 Task: Buy 2 Depilatories for Men's from Shave & Hair Removal section under best seller category for shipping address: Lisa Hernandez, 299 Lake Floyd Circle, Hockessin, Delaware 19707, Cell Number 3022398079. Pay from credit card ending with 7965, CVV 549
Action: Mouse moved to (21, 91)
Screenshot: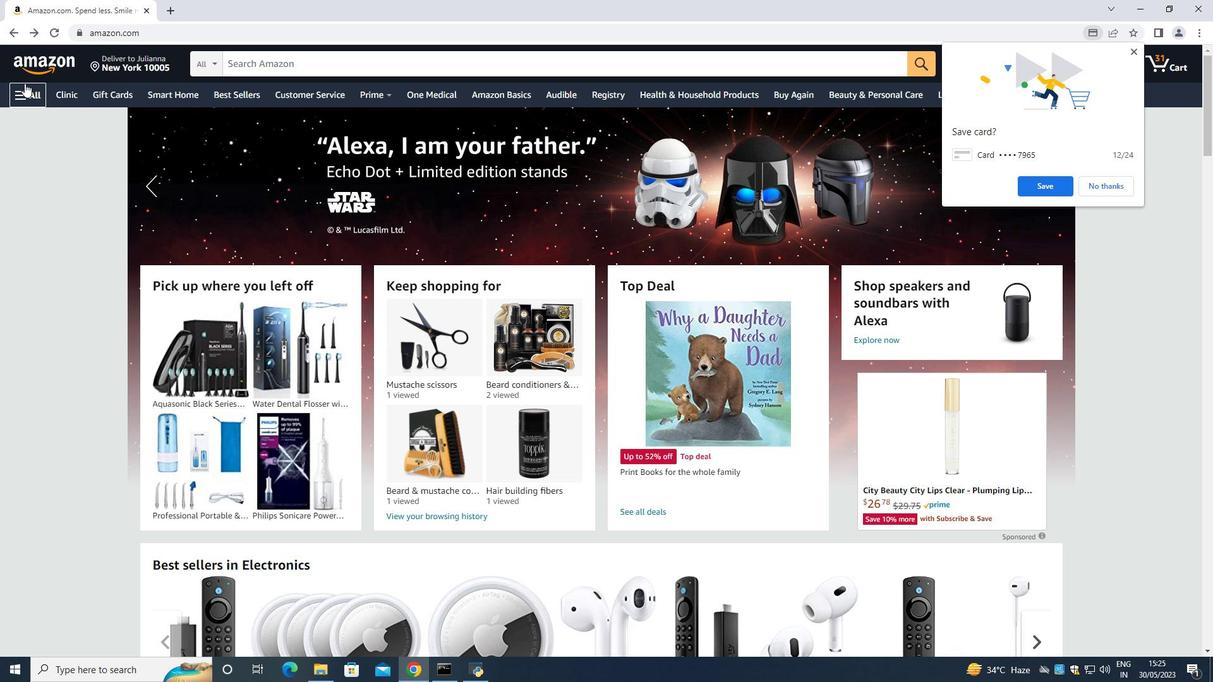 
Action: Mouse pressed left at (21, 91)
Screenshot: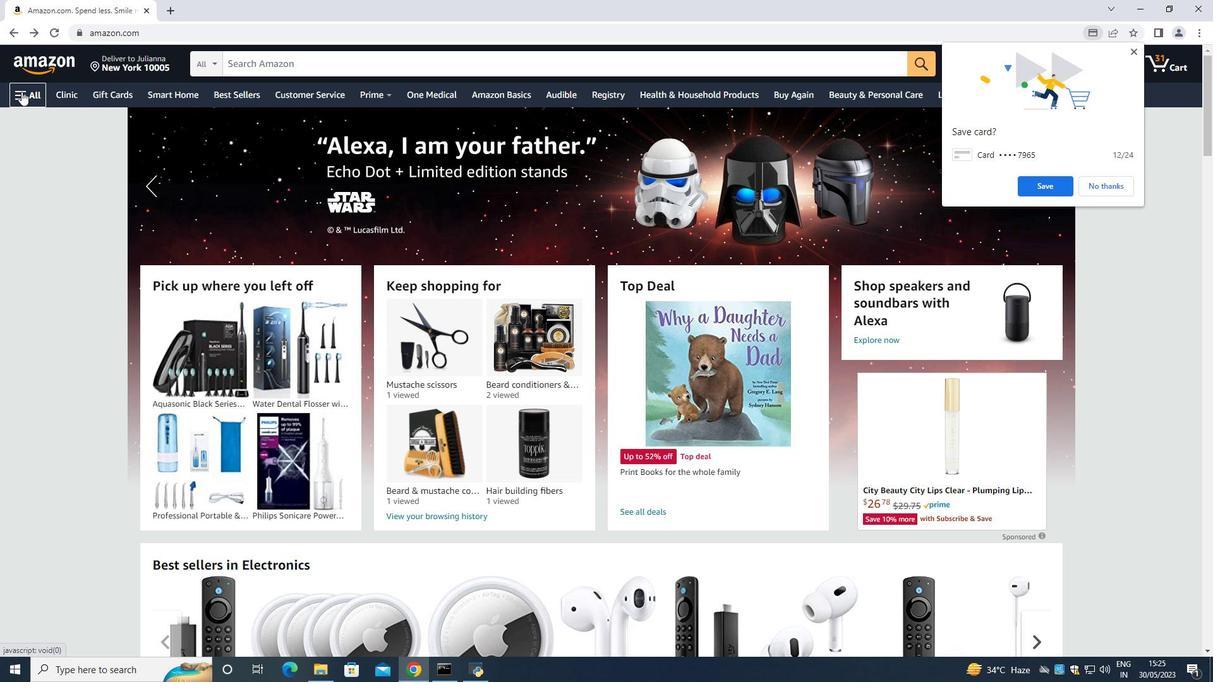 
Action: Mouse moved to (37, 120)
Screenshot: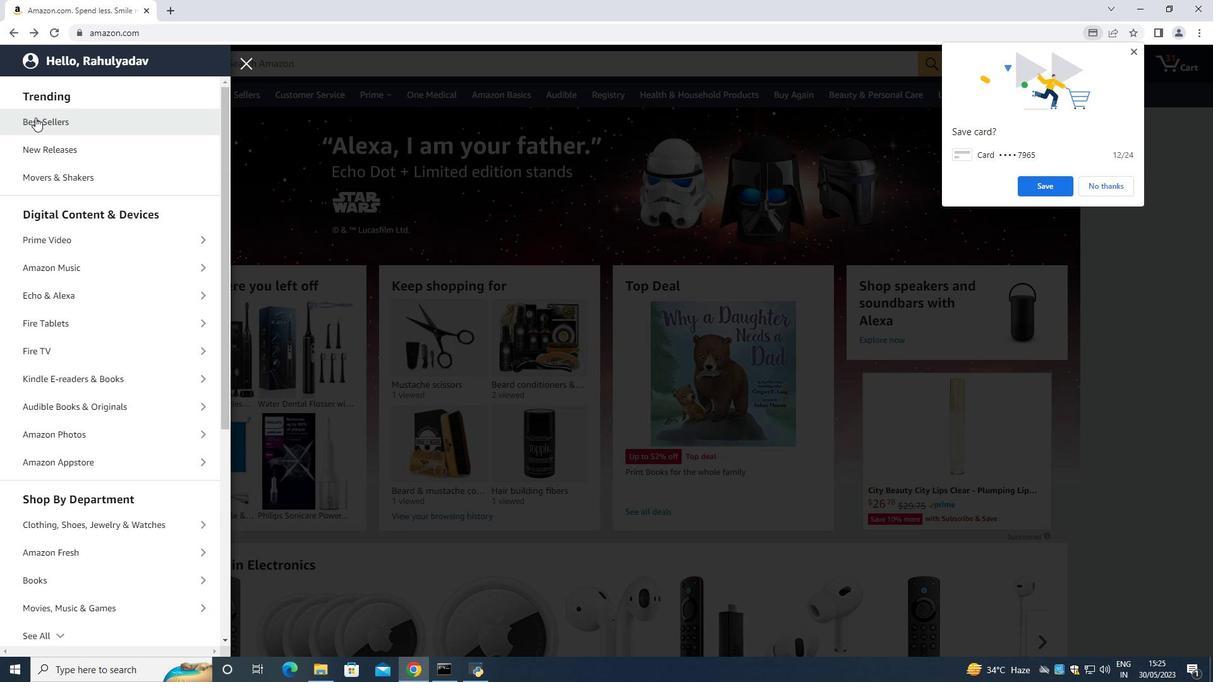 
Action: Mouse pressed left at (37, 120)
Screenshot: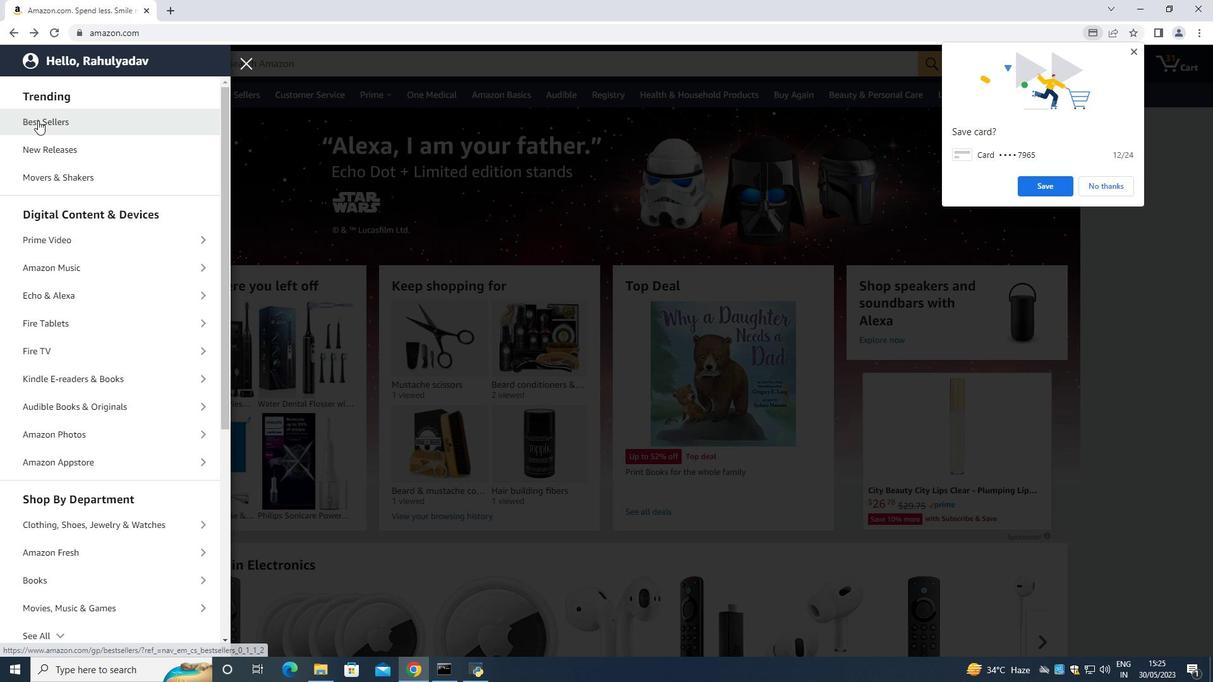 
Action: Mouse moved to (315, 63)
Screenshot: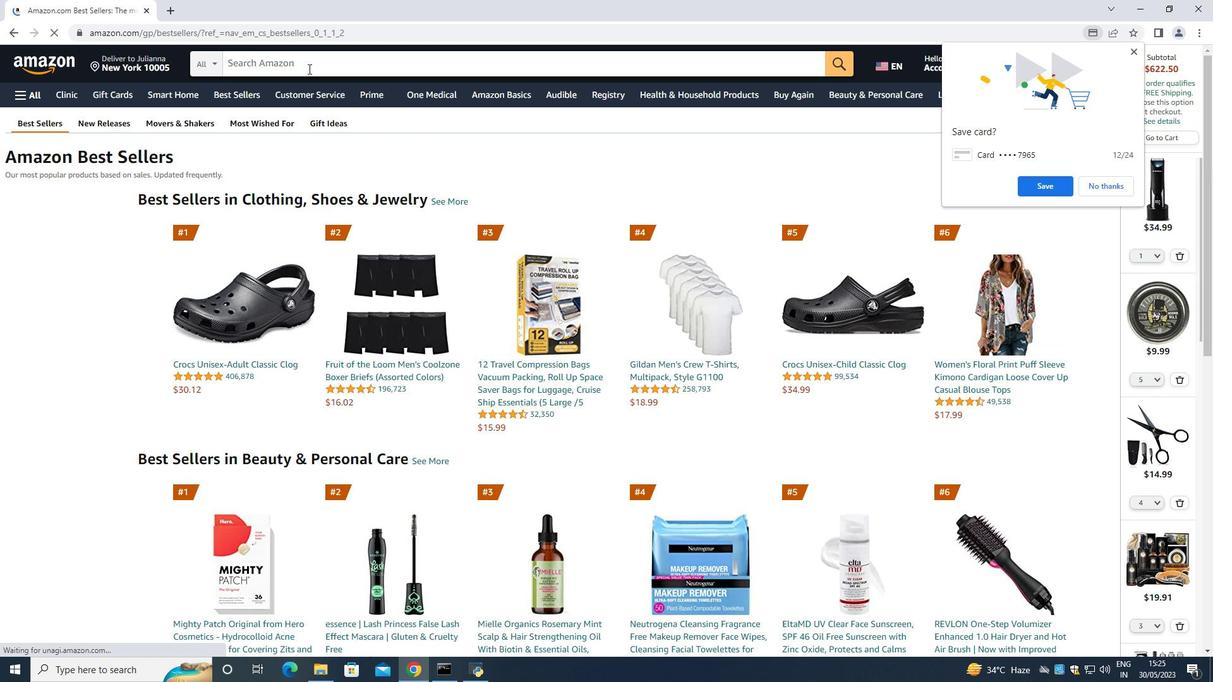 
Action: Mouse pressed left at (315, 63)
Screenshot: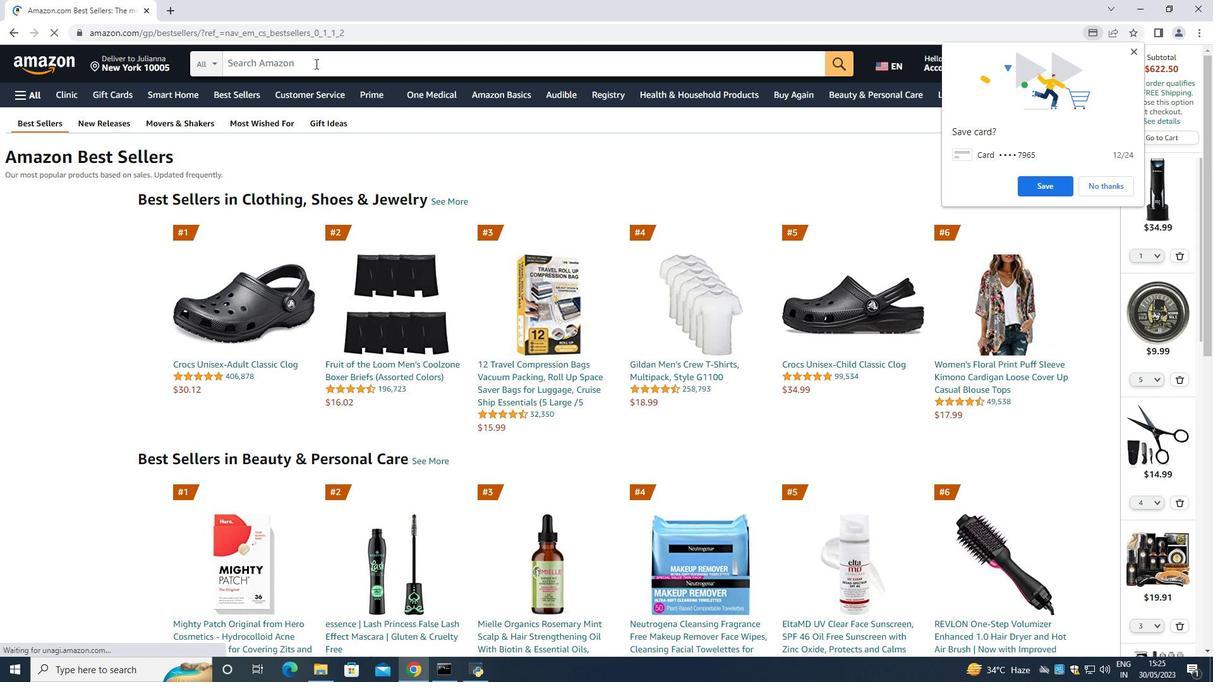 
Action: Mouse moved to (310, 60)
Screenshot: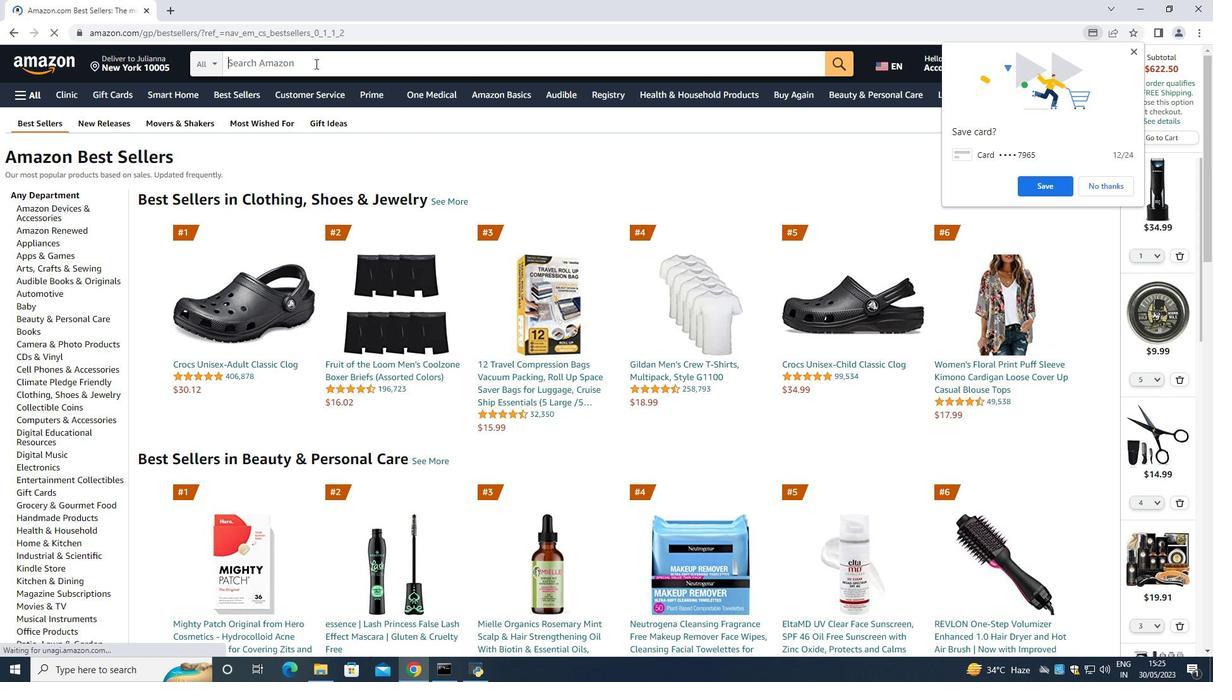 
Action: Key pressed <Key.shift><Key.shift><Key.shift><Key.shift><Key.shift><Key.shift><Key.shift>Depilatories<Key.space>for<Key.space><Key.shift>Me<Key.backspace>en<Key.space><Key.enter>
Screenshot: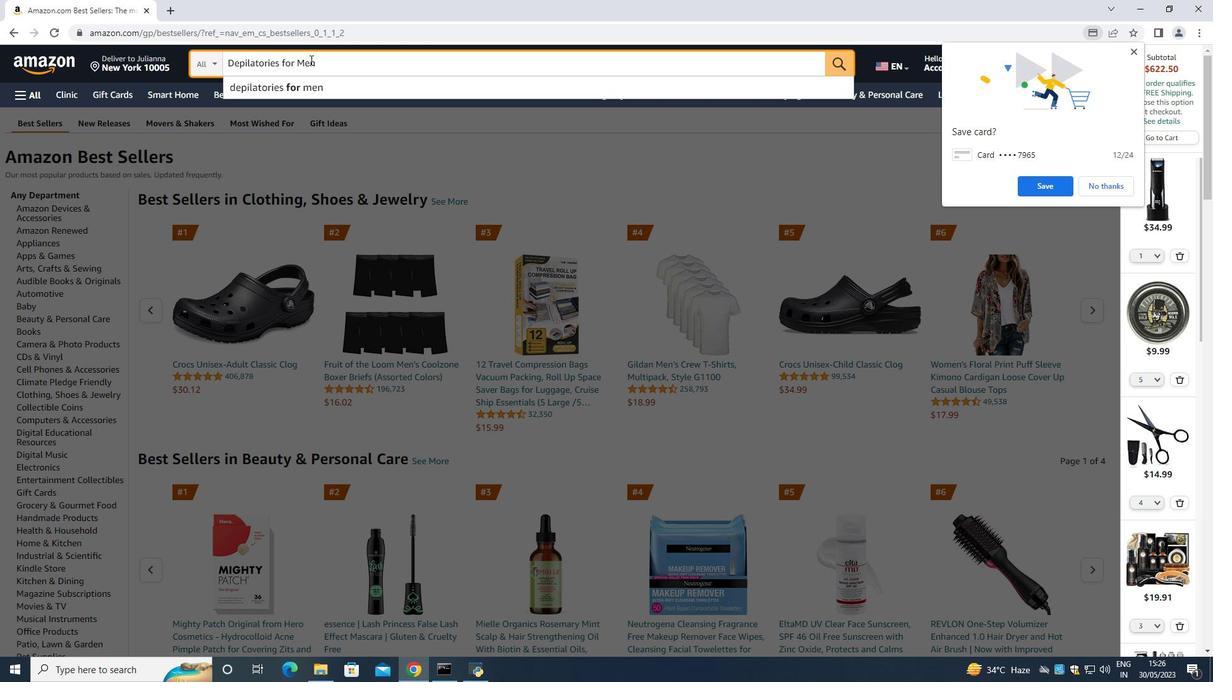 
Action: Mouse moved to (543, 481)
Screenshot: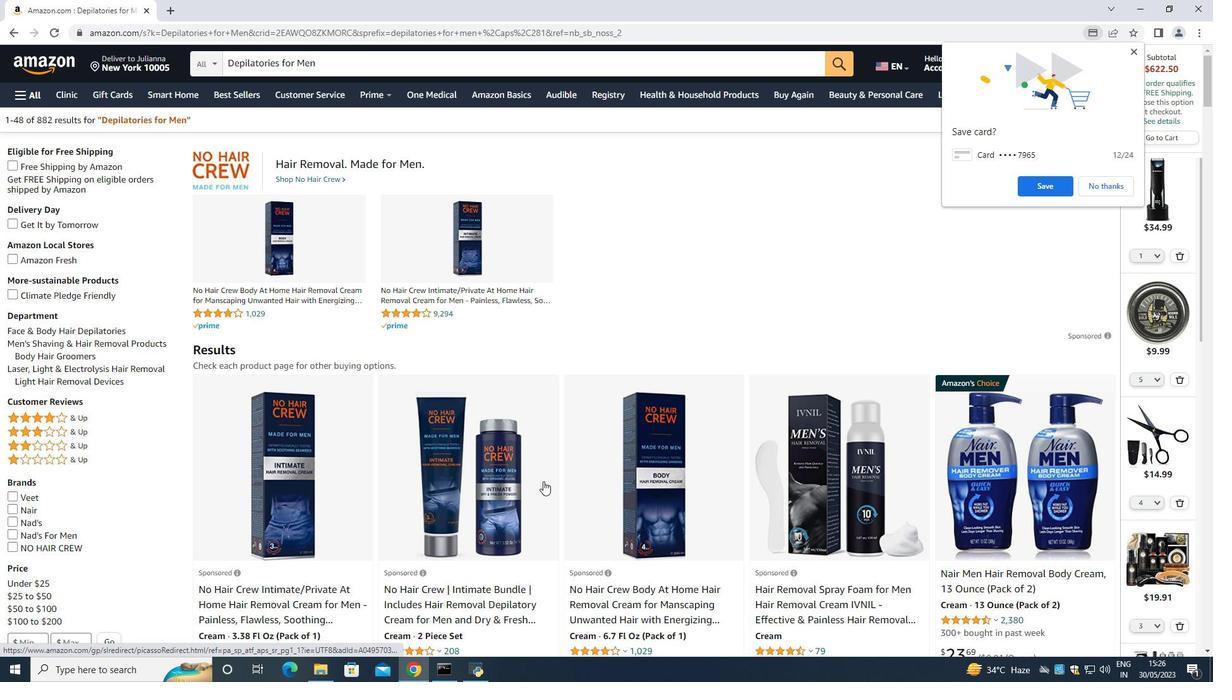 
Action: Mouse scrolled (543, 480) with delta (0, 0)
Screenshot: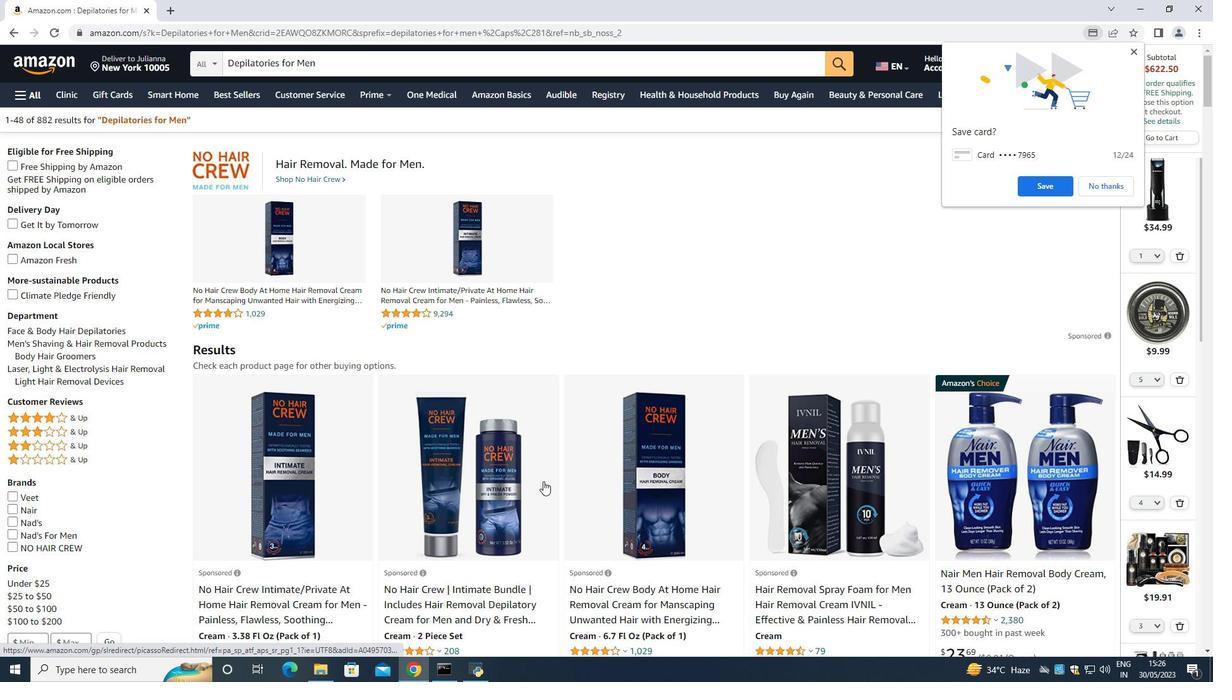 
Action: Mouse scrolled (543, 480) with delta (0, 0)
Screenshot: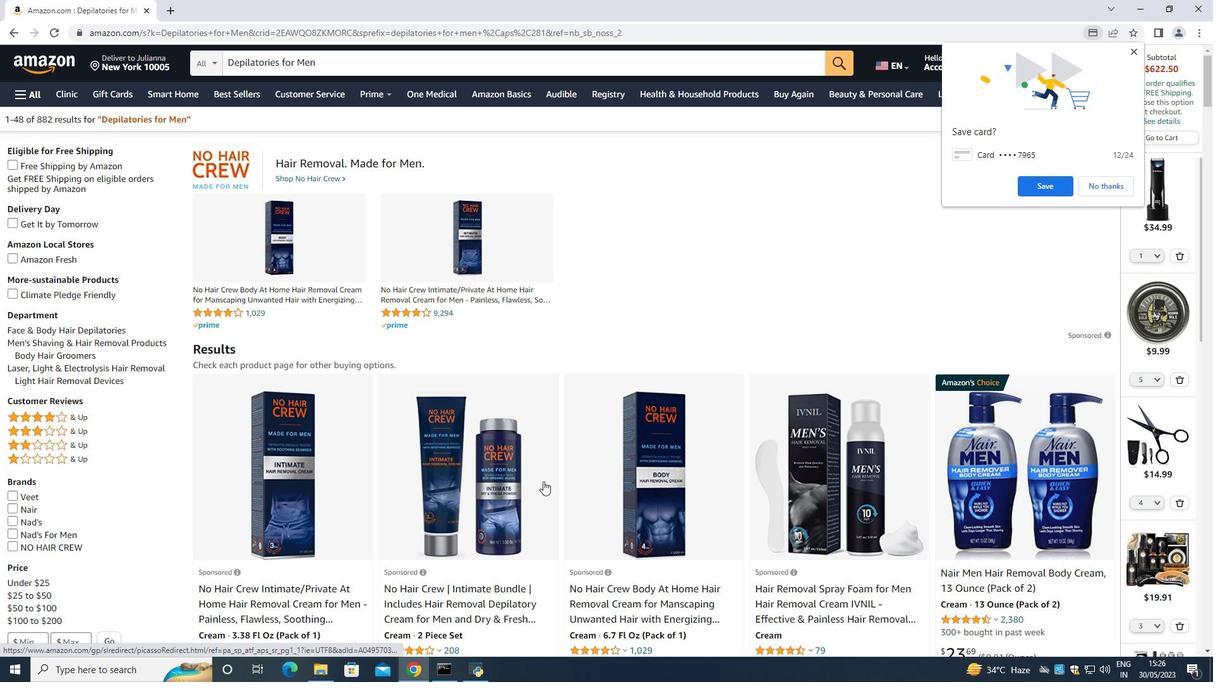
Action: Mouse scrolled (543, 480) with delta (0, 0)
Screenshot: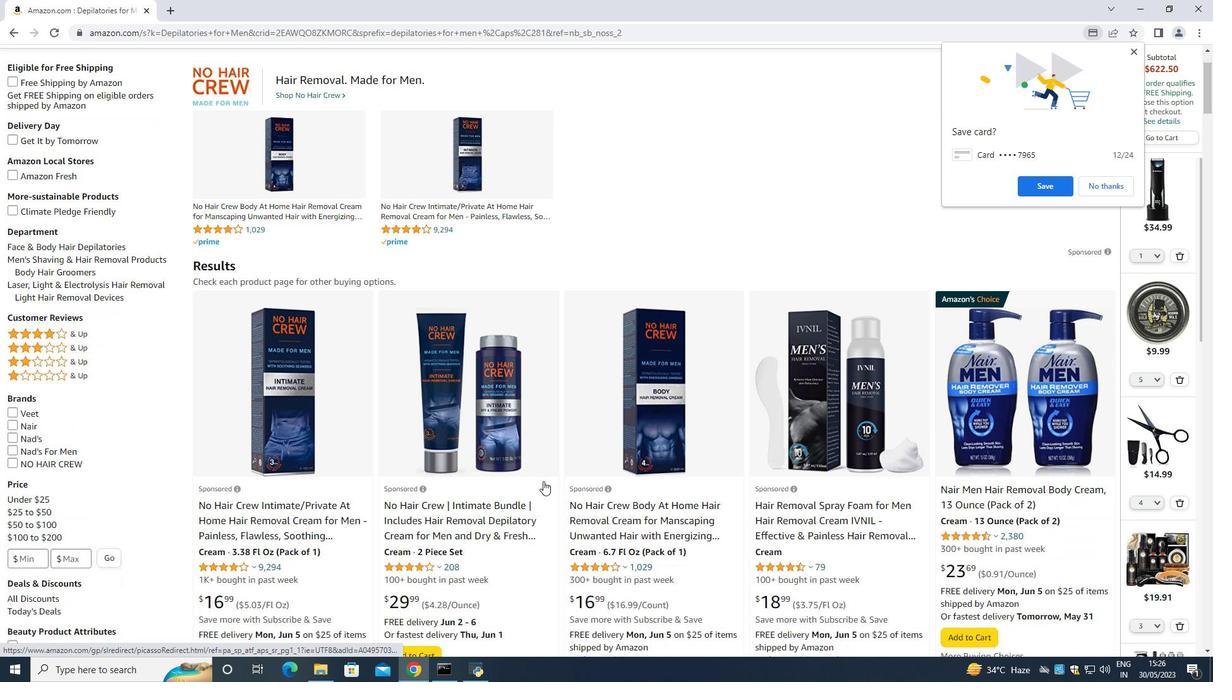 
Action: Mouse moved to (595, 461)
Screenshot: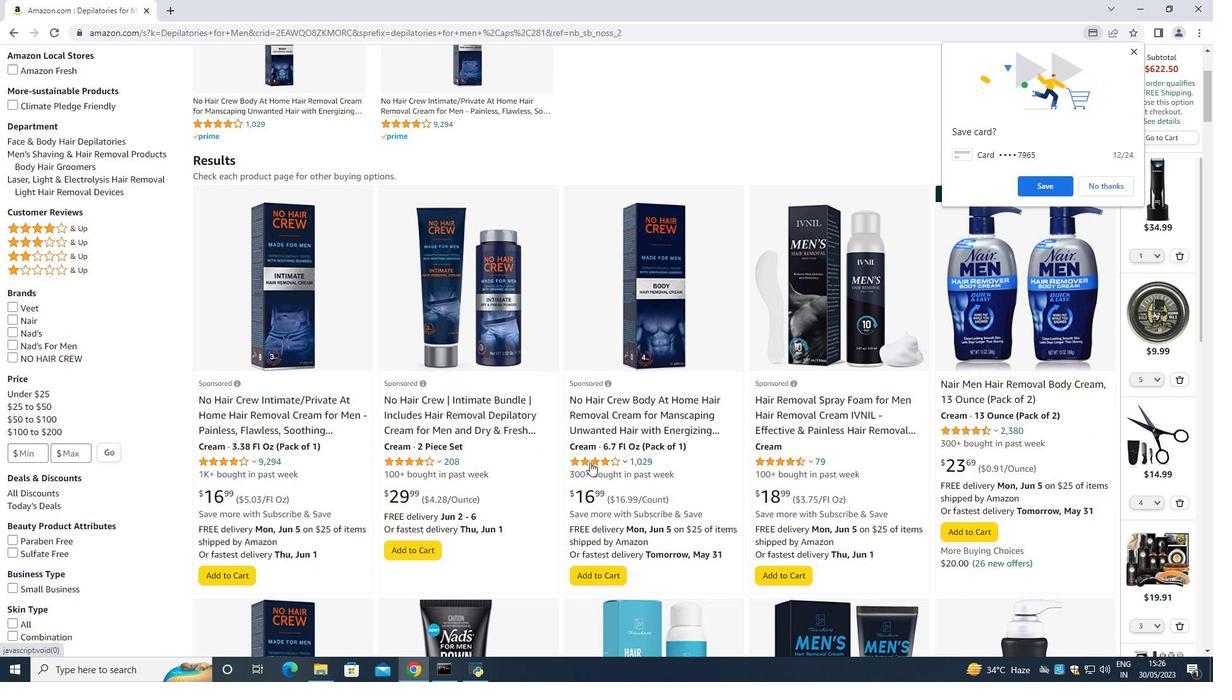 
Action: Mouse scrolled (595, 460) with delta (0, 0)
Screenshot: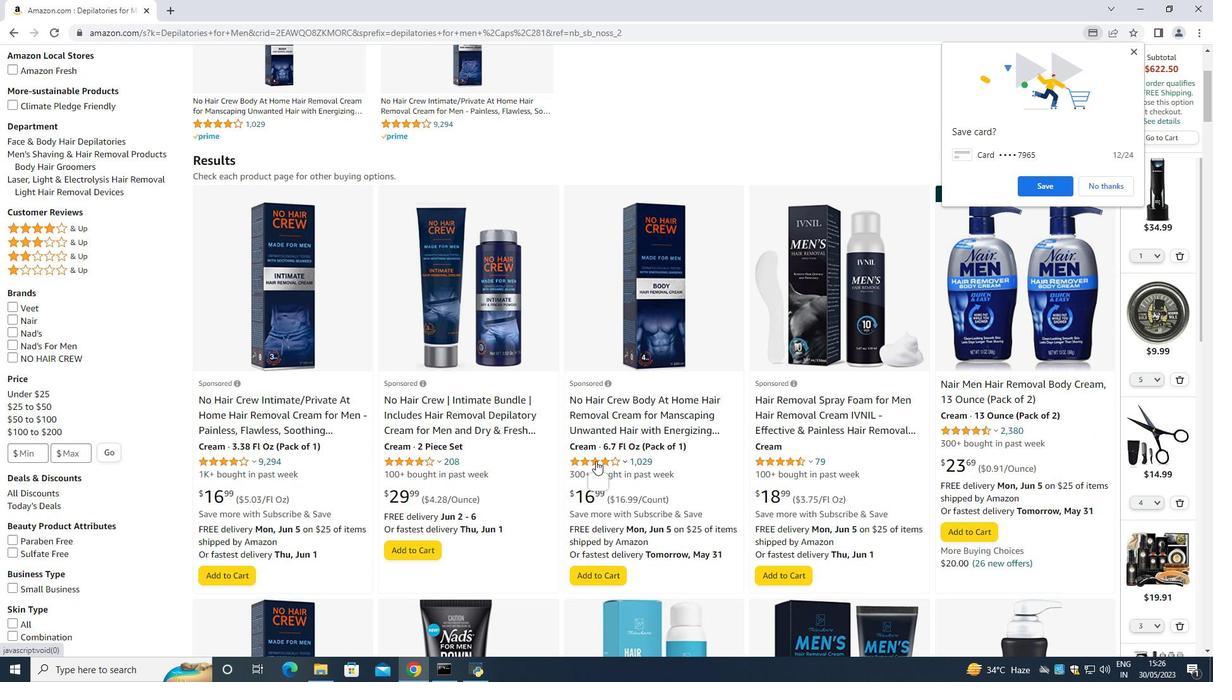 
Action: Mouse scrolled (595, 460) with delta (0, 0)
Screenshot: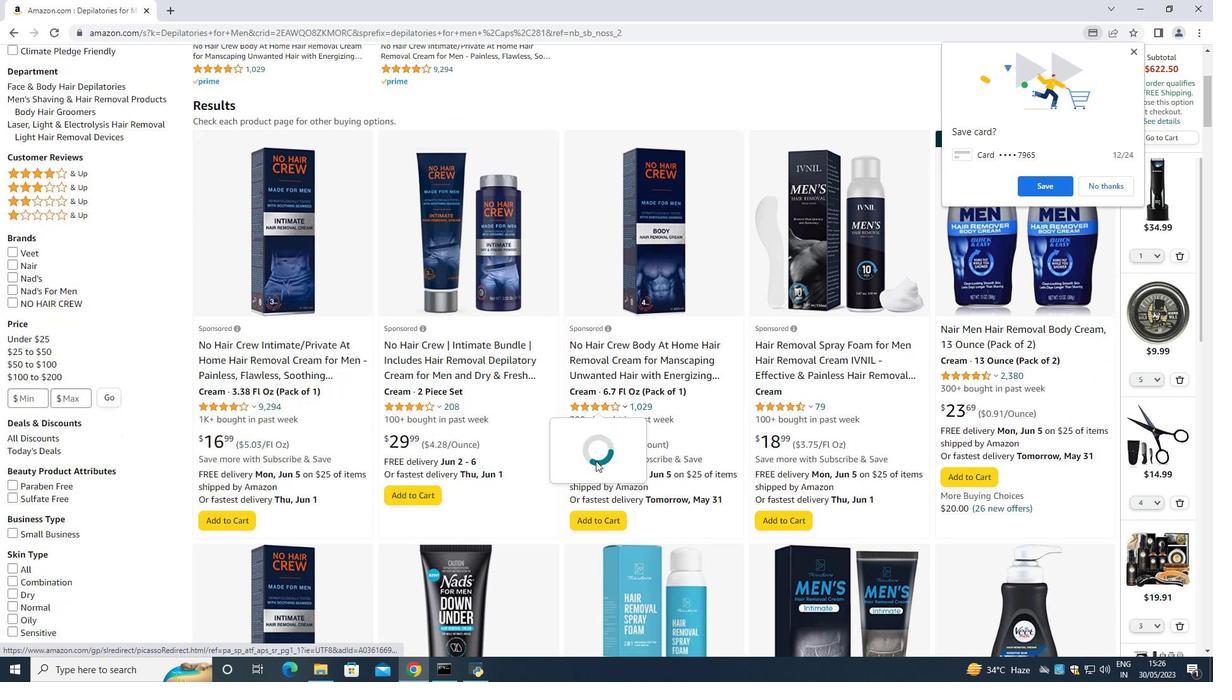 
Action: Mouse moved to (489, 465)
Screenshot: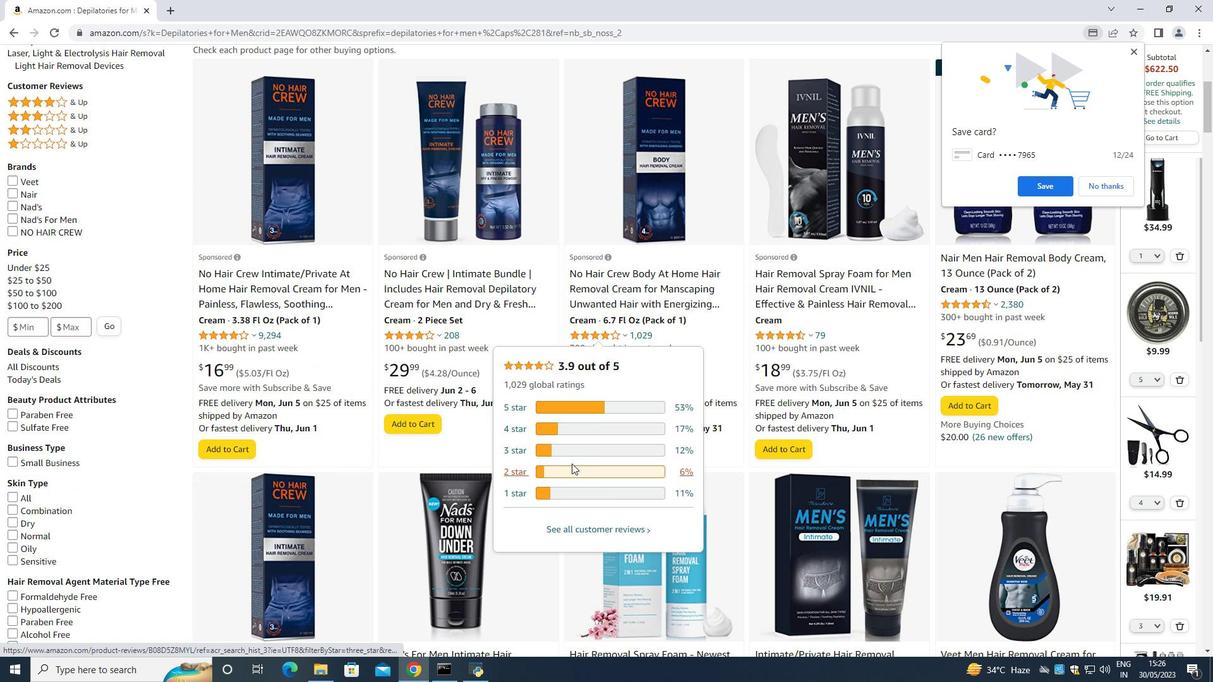 
Action: Mouse scrolled (489, 464) with delta (0, 0)
Screenshot: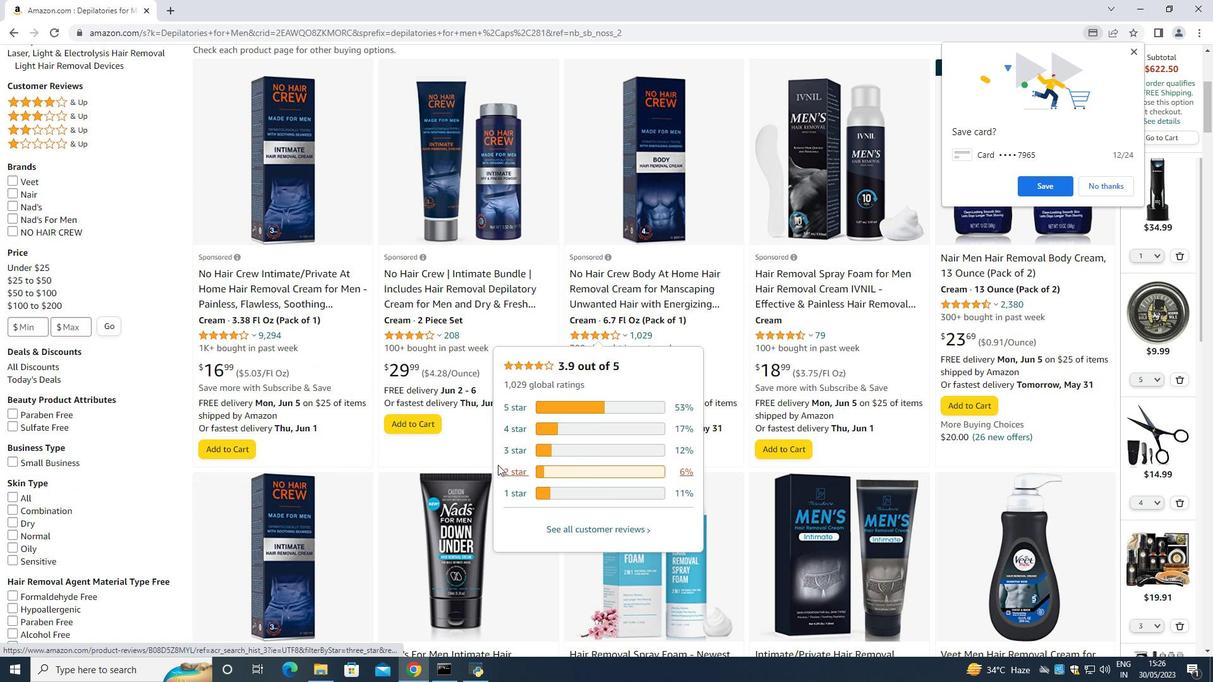 
Action: Mouse moved to (402, 473)
Screenshot: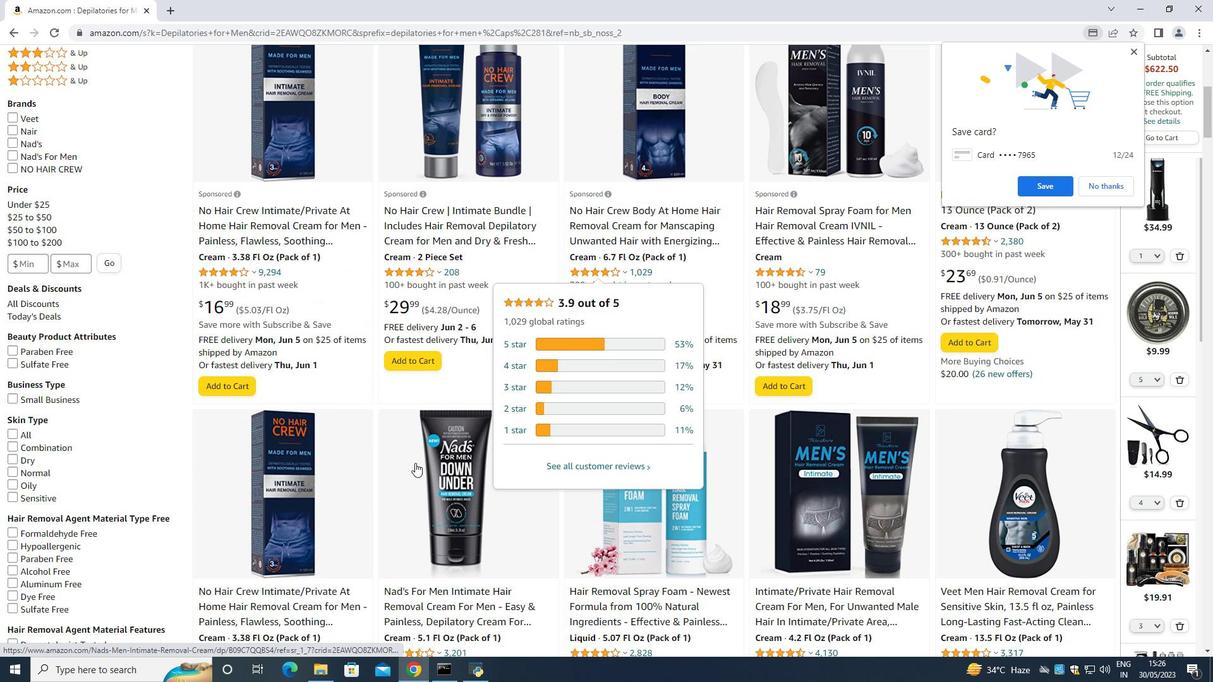 
Action: Mouse scrolled (402, 472) with delta (0, 0)
Screenshot: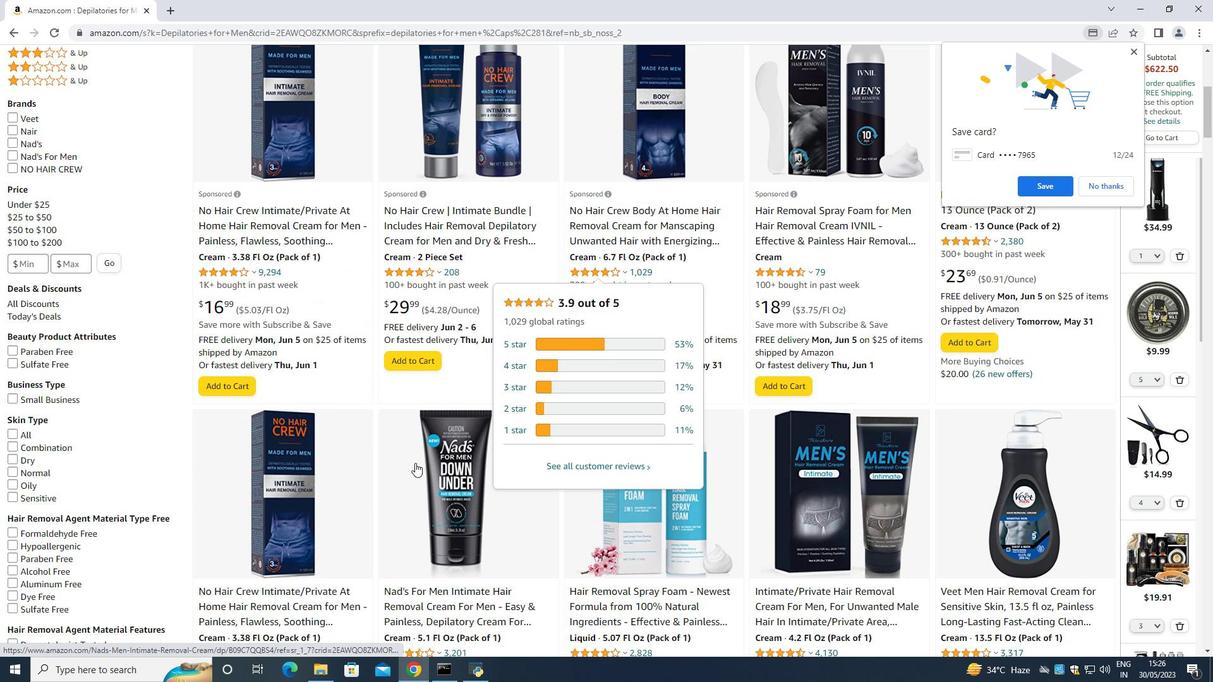 
Action: Mouse moved to (402, 473)
Screenshot: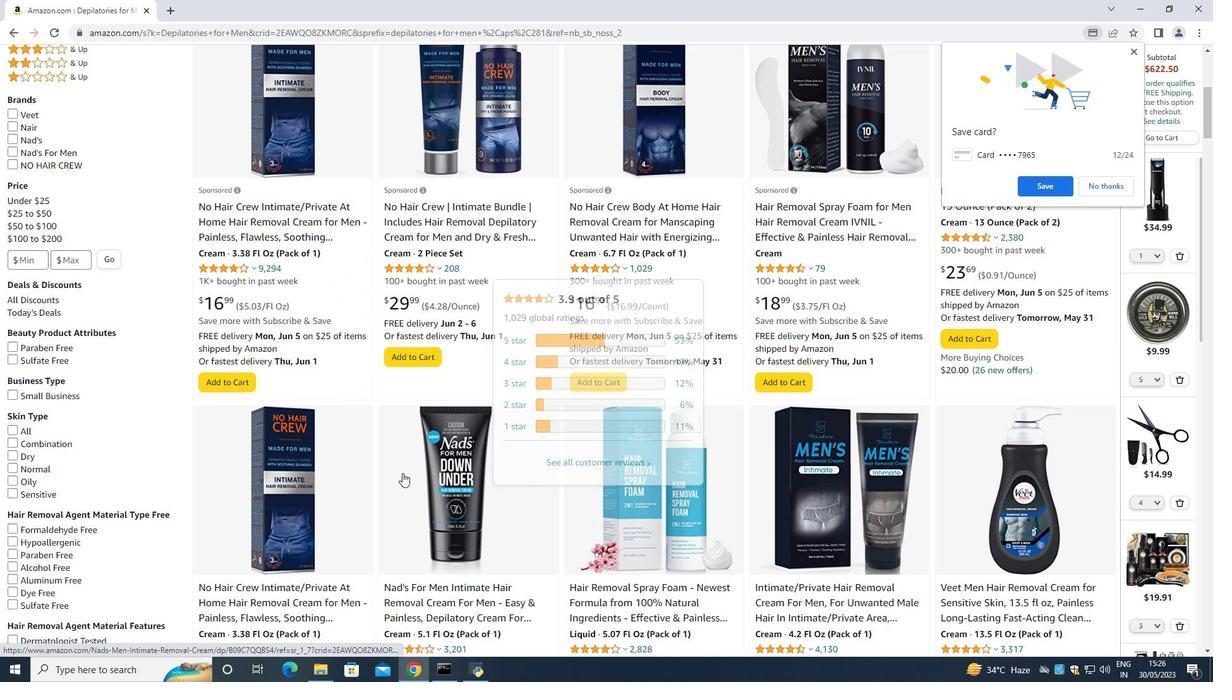 
Action: Mouse scrolled (402, 472) with delta (0, 0)
Screenshot: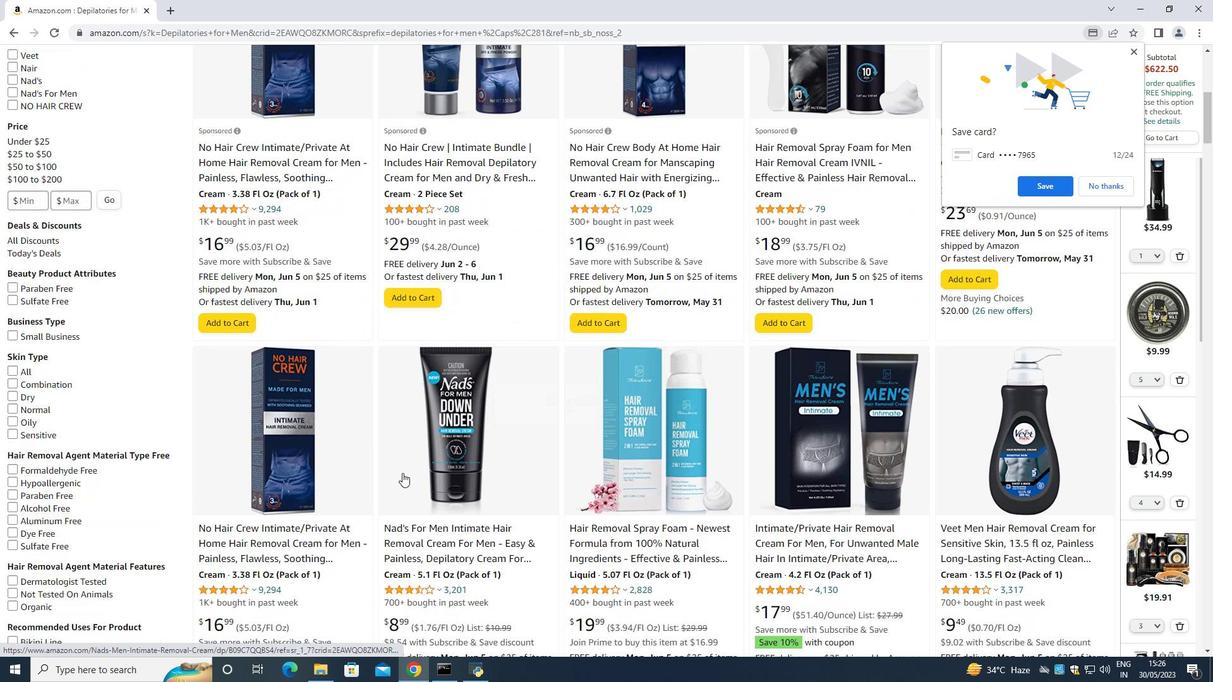 
Action: Mouse scrolled (402, 472) with delta (0, 0)
Screenshot: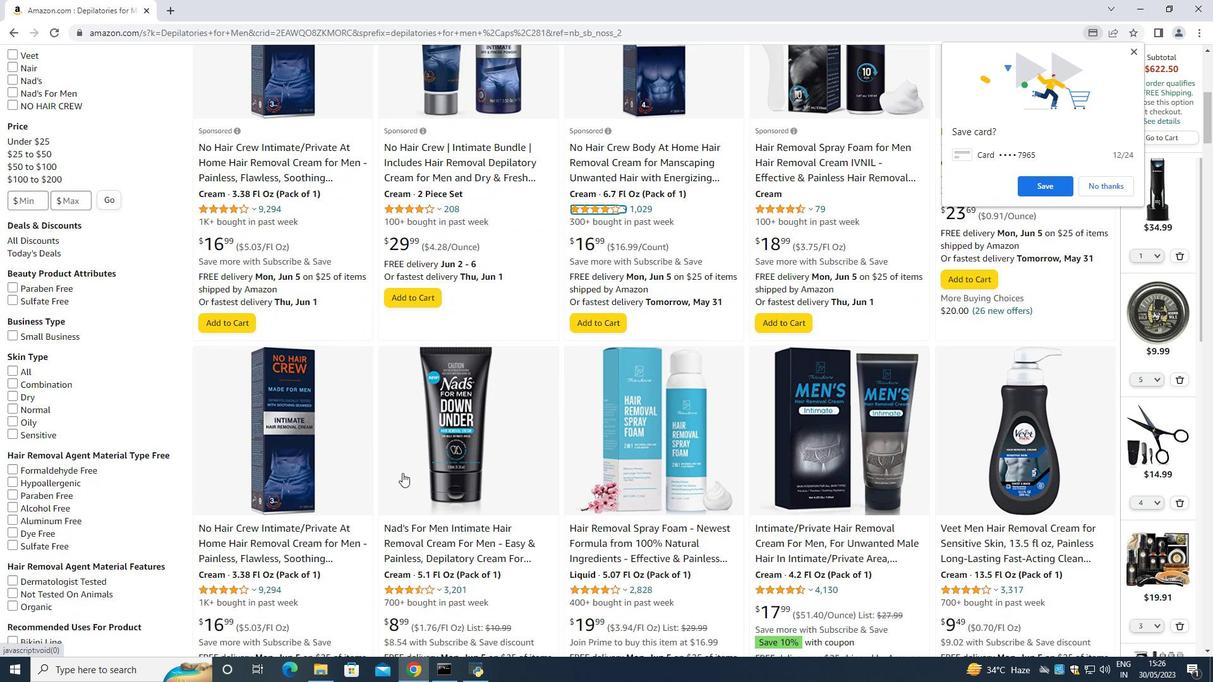 
Action: Mouse moved to (406, 472)
Screenshot: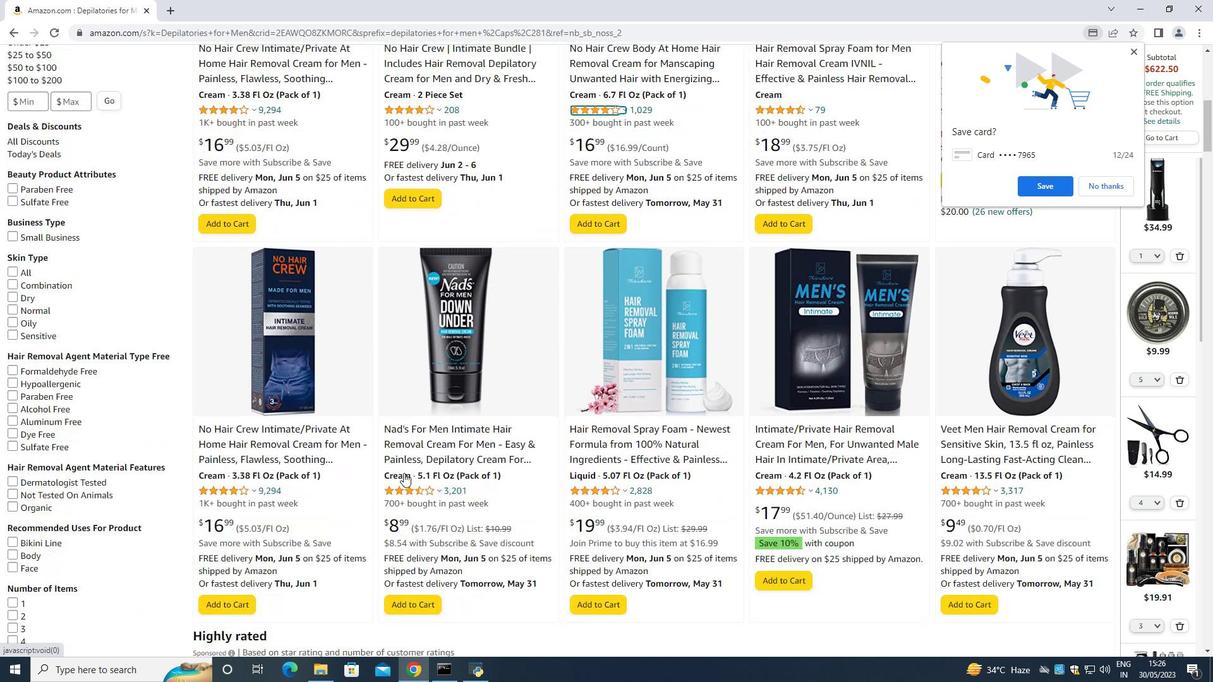 
Action: Mouse scrolled (406, 472) with delta (0, 0)
Screenshot: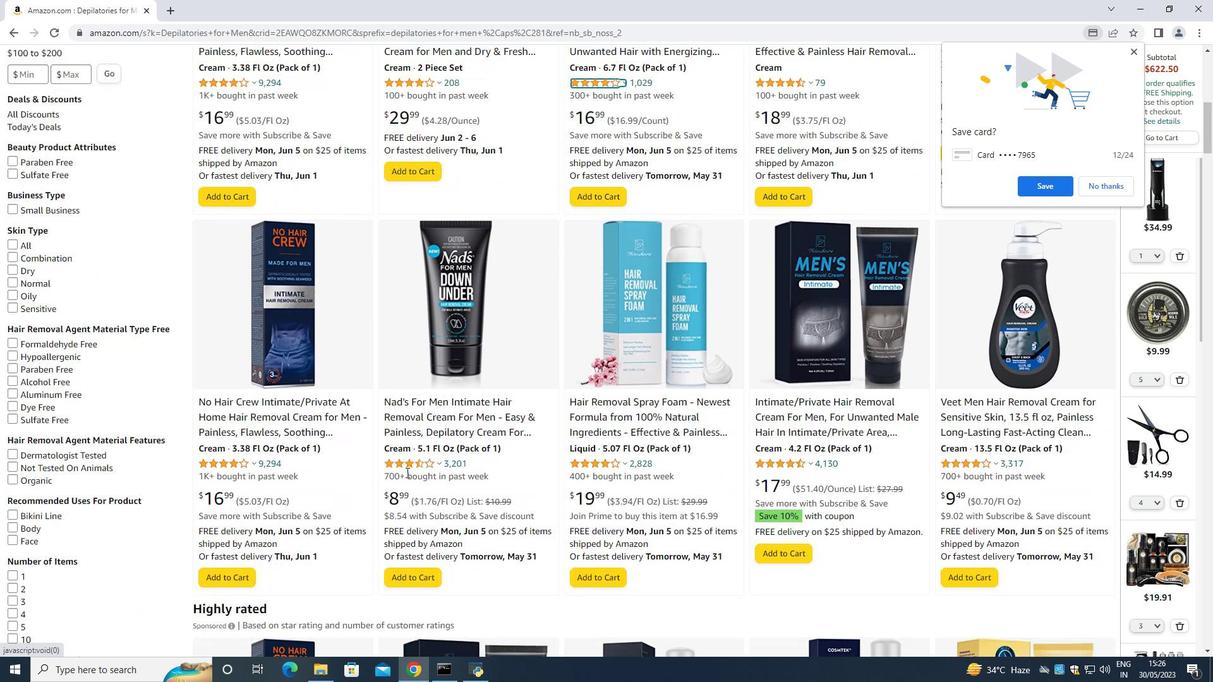 
Action: Mouse scrolled (406, 472) with delta (0, 0)
Screenshot: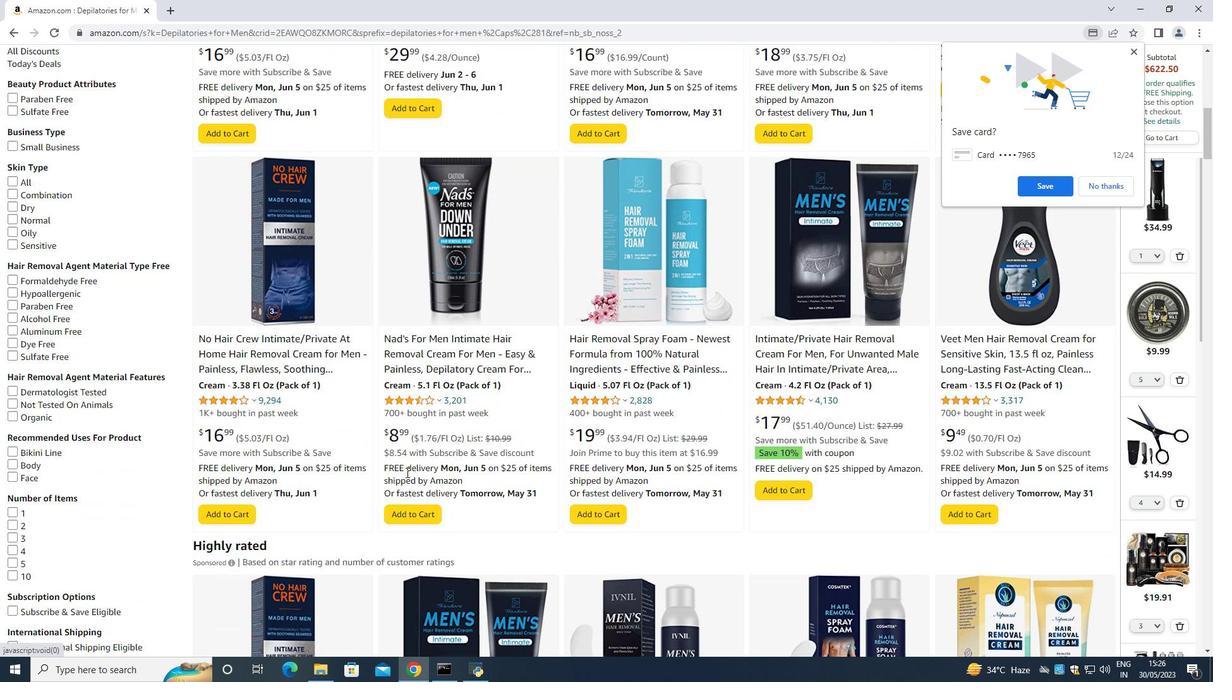 
Action: Mouse scrolled (406, 472) with delta (0, 0)
Screenshot: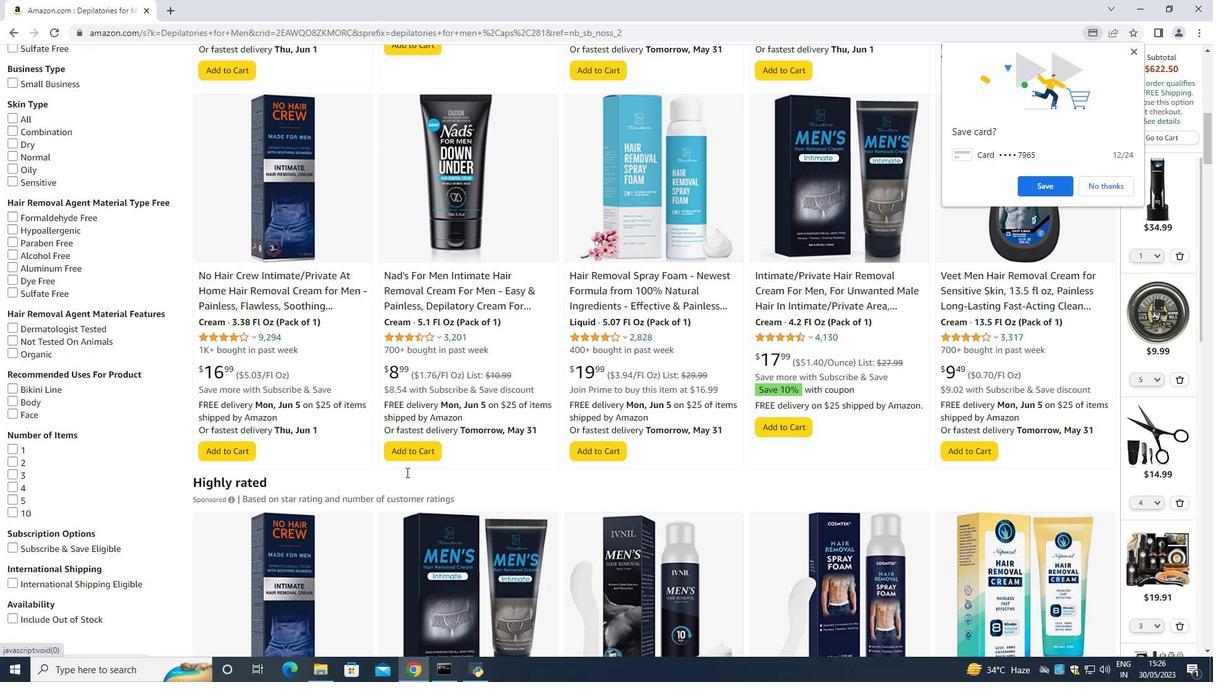 
Action: Mouse scrolled (406, 472) with delta (0, 0)
Screenshot: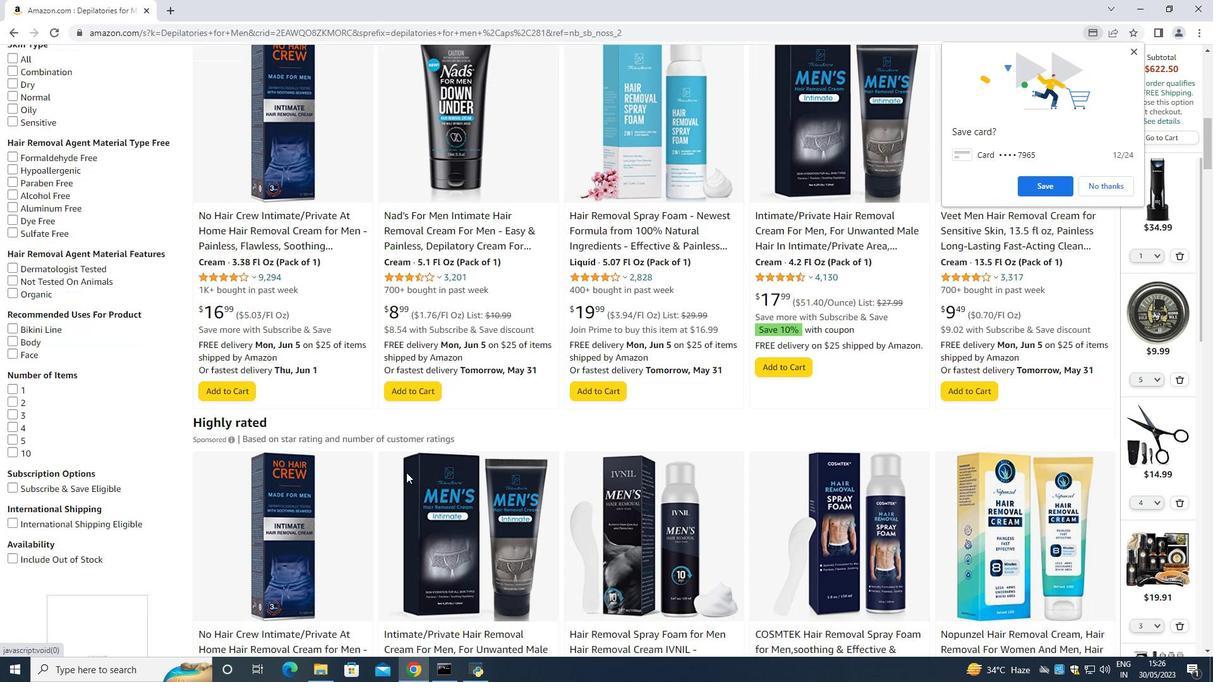 
Action: Mouse scrolled (406, 472) with delta (0, 0)
Screenshot: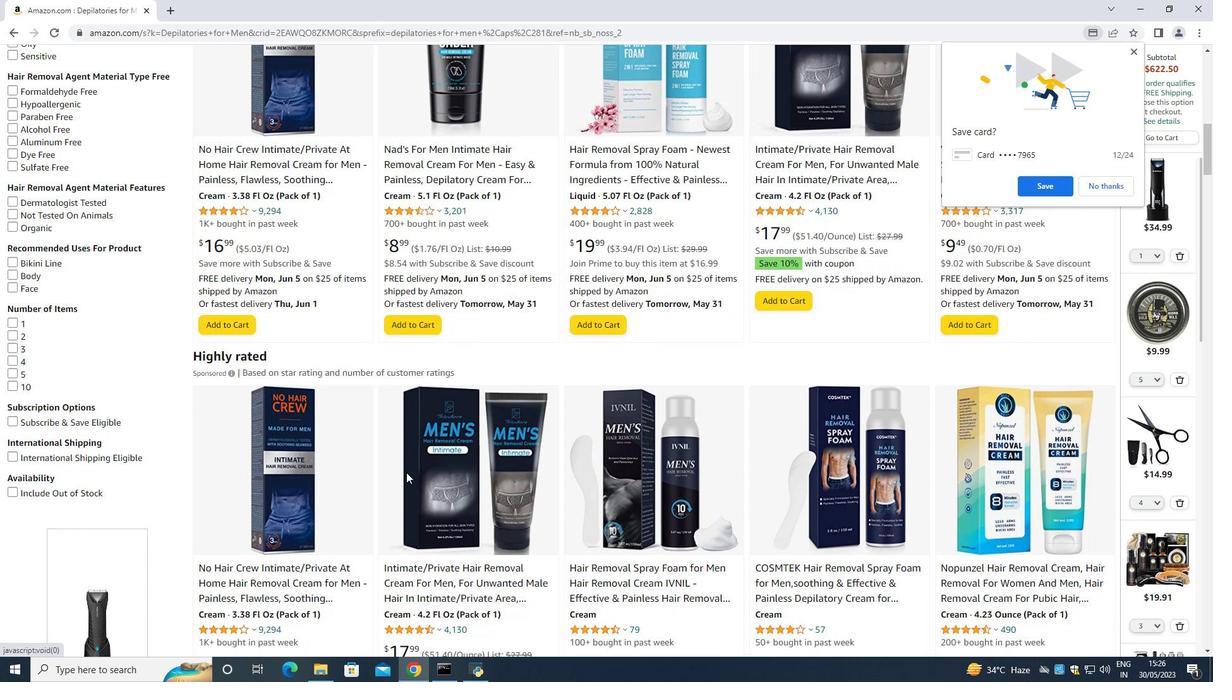 
Action: Mouse moved to (408, 472)
Screenshot: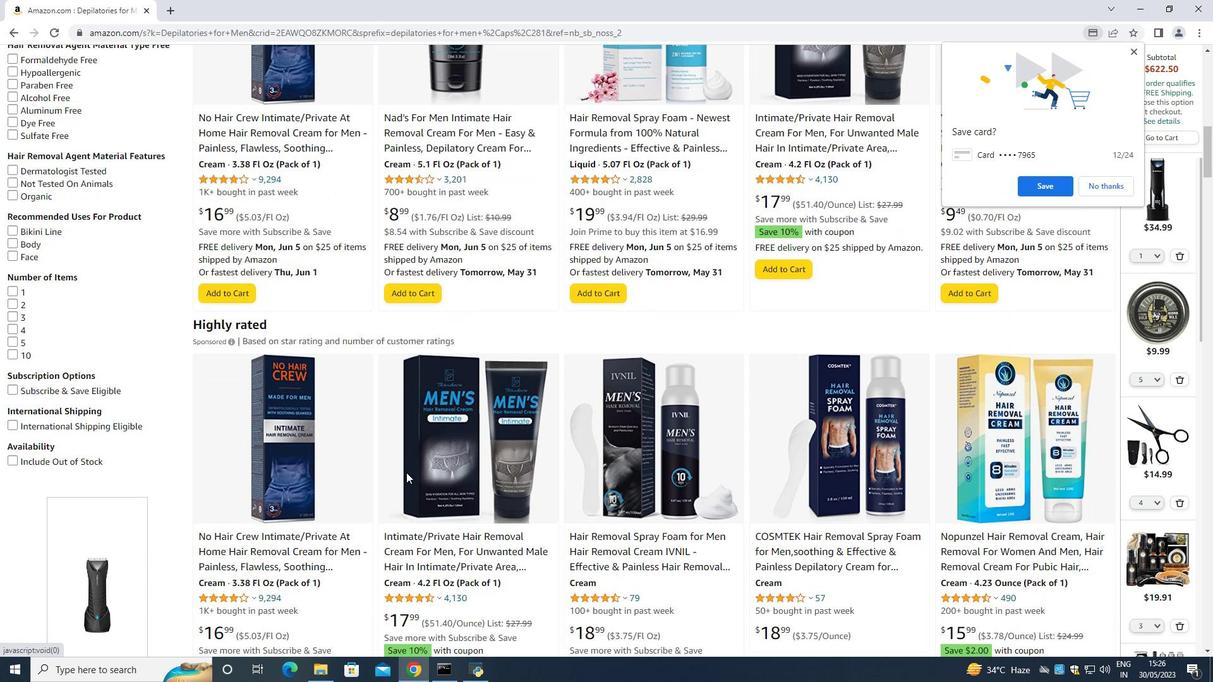 
Action: Mouse scrolled (408, 471) with delta (0, 0)
Screenshot: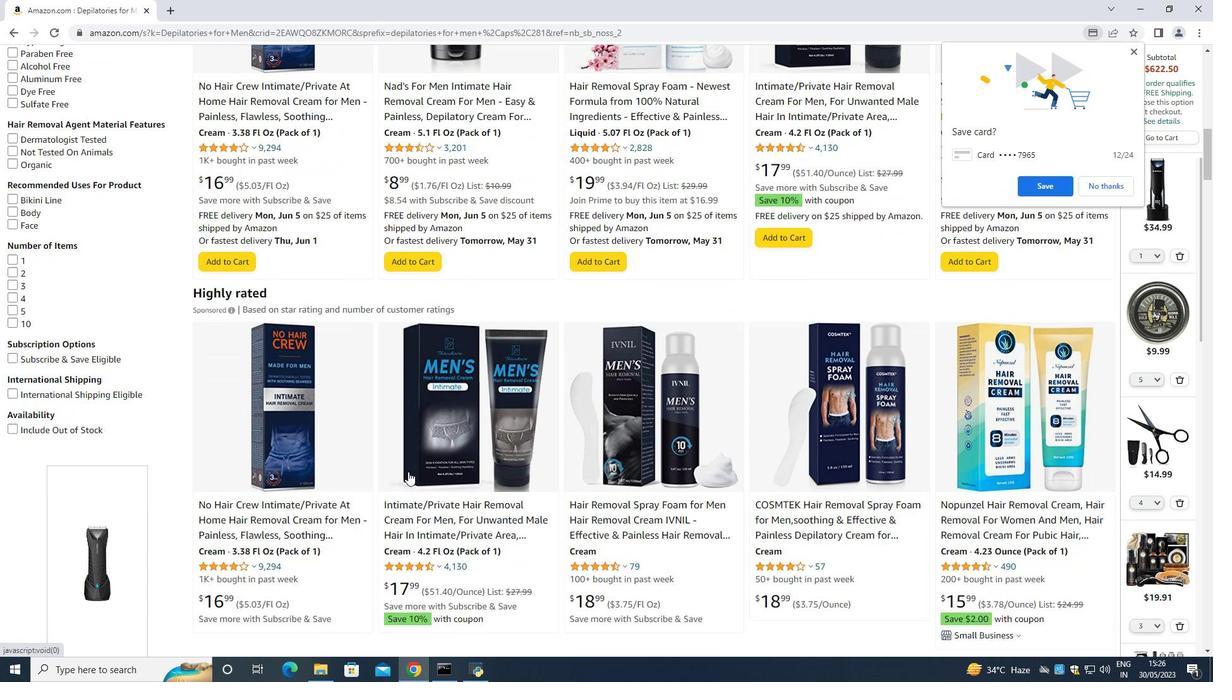 
Action: Mouse scrolled (408, 471) with delta (0, 0)
Screenshot: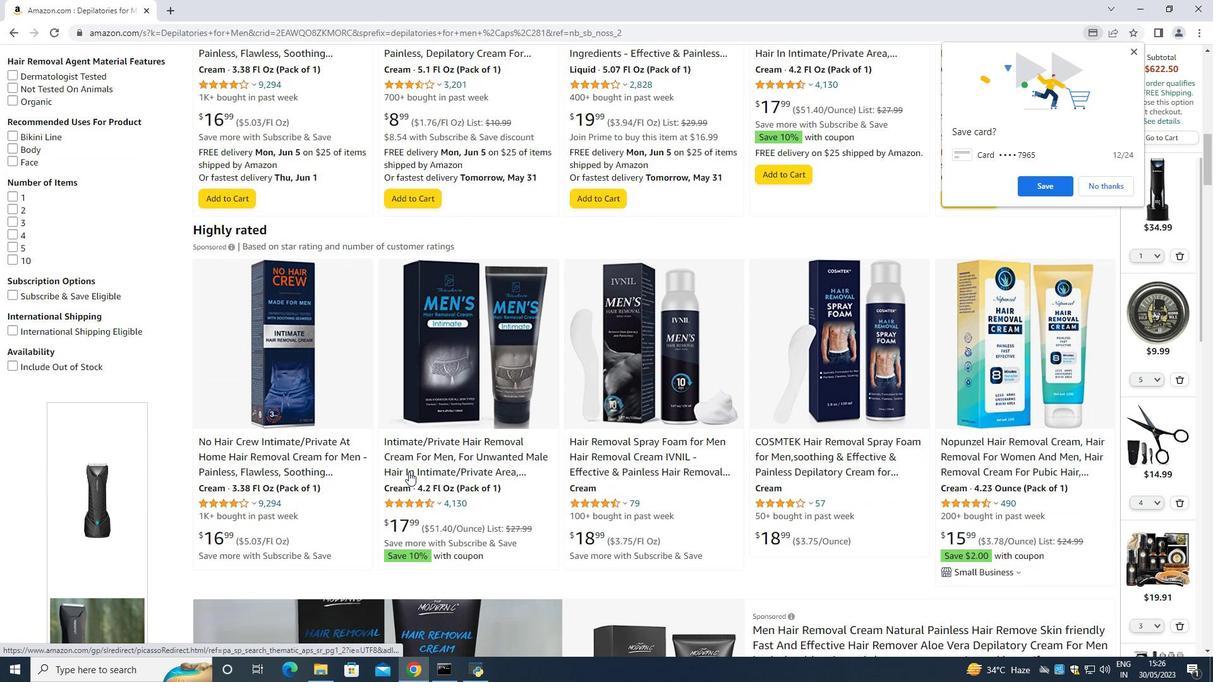 
Action: Mouse scrolled (408, 471) with delta (0, 0)
Screenshot: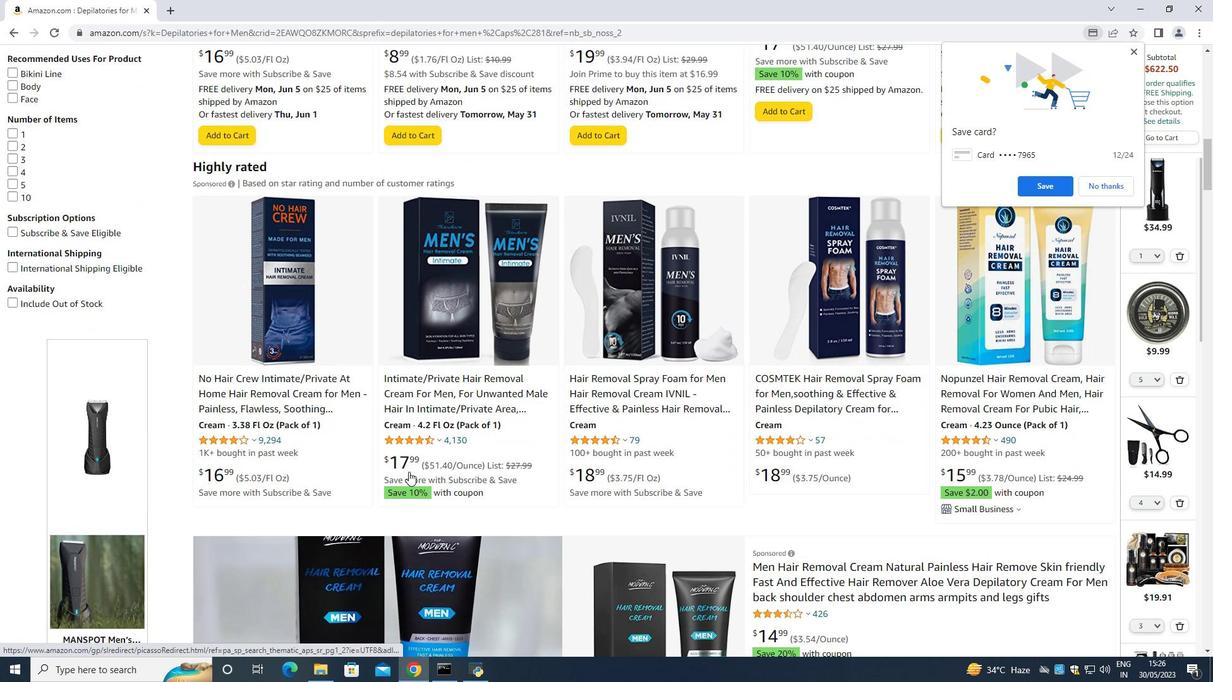 
Action: Mouse scrolled (408, 471) with delta (0, 0)
Screenshot: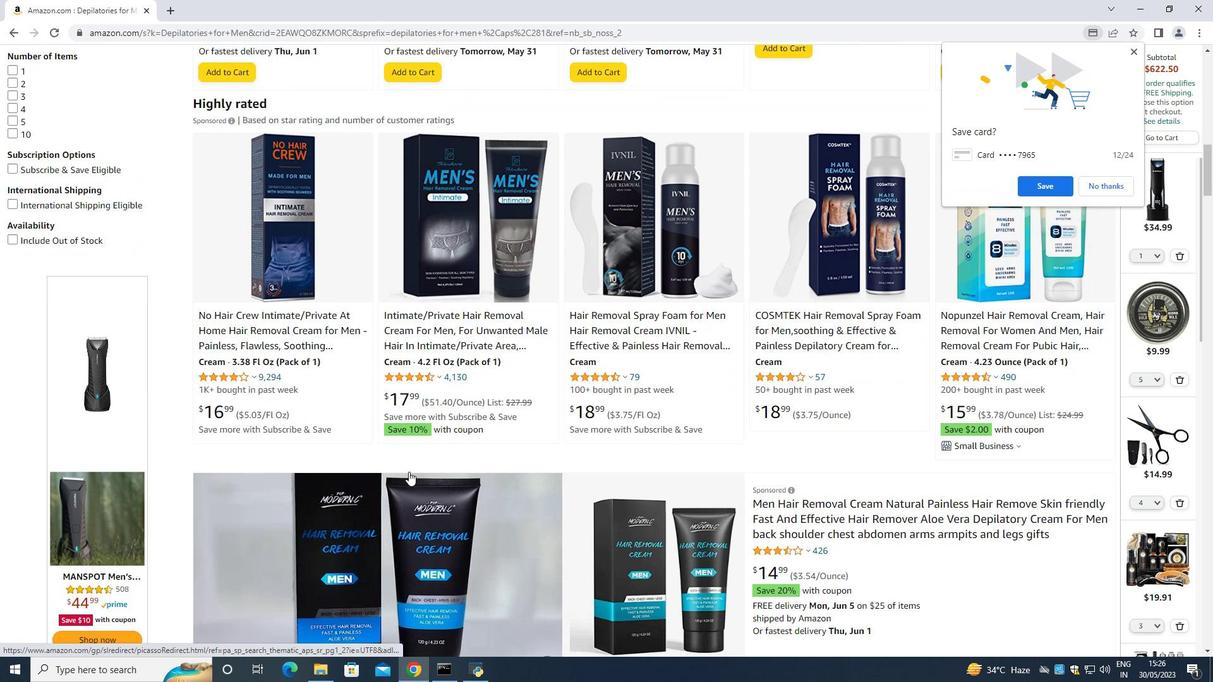 
Action: Mouse scrolled (408, 471) with delta (0, 0)
Screenshot: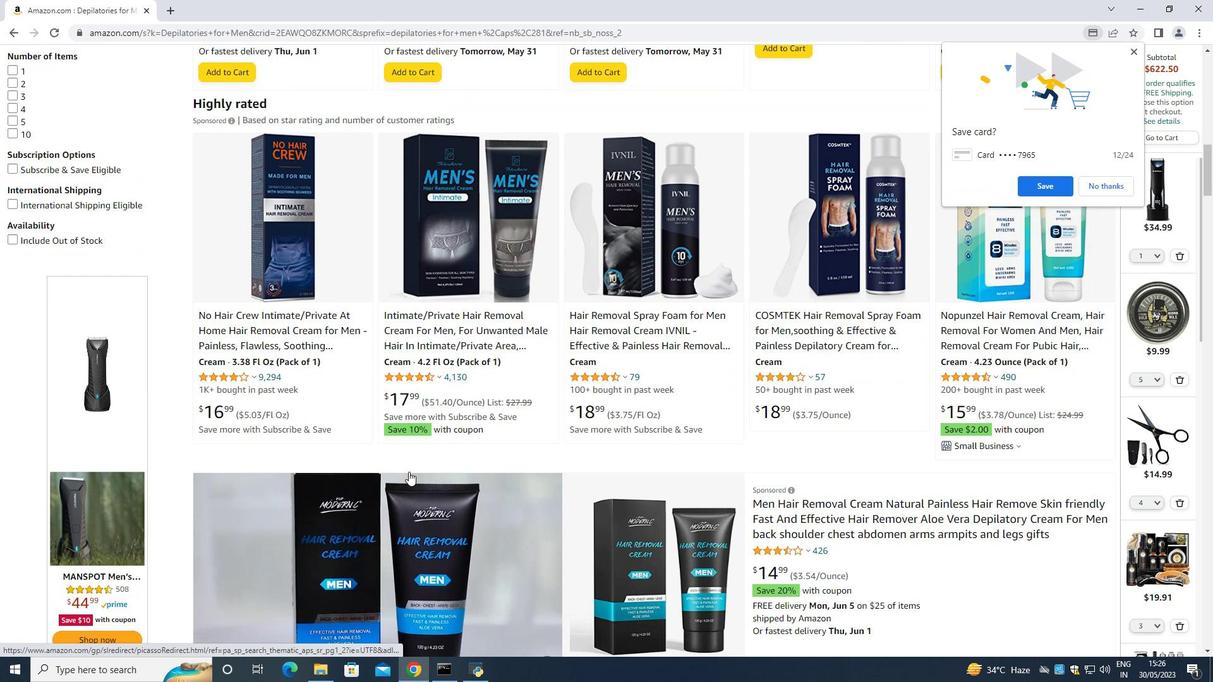 
Action: Mouse moved to (408, 471)
Screenshot: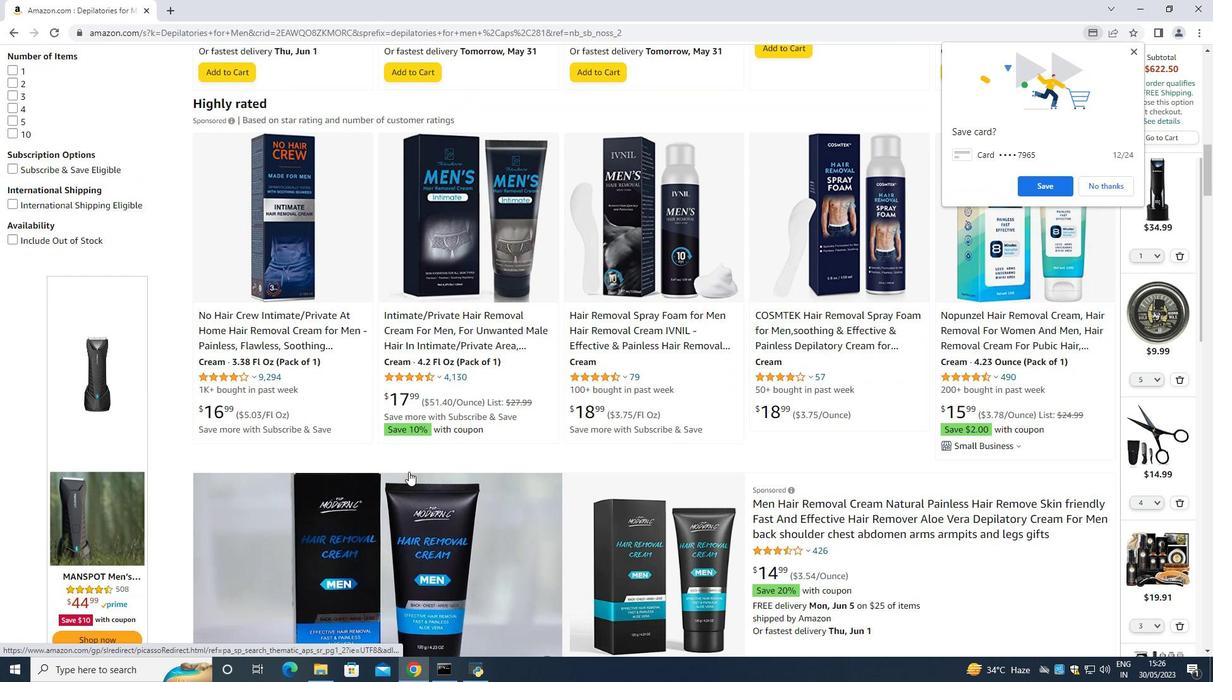 
Action: Mouse scrolled (408, 471) with delta (0, 0)
Screenshot: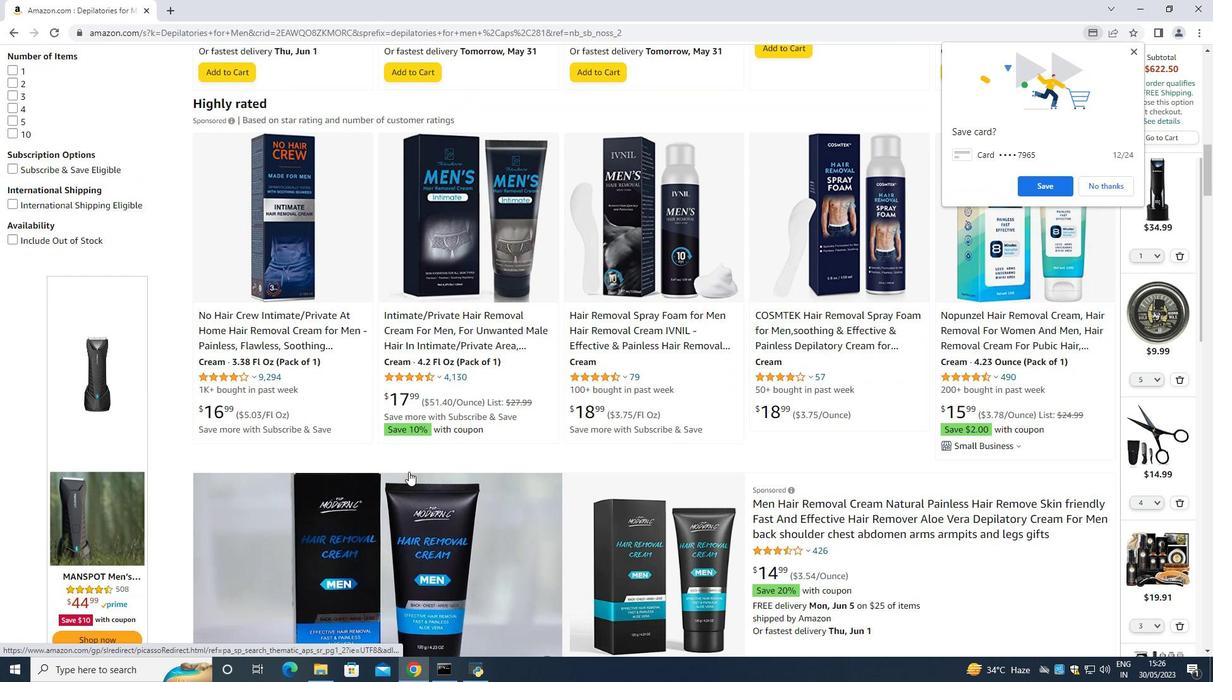 
Action: Mouse moved to (1131, 53)
Screenshot: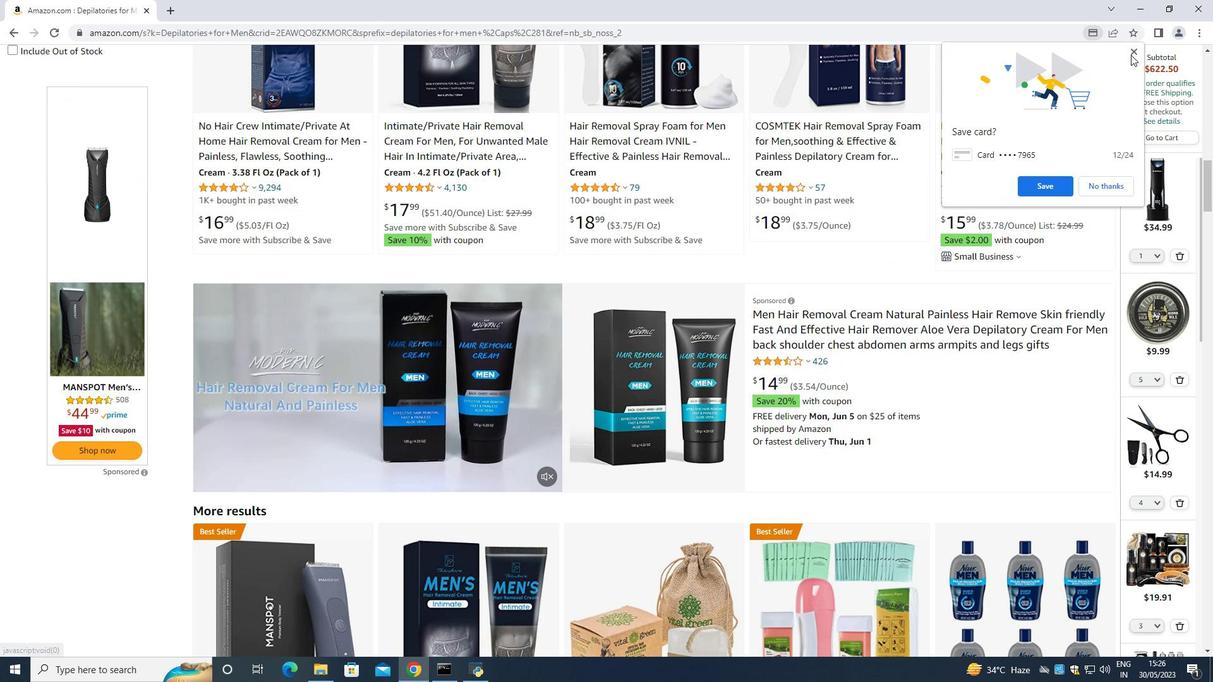 
Action: Mouse pressed left at (1131, 53)
Screenshot: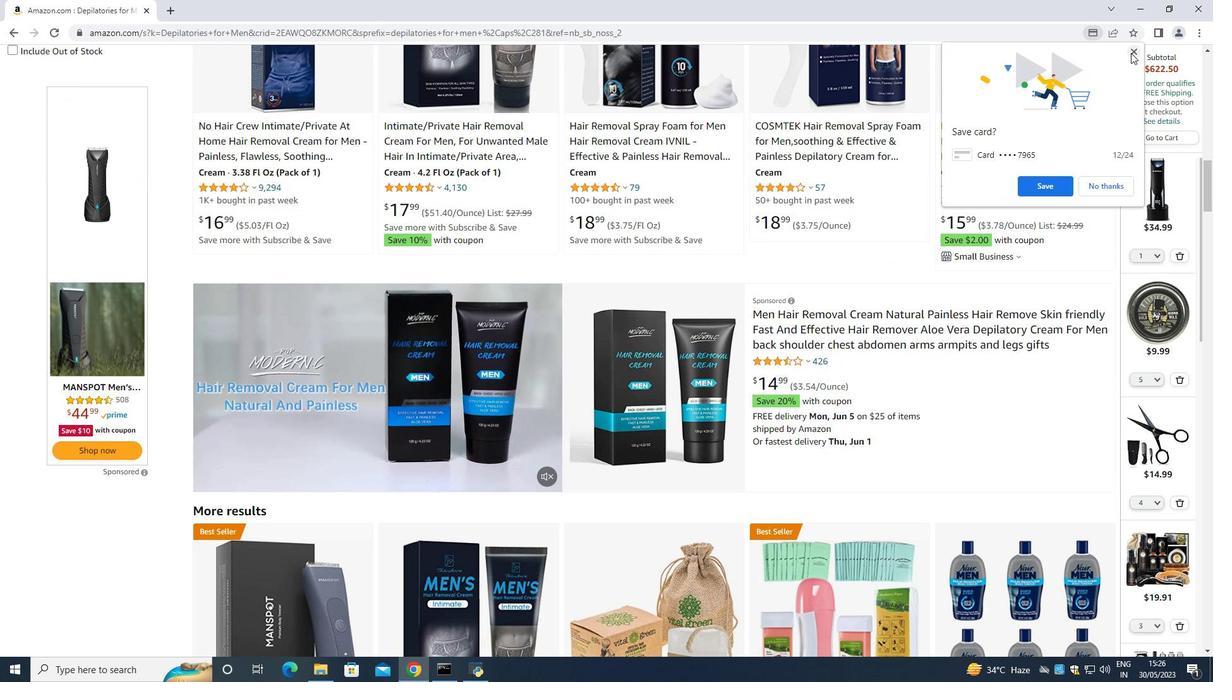 
Action: Mouse moved to (916, 193)
Screenshot: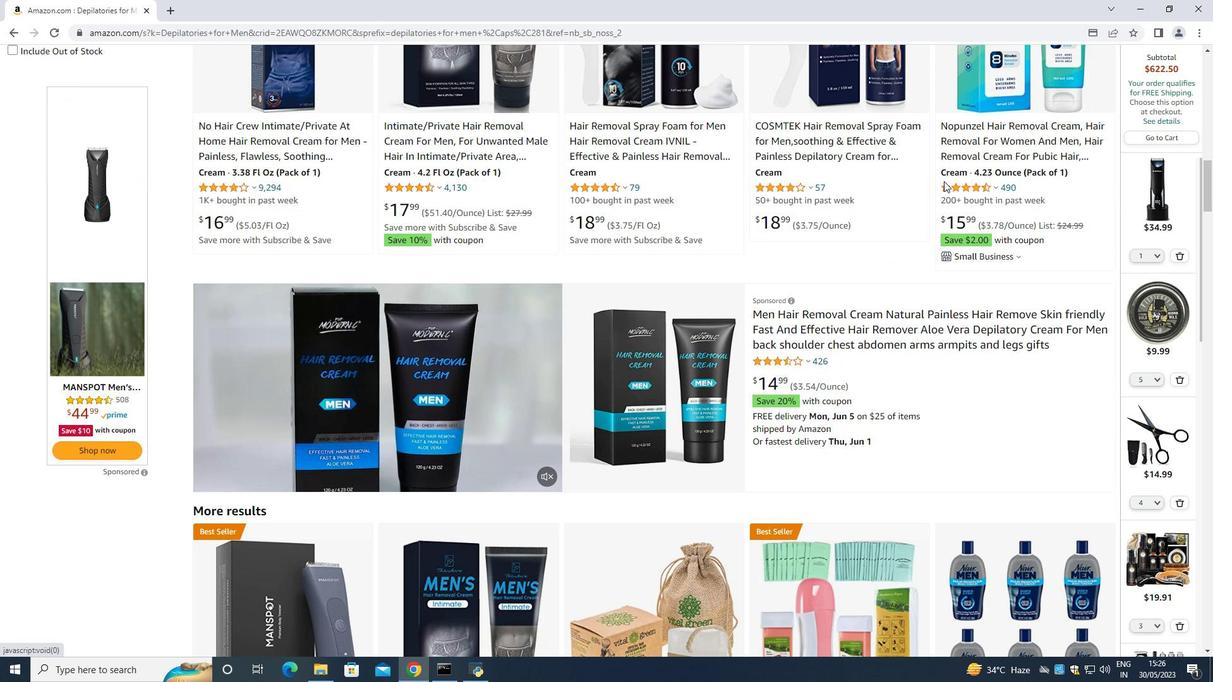 
Action: Mouse scrolled (916, 192) with delta (0, 0)
Screenshot: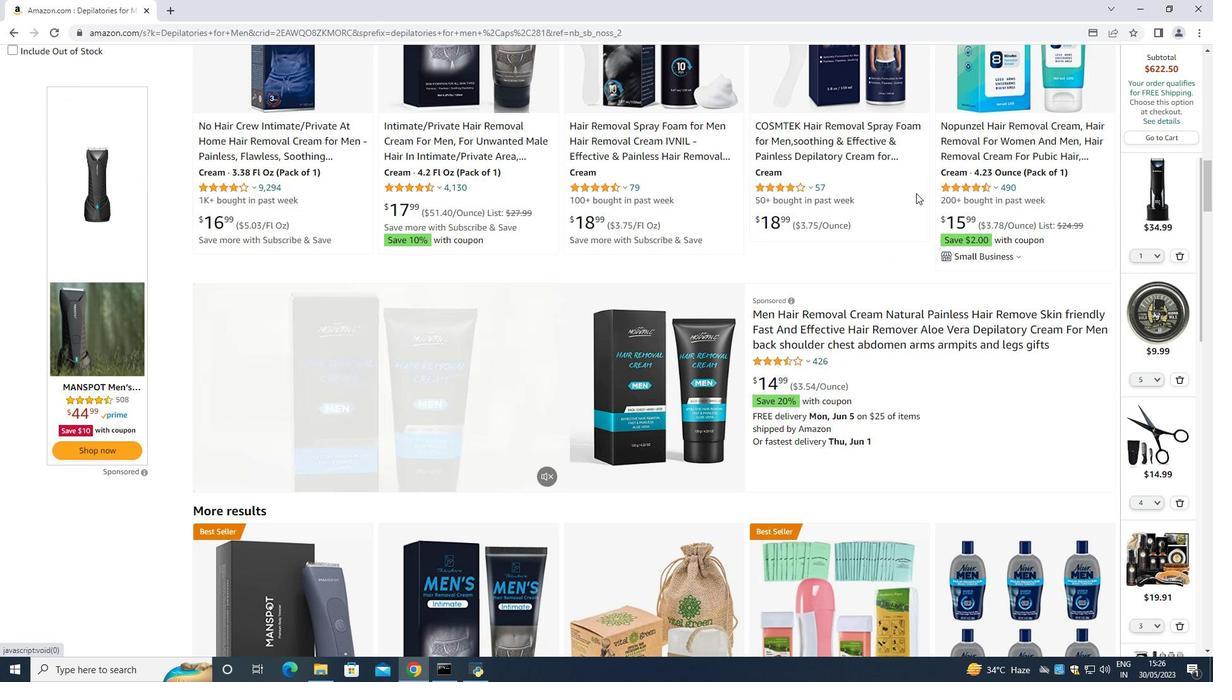 
Action: Mouse scrolled (916, 192) with delta (0, 0)
Screenshot: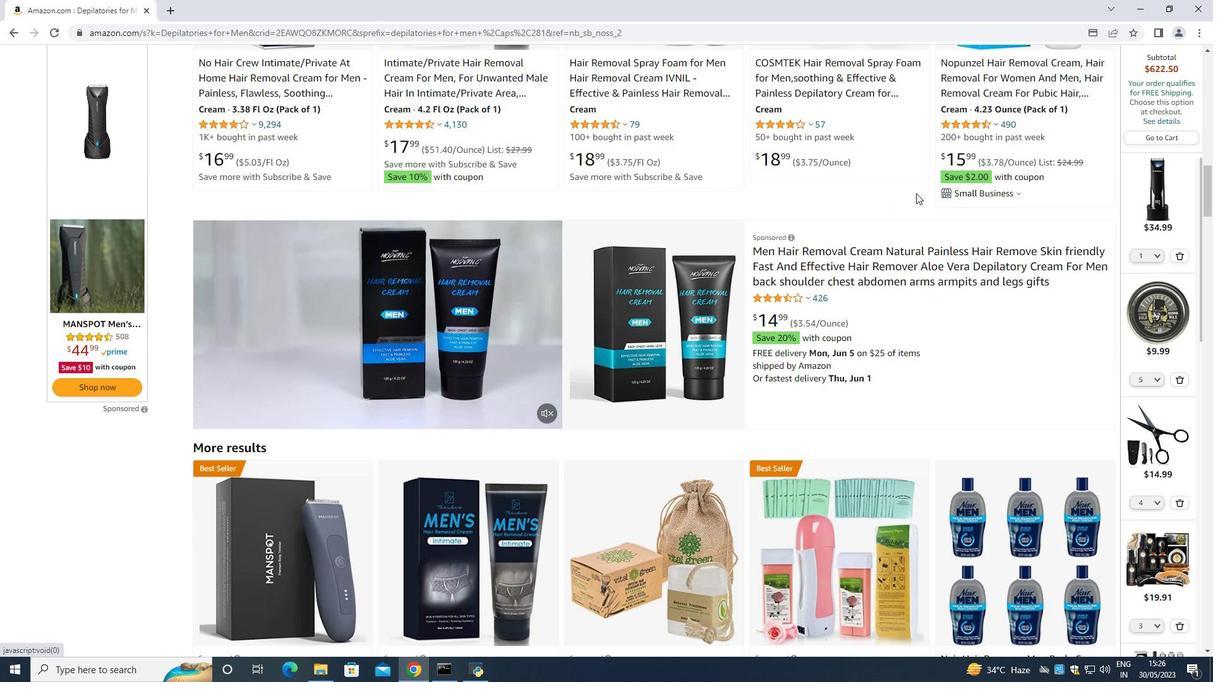 
Action: Mouse scrolled (916, 192) with delta (0, 0)
Screenshot: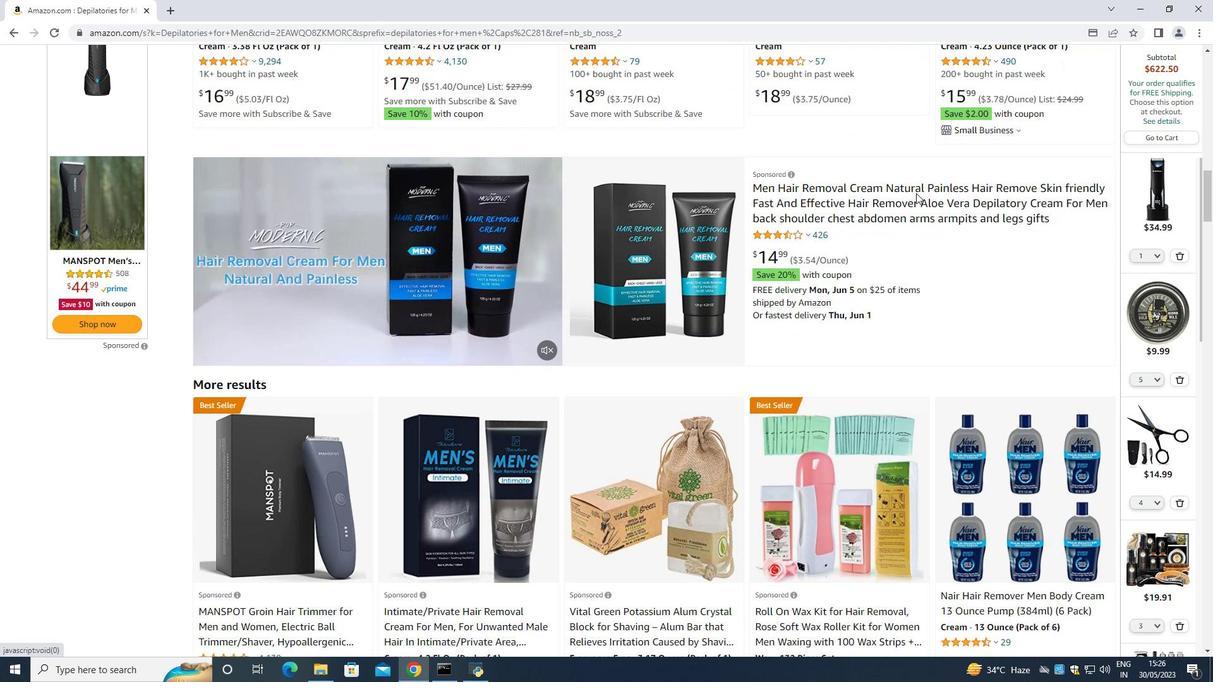 
Action: Mouse moved to (899, 197)
Screenshot: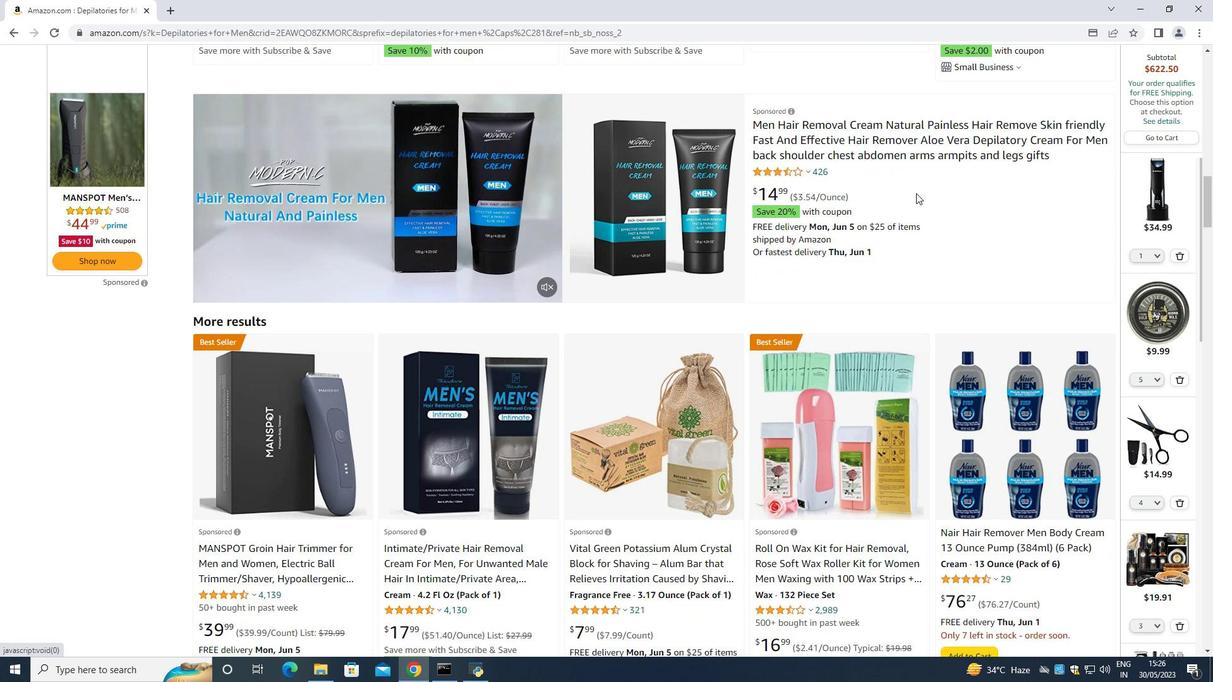 
Action: Mouse scrolled (899, 196) with delta (0, 0)
Screenshot: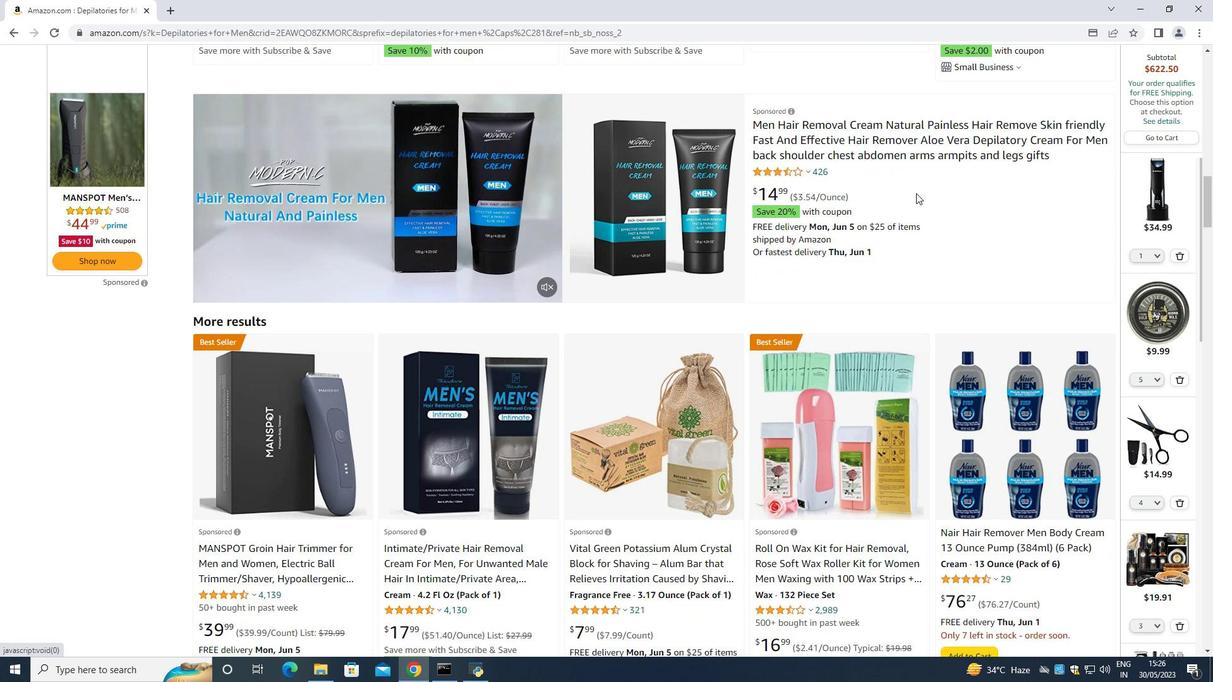 
Action: Mouse moved to (898, 197)
Screenshot: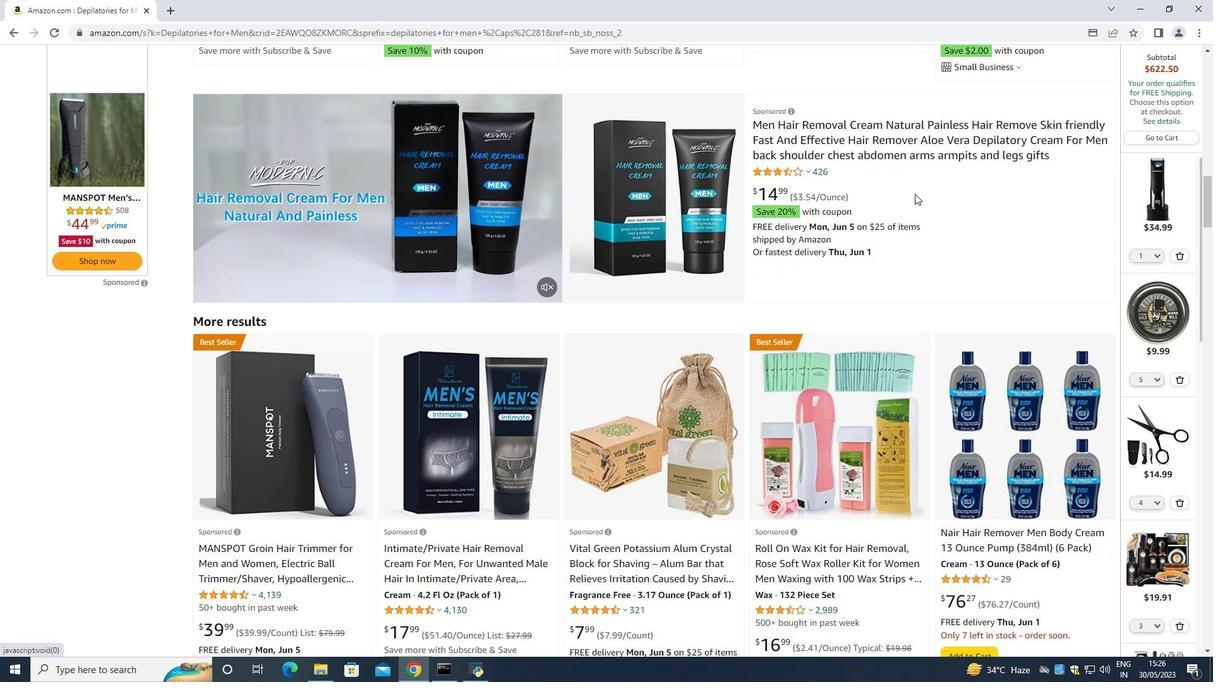 
Action: Mouse scrolled (898, 197) with delta (0, 0)
Screenshot: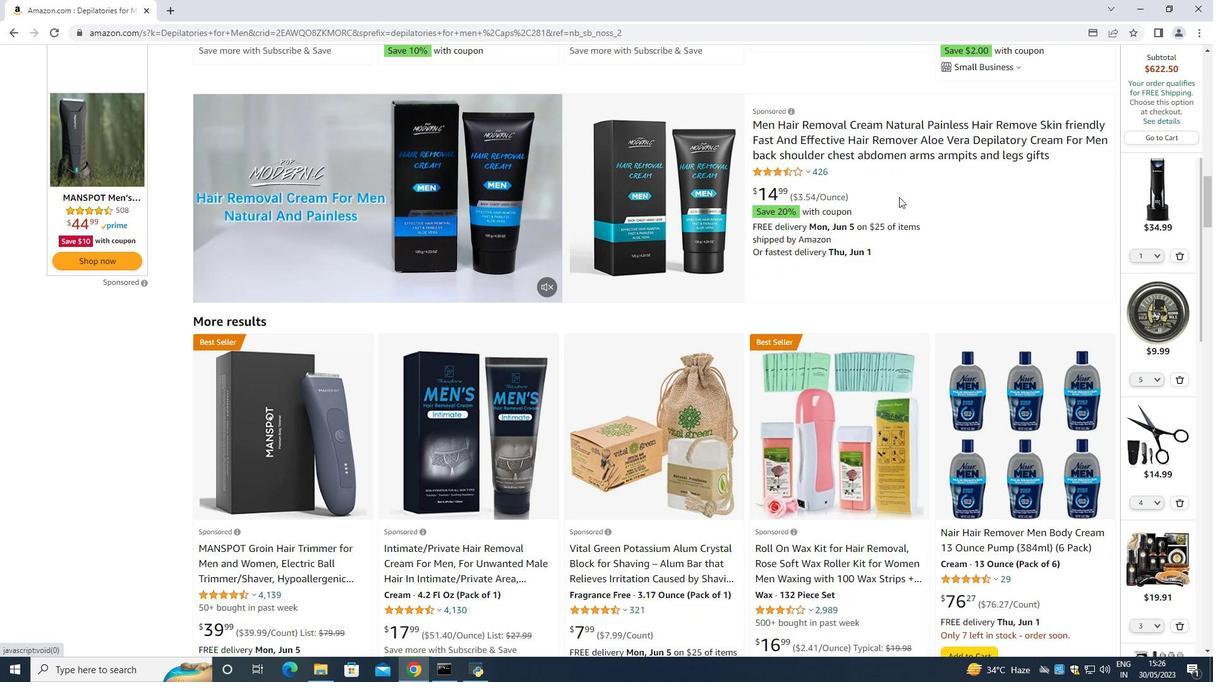 
Action: Mouse moved to (315, 400)
Screenshot: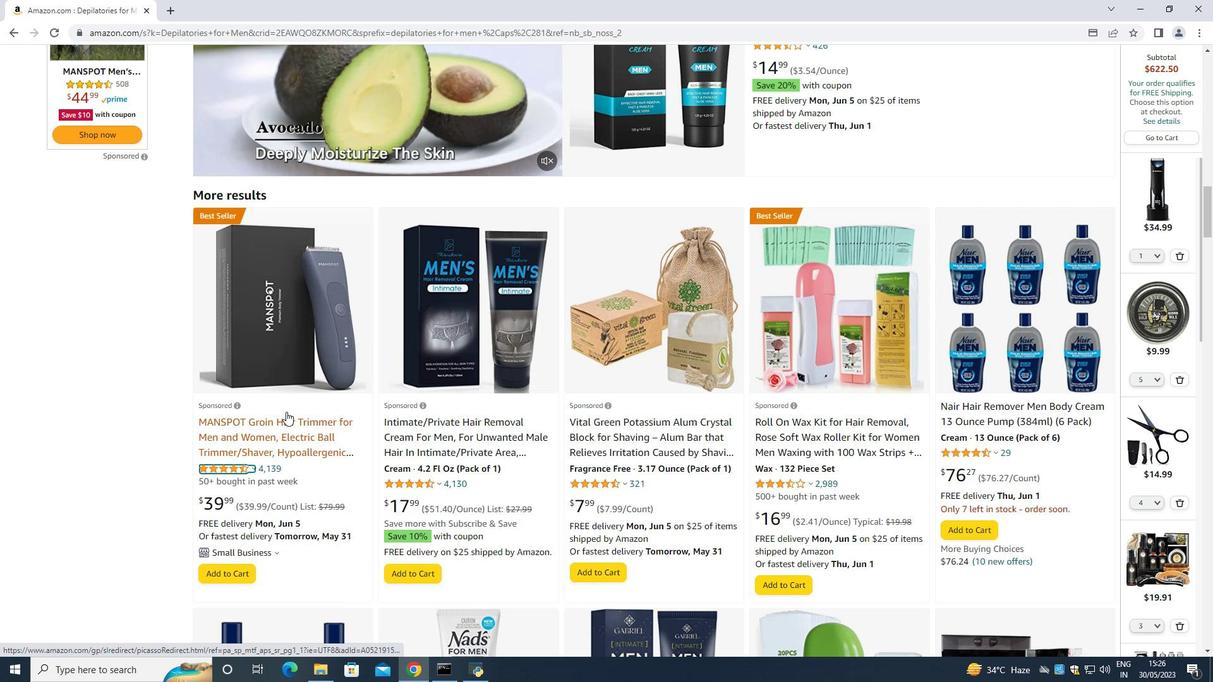 
Action: Mouse scrolled (315, 400) with delta (0, 0)
Screenshot: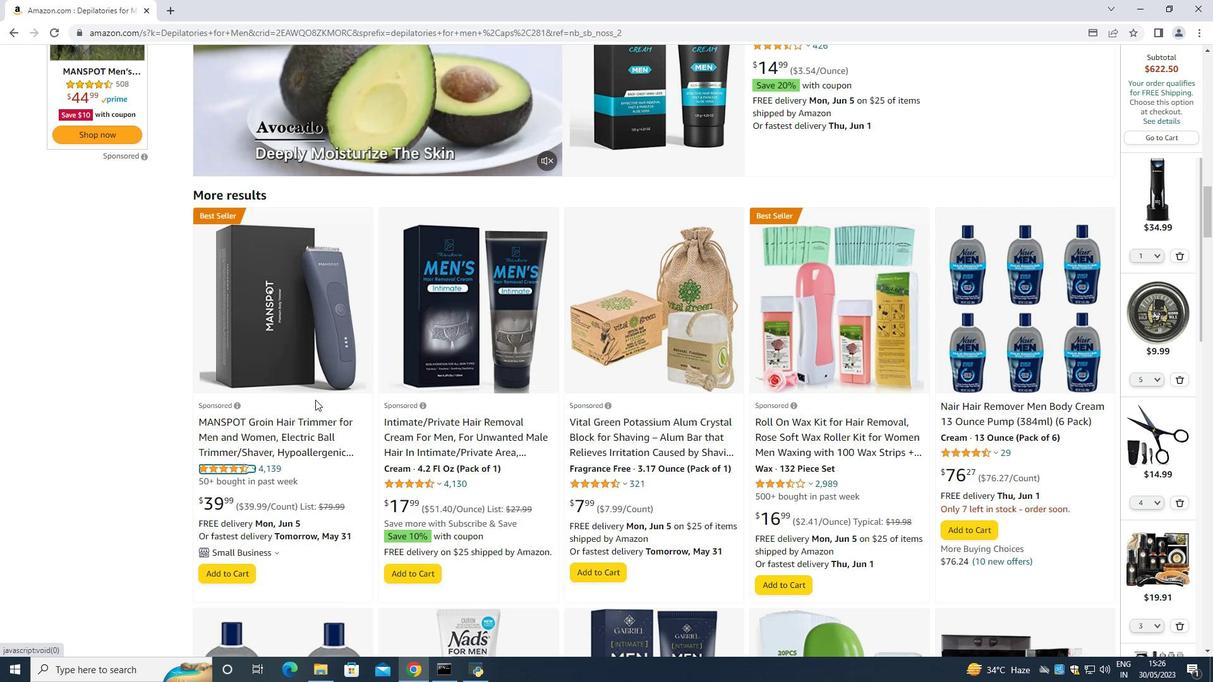 
Action: Mouse scrolled (315, 400) with delta (0, 0)
Screenshot: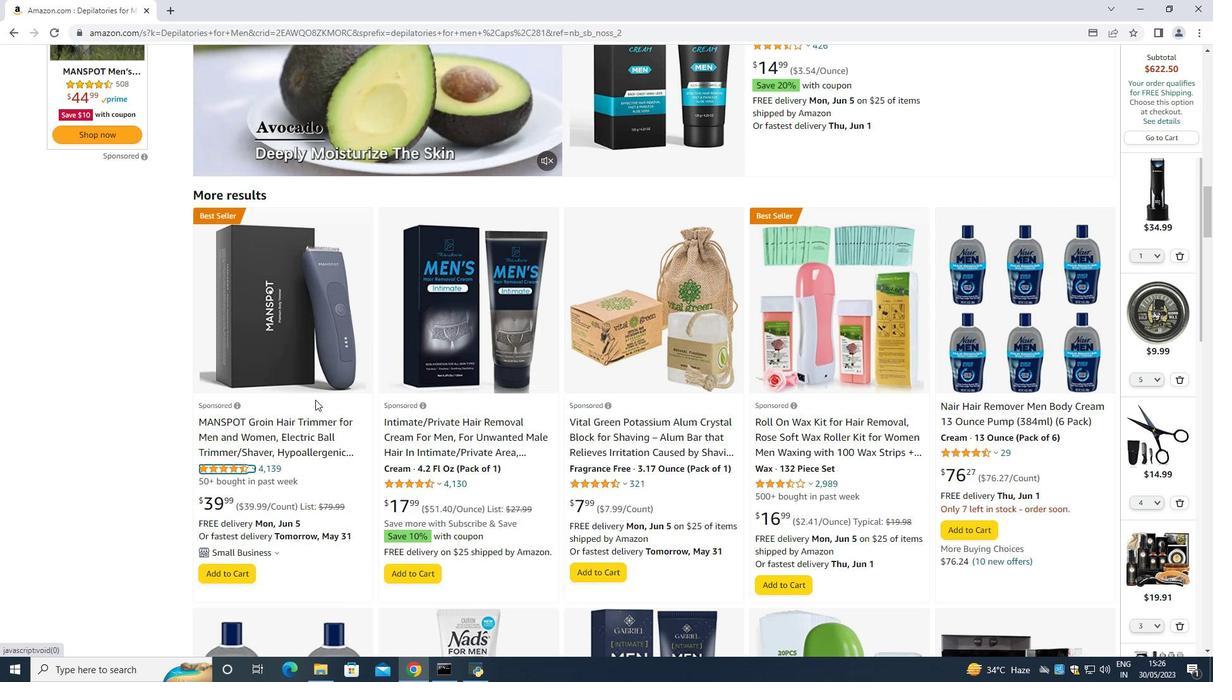 
Action: Mouse scrolled (315, 400) with delta (0, 0)
Screenshot: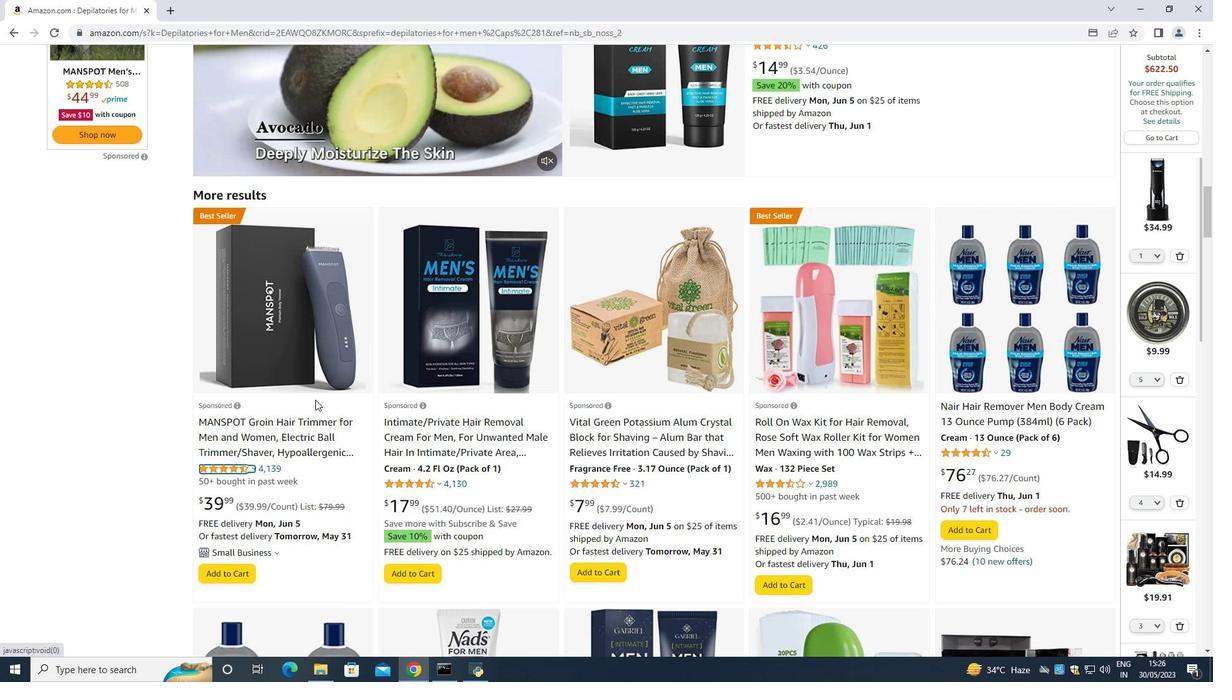 
Action: Mouse scrolled (315, 400) with delta (0, 0)
Screenshot: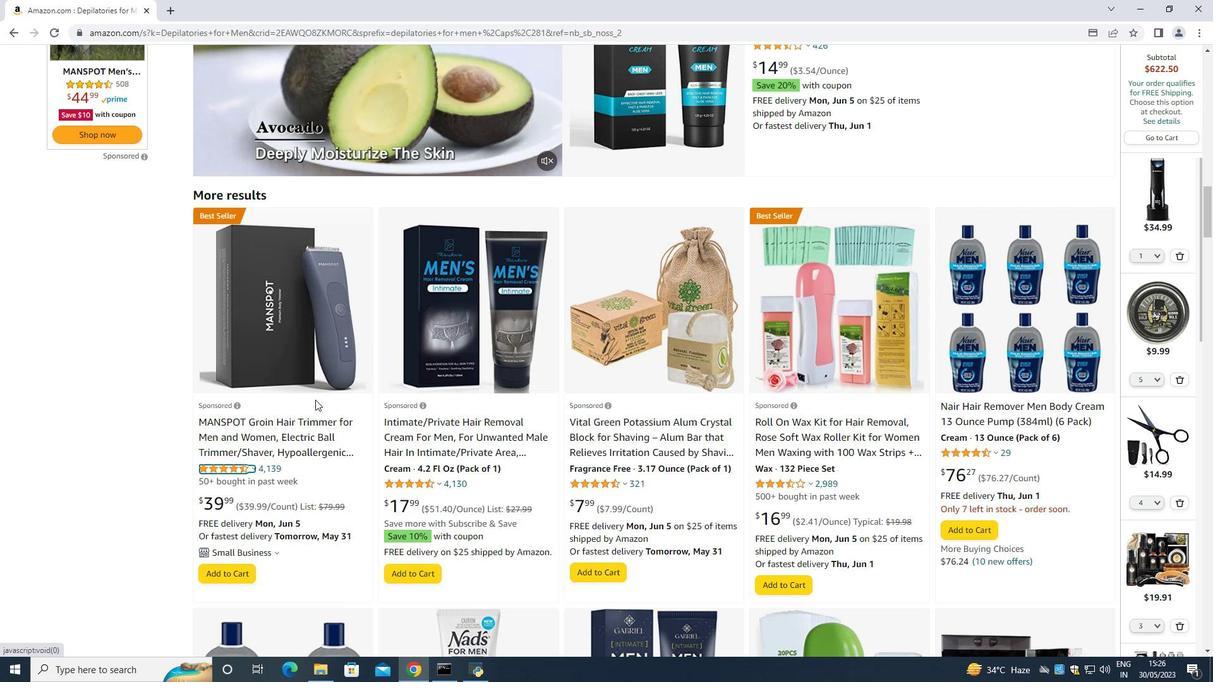 
Action: Mouse scrolled (315, 400) with delta (0, 0)
Screenshot: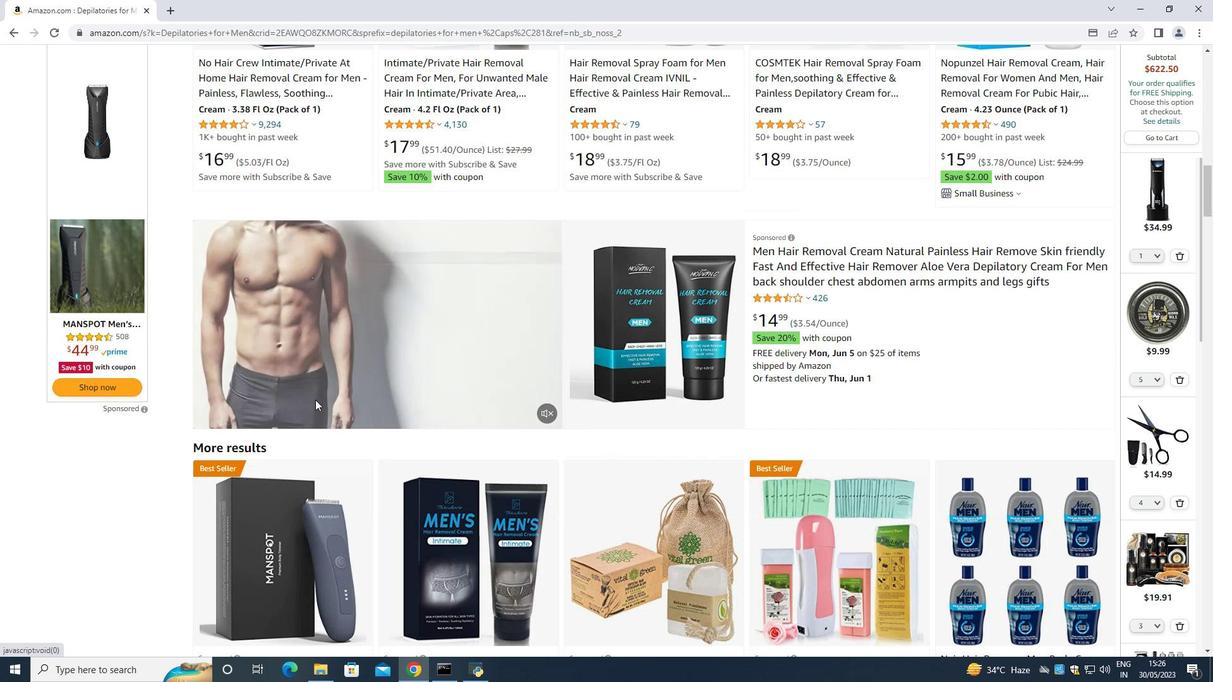 
Action: Mouse scrolled (315, 400) with delta (0, 0)
Screenshot: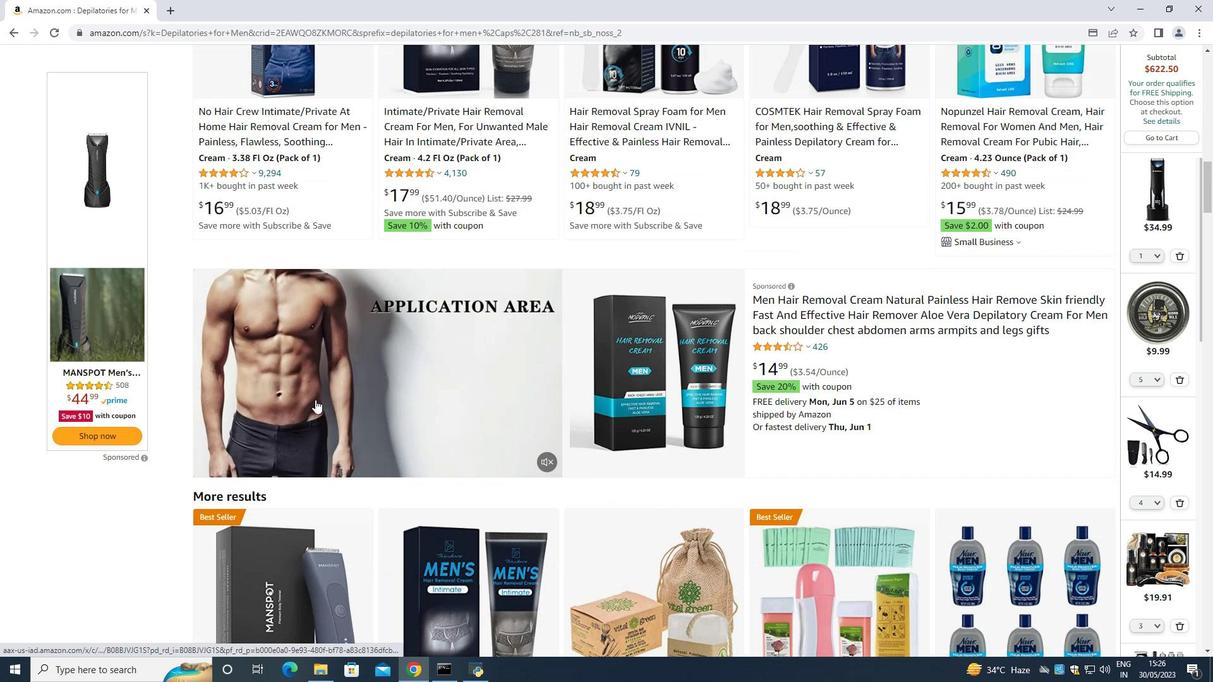 
Action: Mouse scrolled (315, 400) with delta (0, 0)
Screenshot: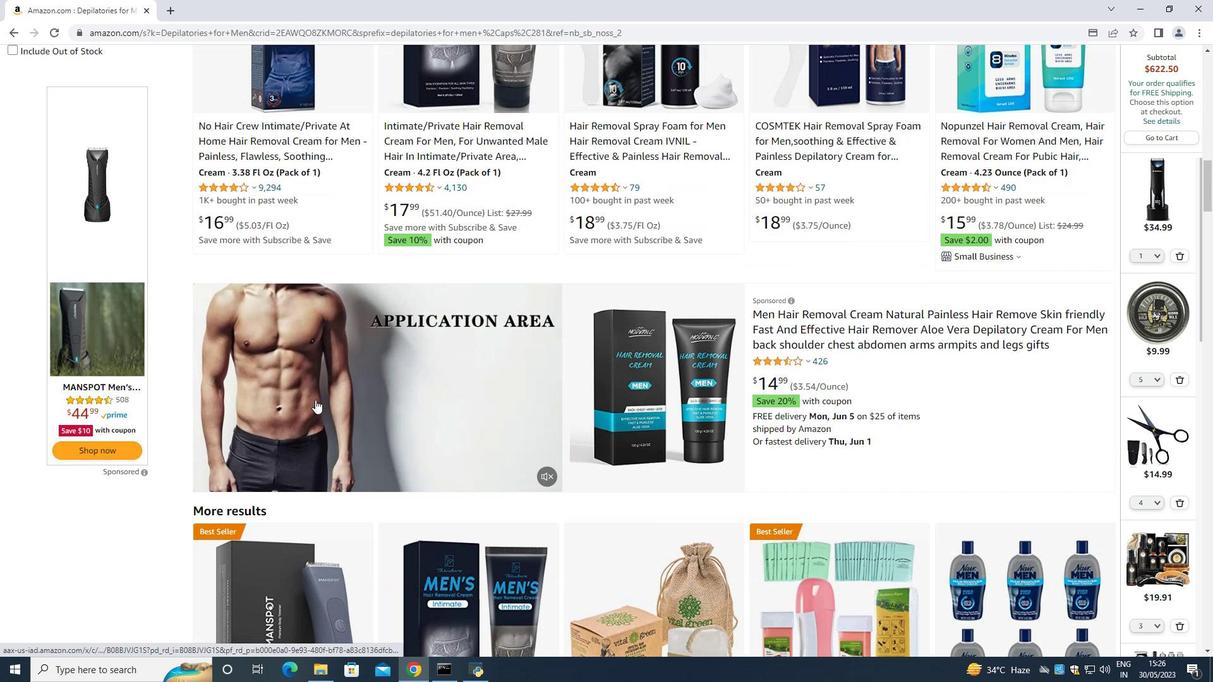 
Action: Mouse scrolled (315, 400) with delta (0, 0)
Screenshot: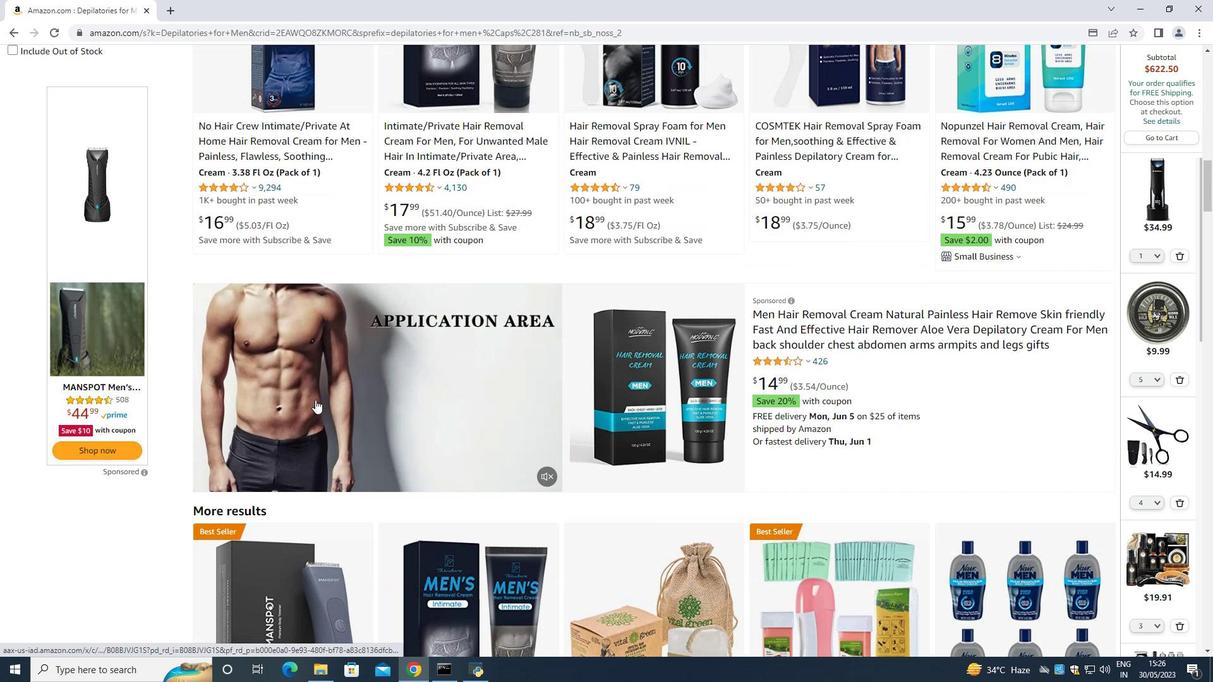 
Action: Mouse scrolled (315, 400) with delta (0, 0)
Screenshot: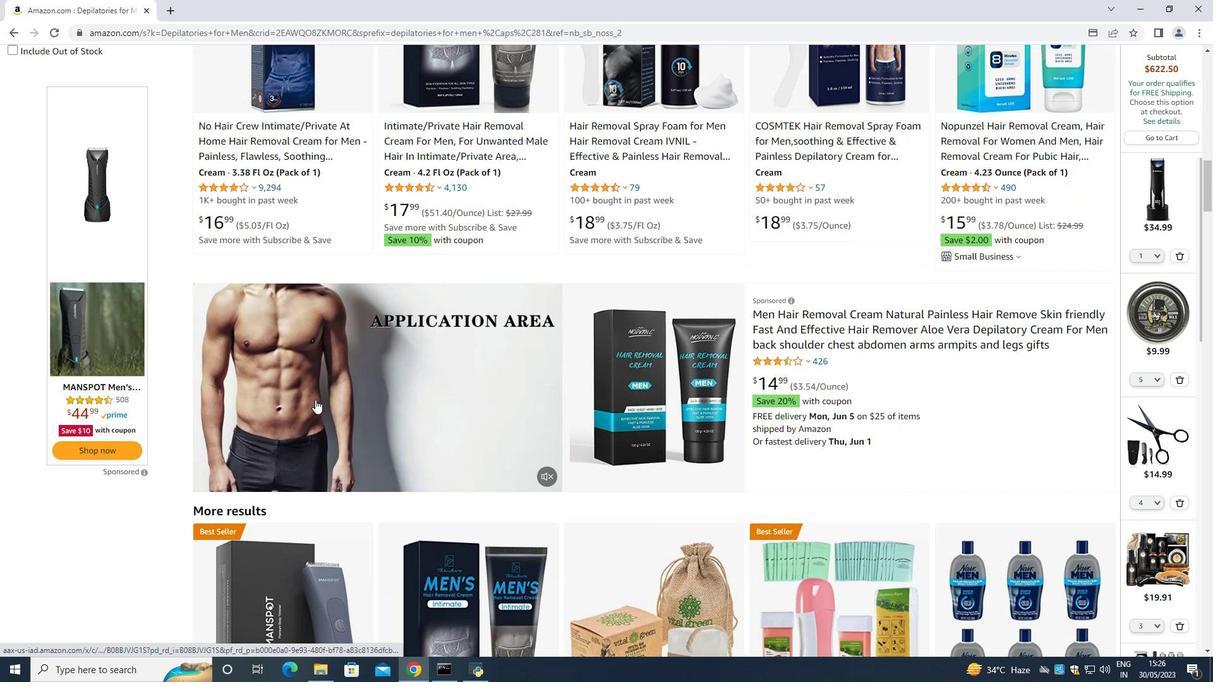 
Action: Mouse moved to (362, 371)
Screenshot: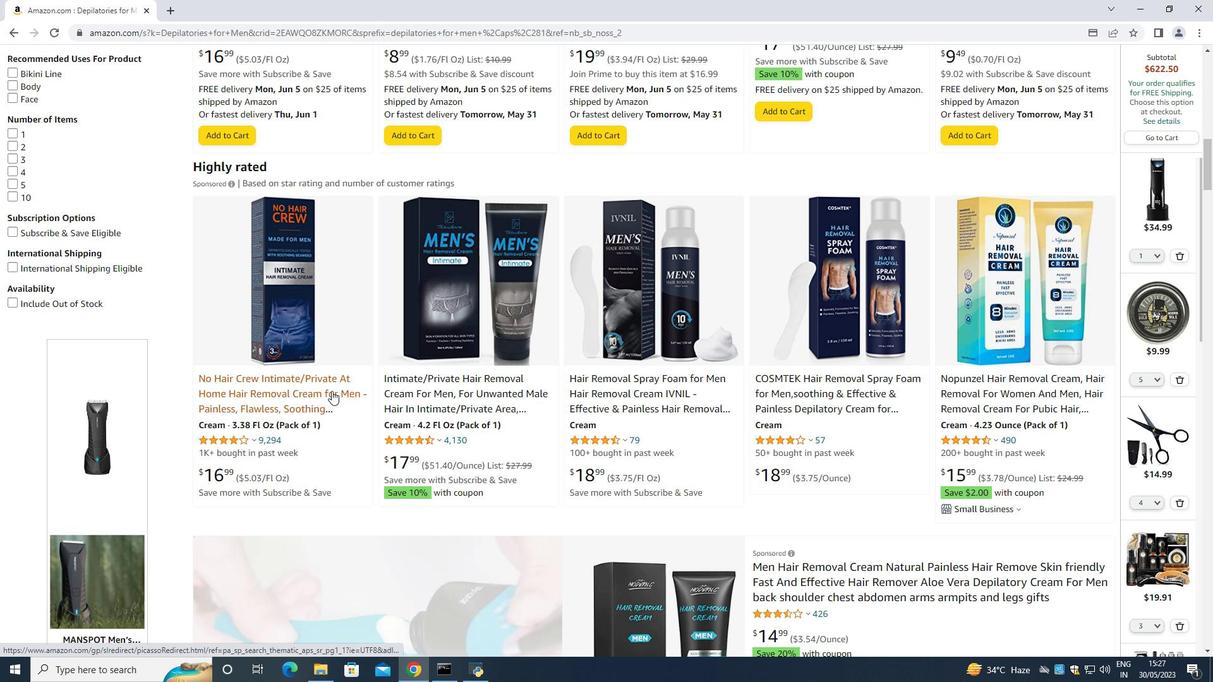 
Action: Mouse scrolled (362, 372) with delta (0, 0)
Screenshot: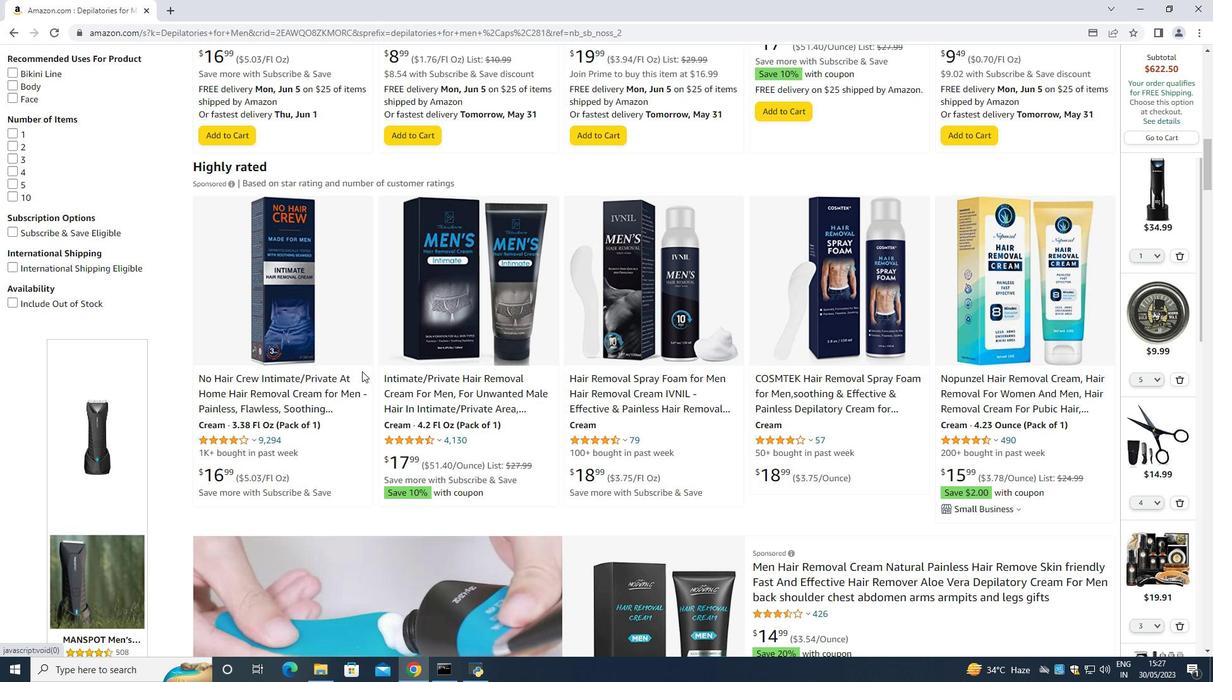 
Action: Mouse scrolled (362, 372) with delta (0, 0)
Screenshot: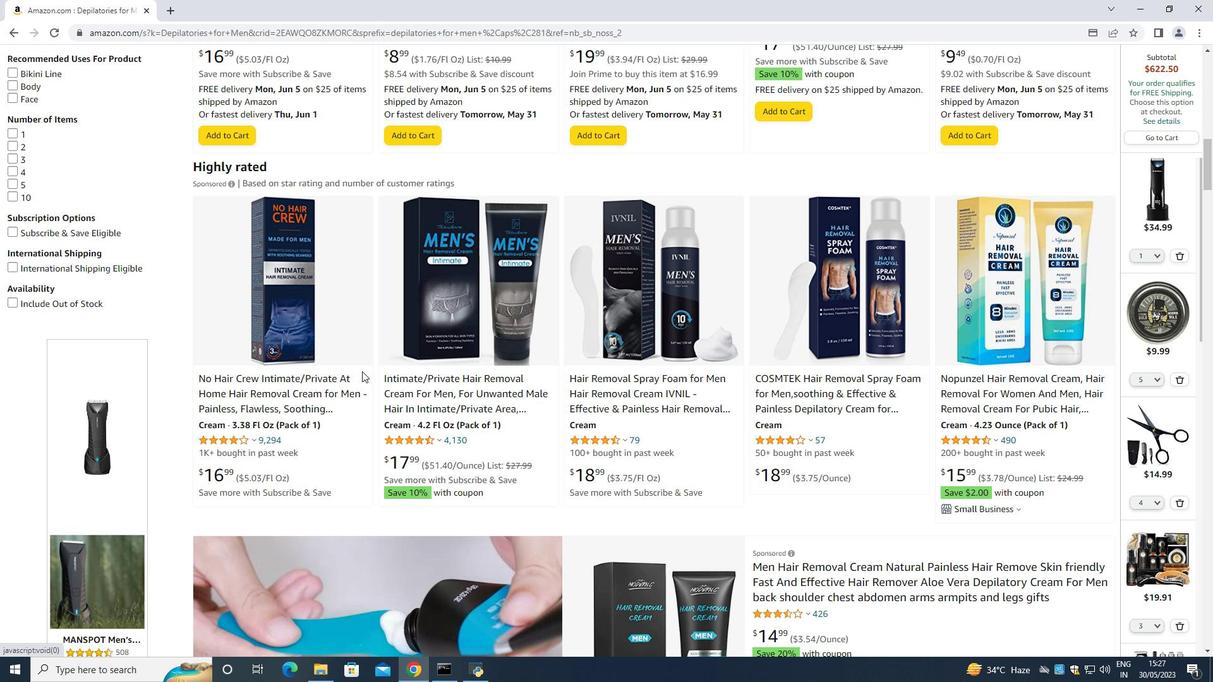 
Action: Mouse scrolled (362, 372) with delta (0, 0)
Screenshot: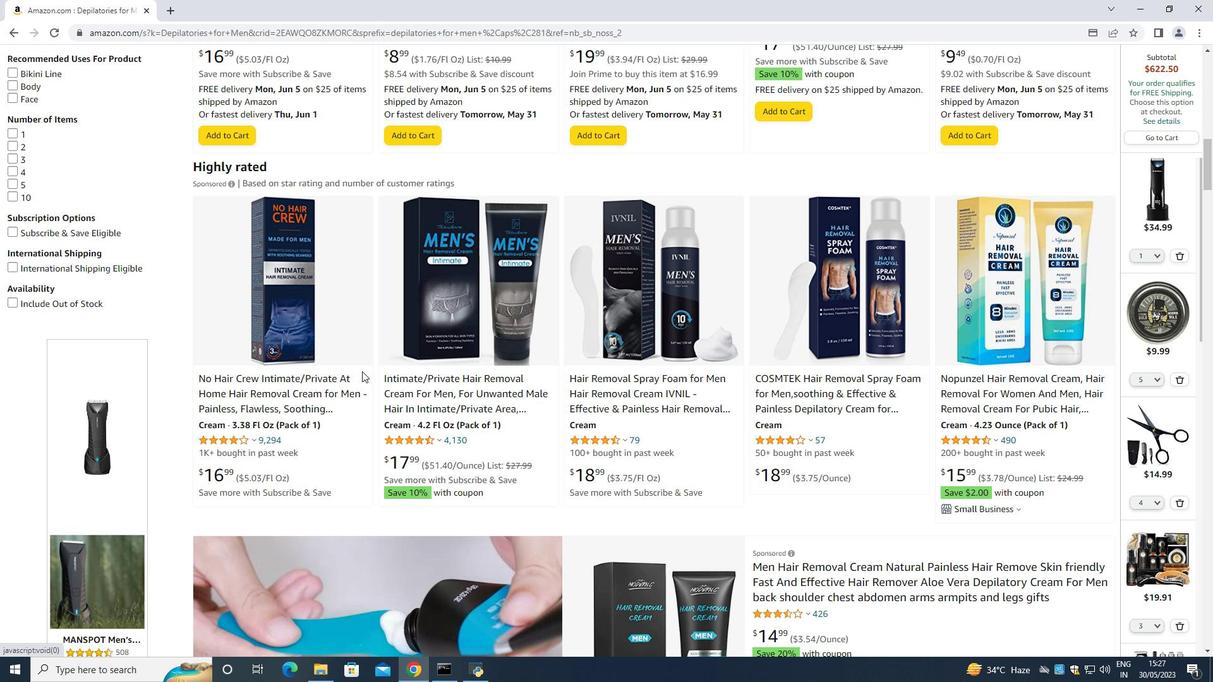 
Action: Mouse moved to (361, 370)
Screenshot: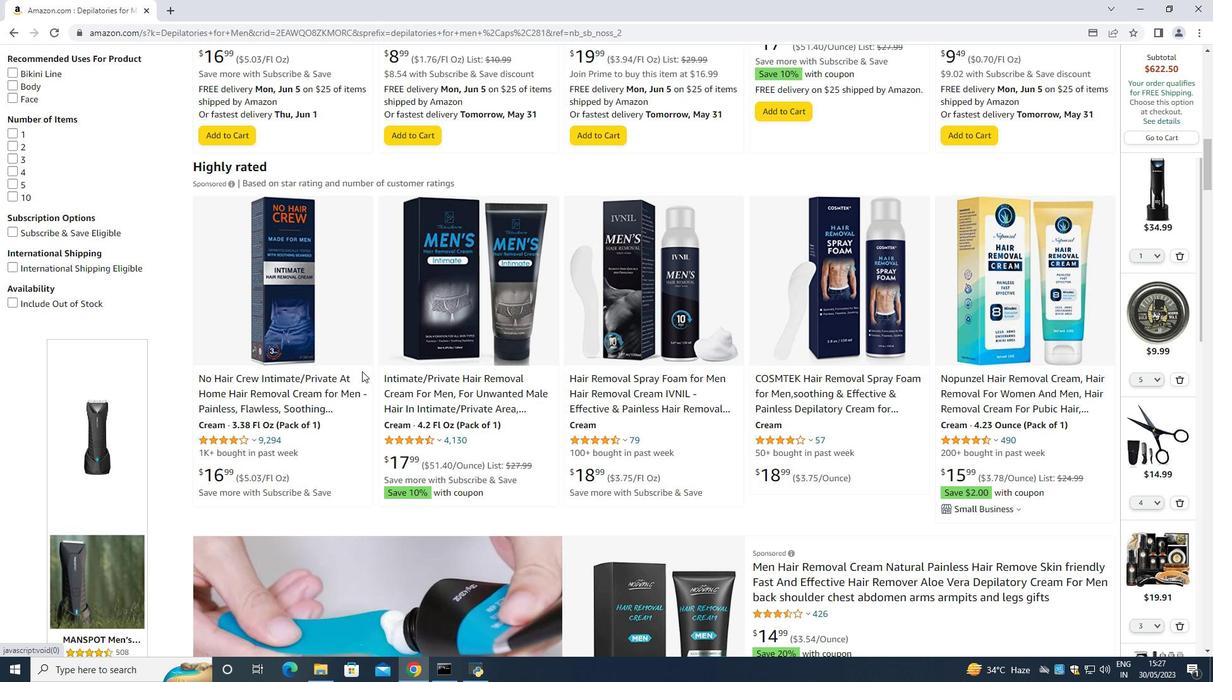 
Action: Mouse scrolled (362, 370) with delta (0, 0)
Screenshot: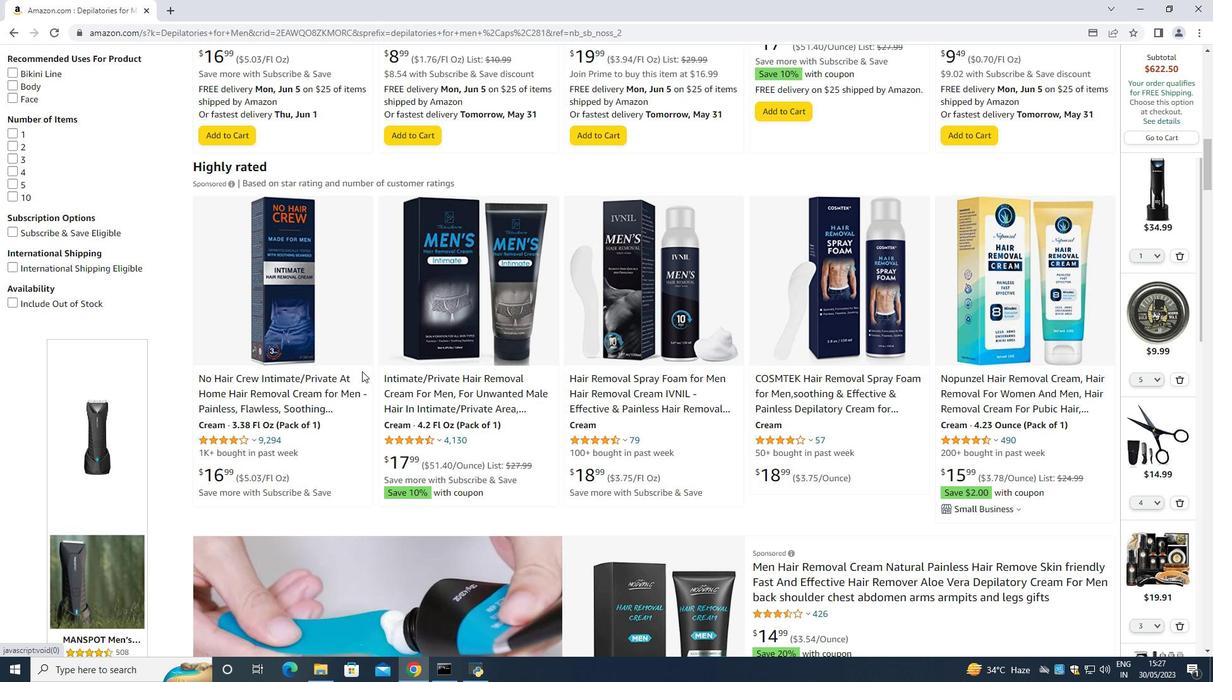 
Action: Mouse moved to (352, 367)
Screenshot: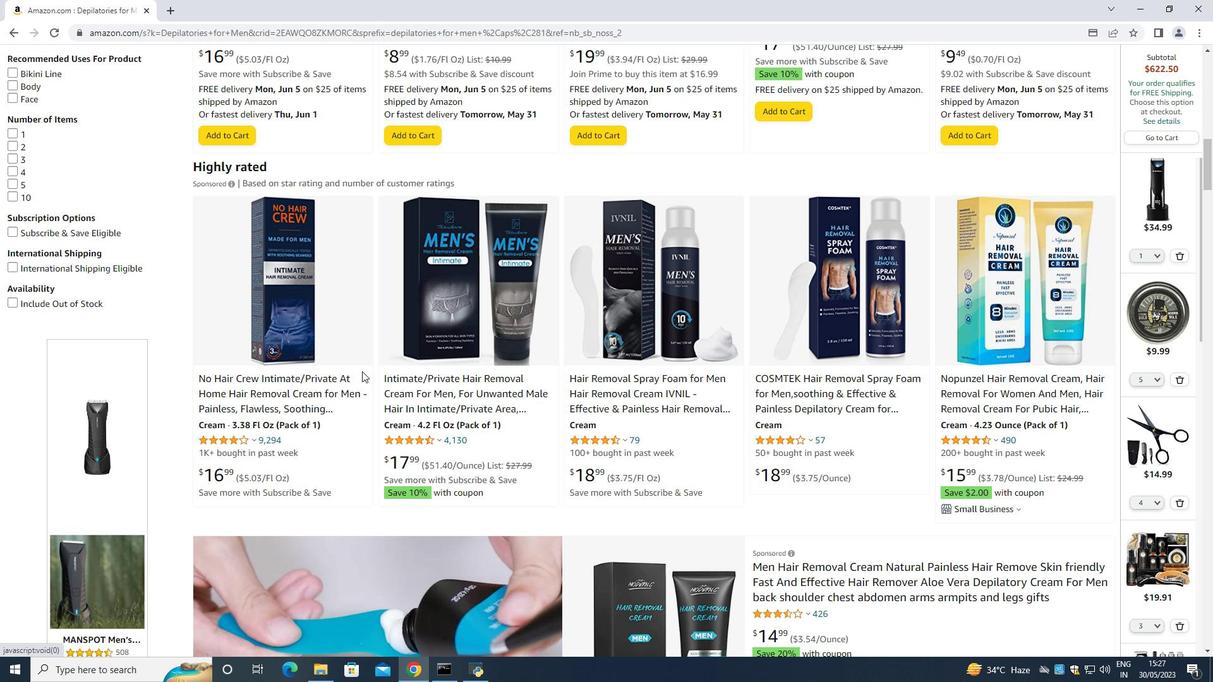 
Action: Mouse scrolled (352, 367) with delta (0, 0)
Screenshot: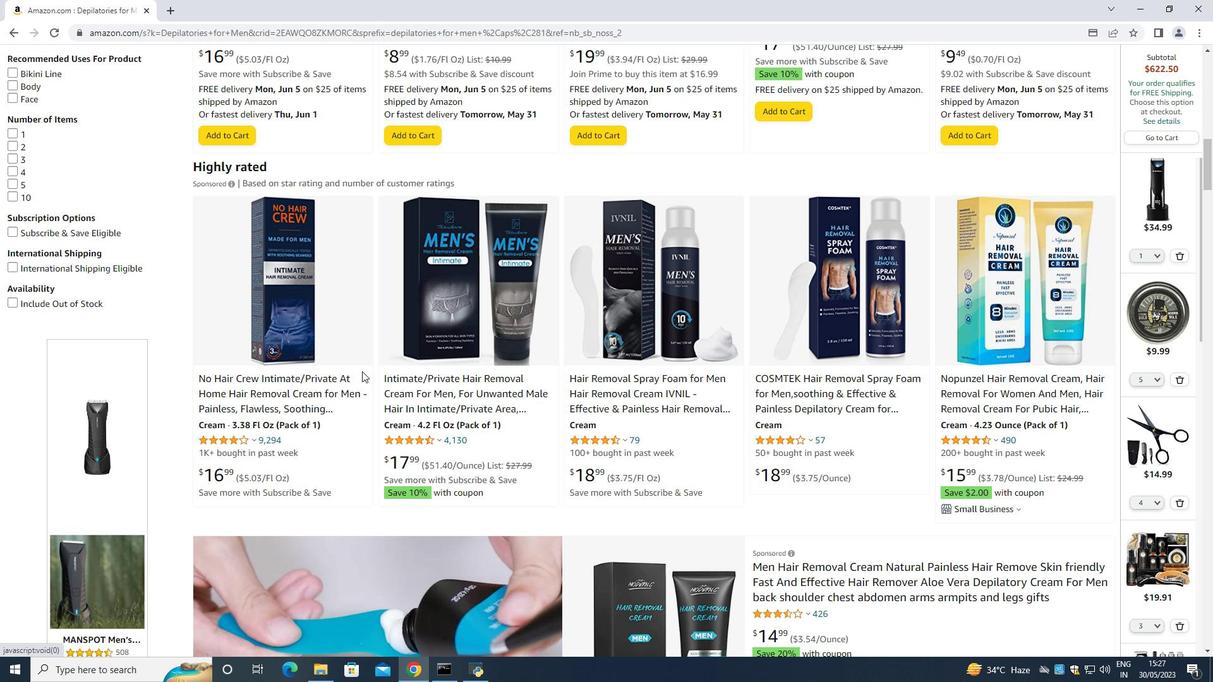 
Action: Mouse moved to (331, 308)
Screenshot: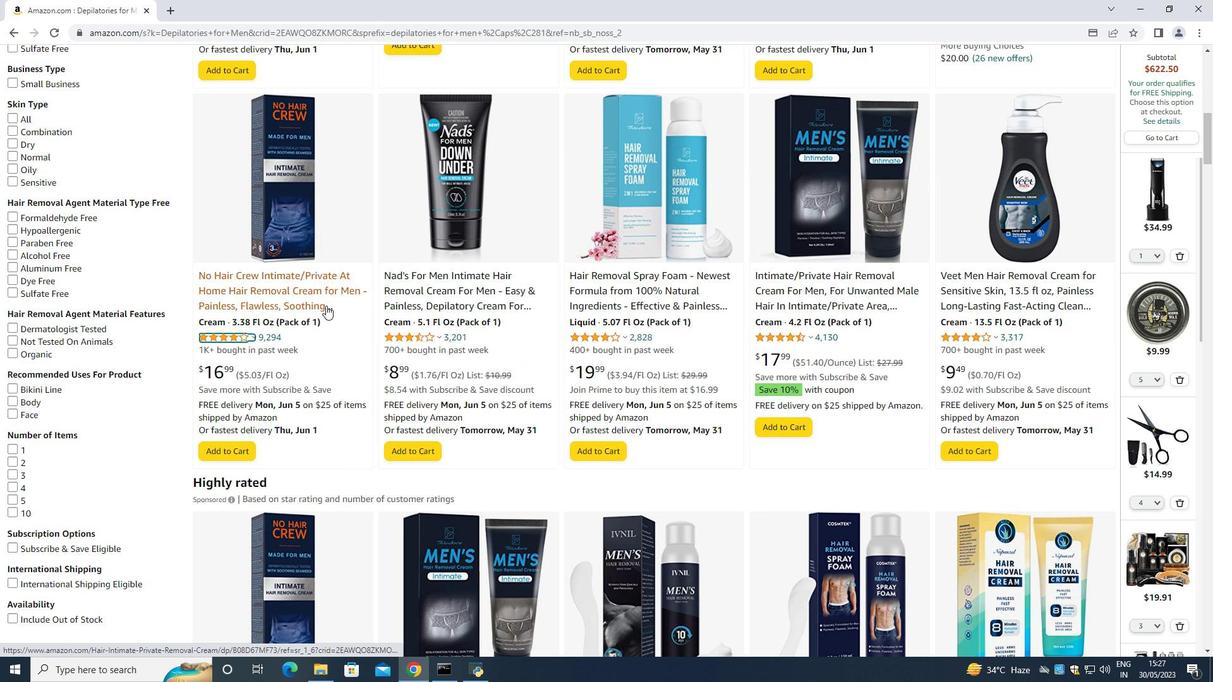 
Action: Mouse scrolled (331, 309) with delta (0, 0)
Screenshot: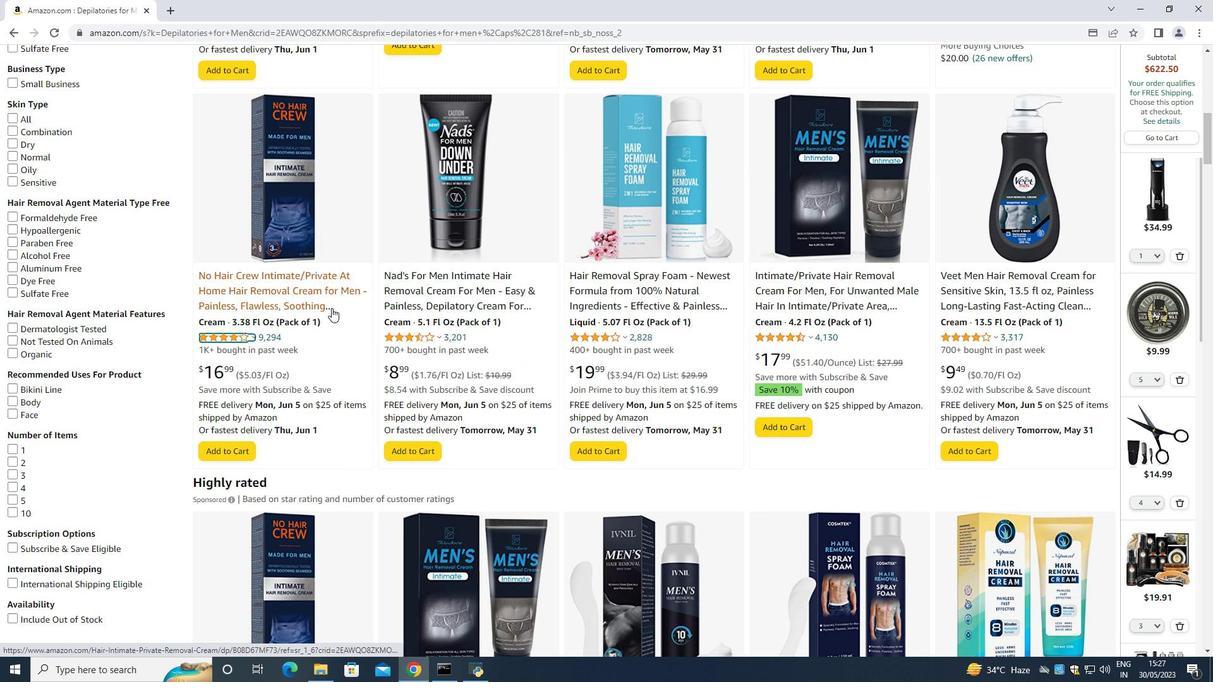 
Action: Mouse scrolled (331, 309) with delta (0, 0)
Screenshot: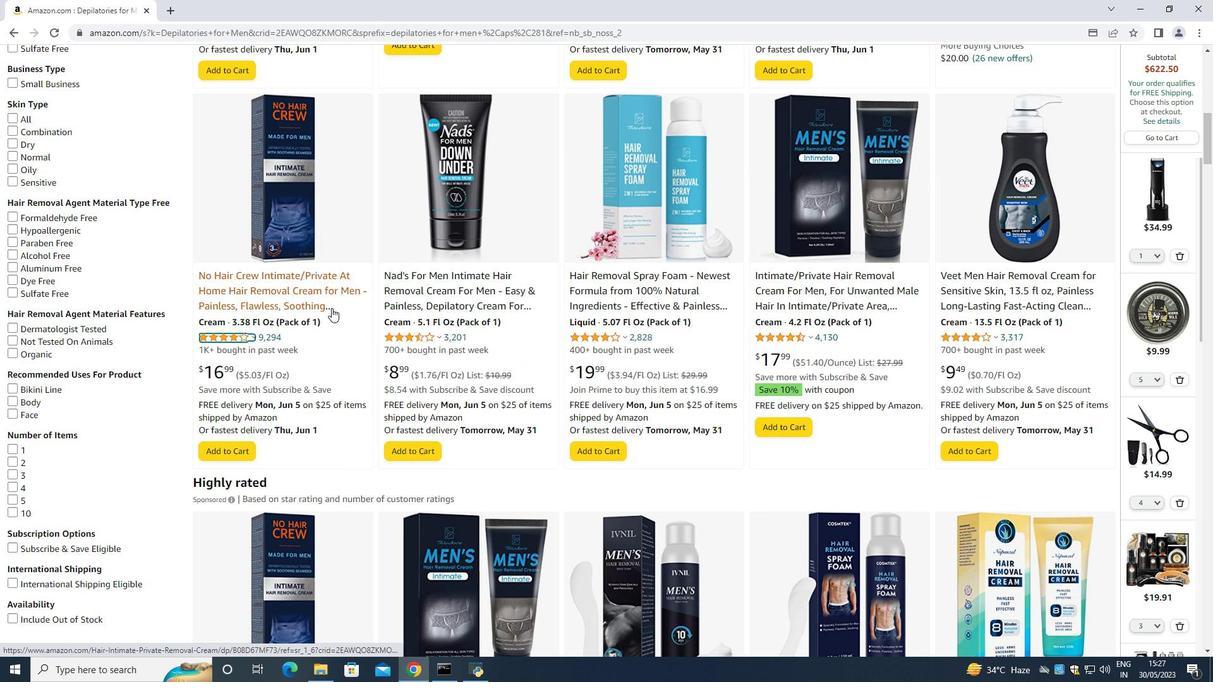 
Action: Mouse scrolled (331, 309) with delta (0, 0)
Screenshot: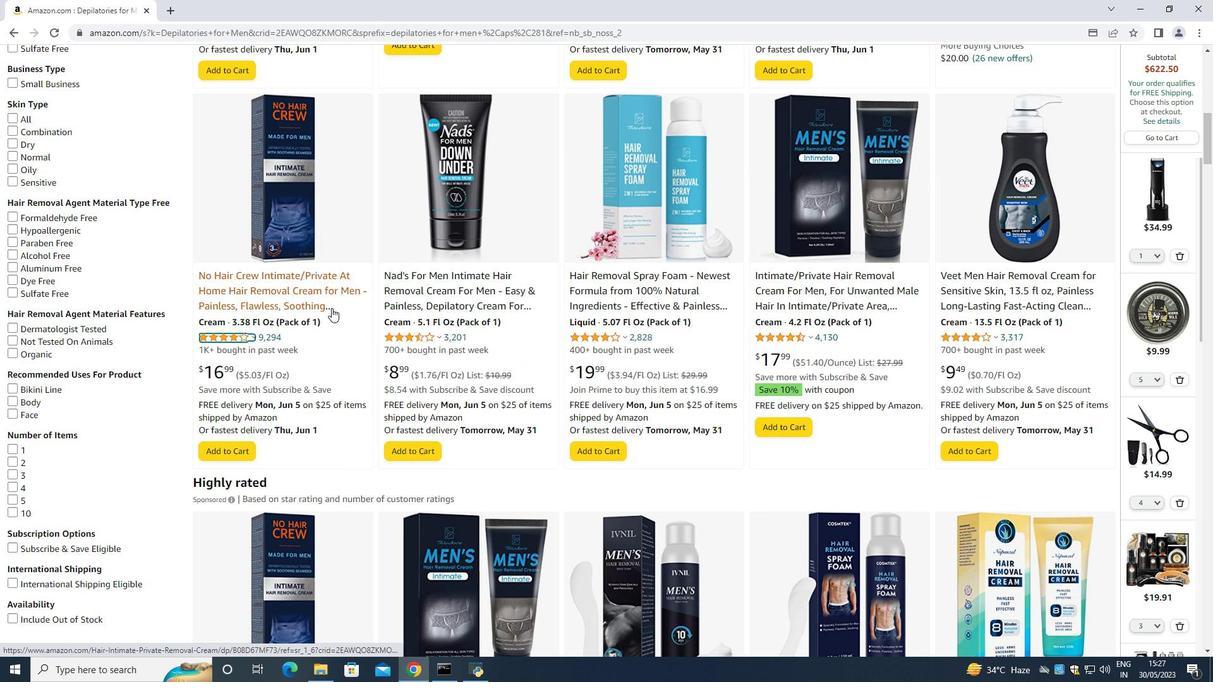 
Action: Mouse moved to (333, 300)
Screenshot: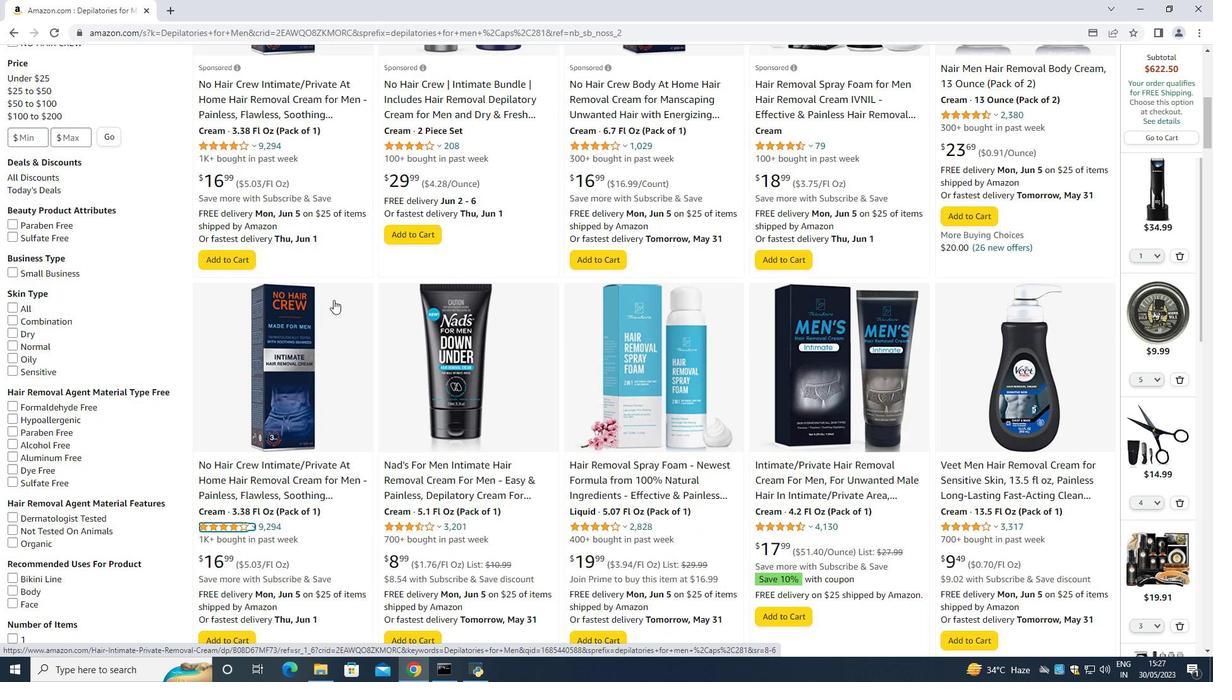 
Action: Mouse scrolled (333, 300) with delta (0, 0)
Screenshot: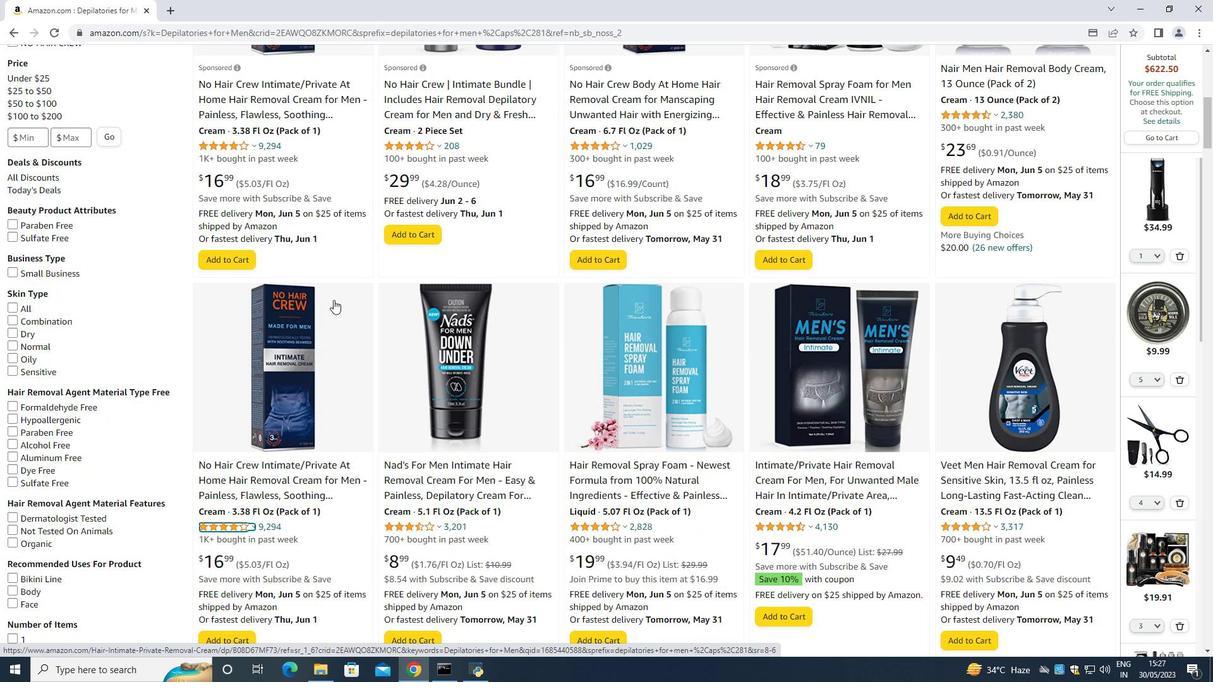 
Action: Mouse scrolled (333, 300) with delta (0, 0)
Screenshot: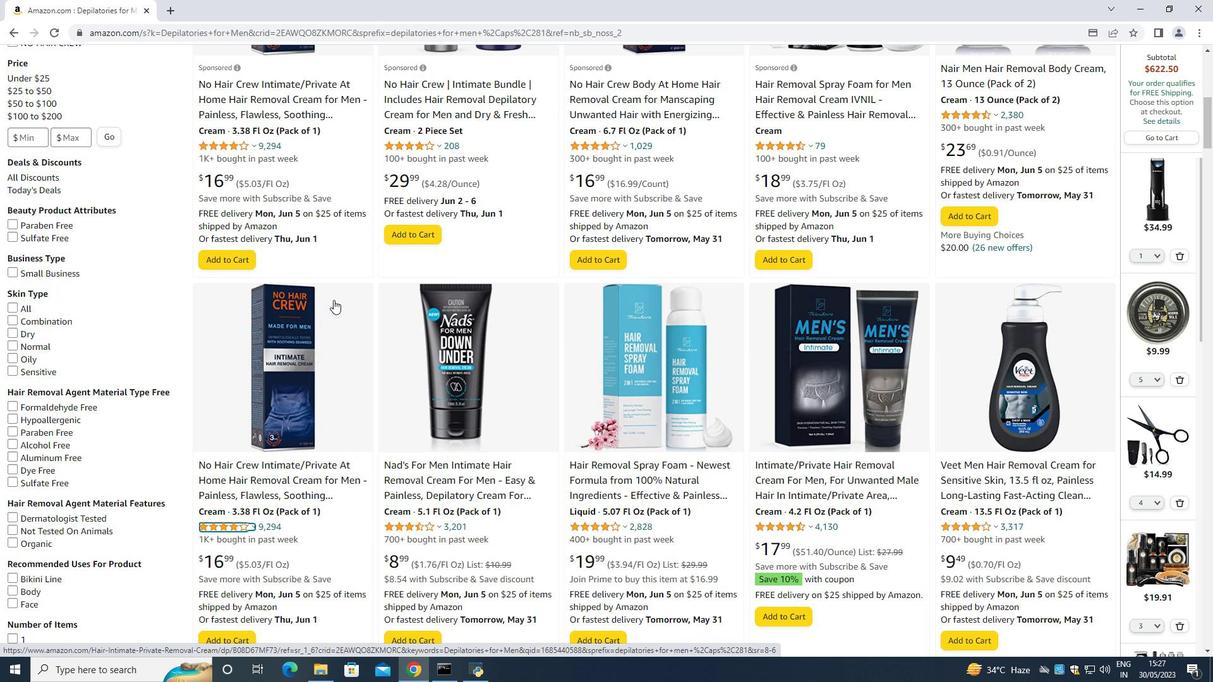 
Action: Mouse scrolled (333, 300) with delta (0, 0)
Screenshot: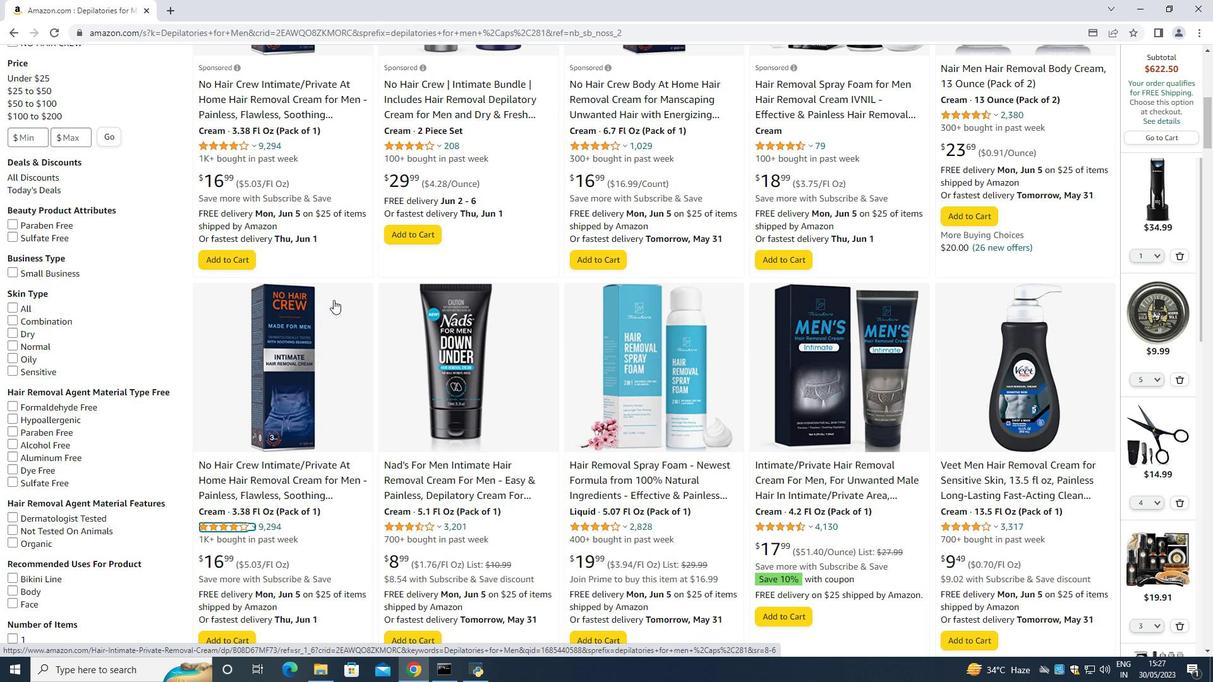 
Action: Mouse moved to (285, 286)
Screenshot: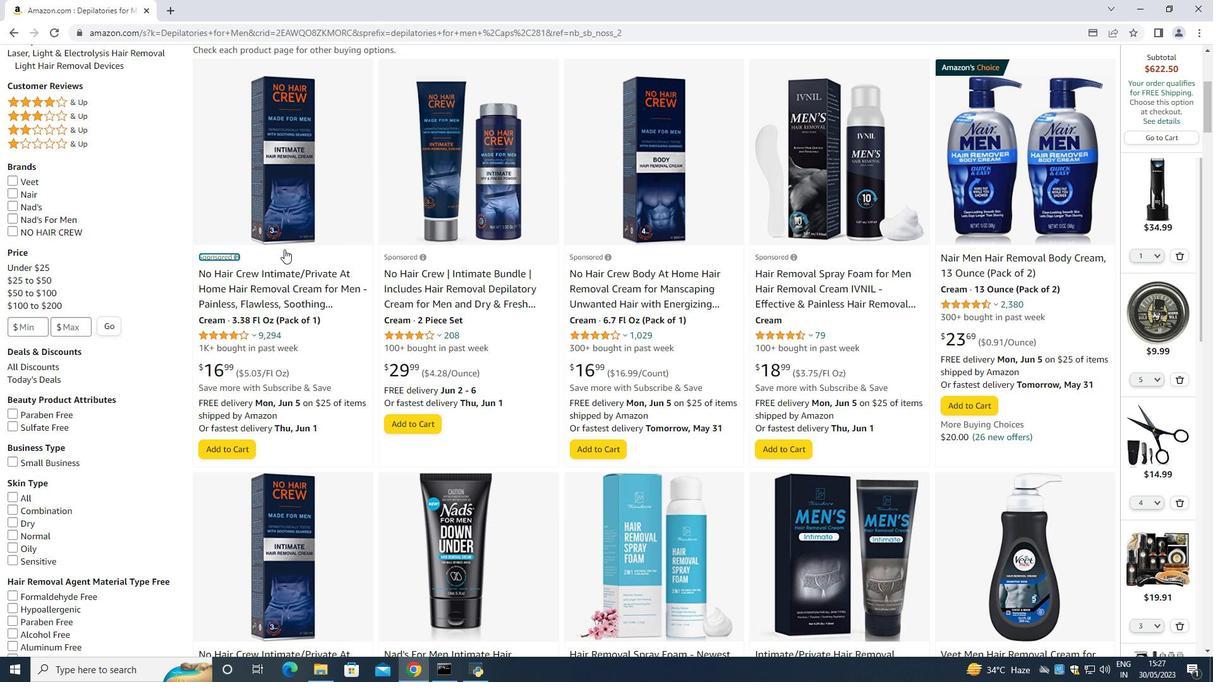 
Action: Mouse scrolled (285, 286) with delta (0, 0)
Screenshot: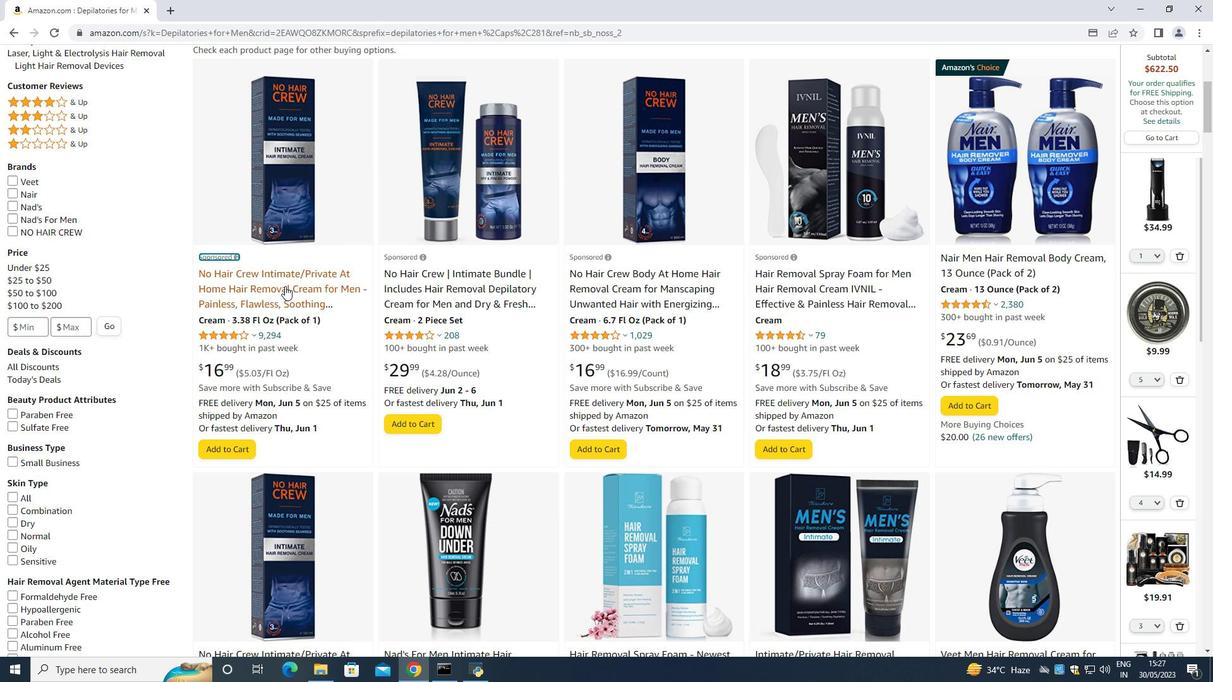 
Action: Mouse scrolled (285, 286) with delta (0, 0)
Screenshot: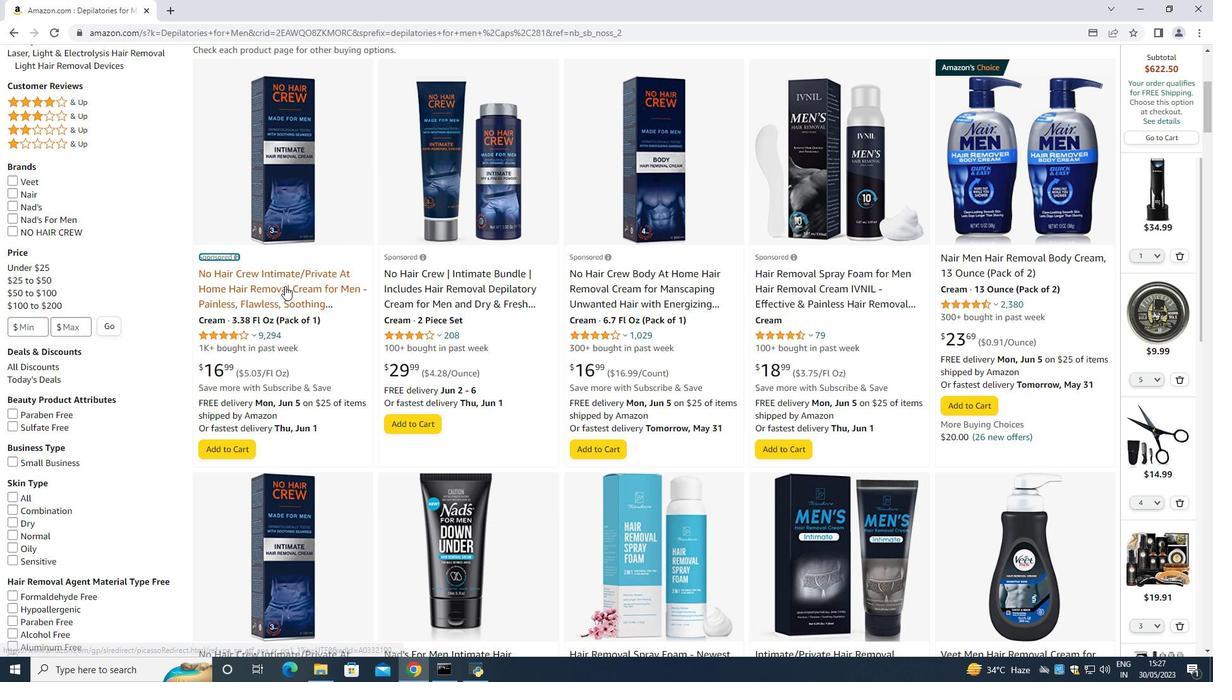 
Action: Mouse scrolled (285, 286) with delta (0, 0)
Screenshot: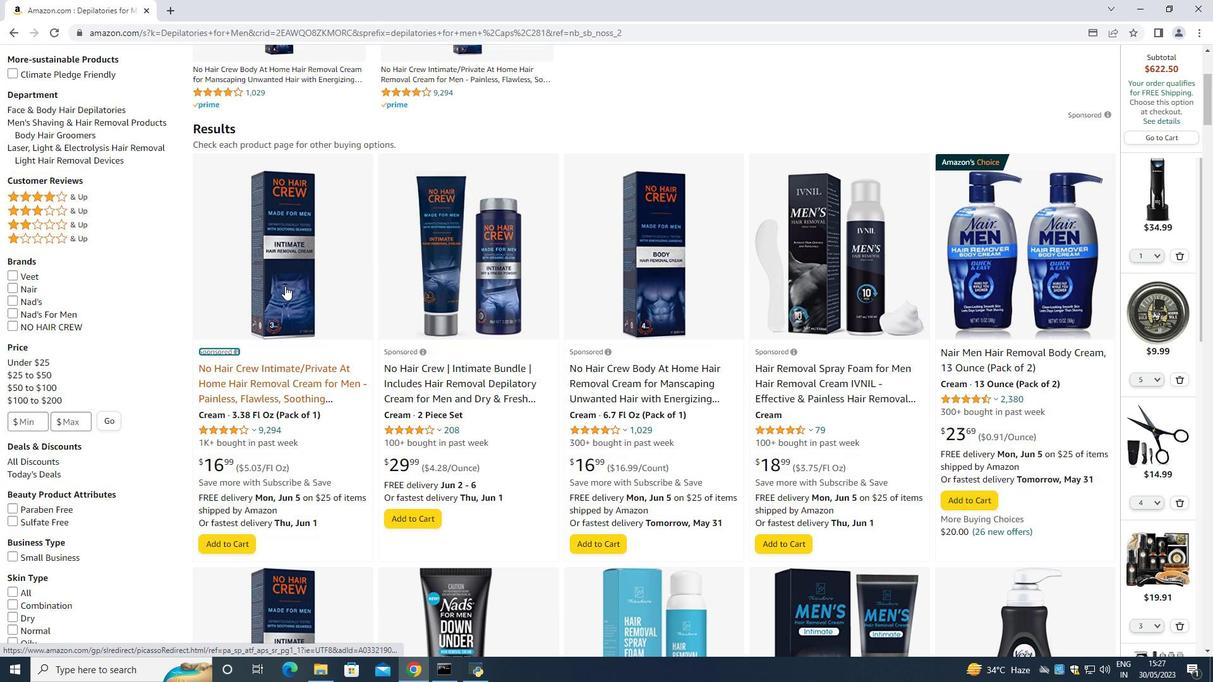 
Action: Mouse scrolled (285, 286) with delta (0, 0)
Screenshot: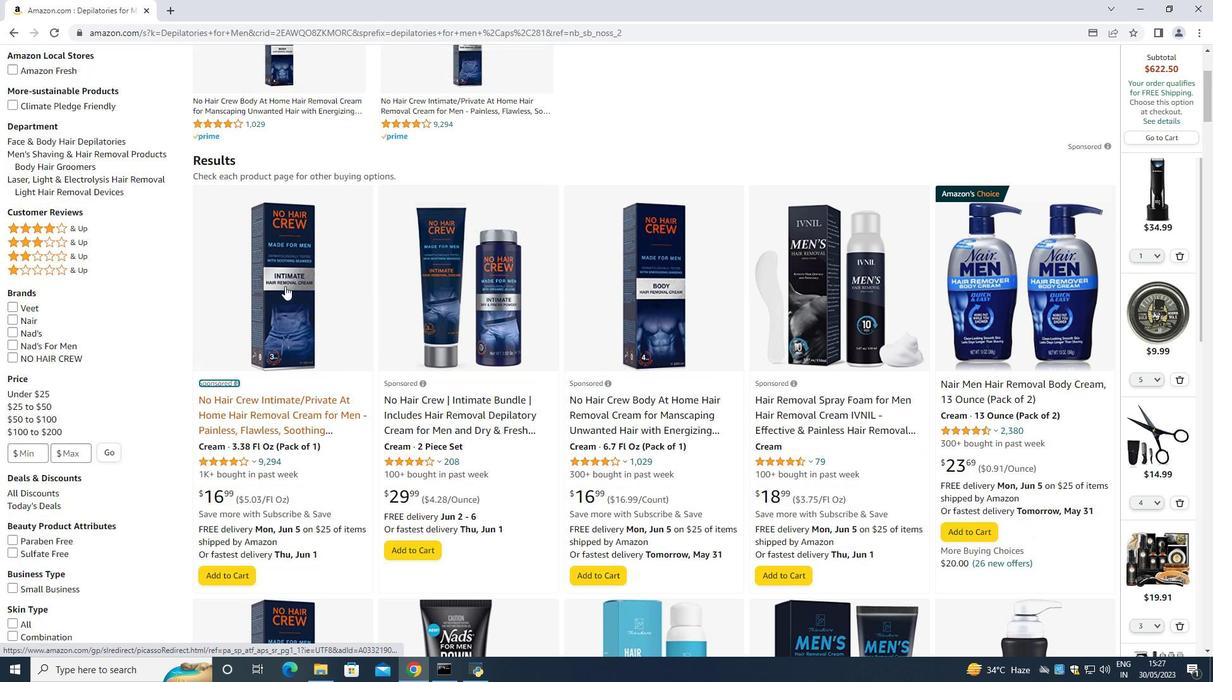 
Action: Mouse scrolled (285, 286) with delta (0, 0)
Screenshot: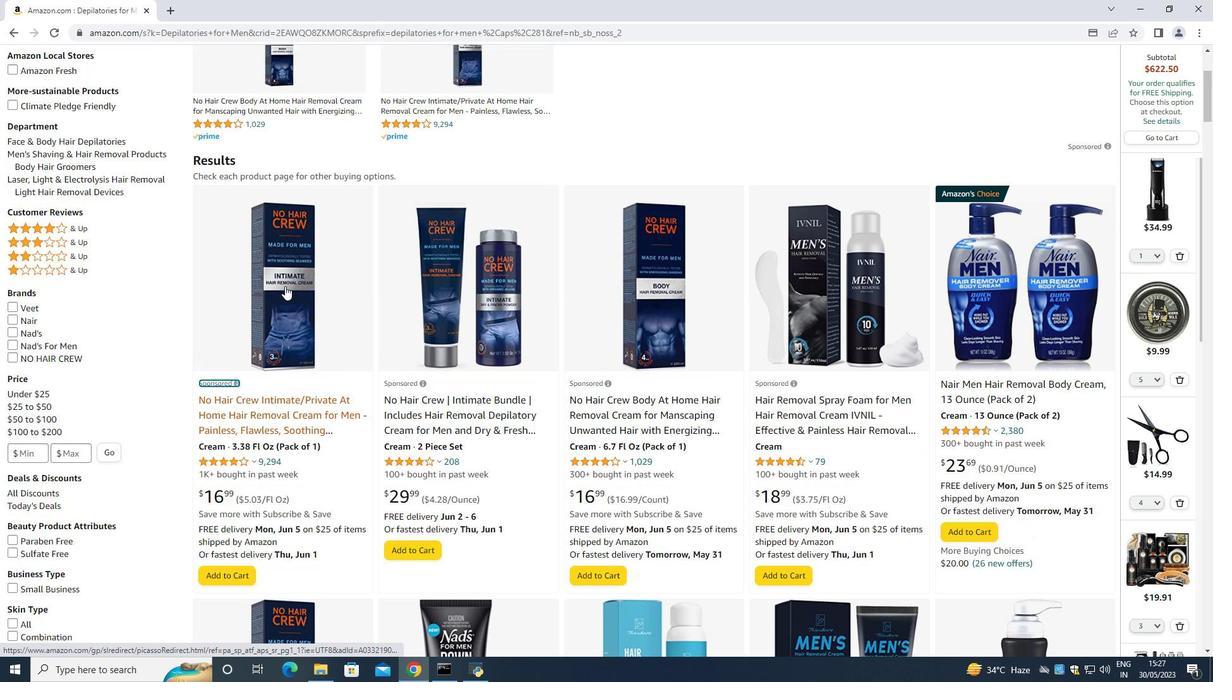 
Action: Mouse scrolled (285, 286) with delta (0, 0)
Screenshot: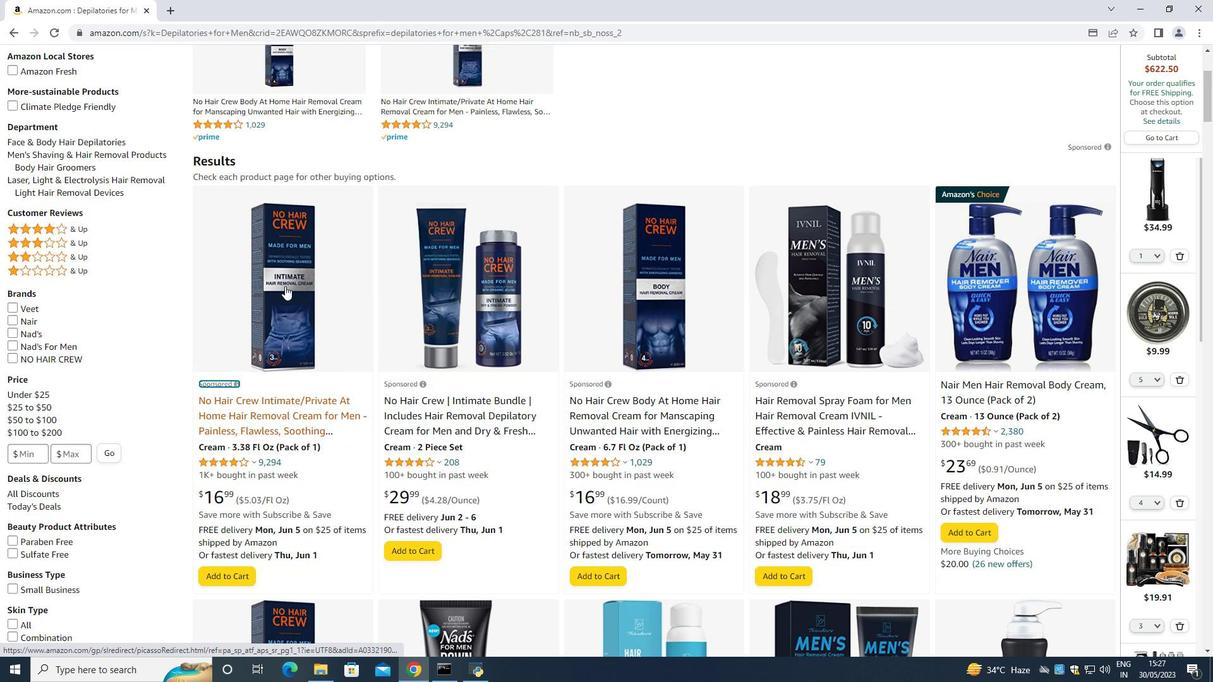 
Action: Mouse moved to (114, 328)
Screenshot: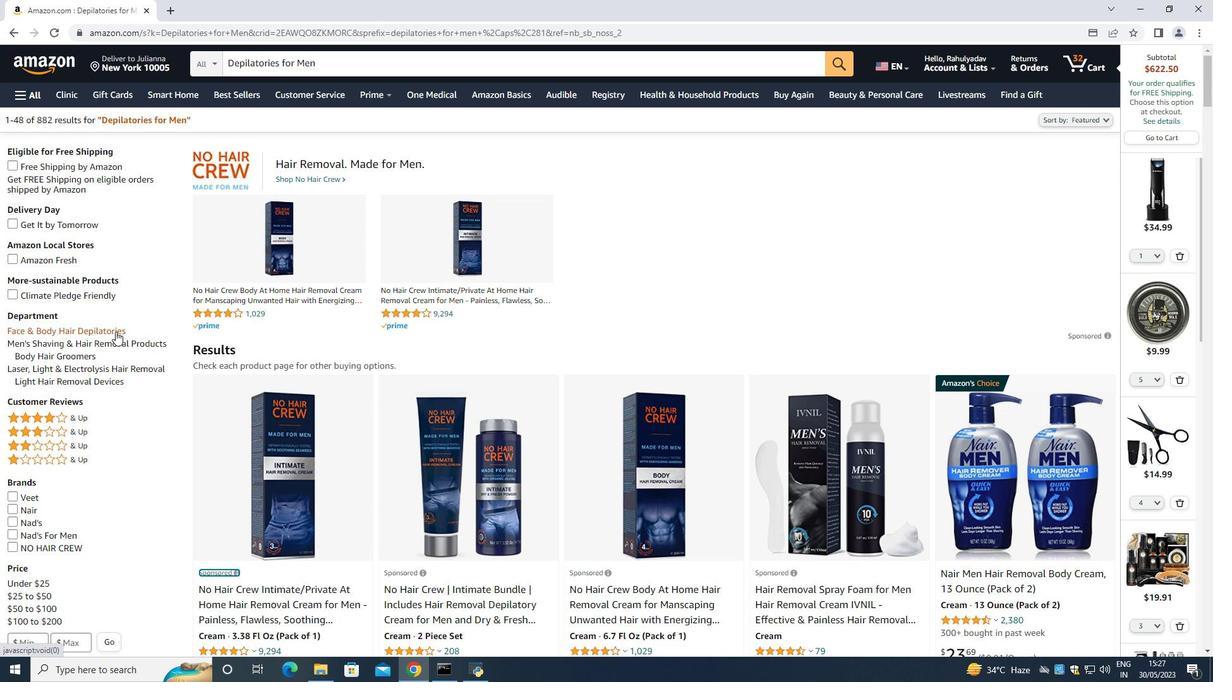 
Action: Mouse pressed left at (114, 328)
Screenshot: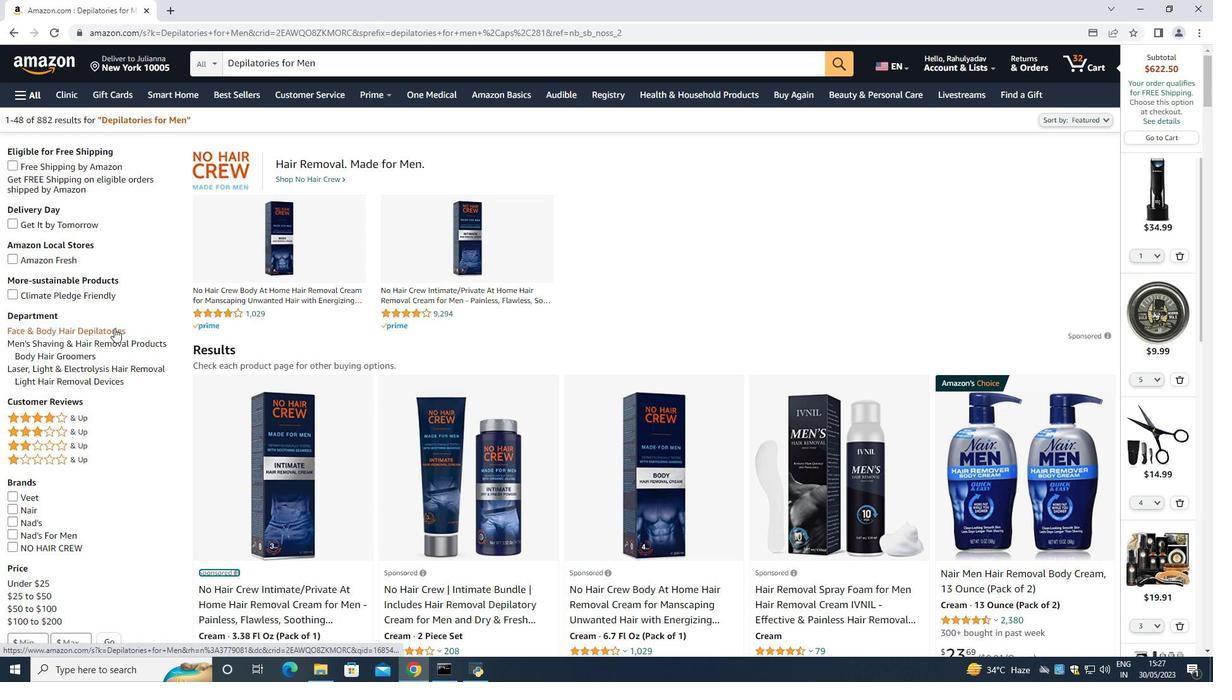 
Action: Mouse moved to (75, 321)
Screenshot: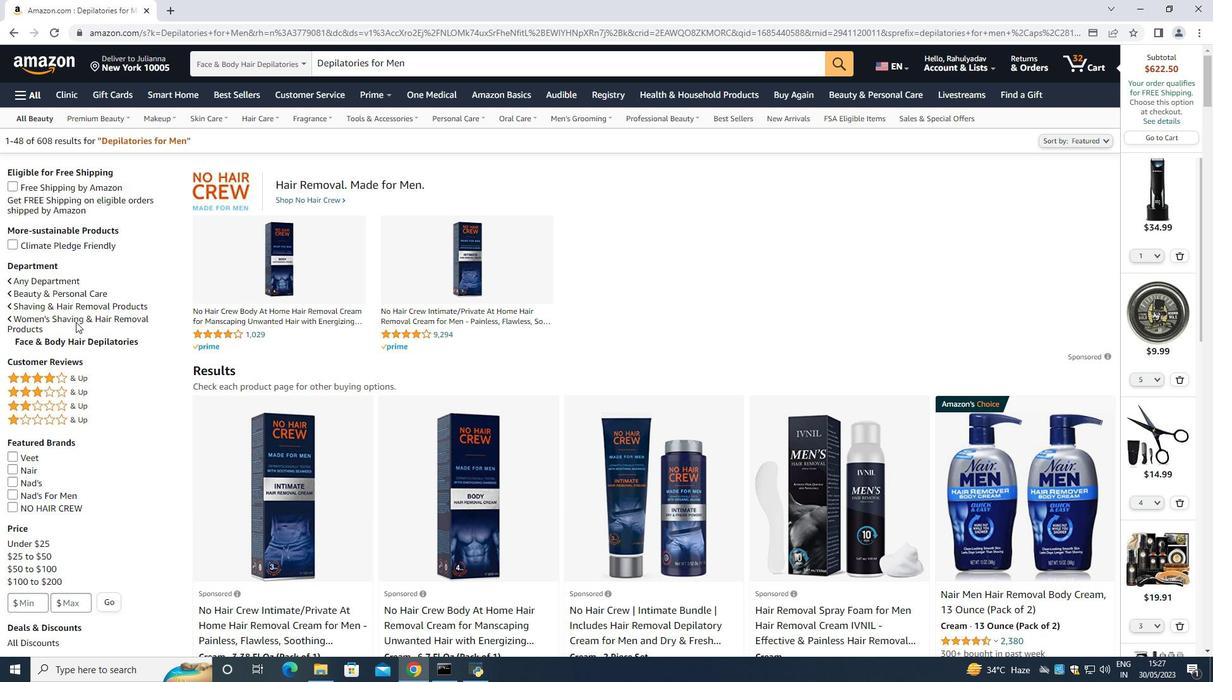 
Action: Mouse pressed left at (75, 321)
Screenshot: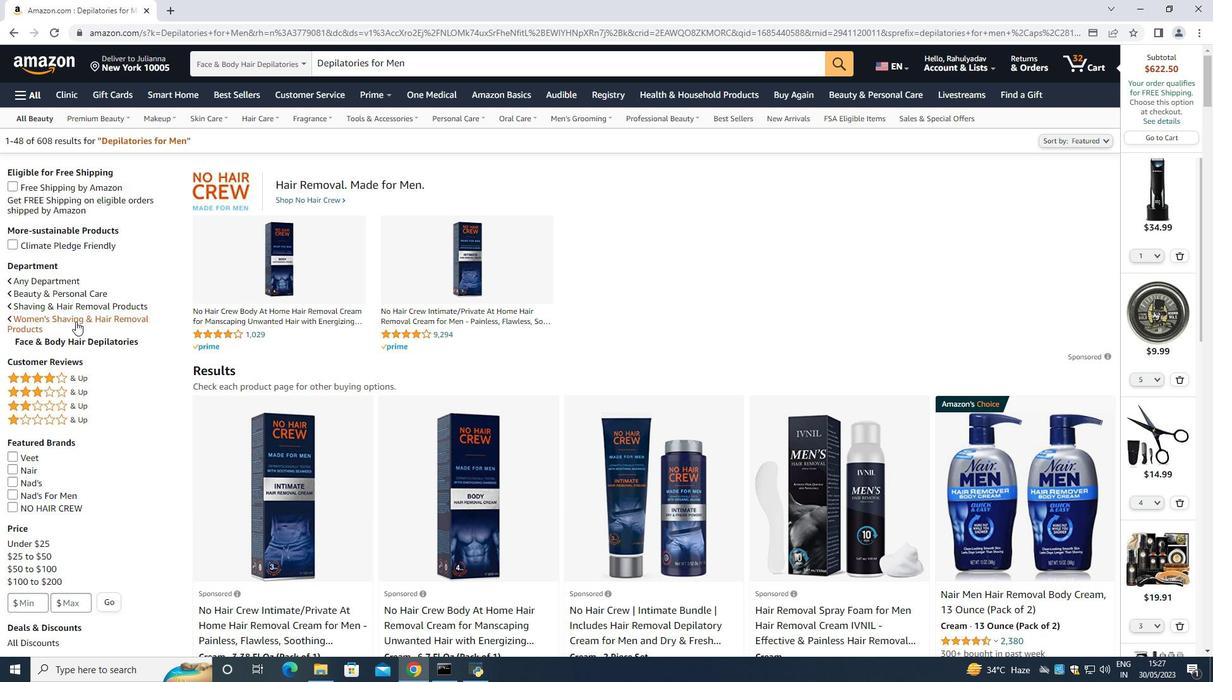 
Action: Mouse moved to (297, 596)
Screenshot: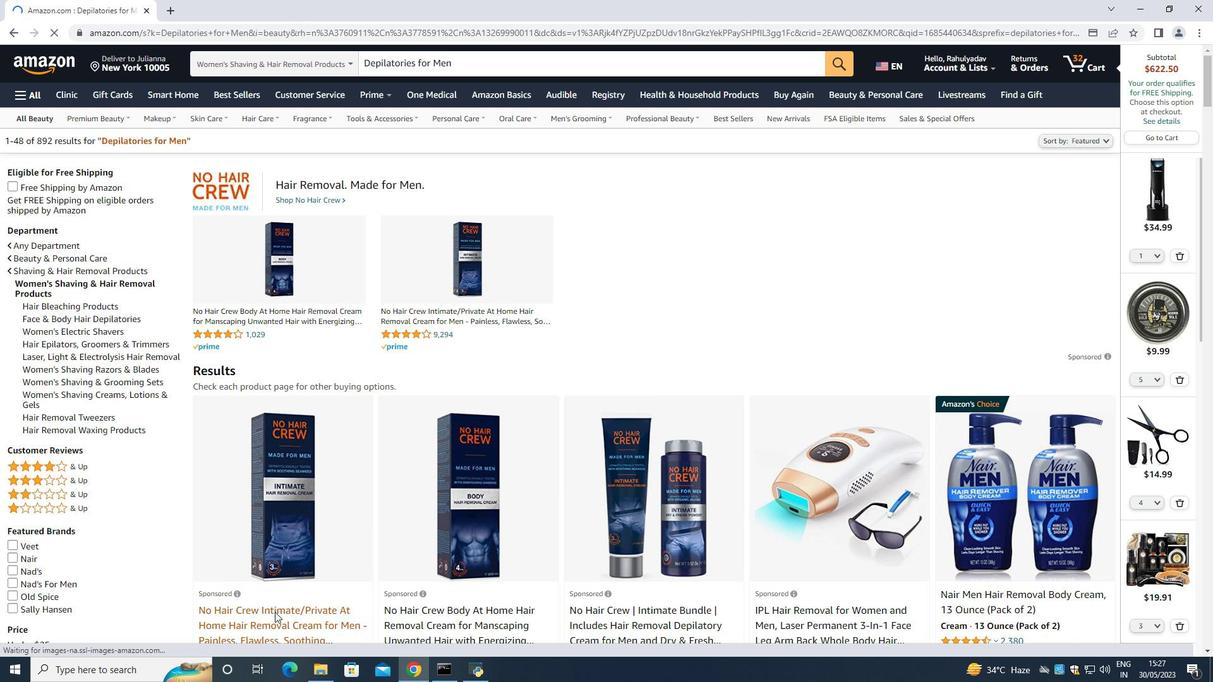 
Action: Mouse scrolled (295, 597) with delta (0, 0)
Screenshot: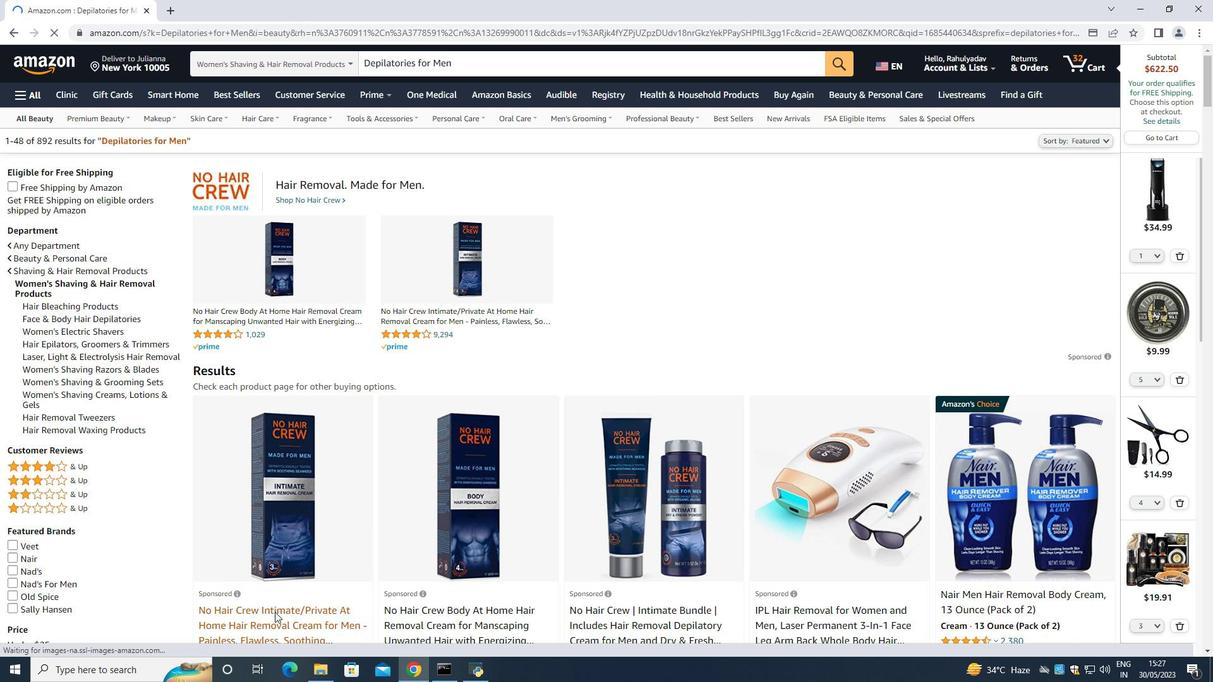 
Action: Mouse scrolled (297, 595) with delta (0, 0)
Screenshot: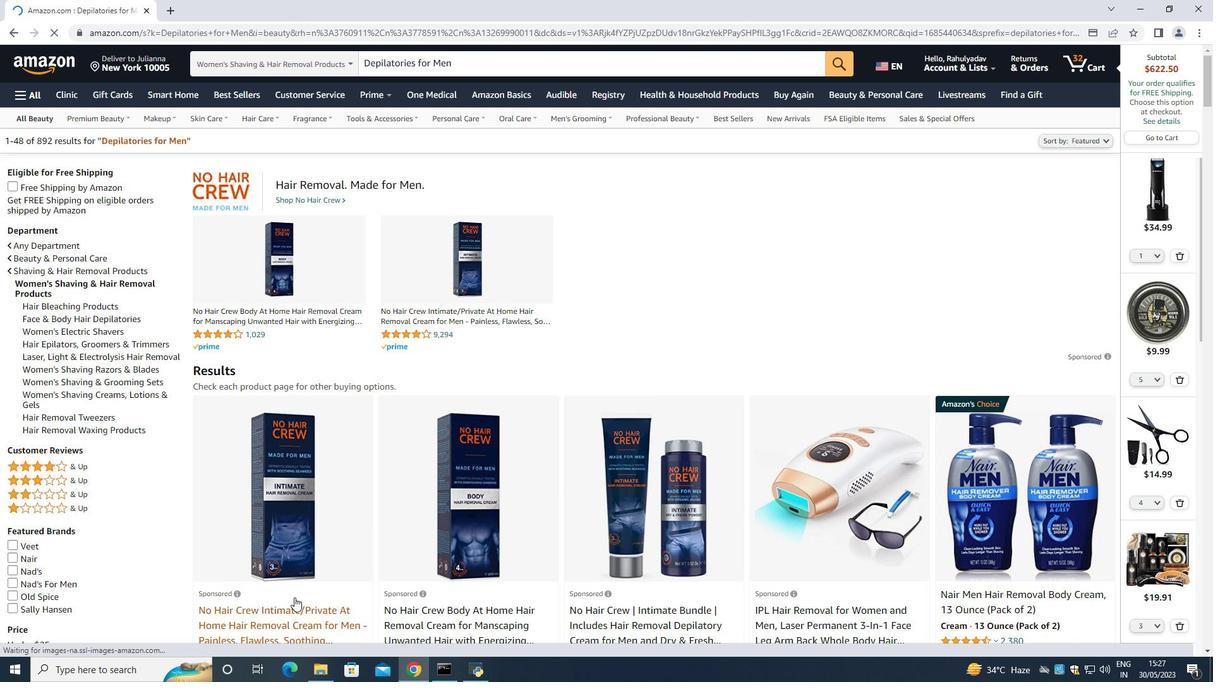 
Action: Mouse moved to (708, 503)
Screenshot: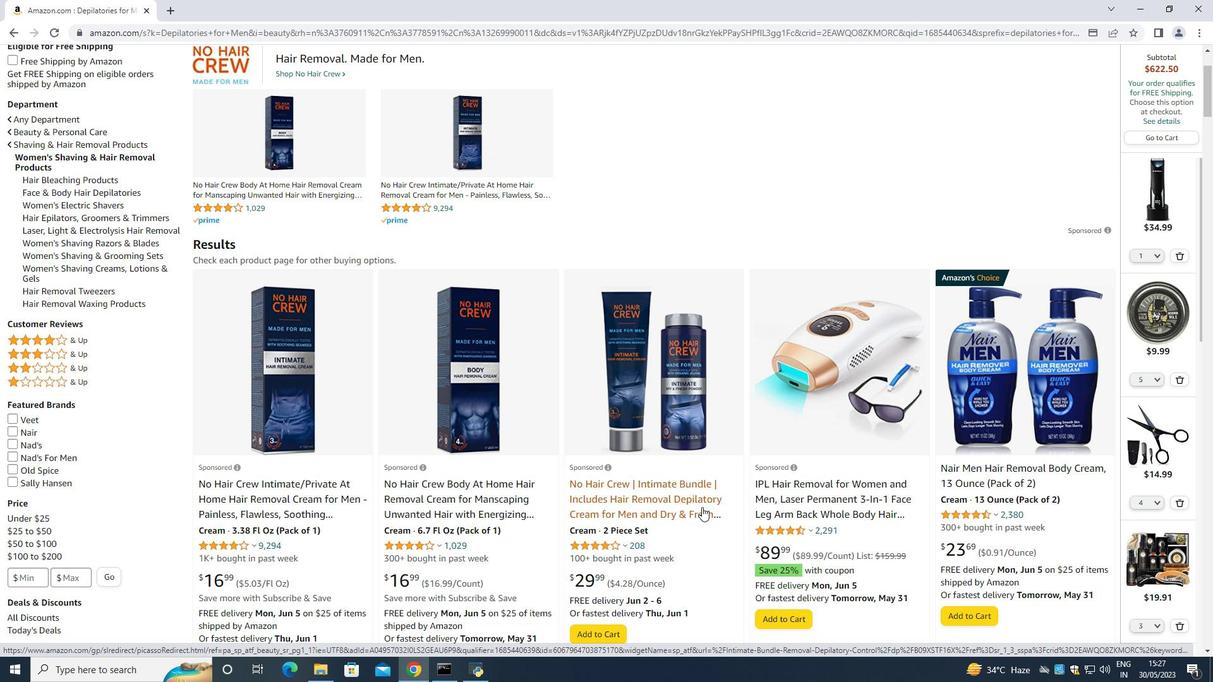 
Action: Mouse pressed left at (708, 503)
Screenshot: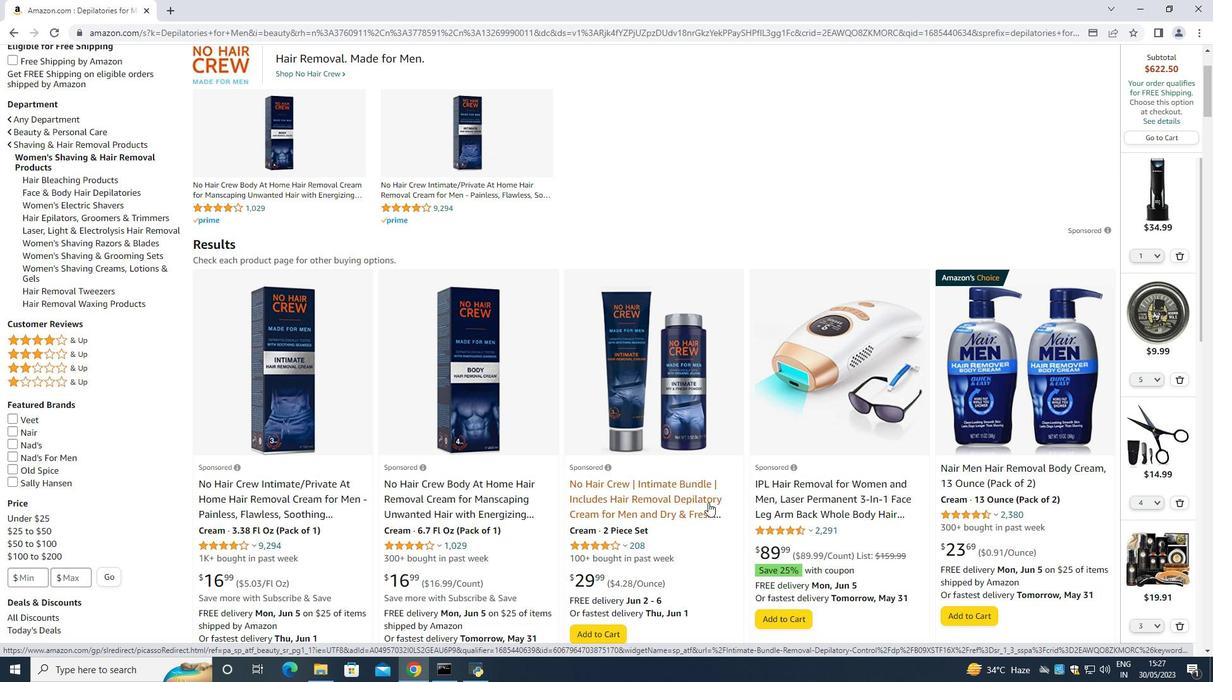 
Action: Mouse moved to (918, 353)
Screenshot: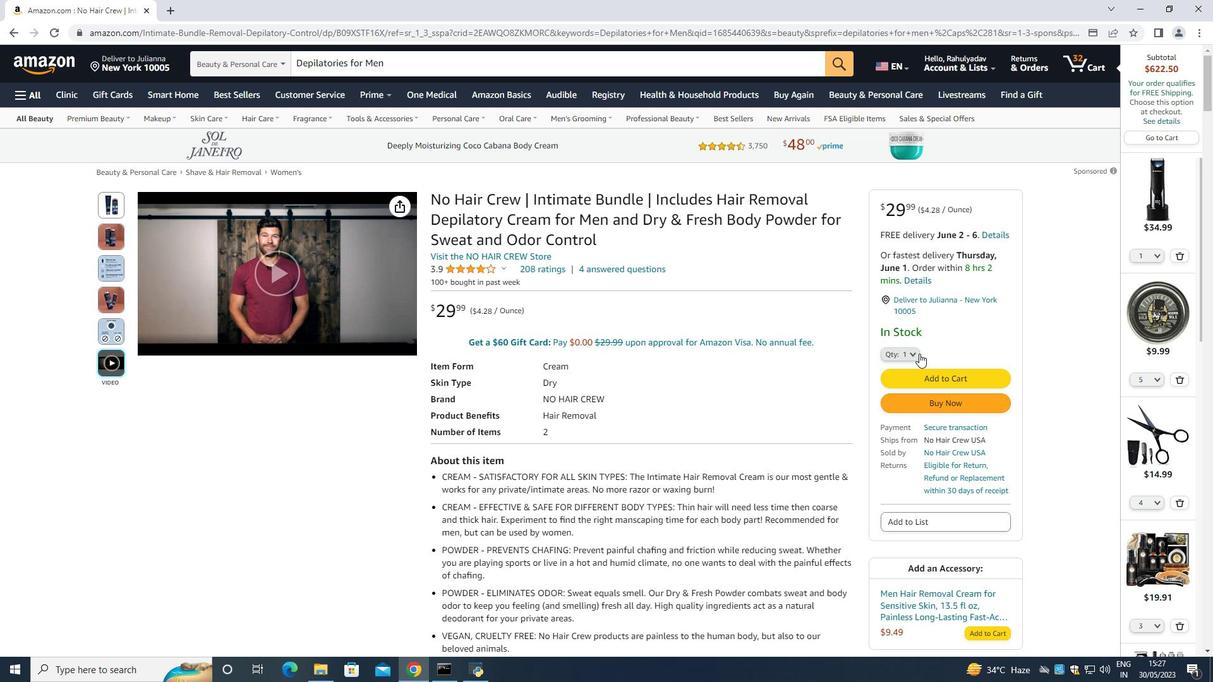 
Action: Mouse pressed left at (918, 353)
Screenshot: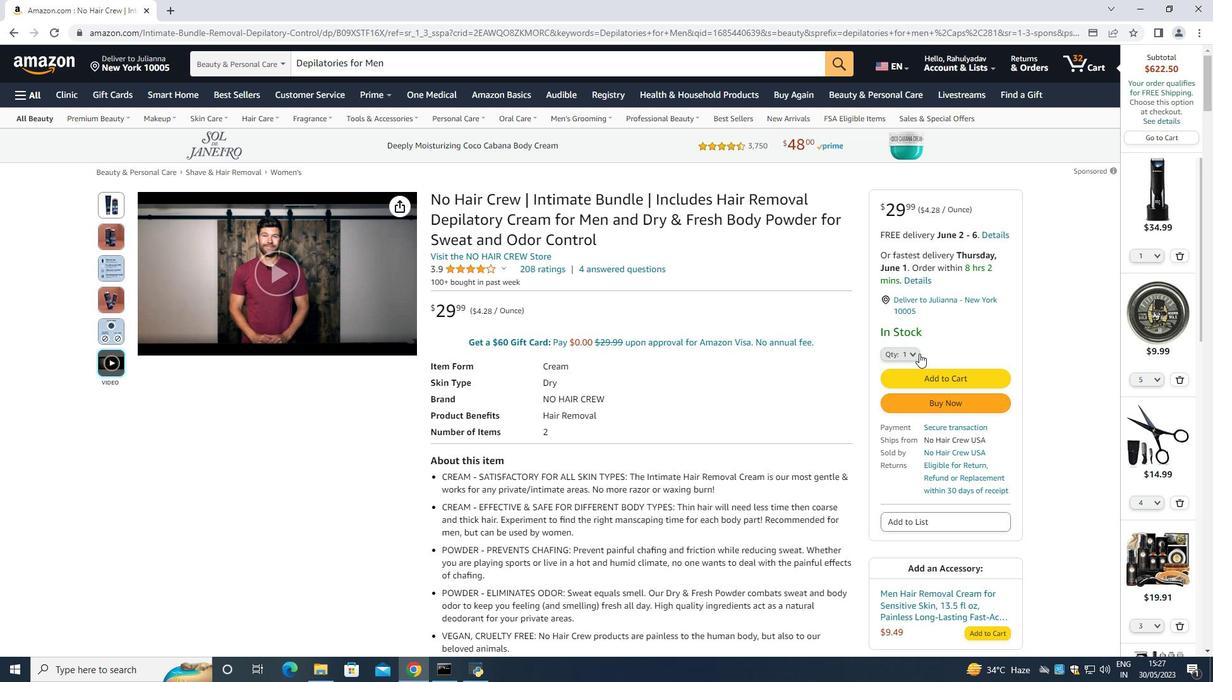 
Action: Mouse moved to (896, 84)
Screenshot: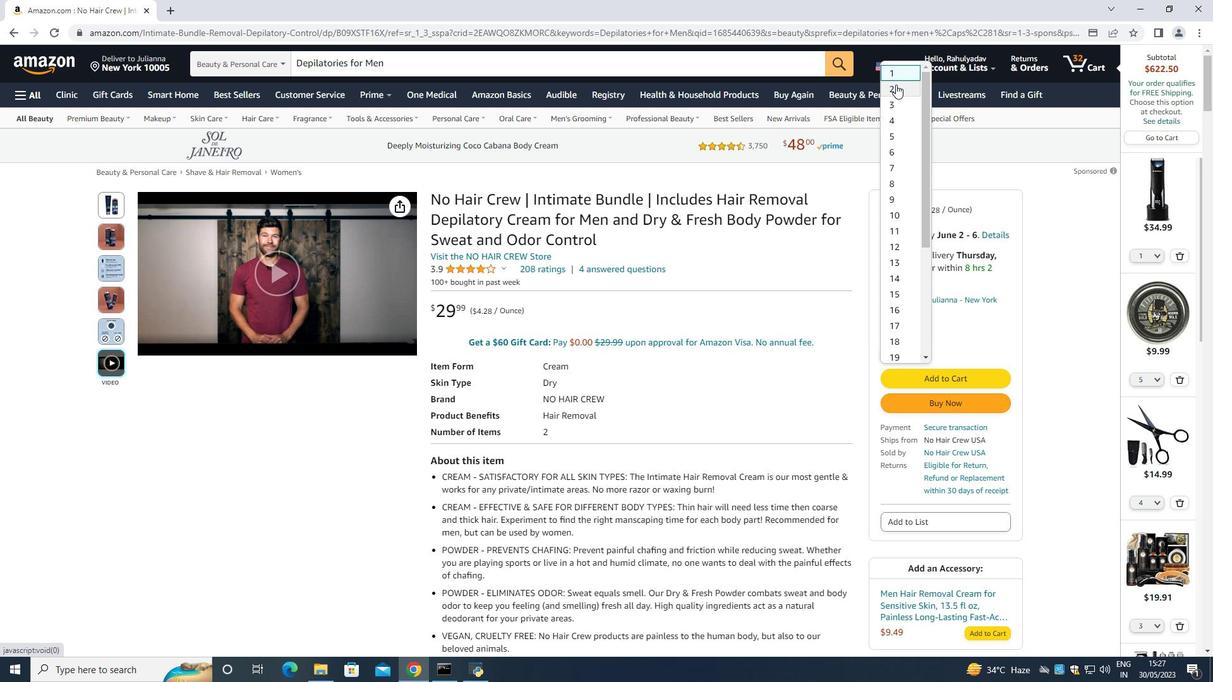 
Action: Mouse pressed left at (896, 84)
Screenshot: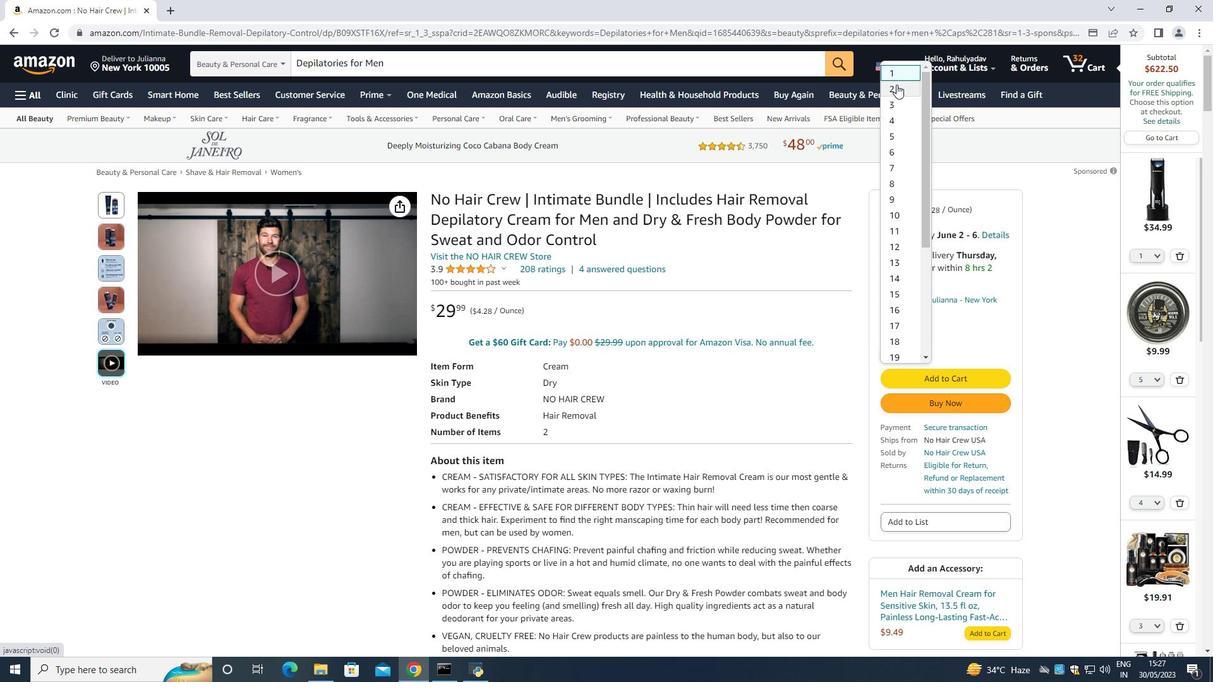
Action: Mouse moved to (966, 403)
Screenshot: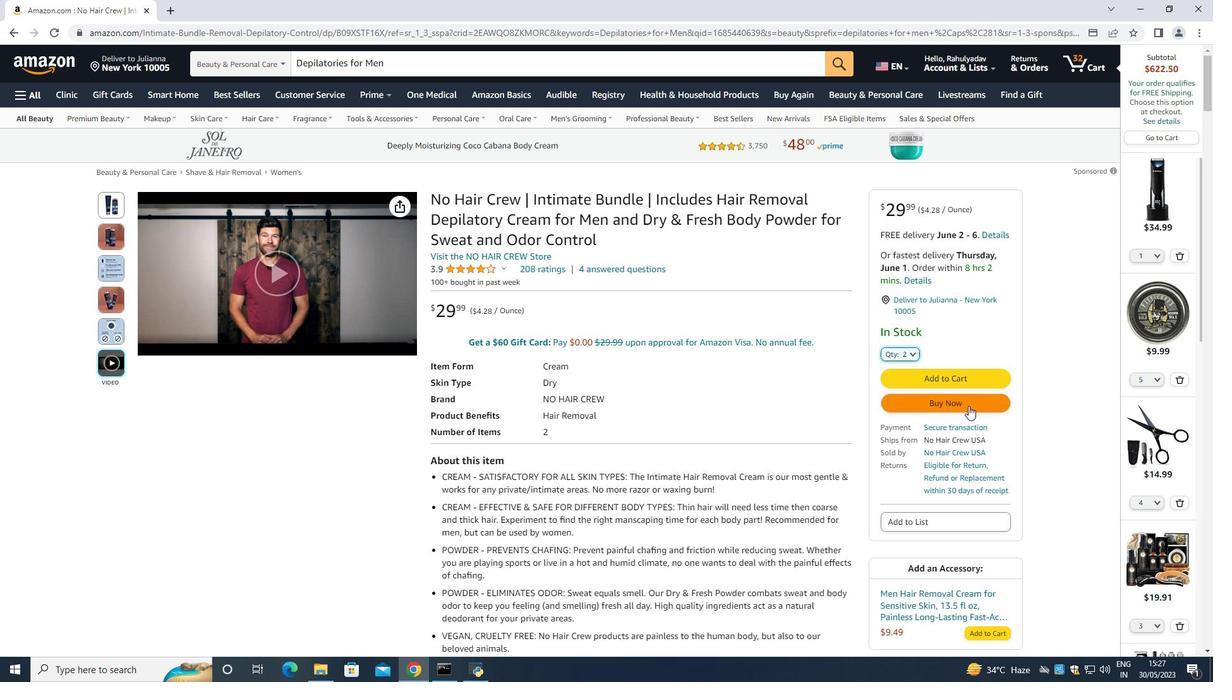 
Action: Mouse pressed left at (966, 403)
Screenshot: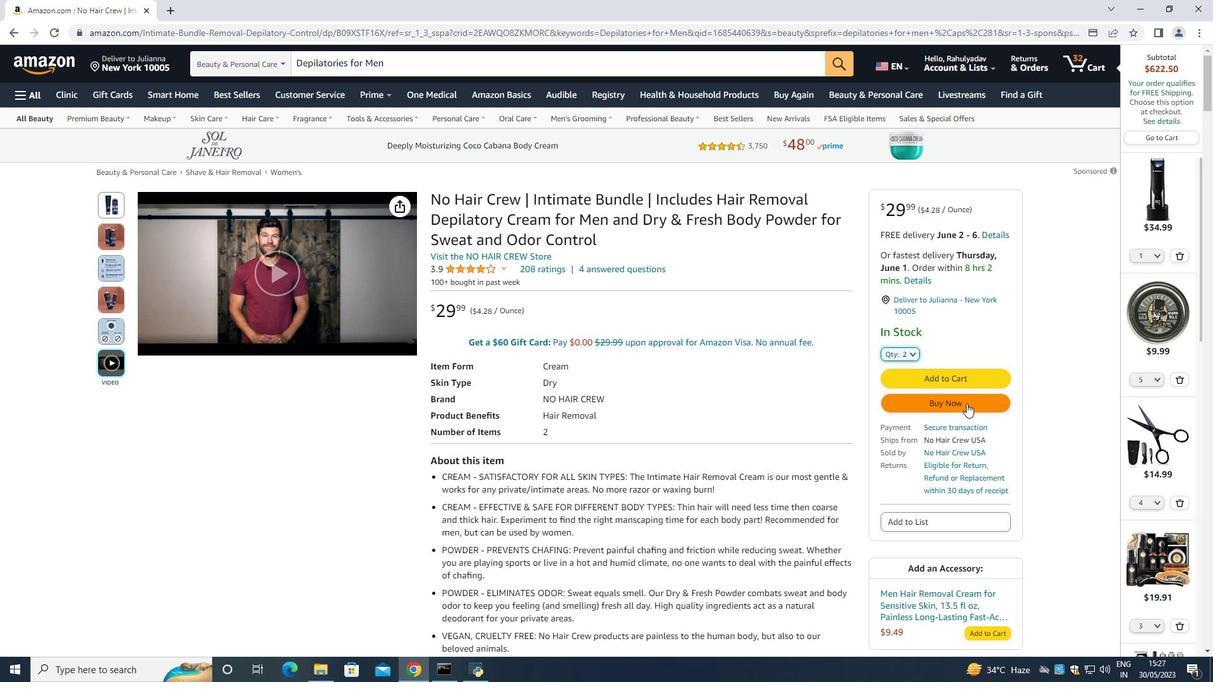 
Action: Mouse moved to (726, 103)
Screenshot: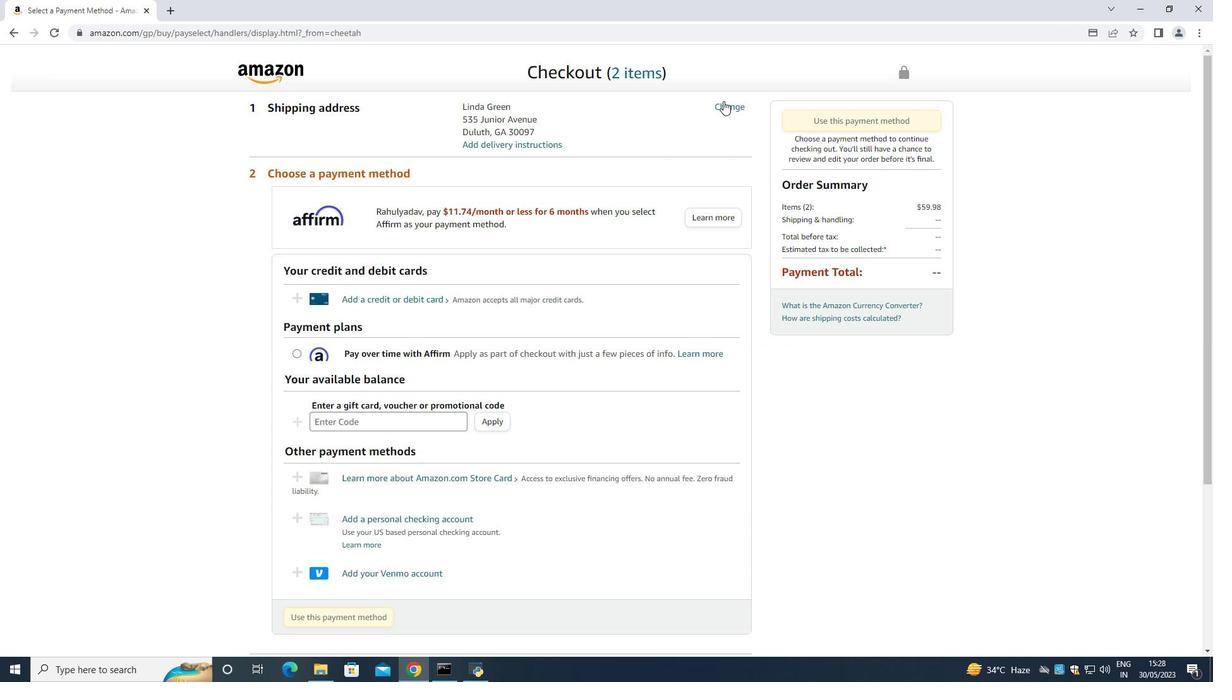 
Action: Mouse pressed left at (726, 103)
Screenshot: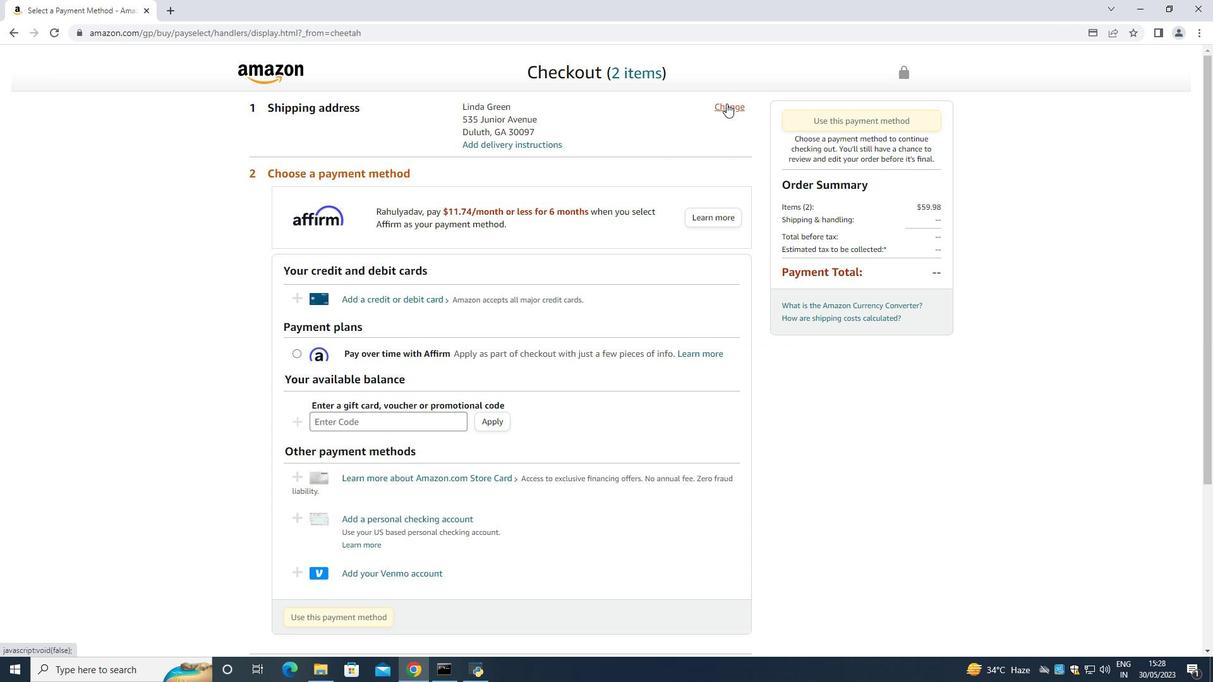 
Action: Mouse moved to (751, 189)
Screenshot: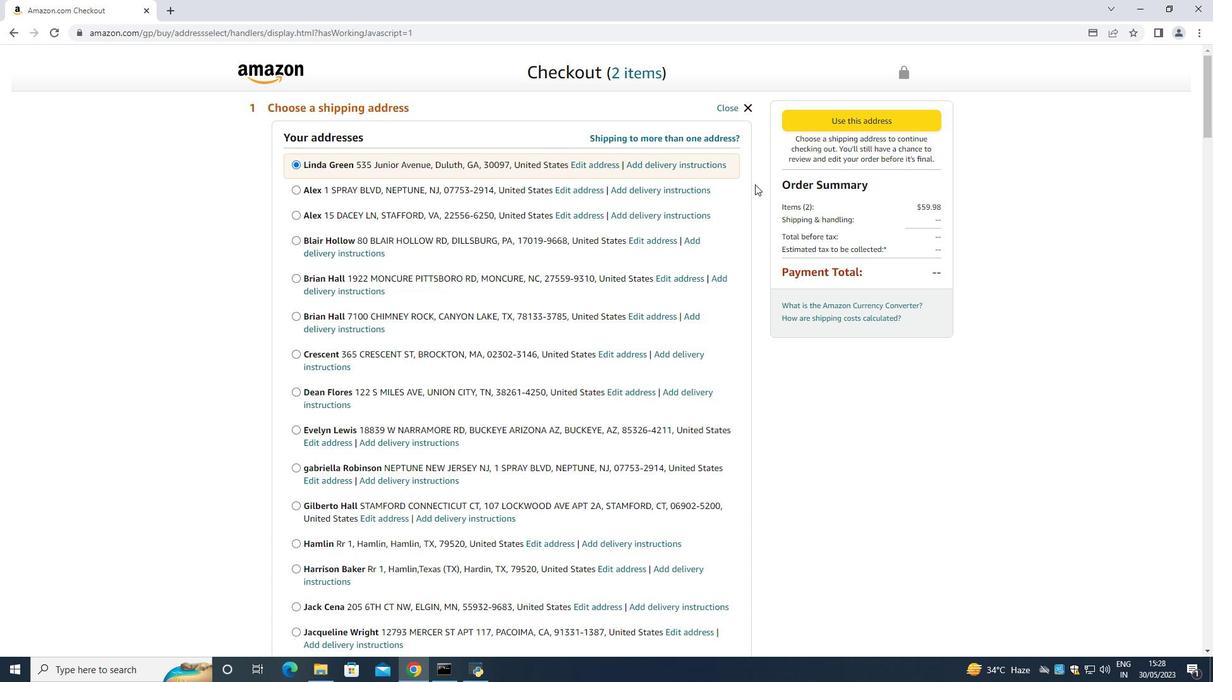 
Action: Mouse scrolled (753, 186) with delta (0, 0)
Screenshot: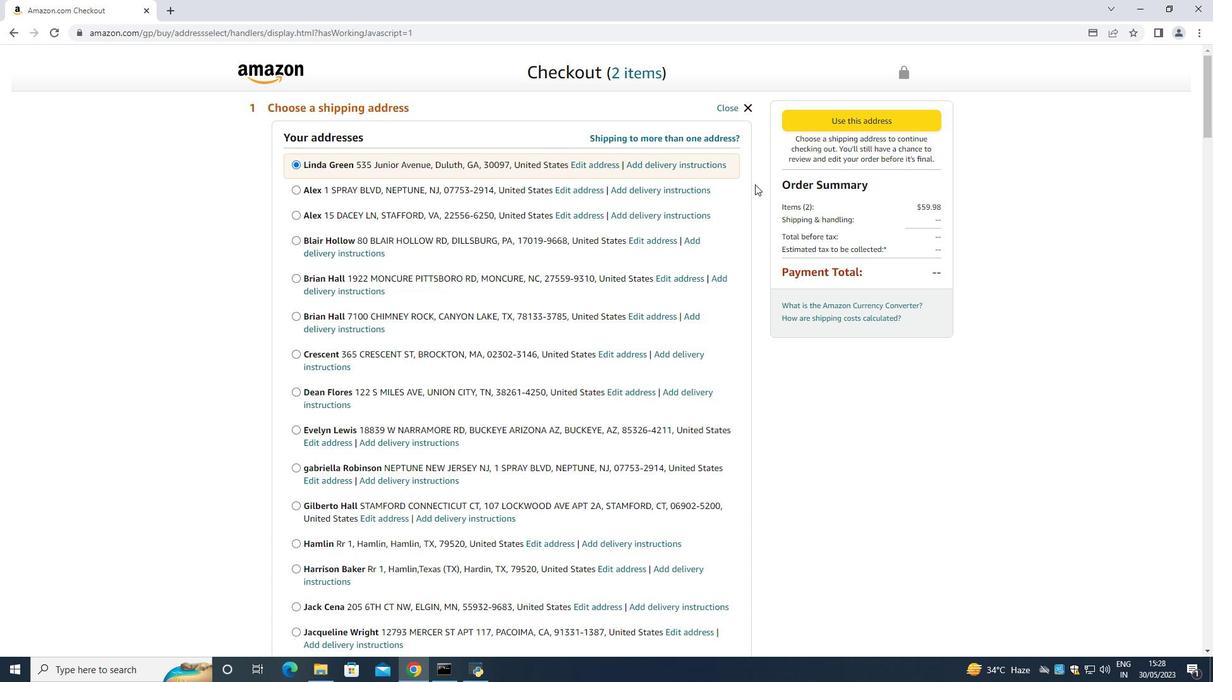 
Action: Mouse scrolled (751, 188) with delta (0, 0)
Screenshot: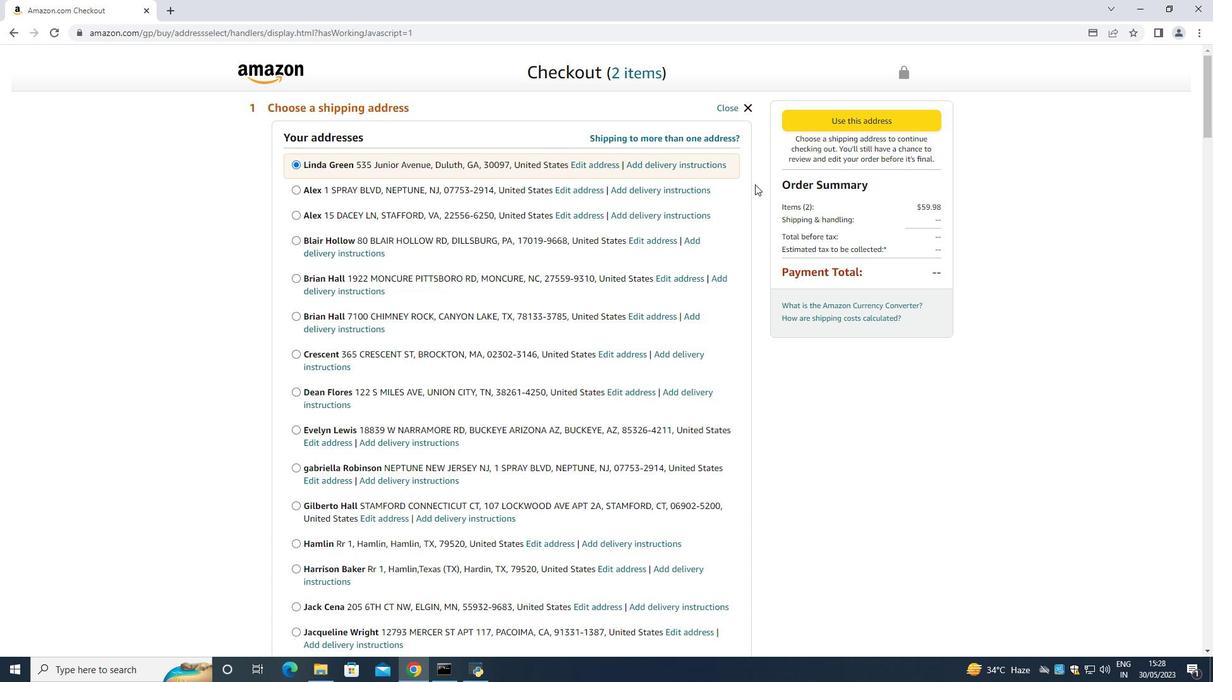 
Action: Mouse moved to (750, 180)
Screenshot: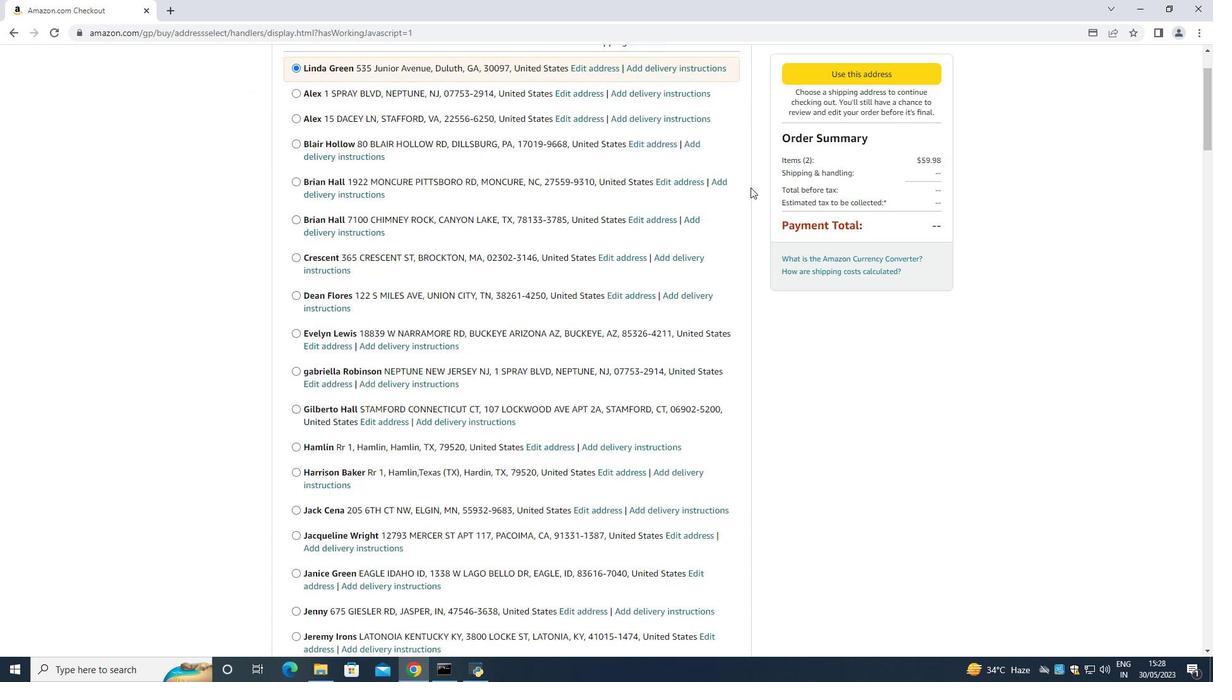 
Action: Mouse scrolled (750, 179) with delta (0, 0)
Screenshot: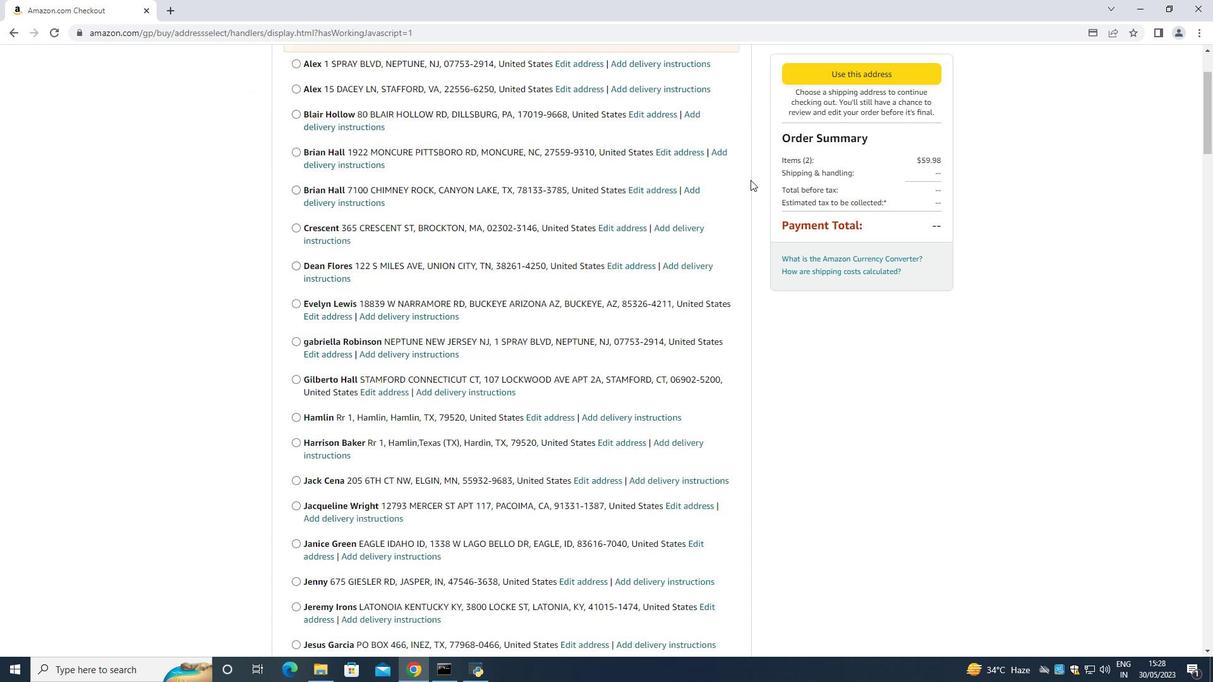 
Action: Mouse scrolled (750, 179) with delta (0, 0)
Screenshot: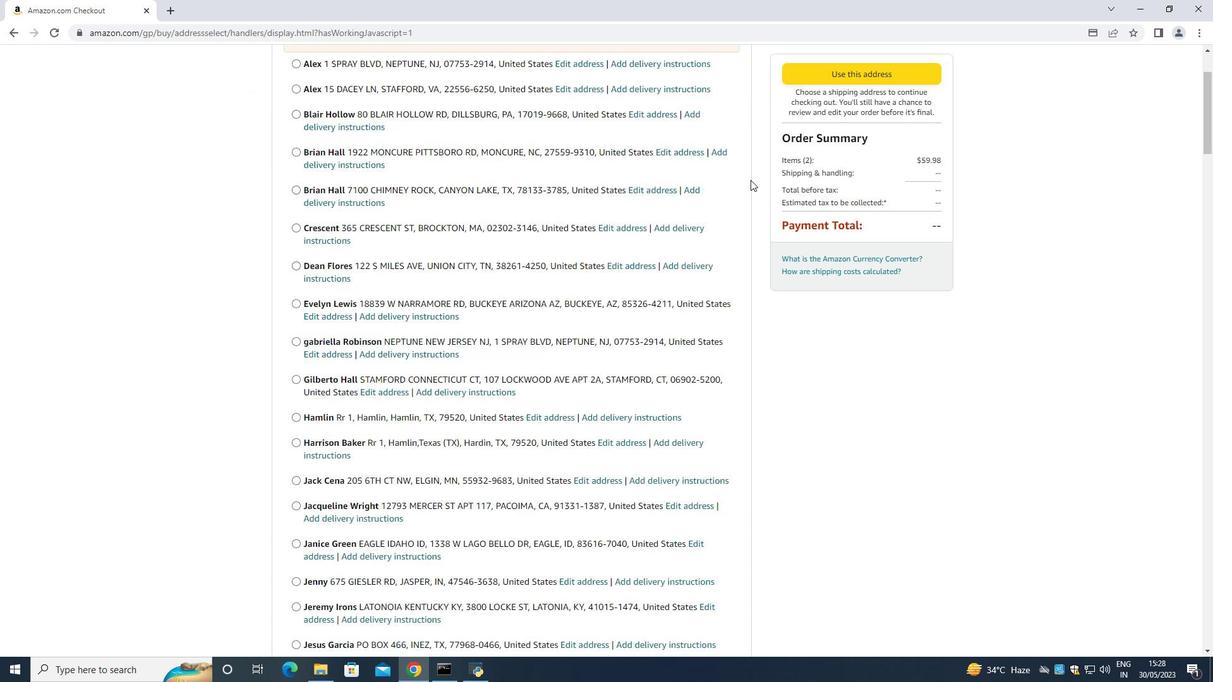 
Action: Mouse moved to (750, 177)
Screenshot: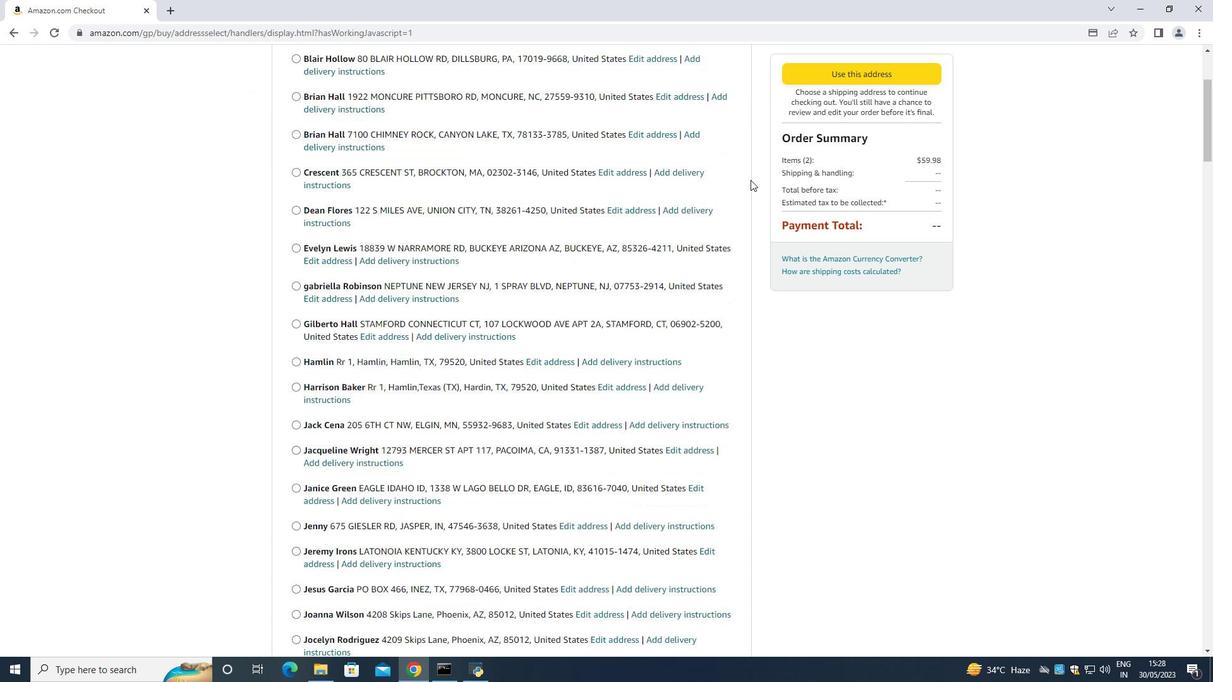 
Action: Mouse scrolled (750, 176) with delta (0, 0)
Screenshot: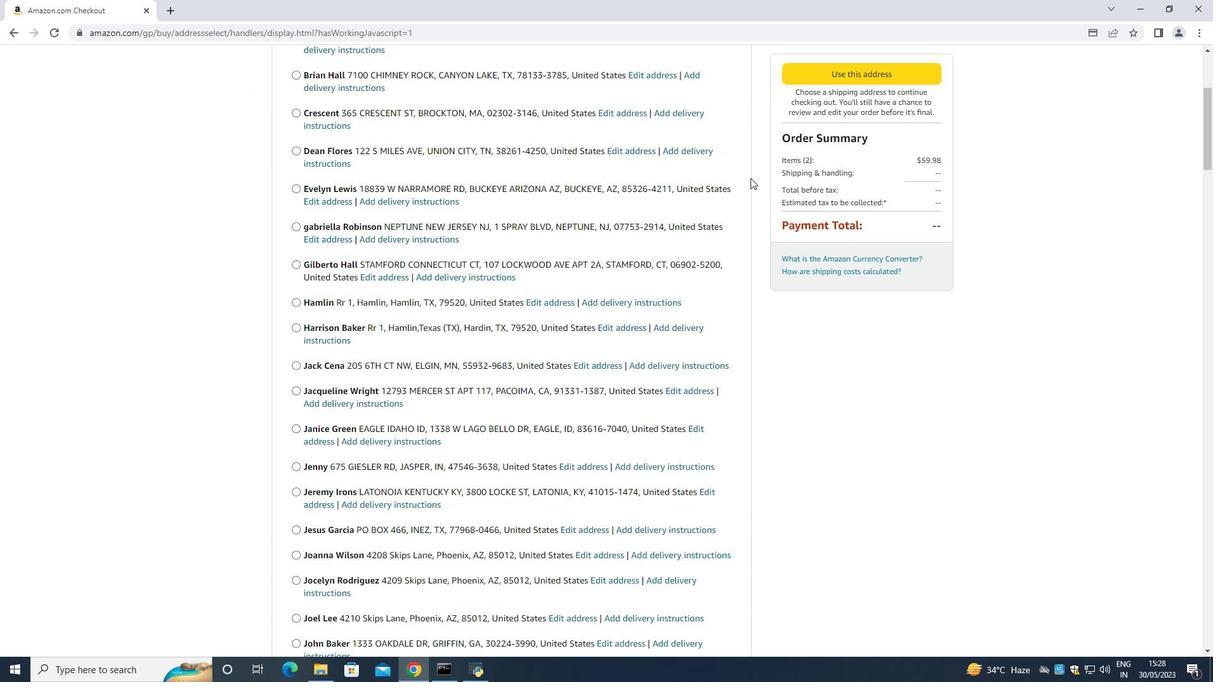 
Action: Mouse scrolled (750, 176) with delta (0, 0)
Screenshot: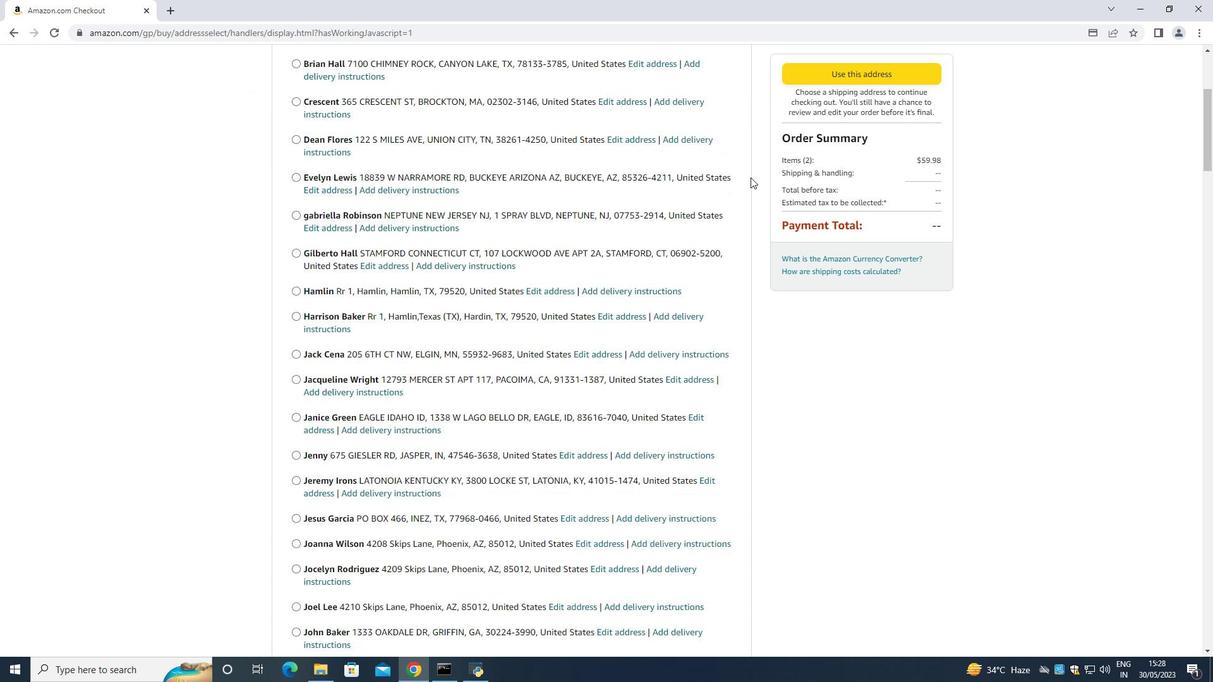 
Action: Mouse scrolled (750, 176) with delta (0, 0)
Screenshot: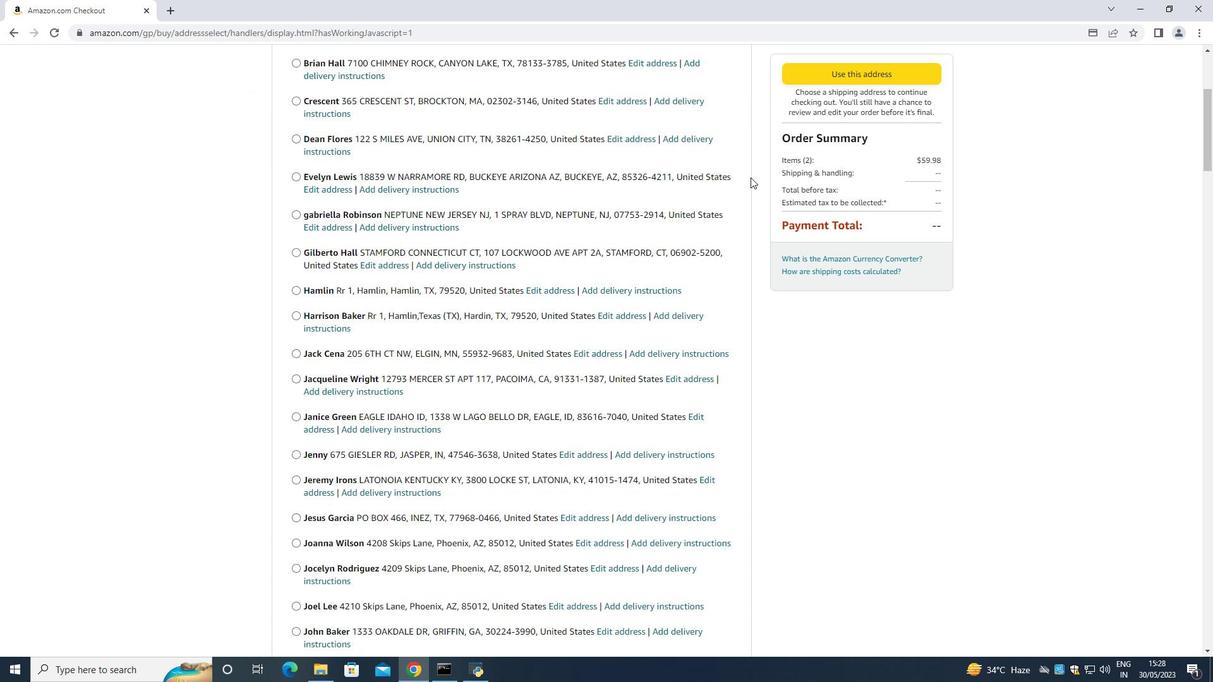 
Action: Mouse scrolled (750, 176) with delta (0, 0)
Screenshot: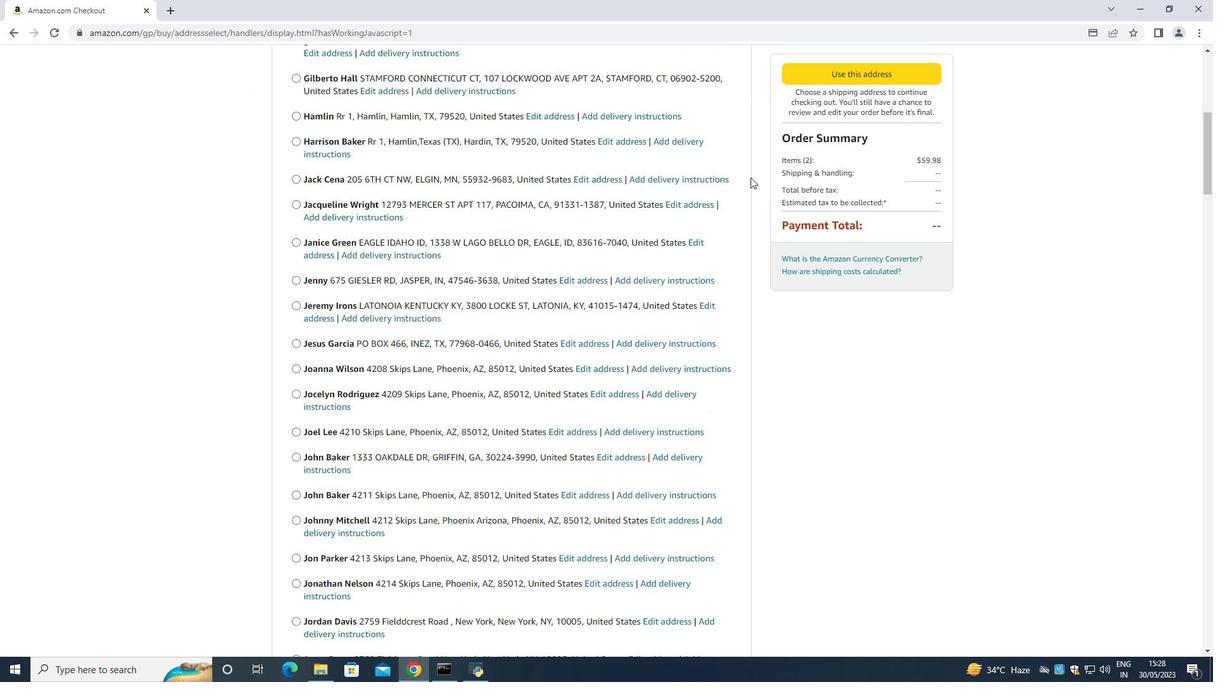 
Action: Mouse scrolled (750, 176) with delta (0, 0)
Screenshot: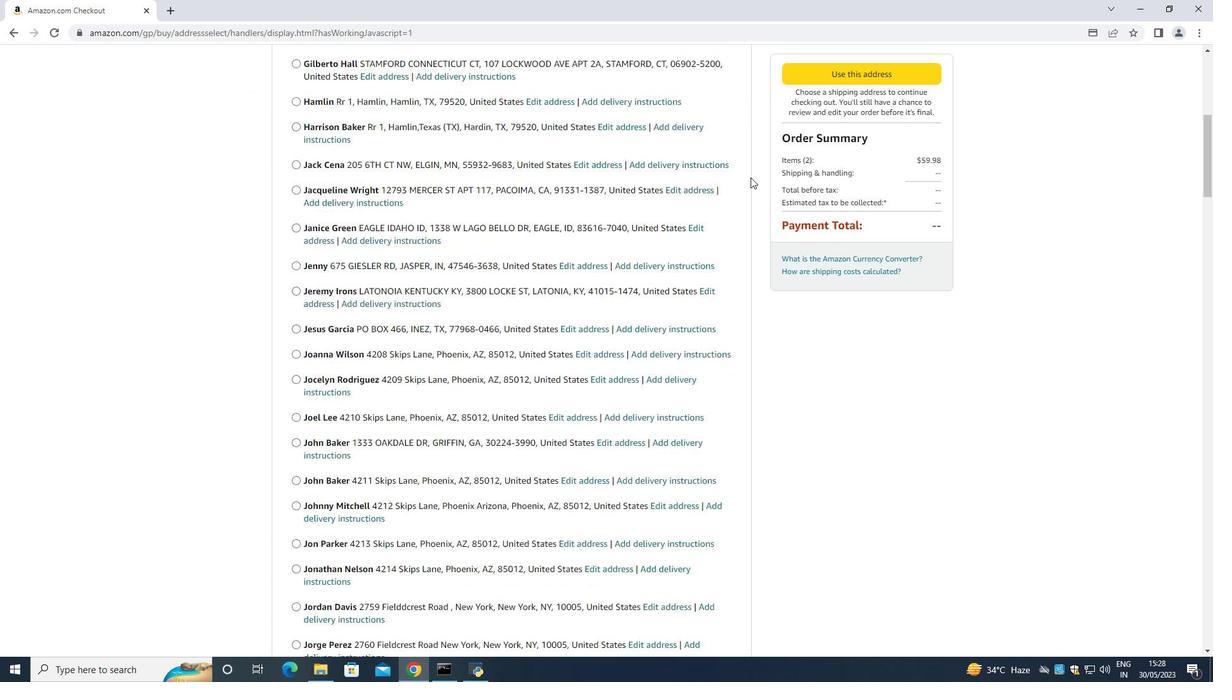 
Action: Mouse scrolled (750, 176) with delta (0, 0)
Screenshot: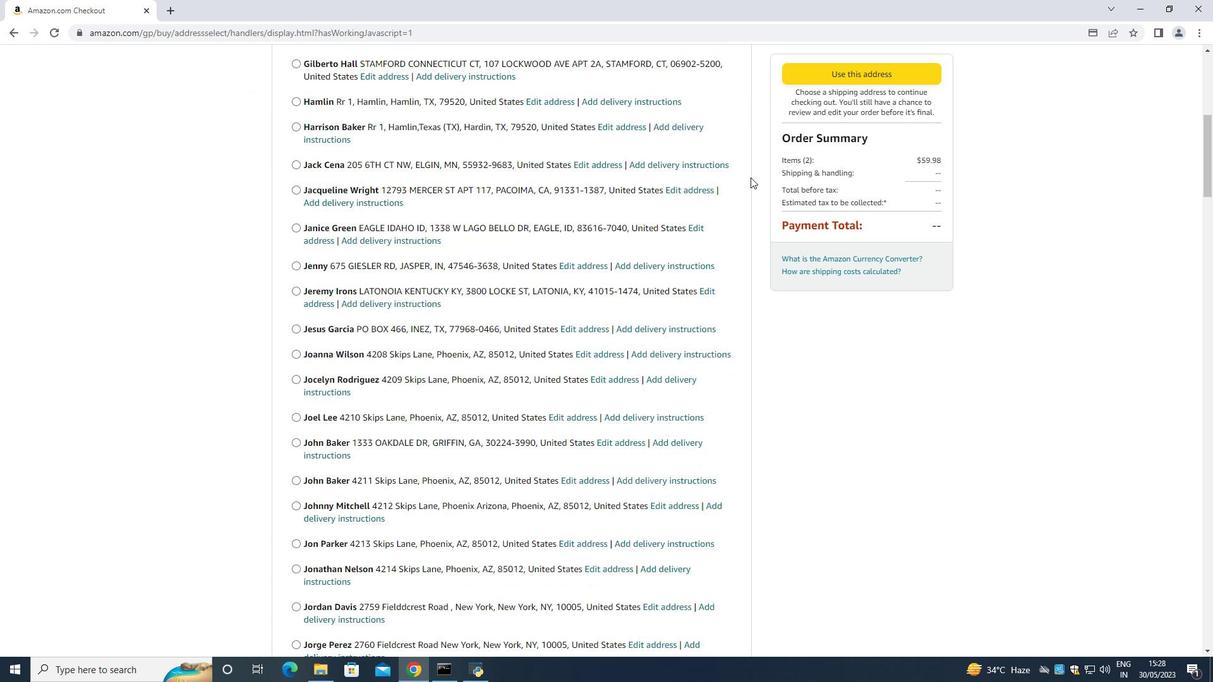 
Action: Mouse scrolled (750, 176) with delta (0, 0)
Screenshot: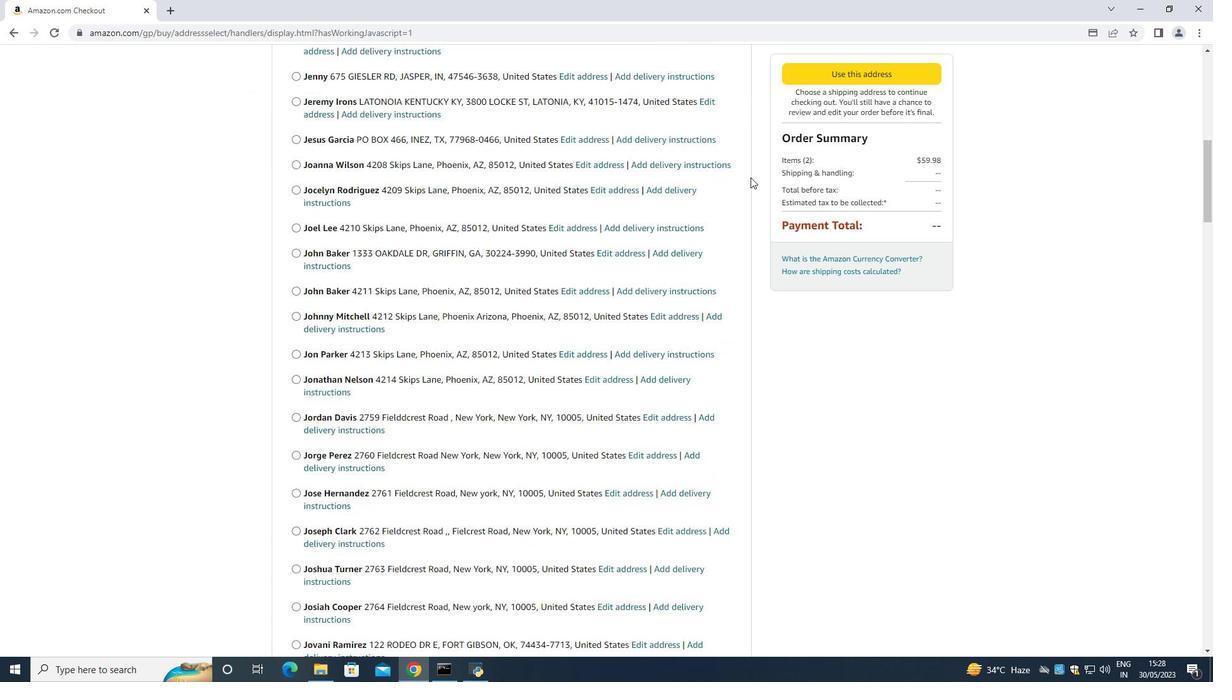 
Action: Mouse scrolled (750, 176) with delta (0, 0)
Screenshot: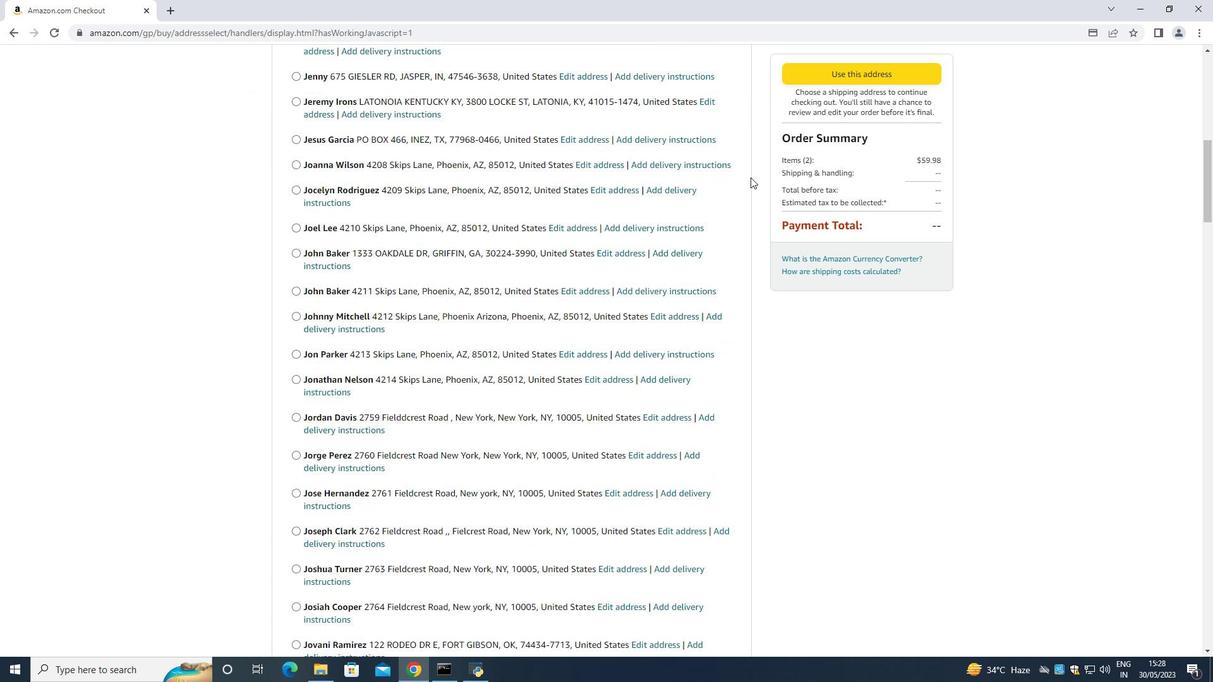 
Action: Mouse scrolled (750, 176) with delta (0, 0)
Screenshot: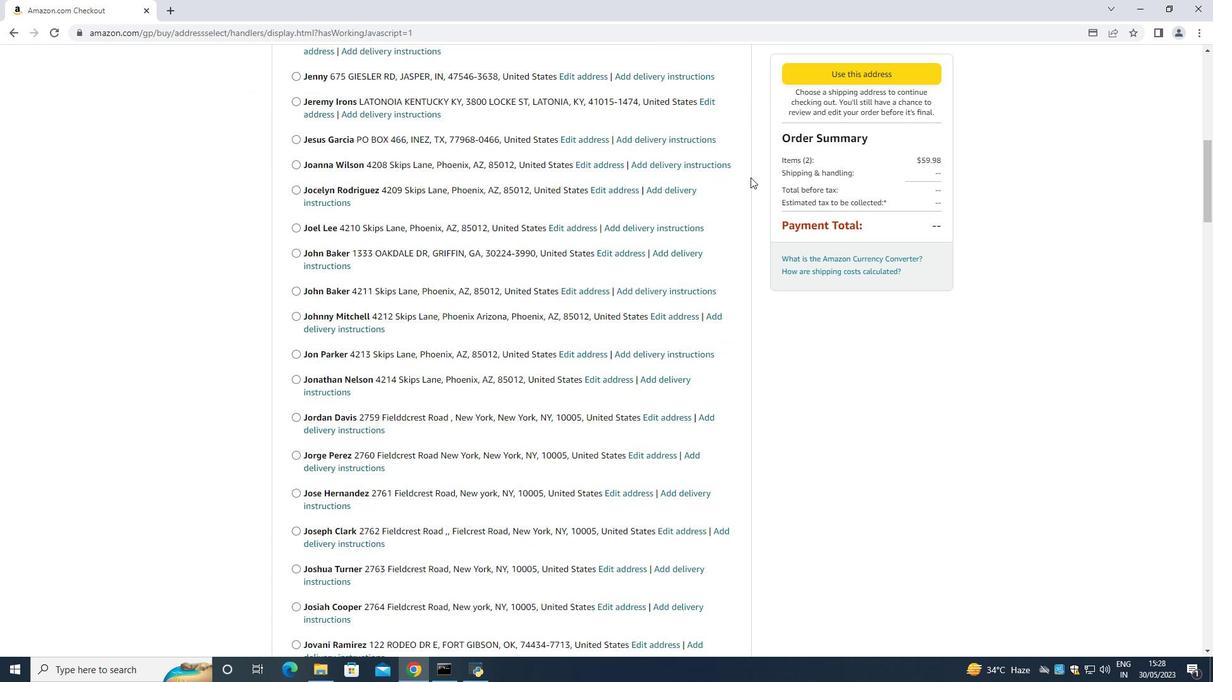 
Action: Mouse scrolled (750, 176) with delta (0, 0)
Screenshot: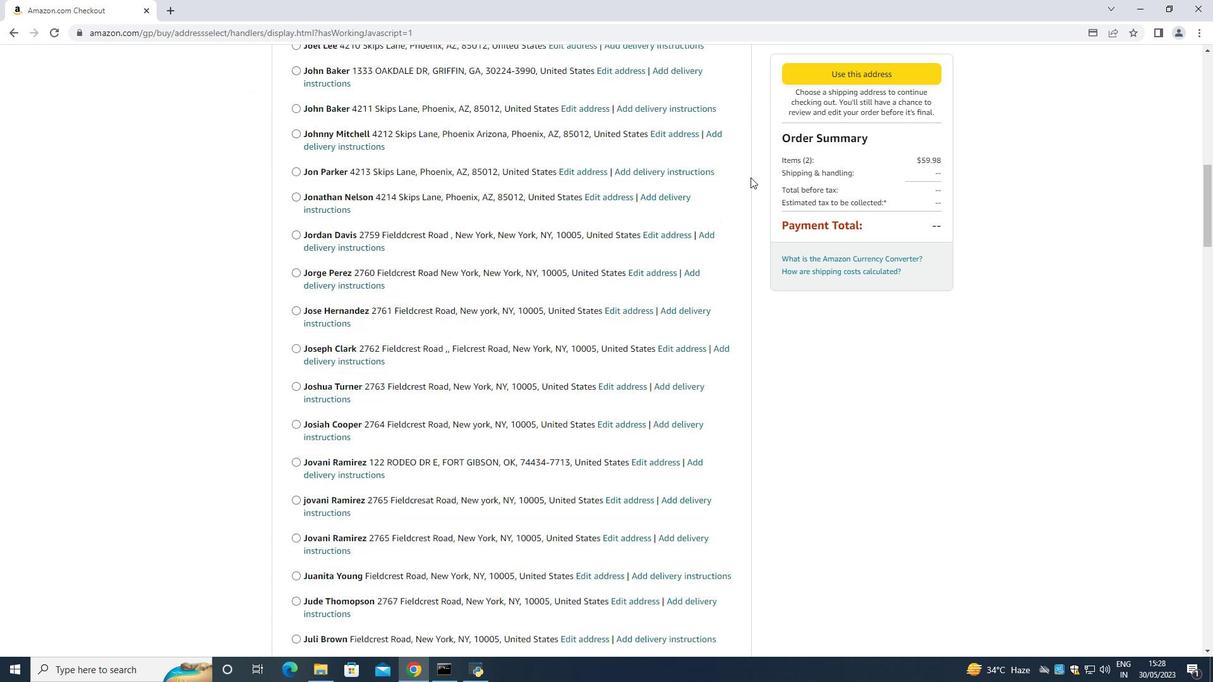 
Action: Mouse scrolled (750, 176) with delta (0, 0)
Screenshot: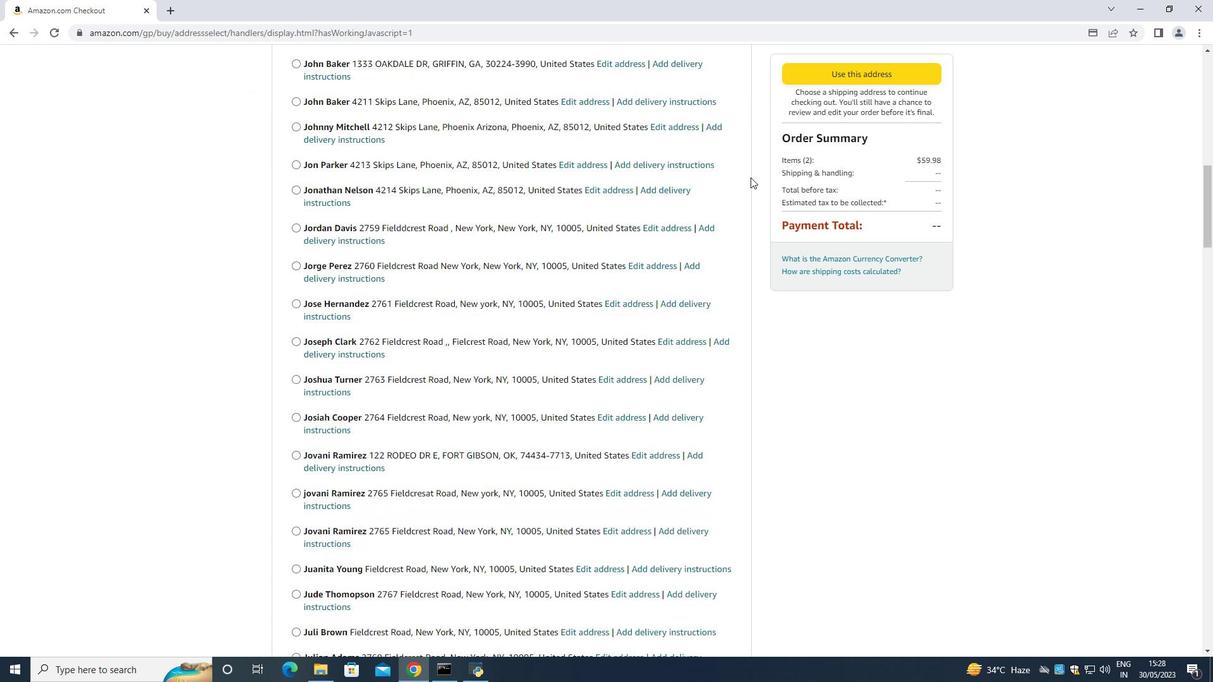 
Action: Mouse scrolled (750, 176) with delta (0, 0)
Screenshot: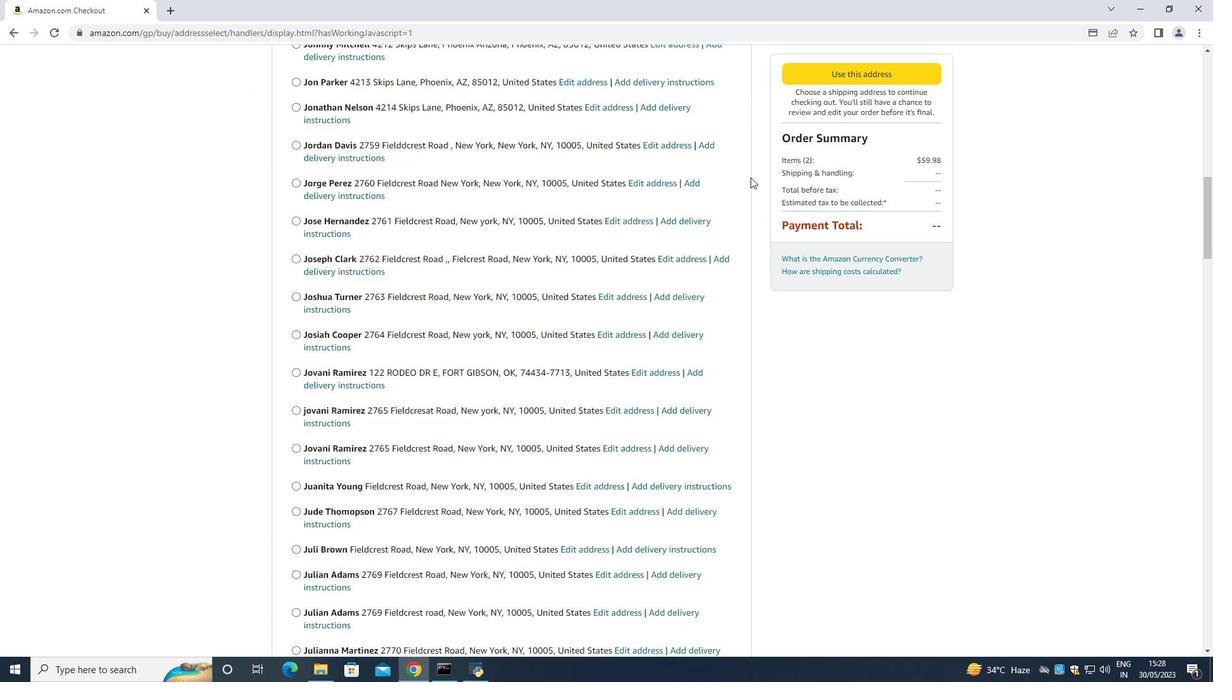 
Action: Mouse scrolled (750, 176) with delta (0, 0)
Screenshot: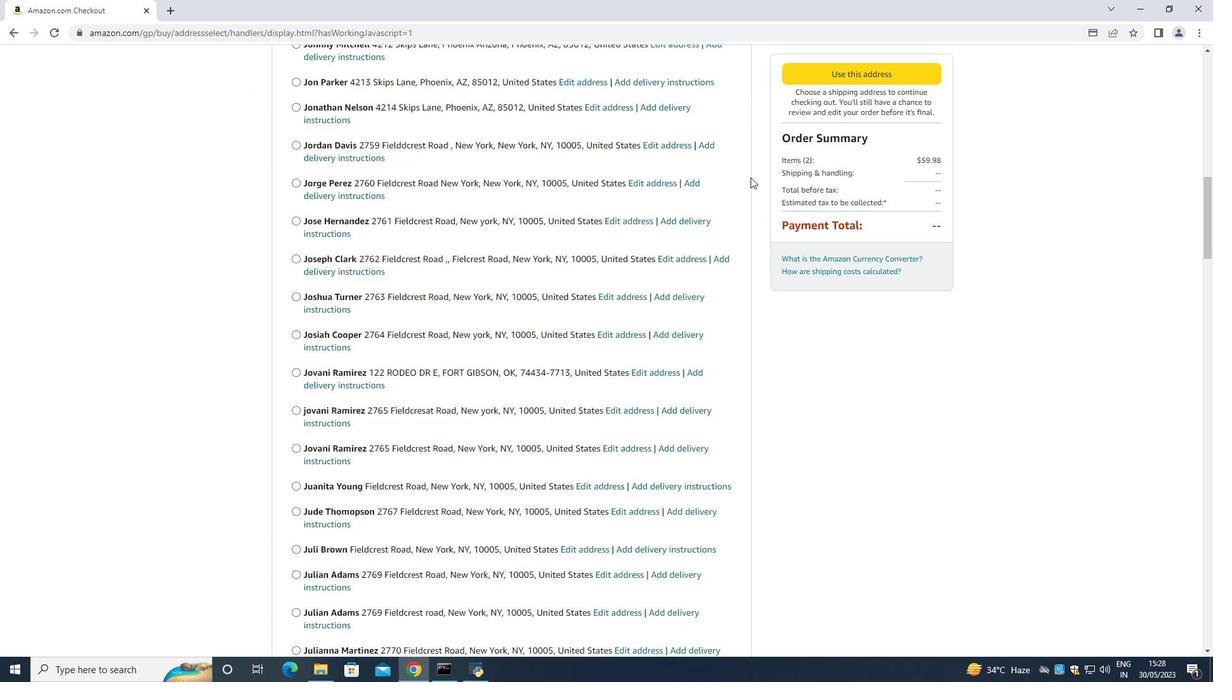 
Action: Mouse scrolled (750, 176) with delta (0, 0)
Screenshot: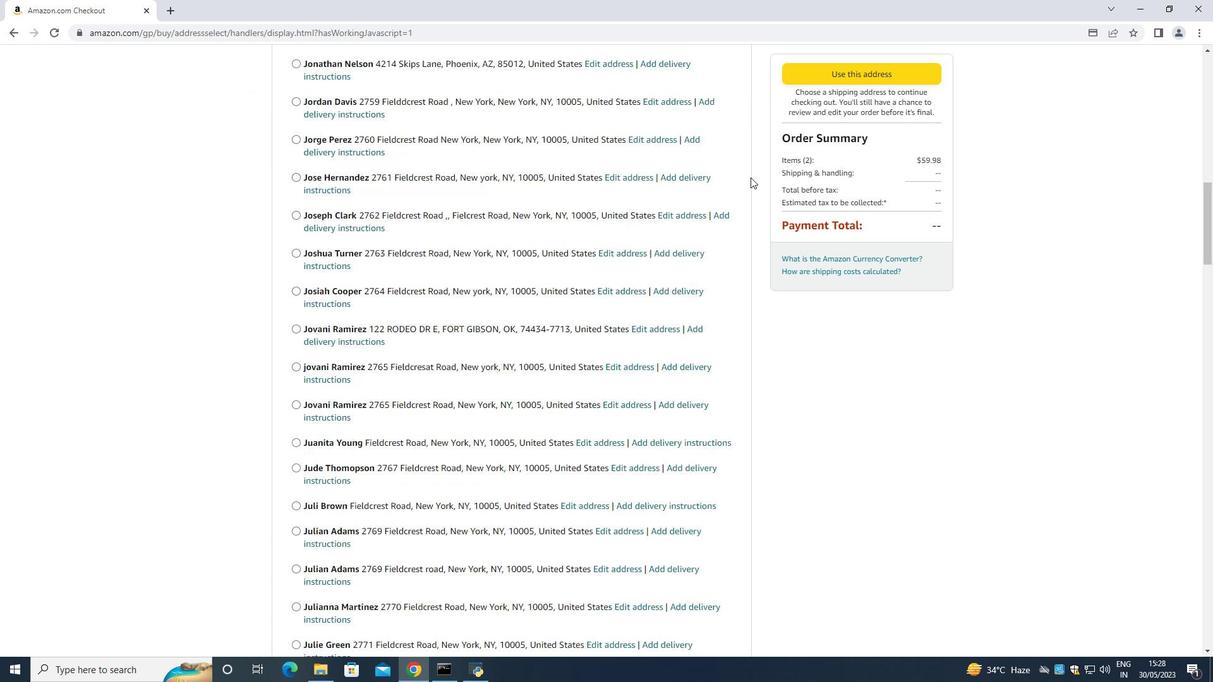 
Action: Mouse scrolled (750, 176) with delta (0, 0)
Screenshot: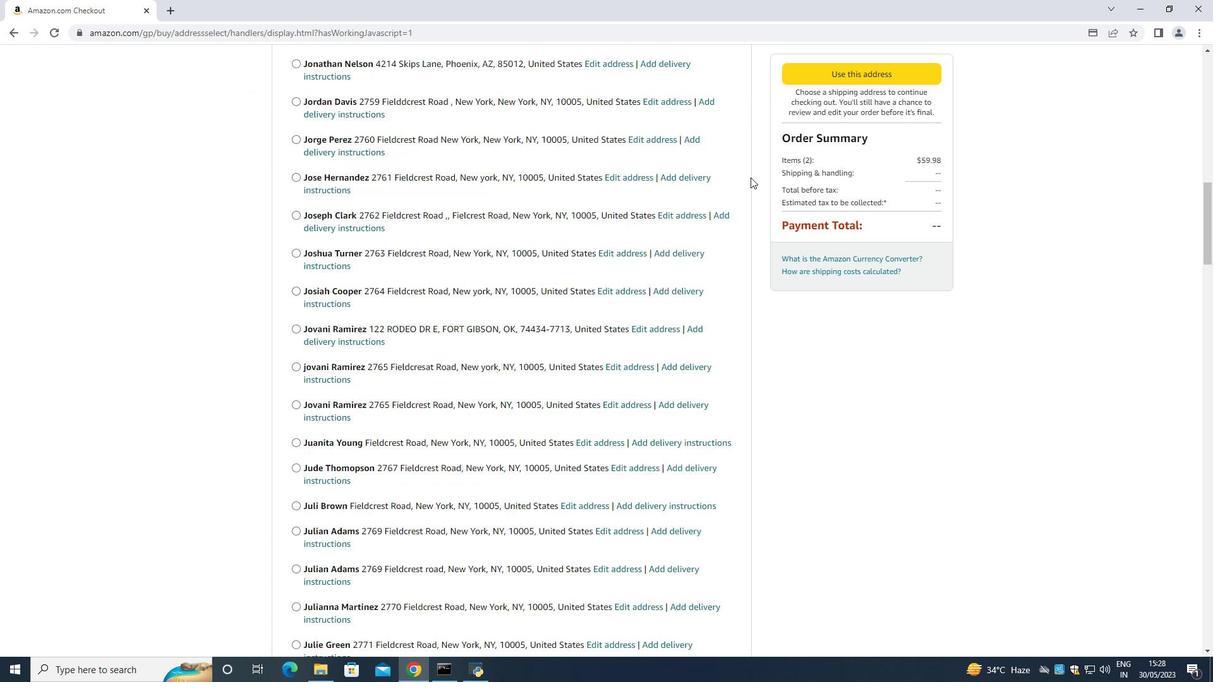 
Action: Mouse moved to (750, 177)
Screenshot: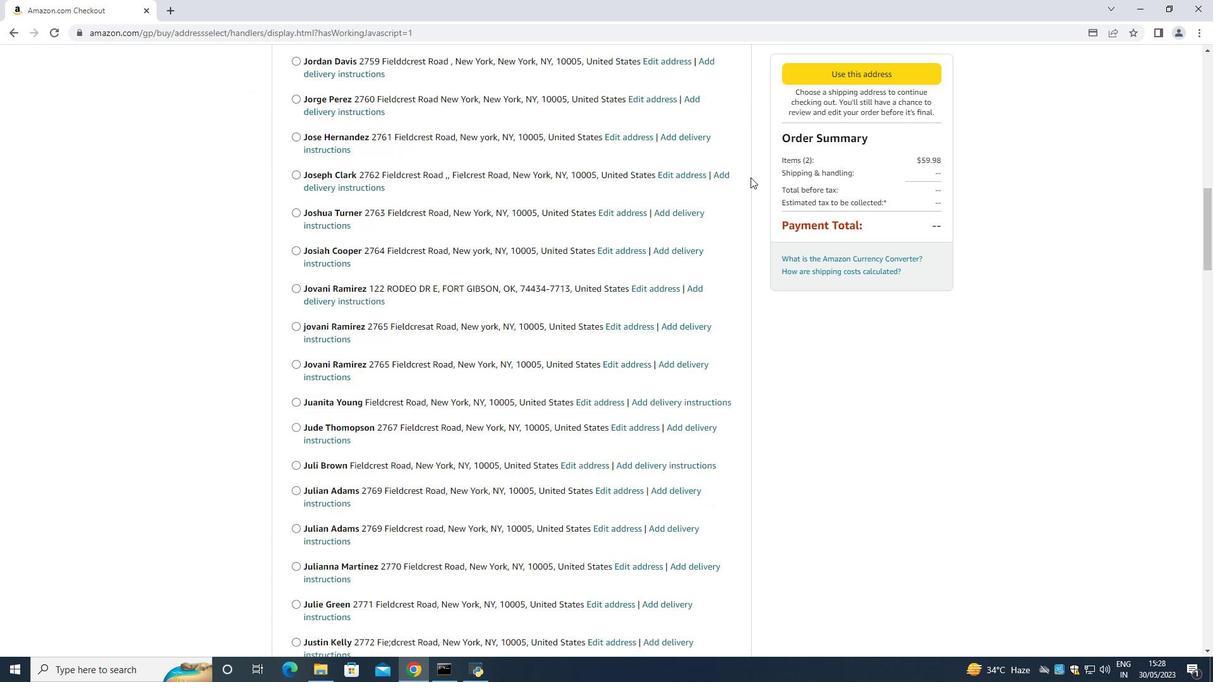 
Action: Mouse scrolled (750, 176) with delta (0, 0)
Screenshot: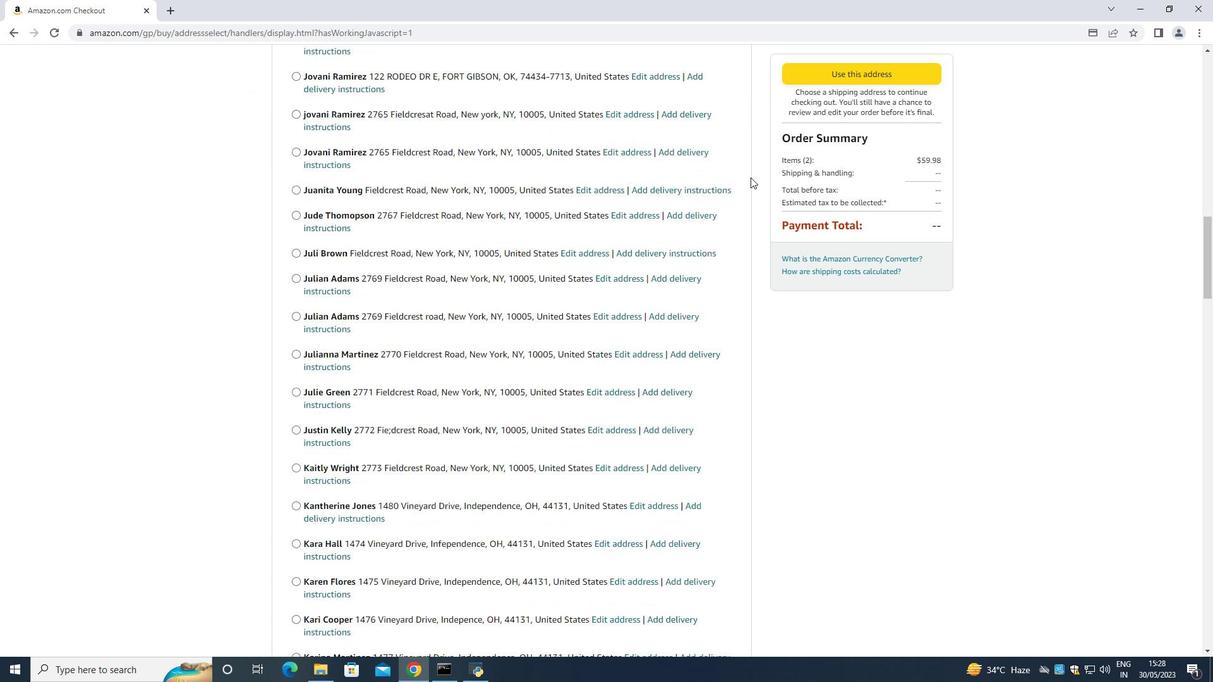 
Action: Mouse scrolled (750, 176) with delta (0, 0)
Screenshot: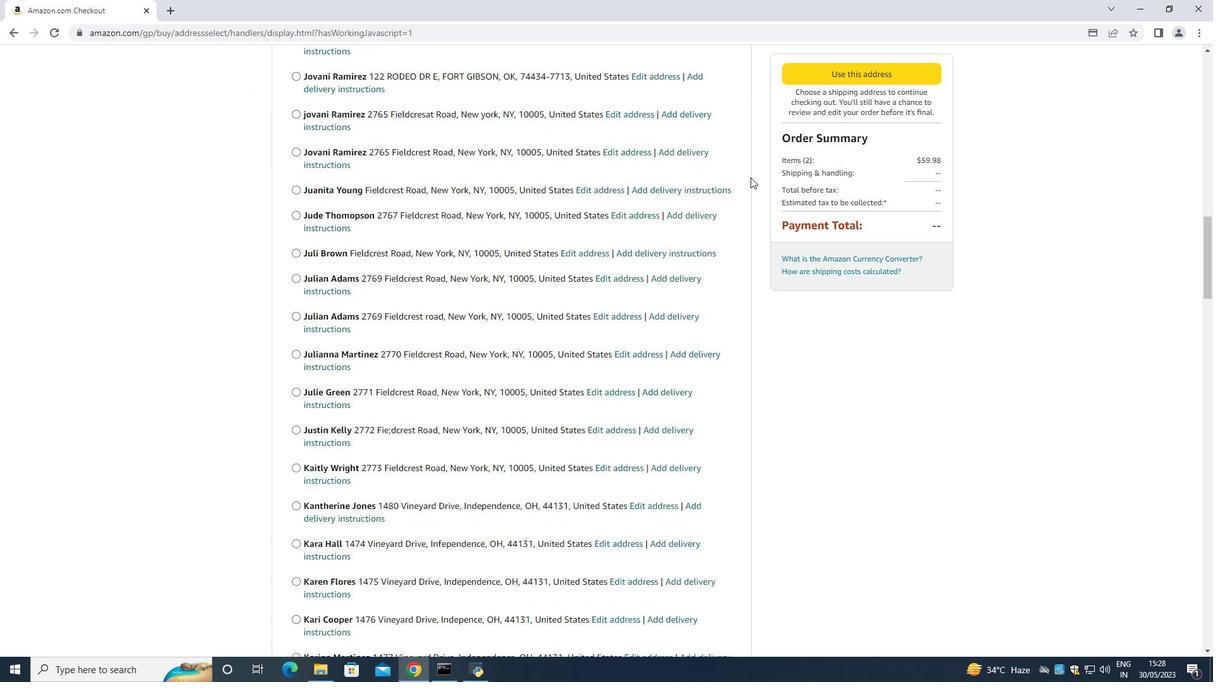 
Action: Mouse moved to (745, 172)
Screenshot: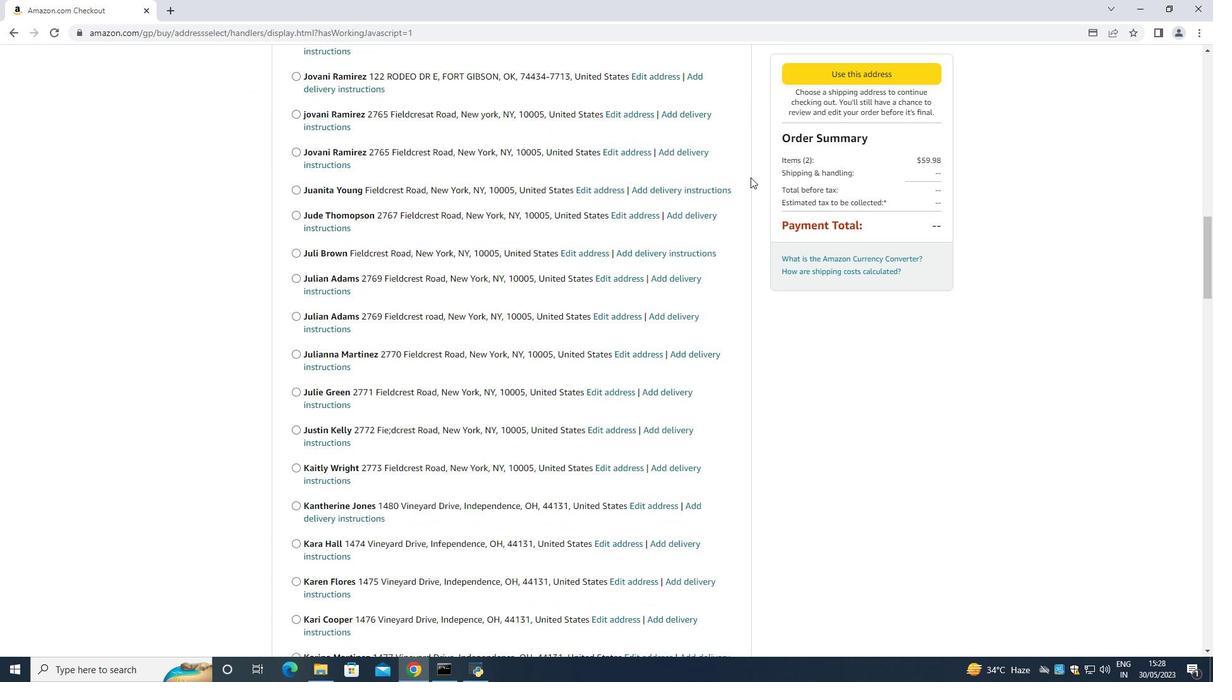 
Action: Mouse scrolled (750, 176) with delta (0, 0)
Screenshot: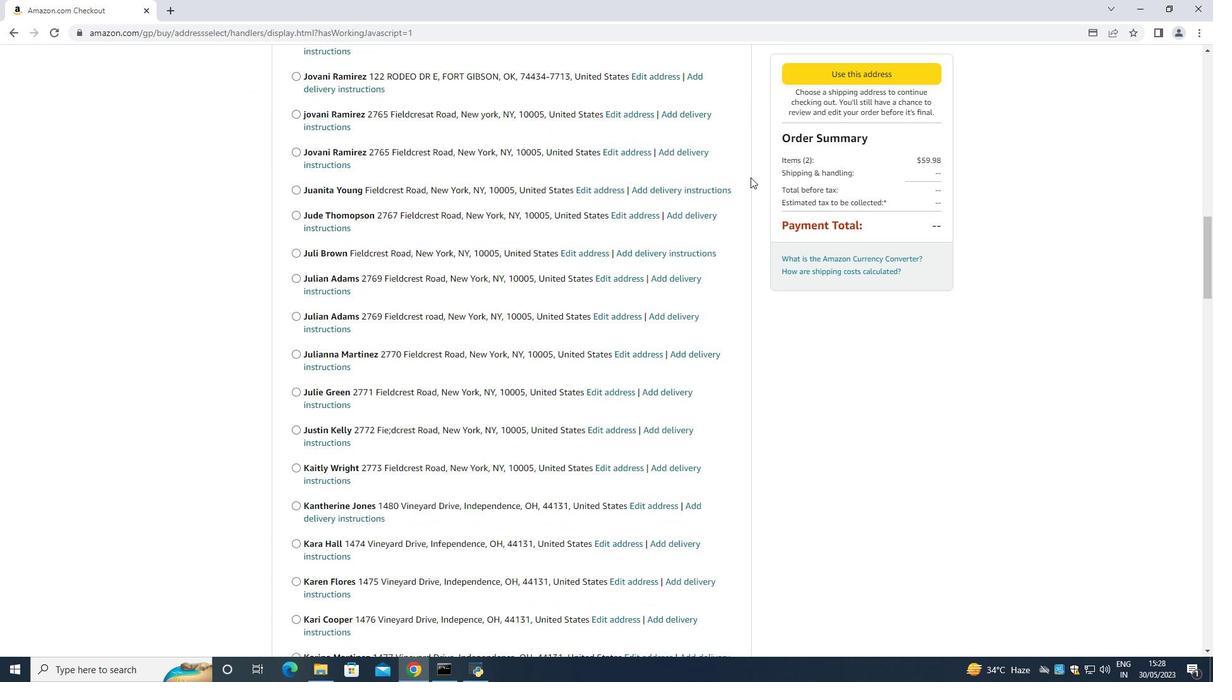 
Action: Mouse moved to (742, 169)
Screenshot: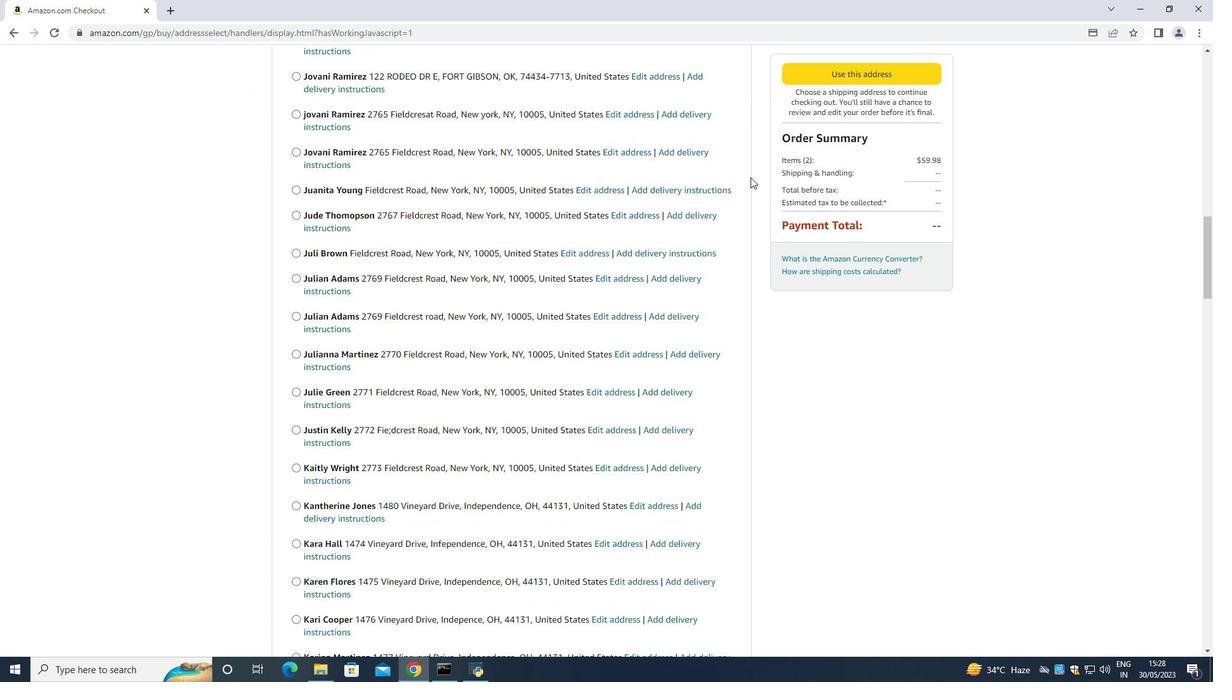 
Action: Mouse scrolled (744, 170) with delta (0, 0)
Screenshot: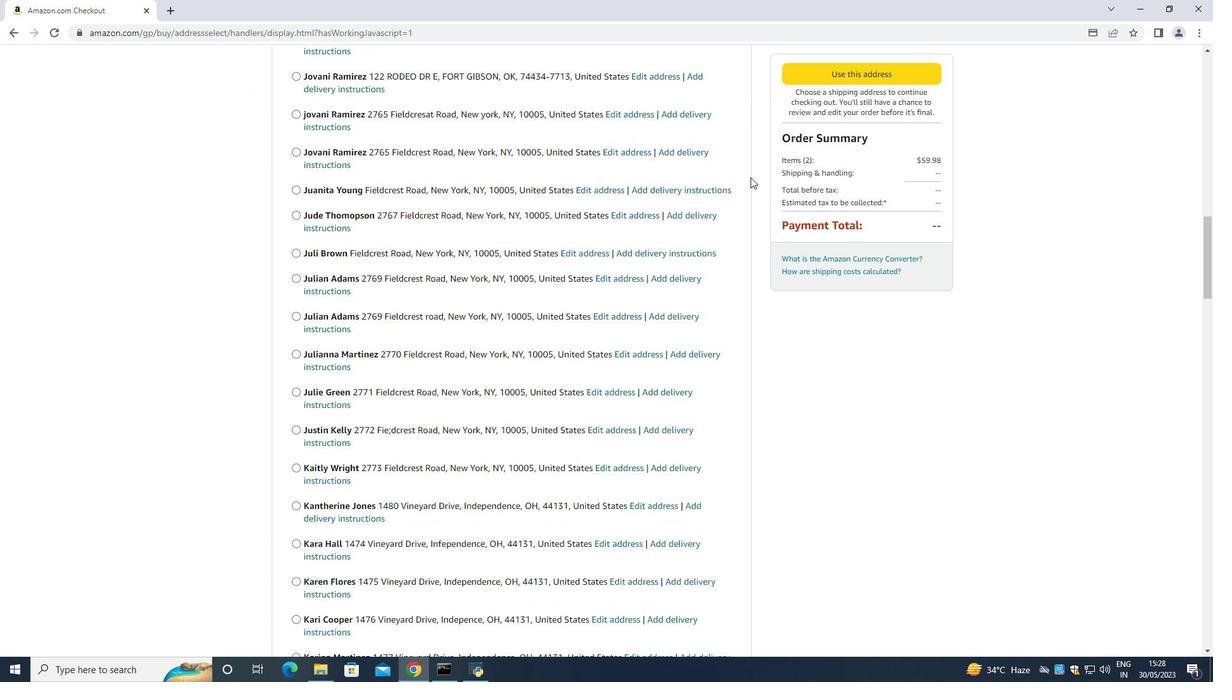 
Action: Mouse moved to (740, 166)
Screenshot: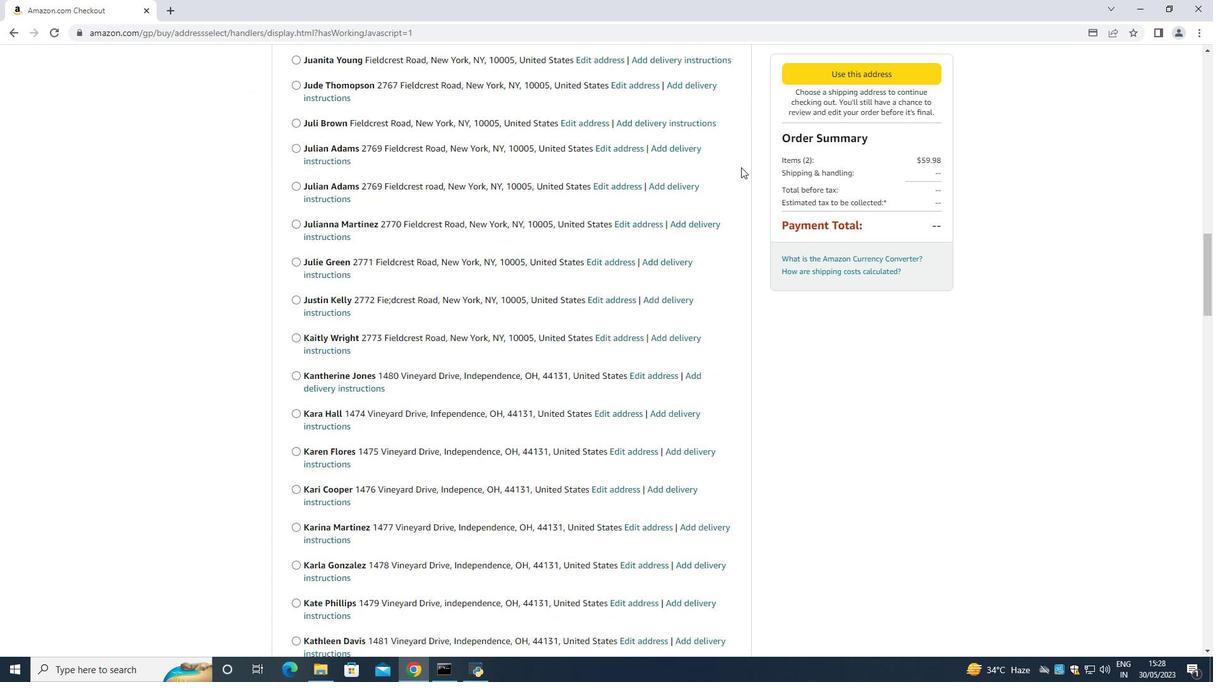 
Action: Mouse scrolled (740, 166) with delta (0, 0)
Screenshot: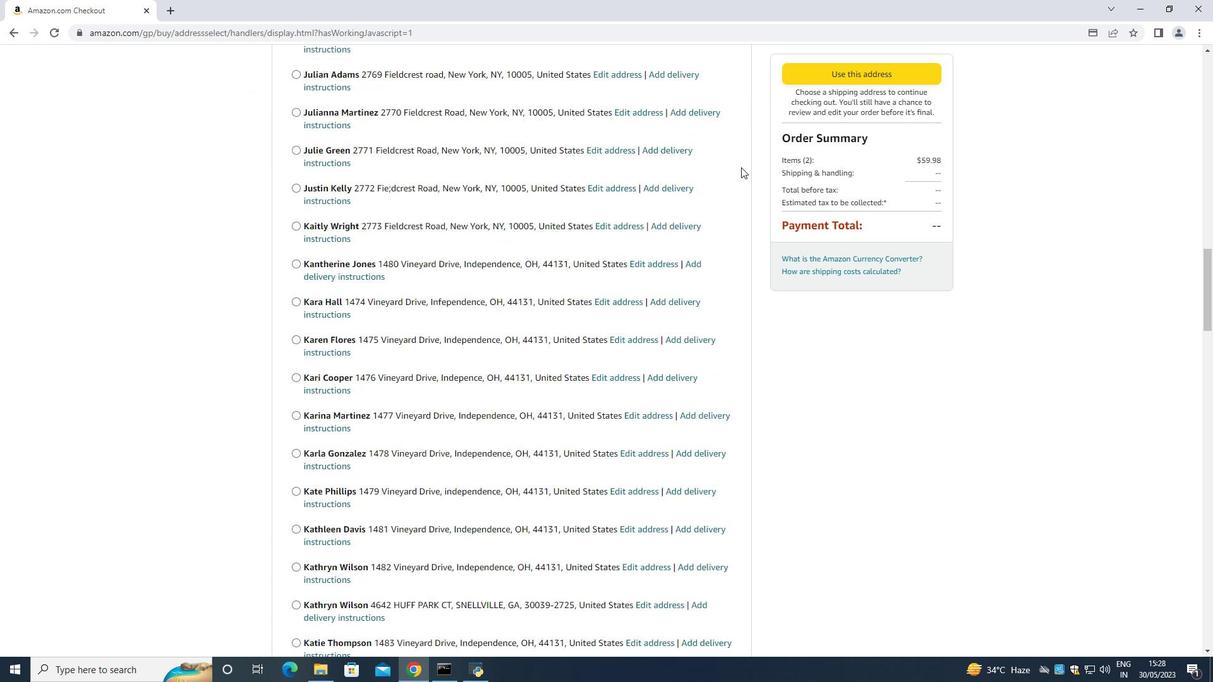 
Action: Mouse scrolled (740, 166) with delta (0, 0)
Screenshot: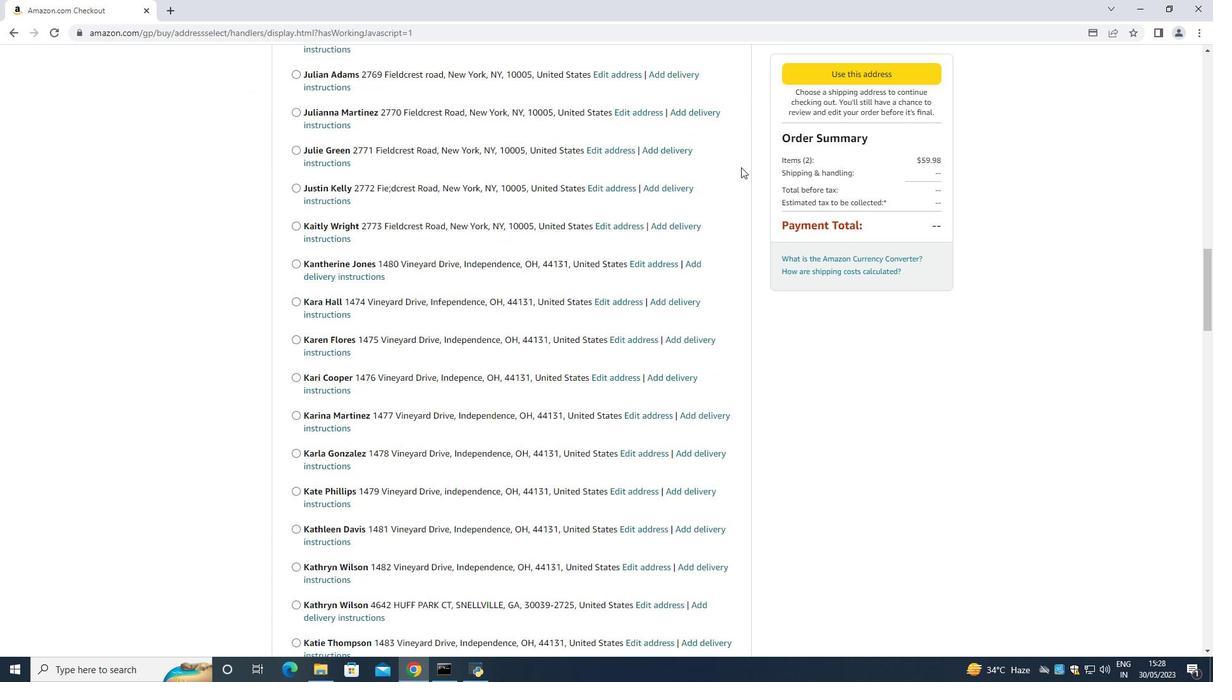 
Action: Mouse scrolled (740, 166) with delta (0, 0)
Screenshot: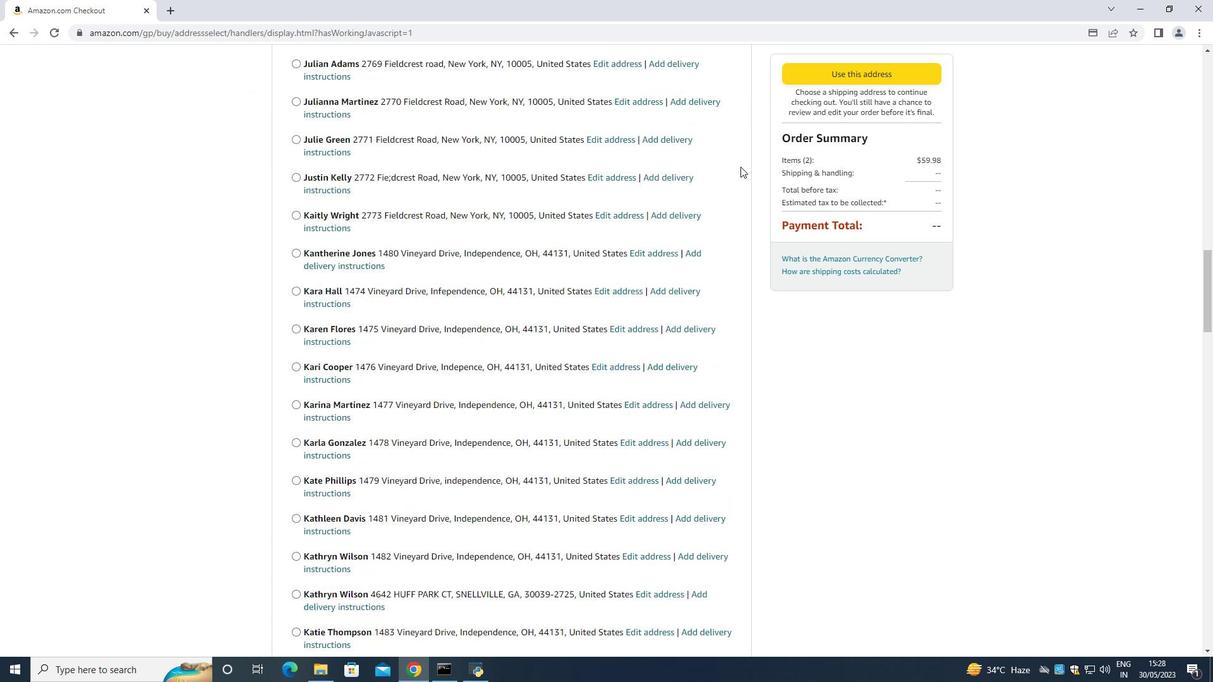 
Action: Mouse scrolled (740, 166) with delta (0, 0)
Screenshot: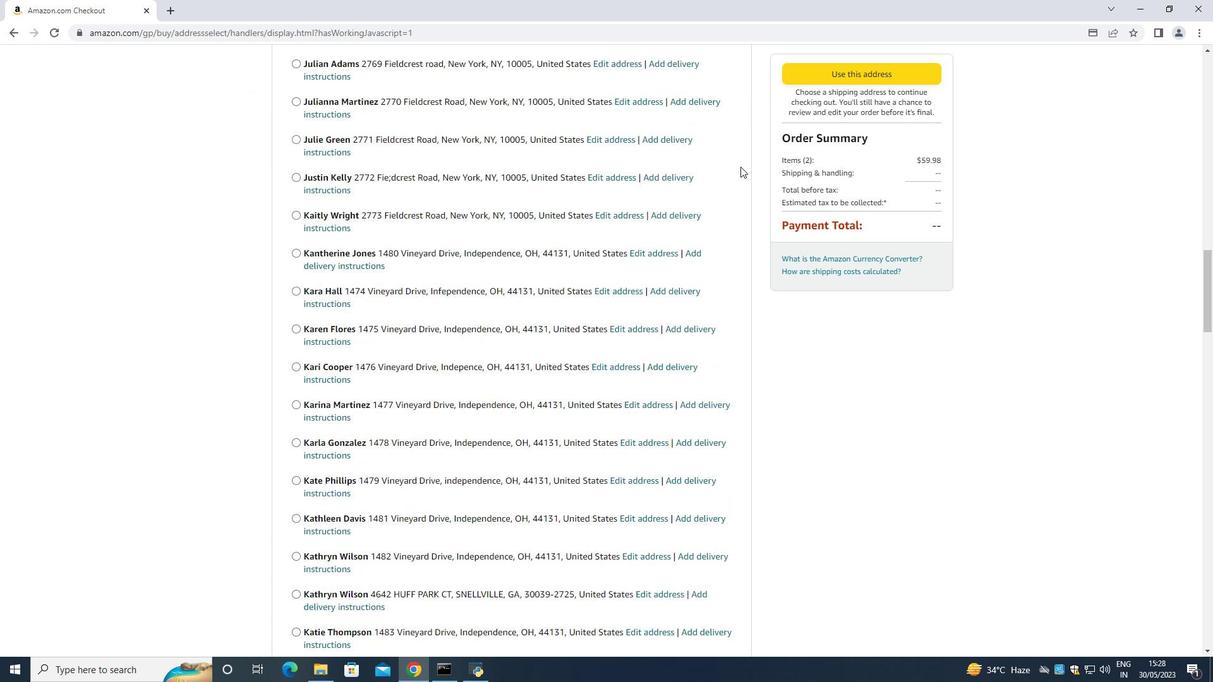 
Action: Mouse scrolled (740, 166) with delta (0, 0)
Screenshot: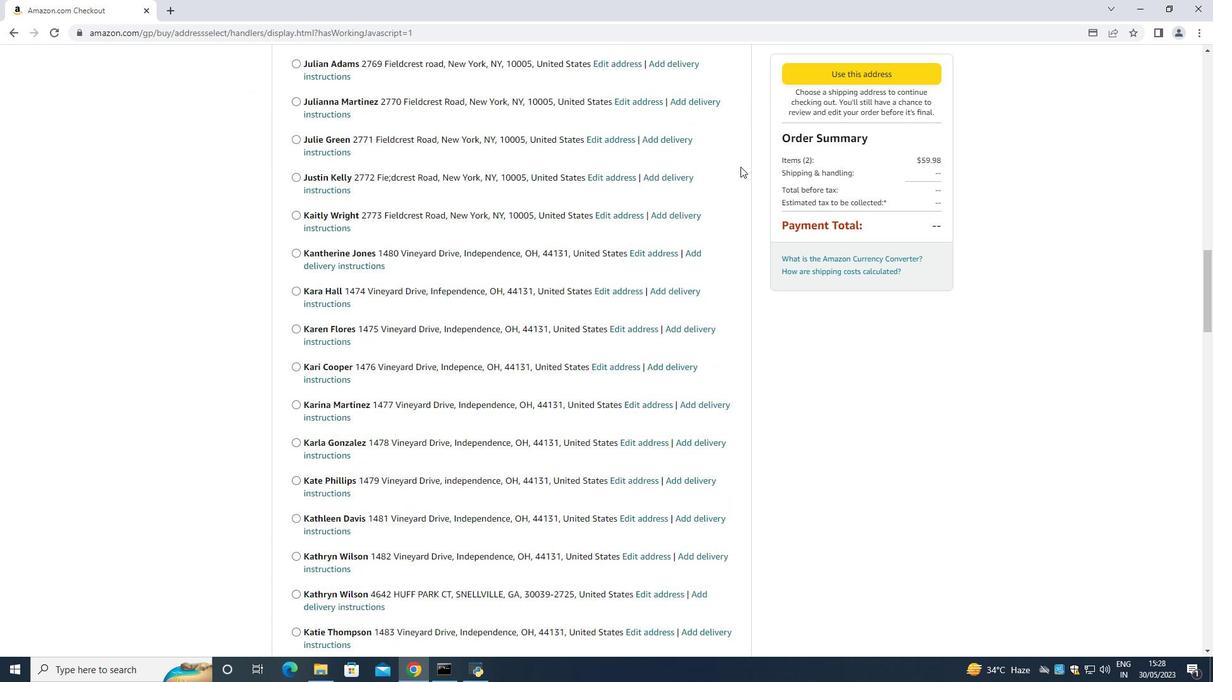 
Action: Mouse moved to (740, 166)
Screenshot: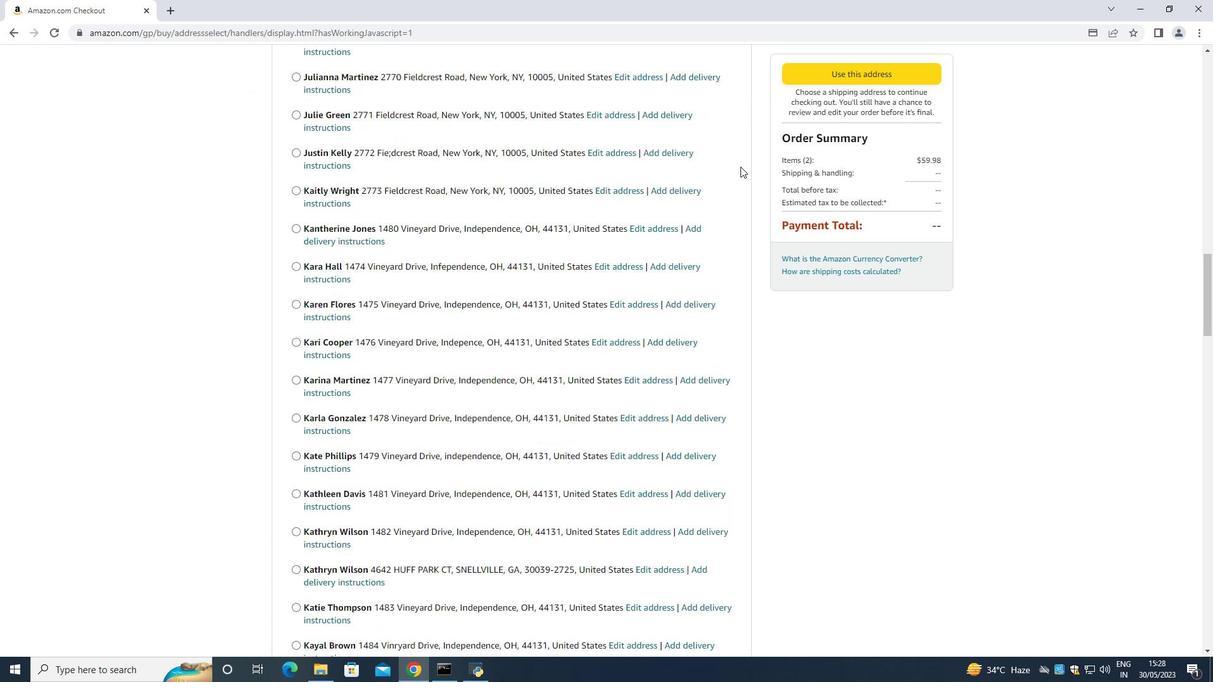 
Action: Mouse scrolled (740, 166) with delta (0, 0)
Screenshot: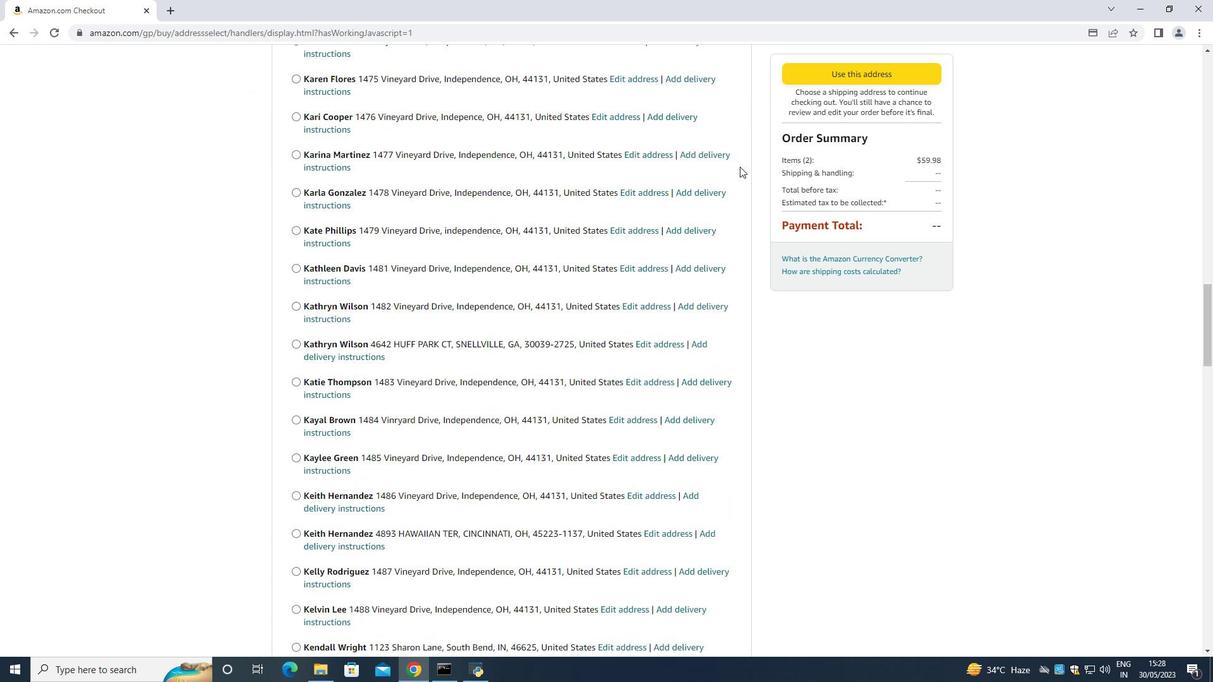 
Action: Mouse scrolled (740, 166) with delta (0, 0)
Screenshot: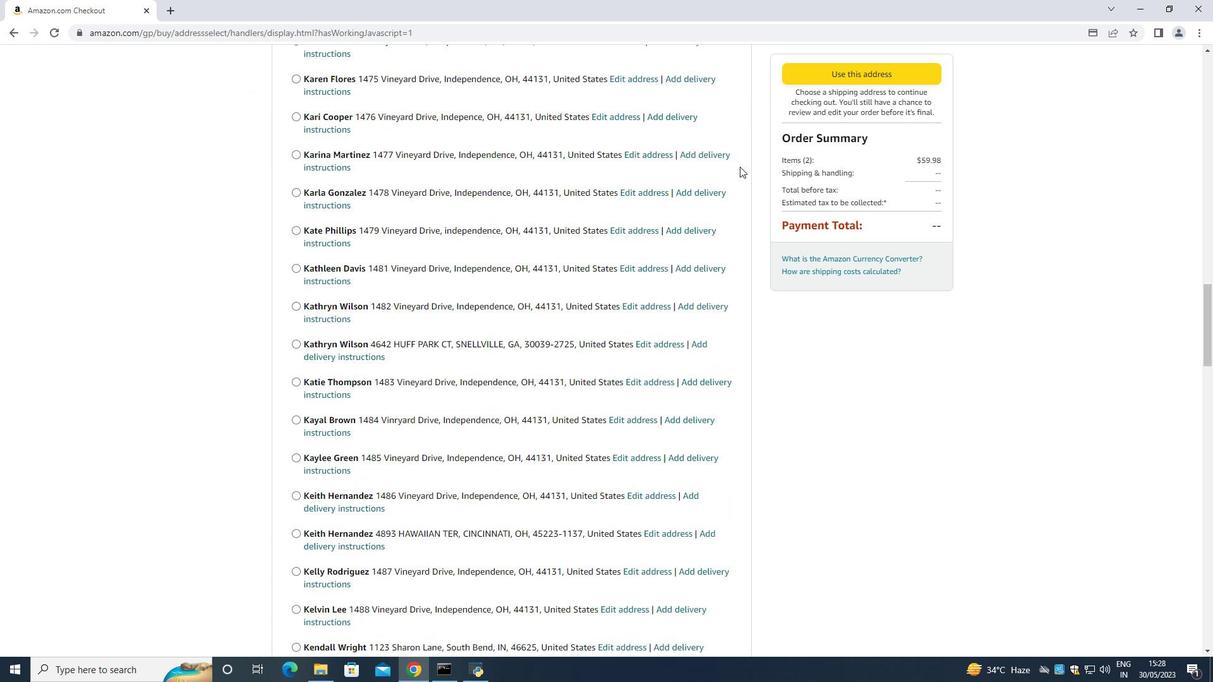 
Action: Mouse scrolled (740, 166) with delta (0, 0)
Screenshot: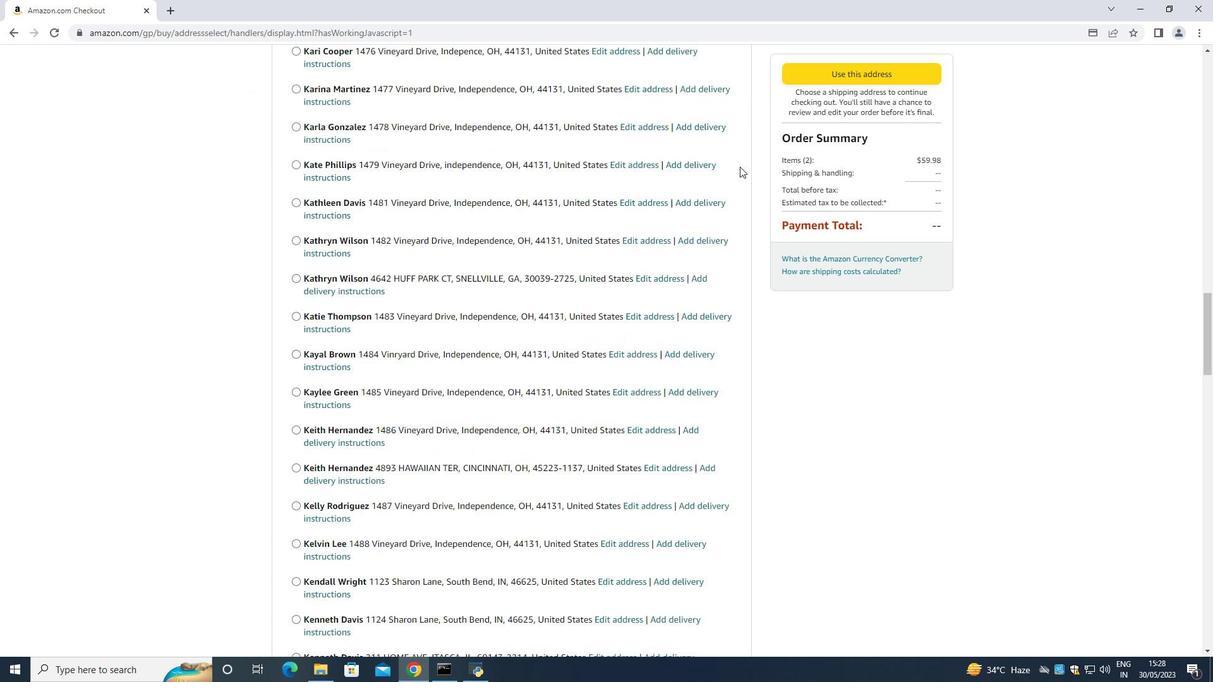 
Action: Mouse scrolled (740, 166) with delta (0, 0)
Screenshot: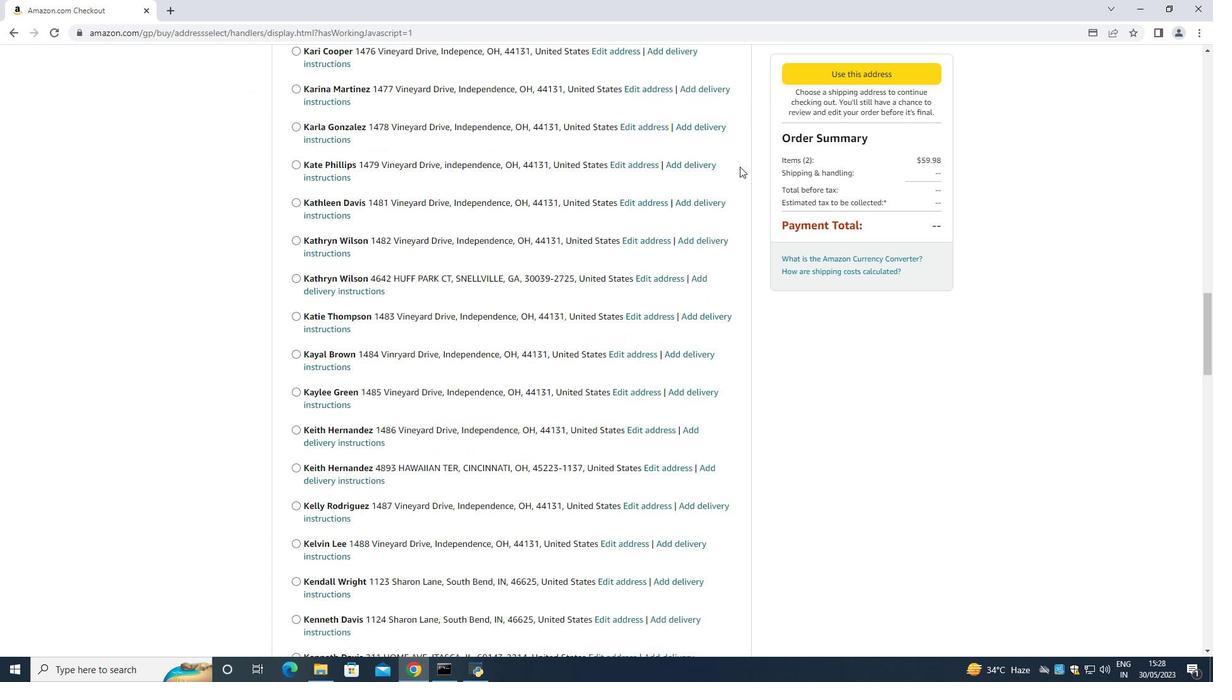 
Action: Mouse scrolled (740, 166) with delta (0, 0)
Screenshot: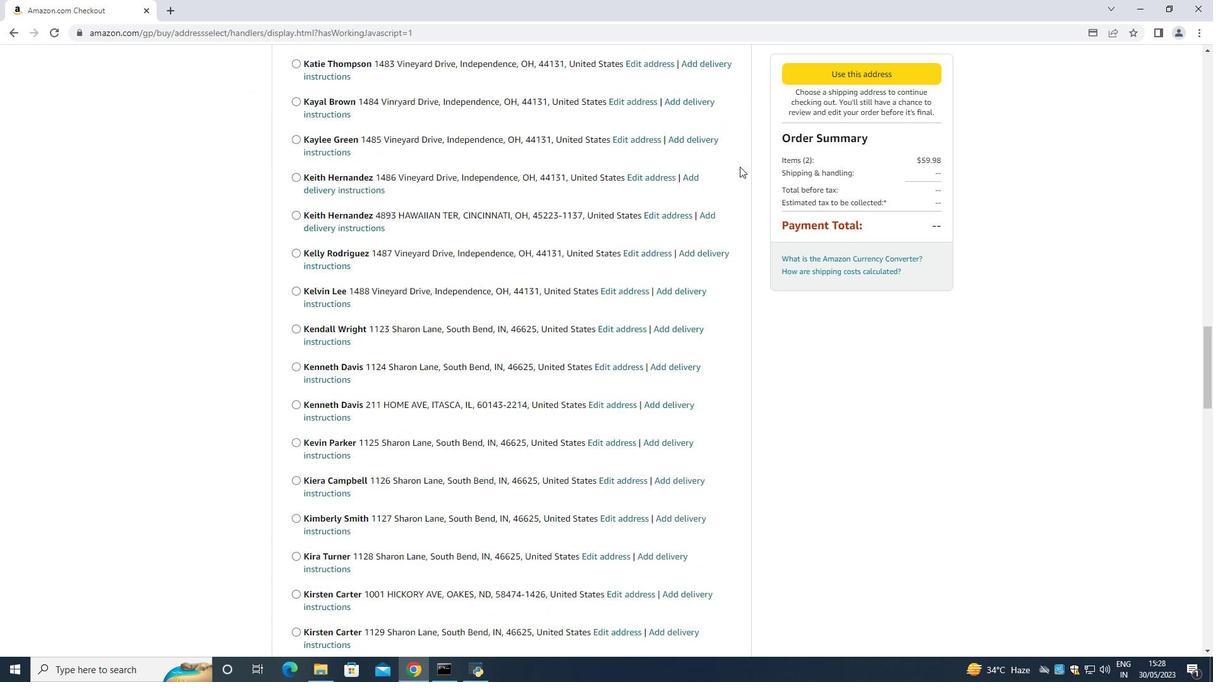 
Action: Mouse scrolled (740, 166) with delta (0, 0)
Screenshot: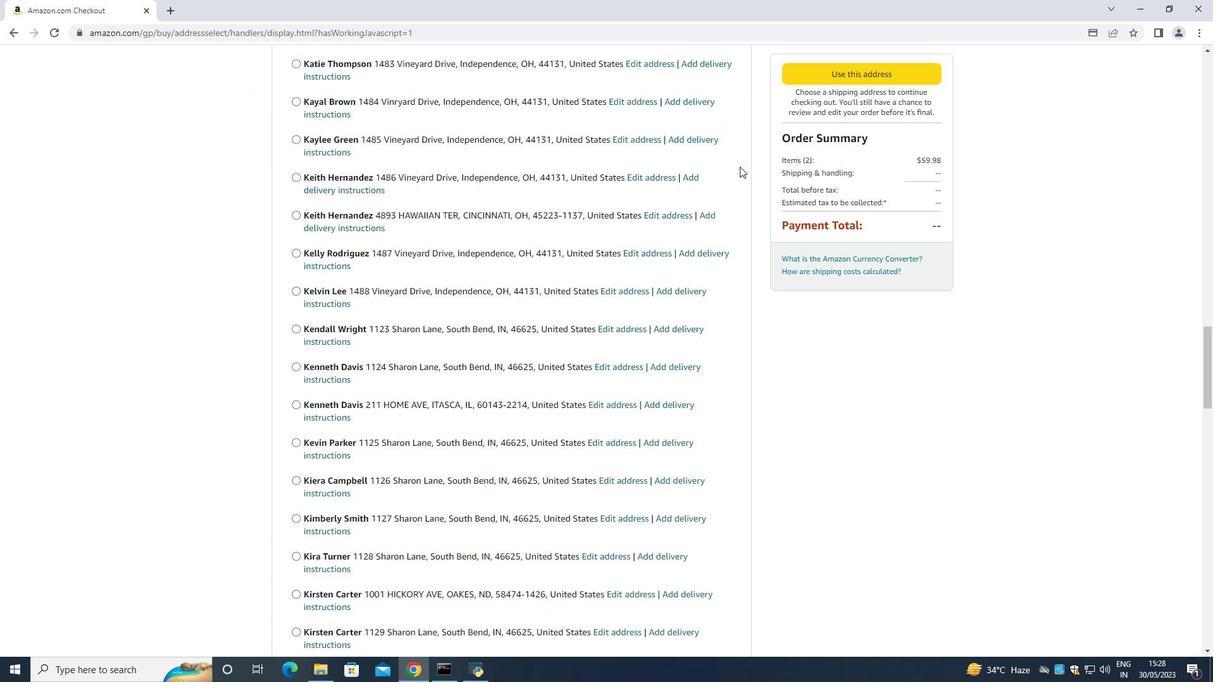 
Action: Mouse scrolled (740, 166) with delta (0, 0)
Screenshot: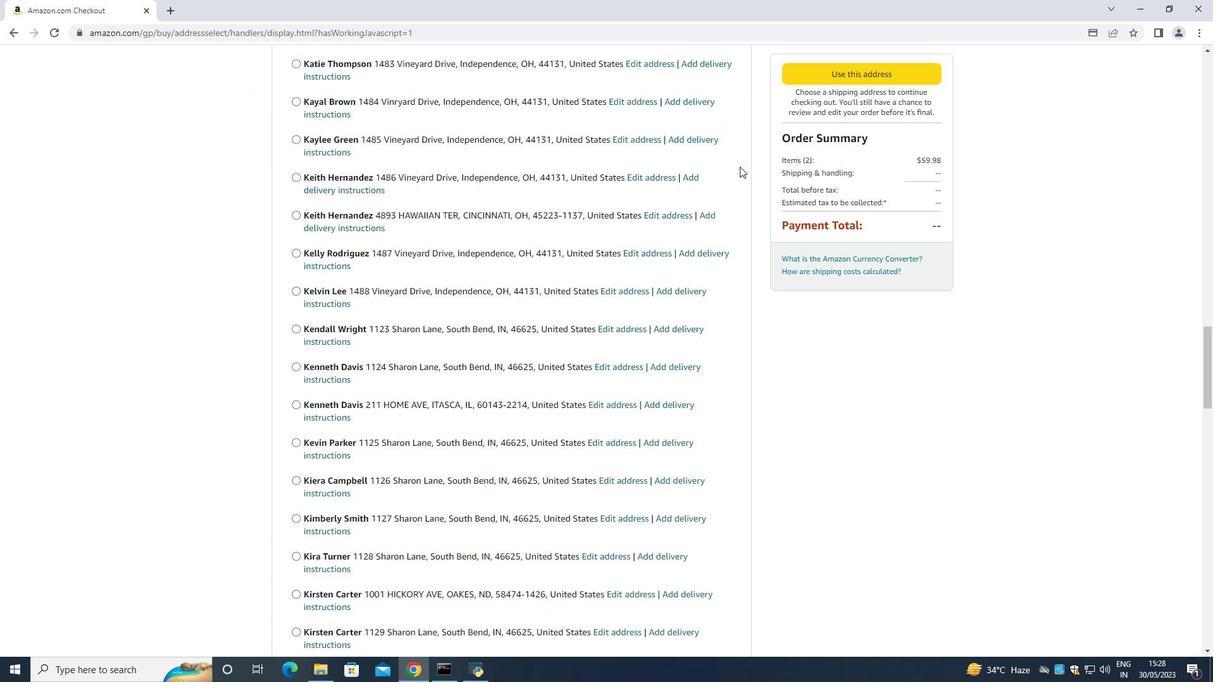 
Action: Mouse scrolled (740, 166) with delta (0, 0)
Screenshot: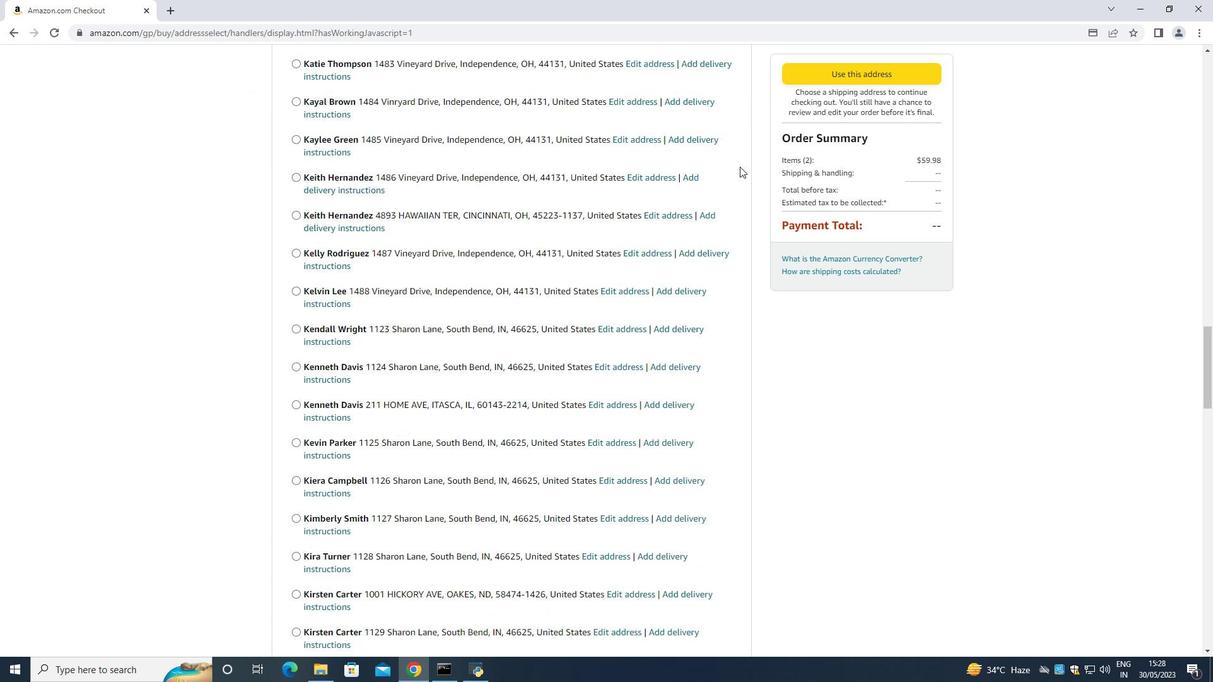 
Action: Mouse scrolled (740, 166) with delta (0, 0)
Screenshot: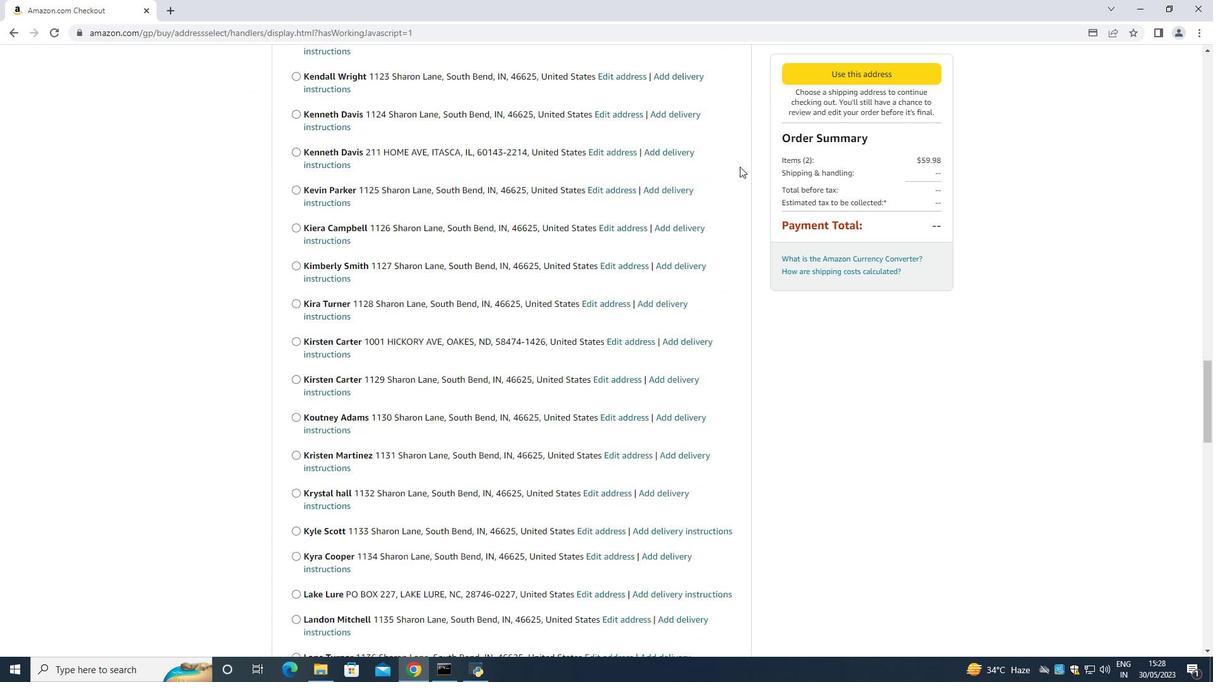 
Action: Mouse scrolled (740, 166) with delta (0, 0)
Screenshot: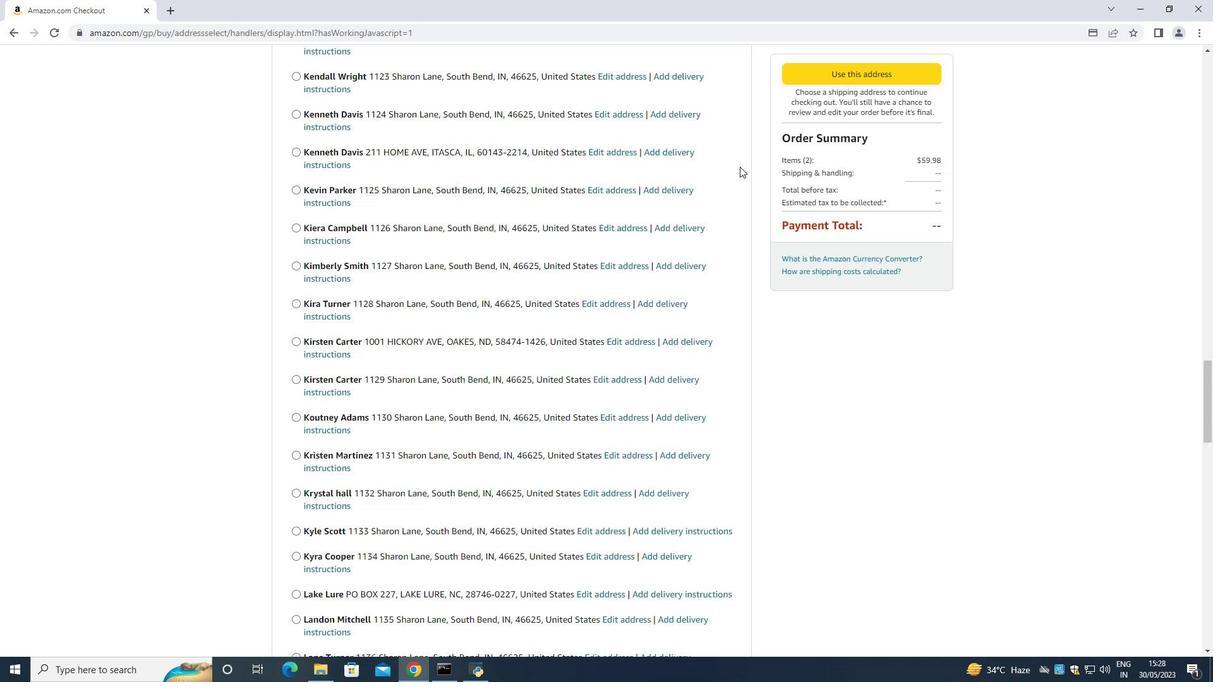 
Action: Mouse scrolled (740, 166) with delta (0, 0)
Screenshot: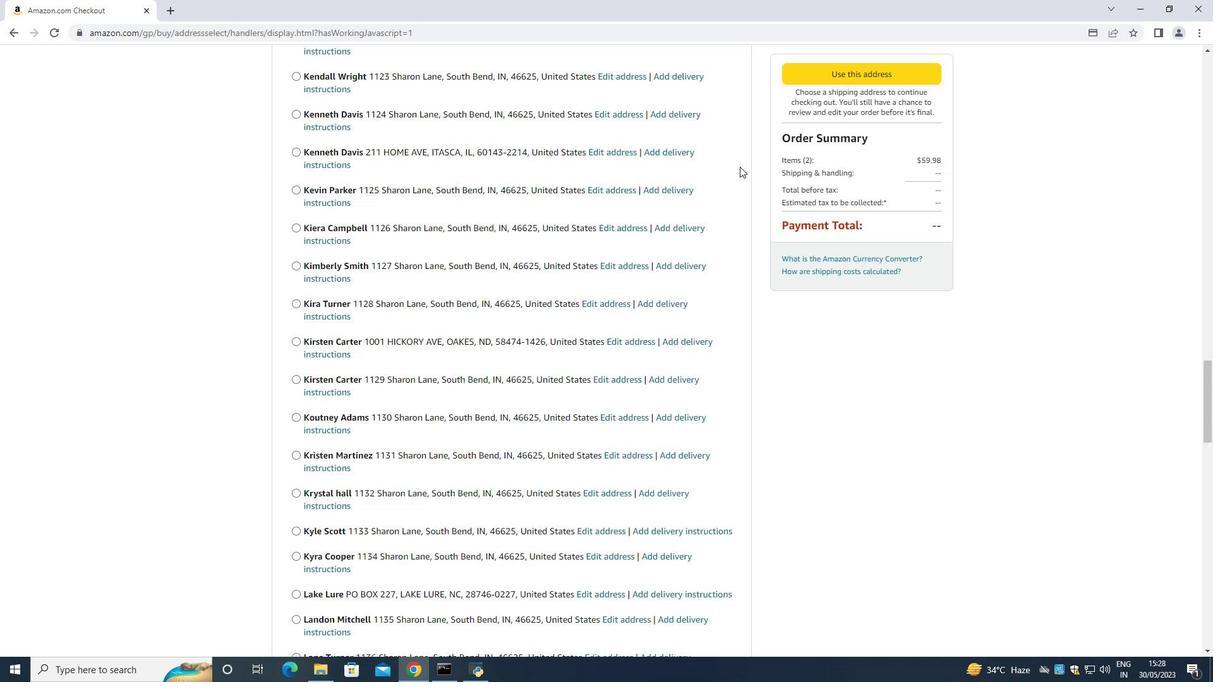 
Action: Mouse scrolled (740, 166) with delta (0, 0)
Screenshot: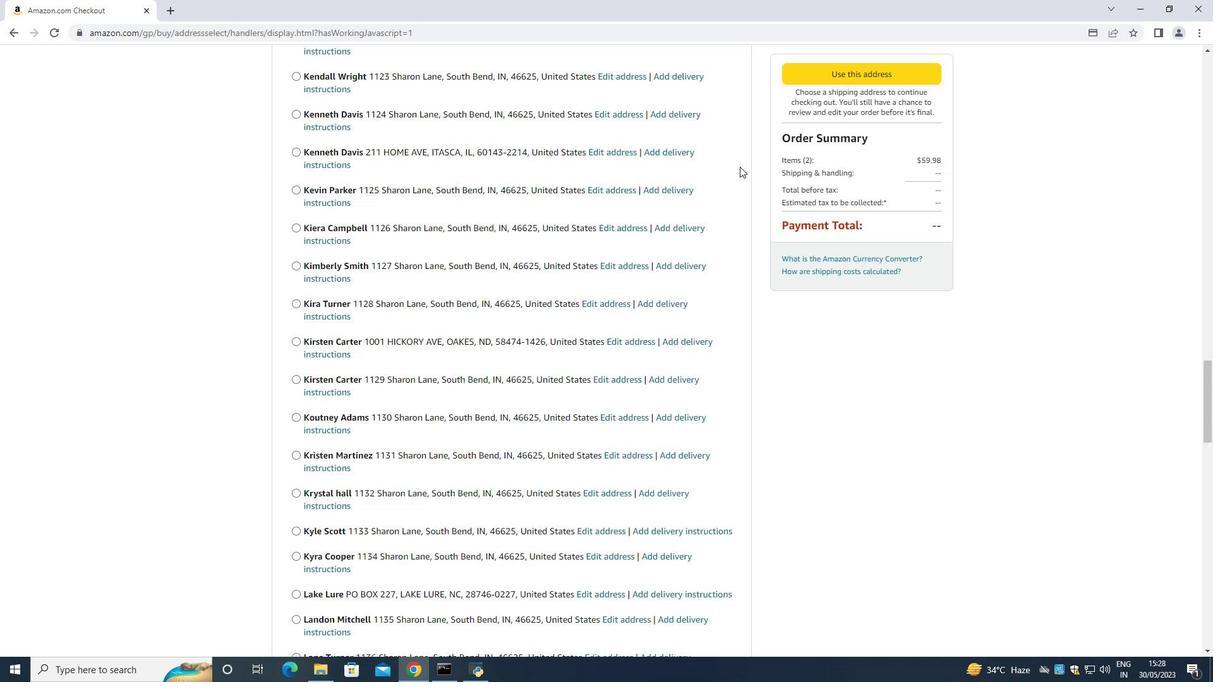 
Action: Mouse scrolled (740, 166) with delta (0, 0)
Screenshot: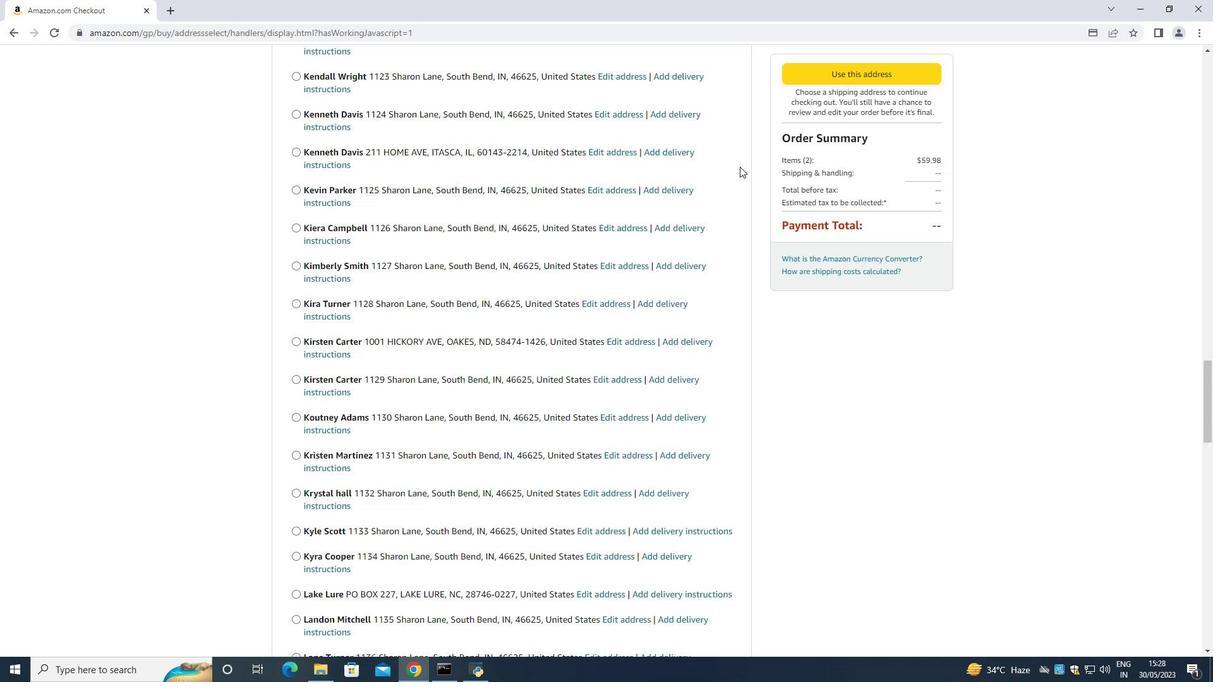 
Action: Mouse scrolled (740, 166) with delta (0, 0)
Screenshot: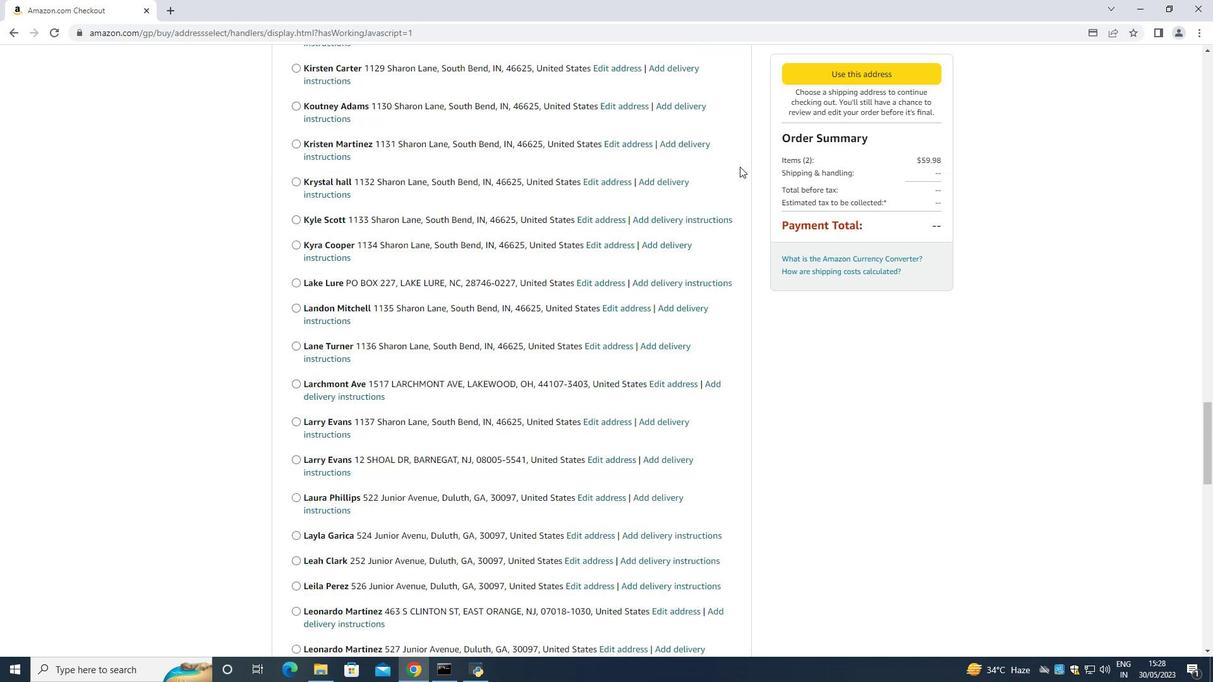 
Action: Mouse scrolled (740, 166) with delta (0, 0)
Screenshot: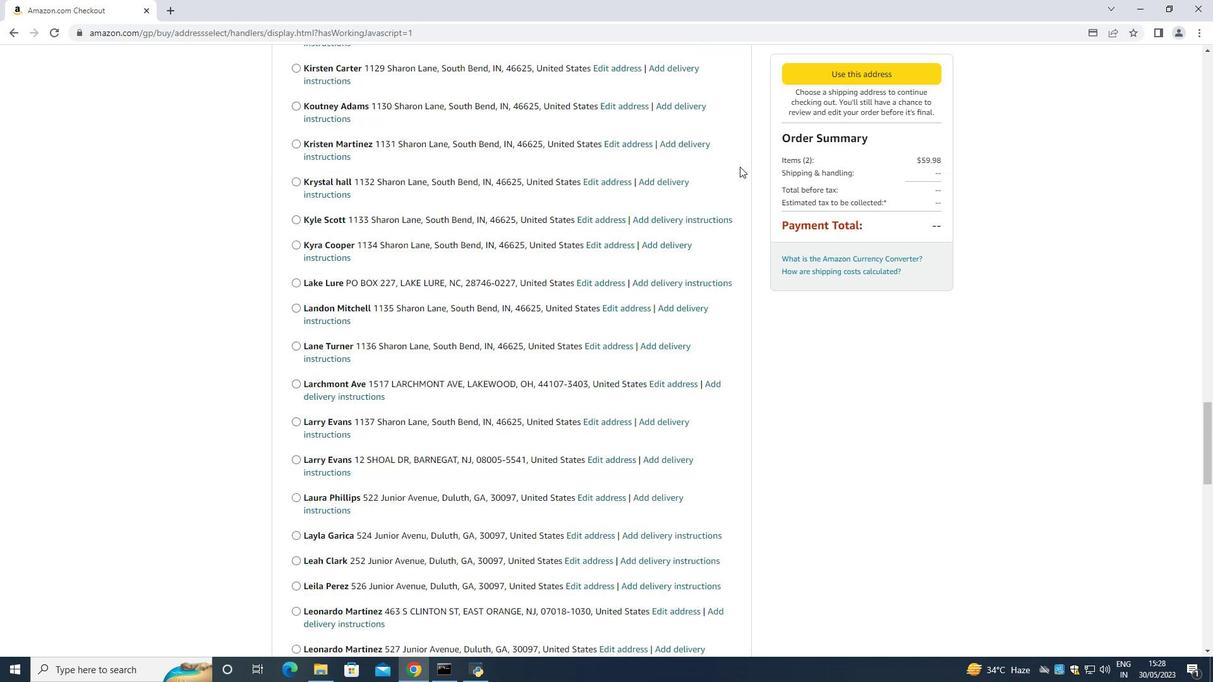 
Action: Mouse scrolled (740, 166) with delta (0, 0)
Screenshot: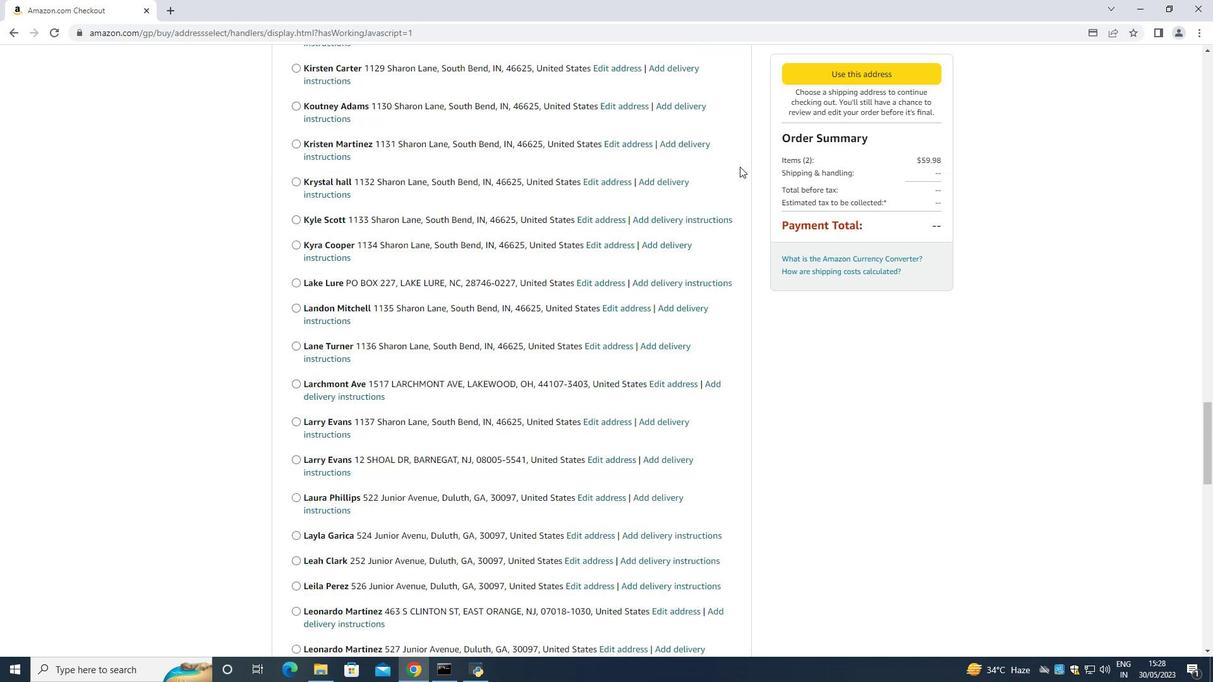 
Action: Mouse scrolled (740, 166) with delta (0, 0)
Screenshot: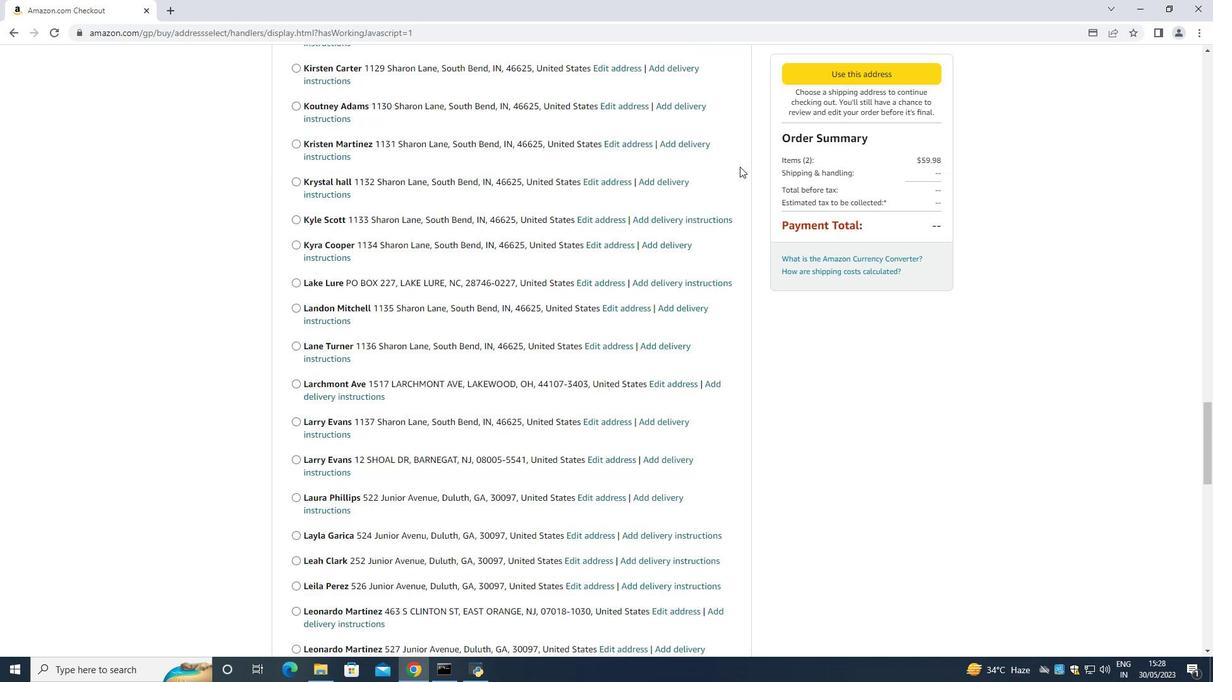 
Action: Mouse scrolled (740, 166) with delta (0, 0)
Screenshot: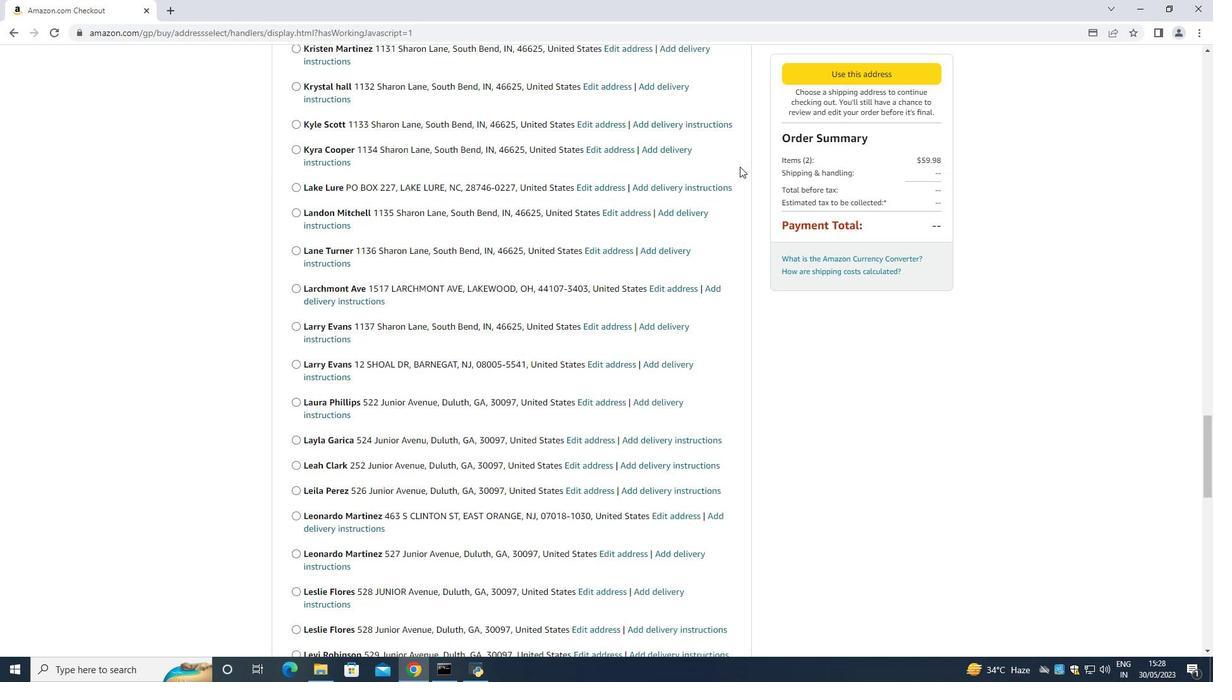 
Action: Mouse scrolled (740, 166) with delta (0, 0)
Screenshot: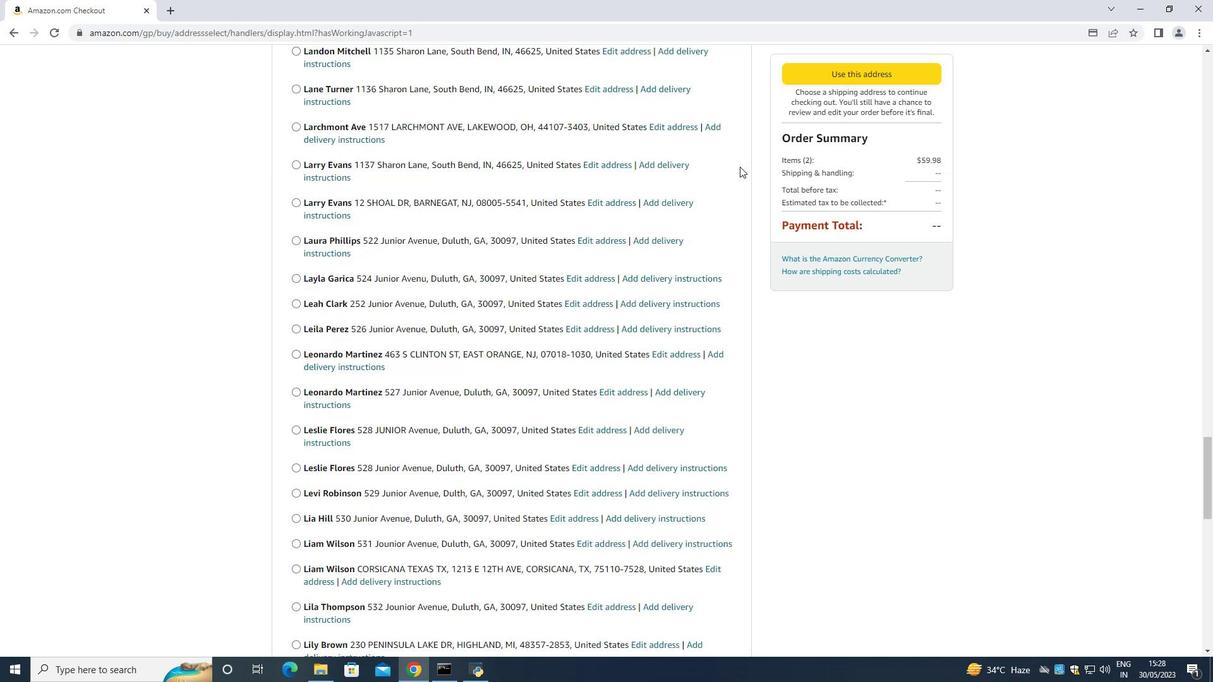 
Action: Mouse scrolled (740, 166) with delta (0, 0)
Screenshot: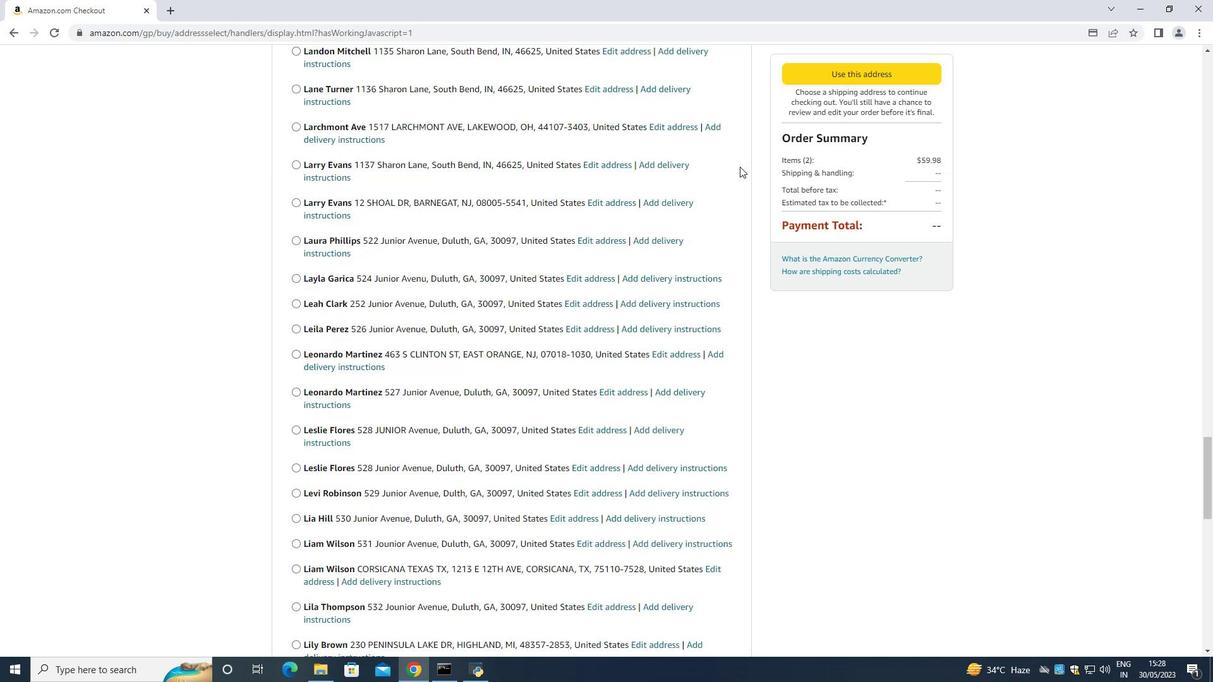 
Action: Mouse scrolled (740, 166) with delta (0, 0)
Screenshot: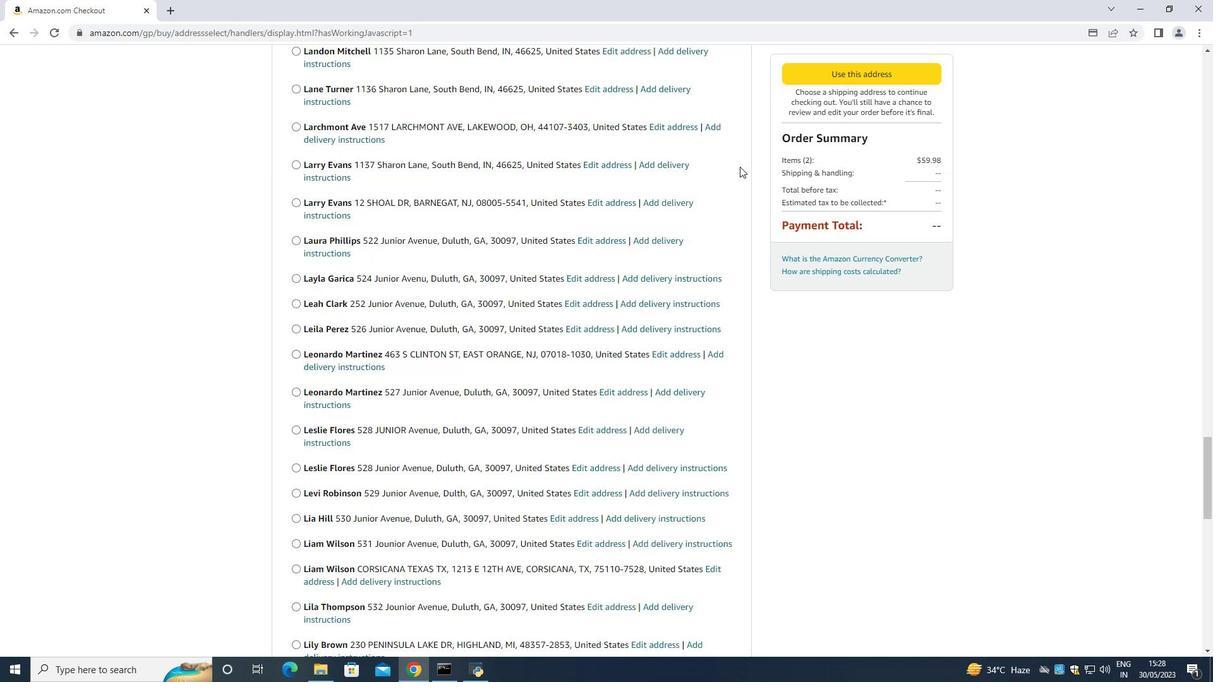 
Action: Mouse scrolled (740, 166) with delta (0, 0)
Screenshot: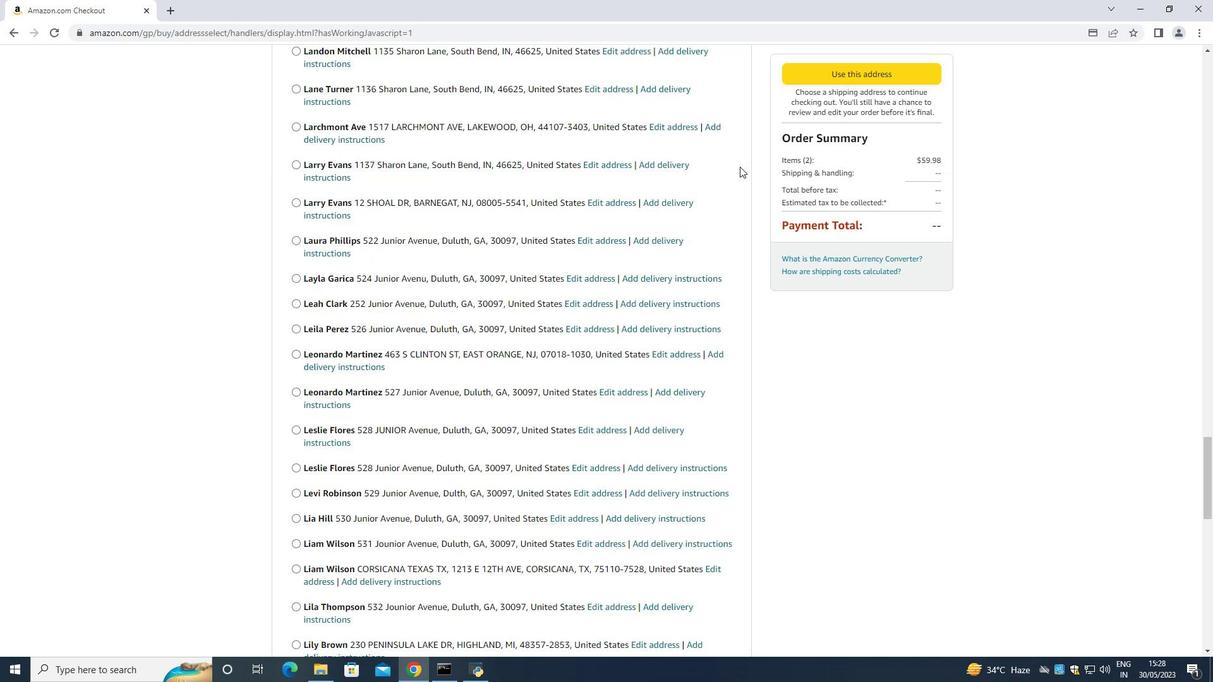 
Action: Mouse moved to (740, 166)
Screenshot: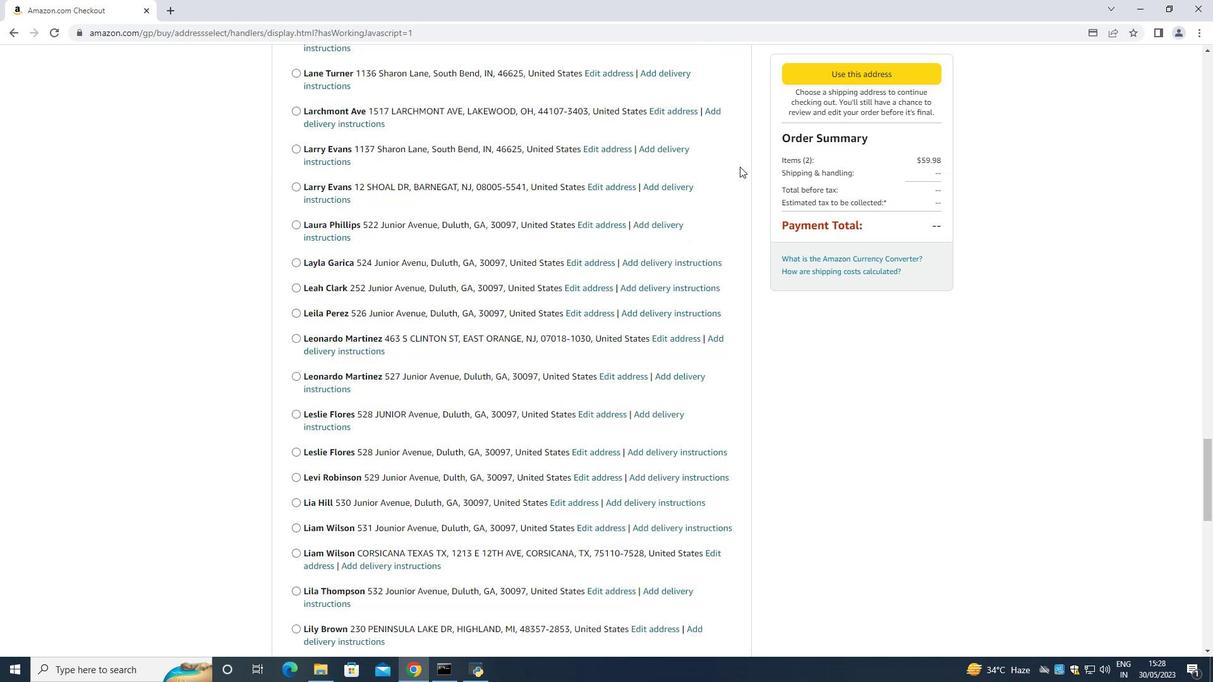 
Action: Mouse scrolled (740, 166) with delta (0, 0)
Screenshot: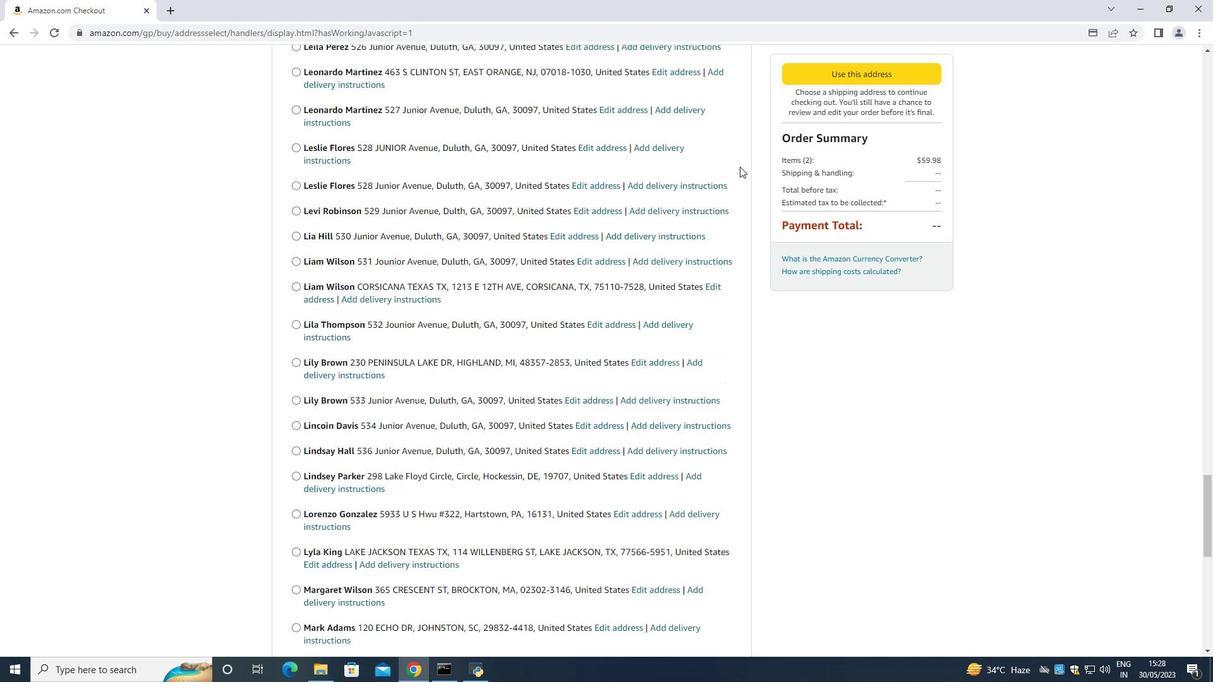 
Action: Mouse scrolled (740, 166) with delta (0, 0)
Screenshot: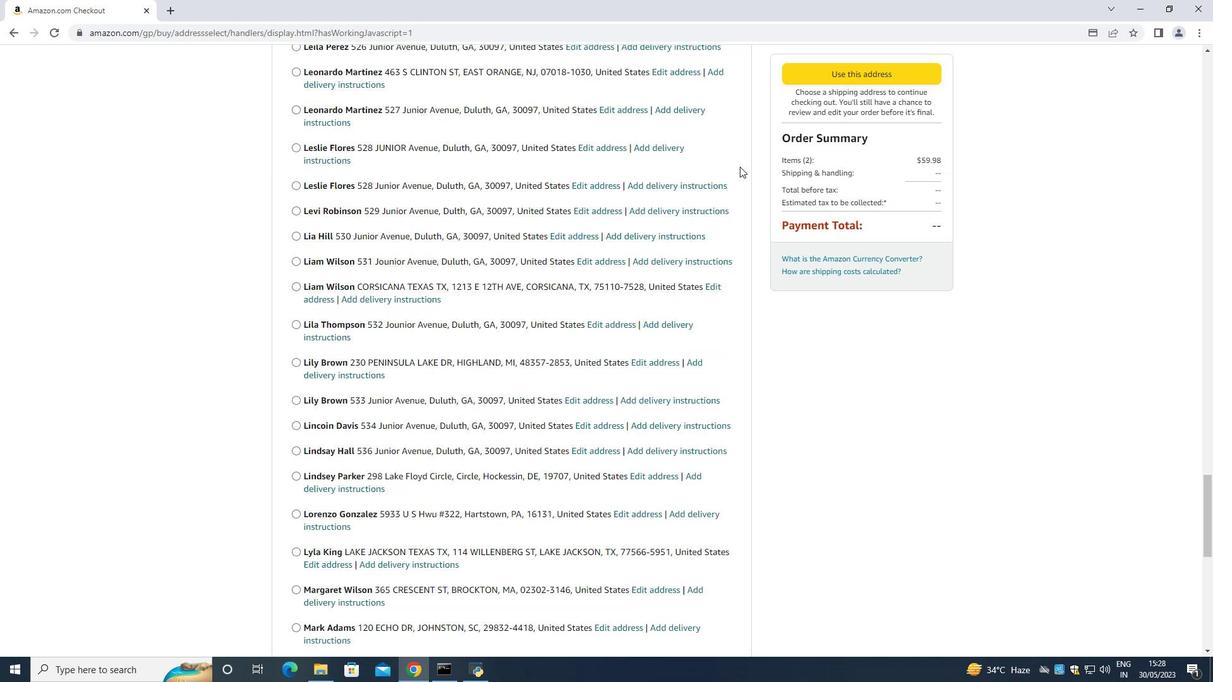 
Action: Mouse scrolled (740, 166) with delta (0, 0)
Screenshot: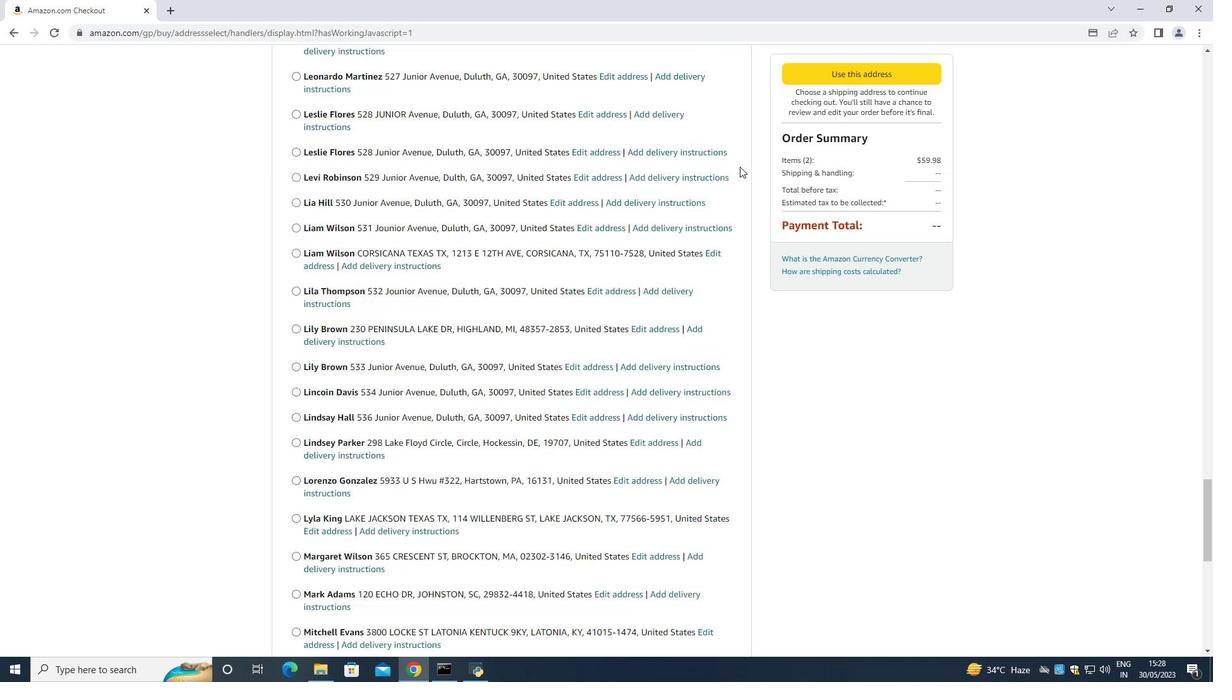 
Action: Mouse scrolled (740, 166) with delta (0, 0)
Screenshot: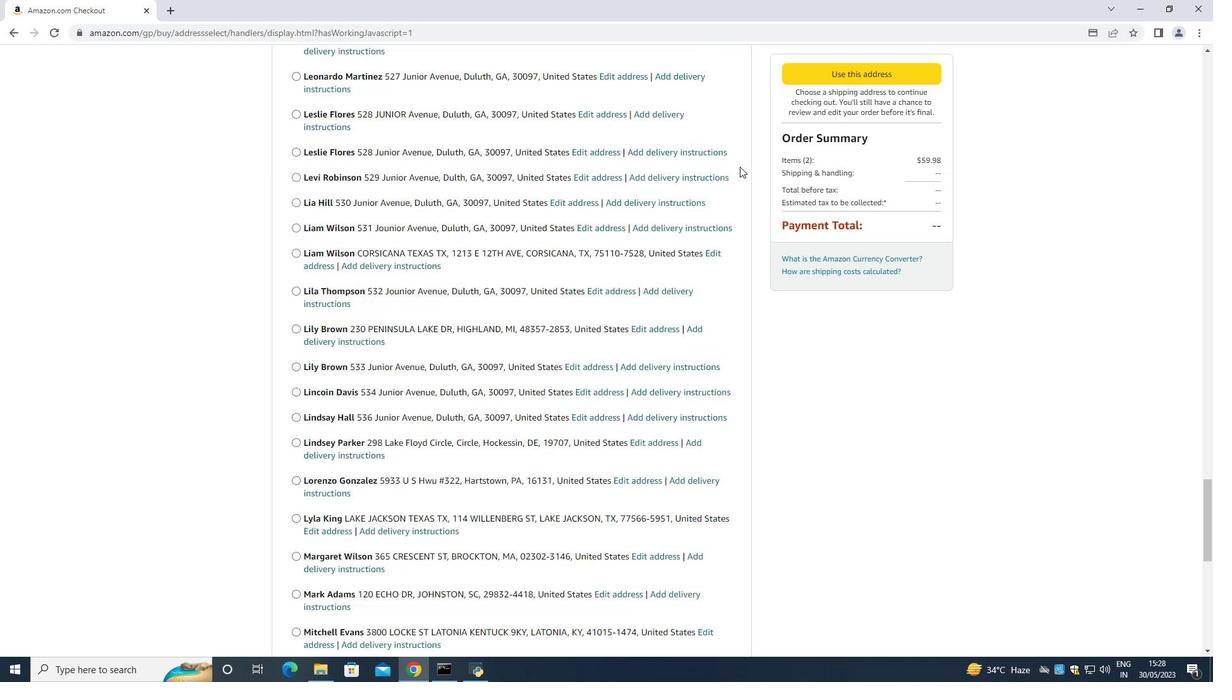 
Action: Mouse scrolled (740, 166) with delta (0, 0)
Screenshot: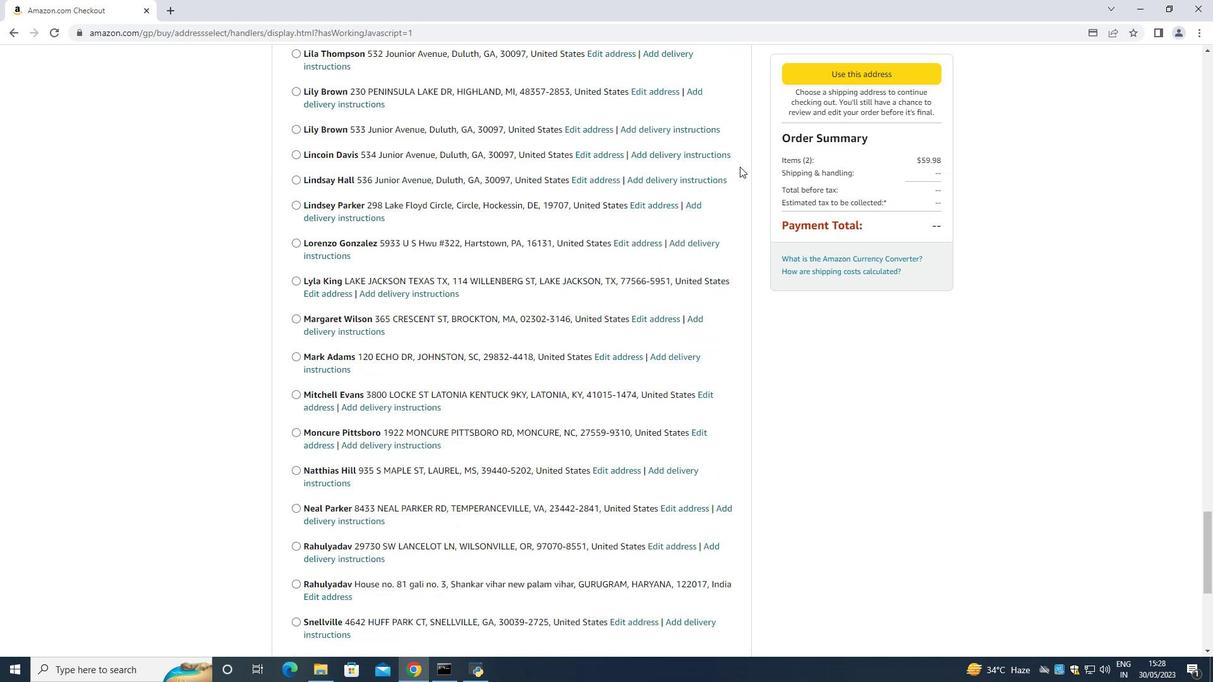 
Action: Mouse moved to (740, 166)
Screenshot: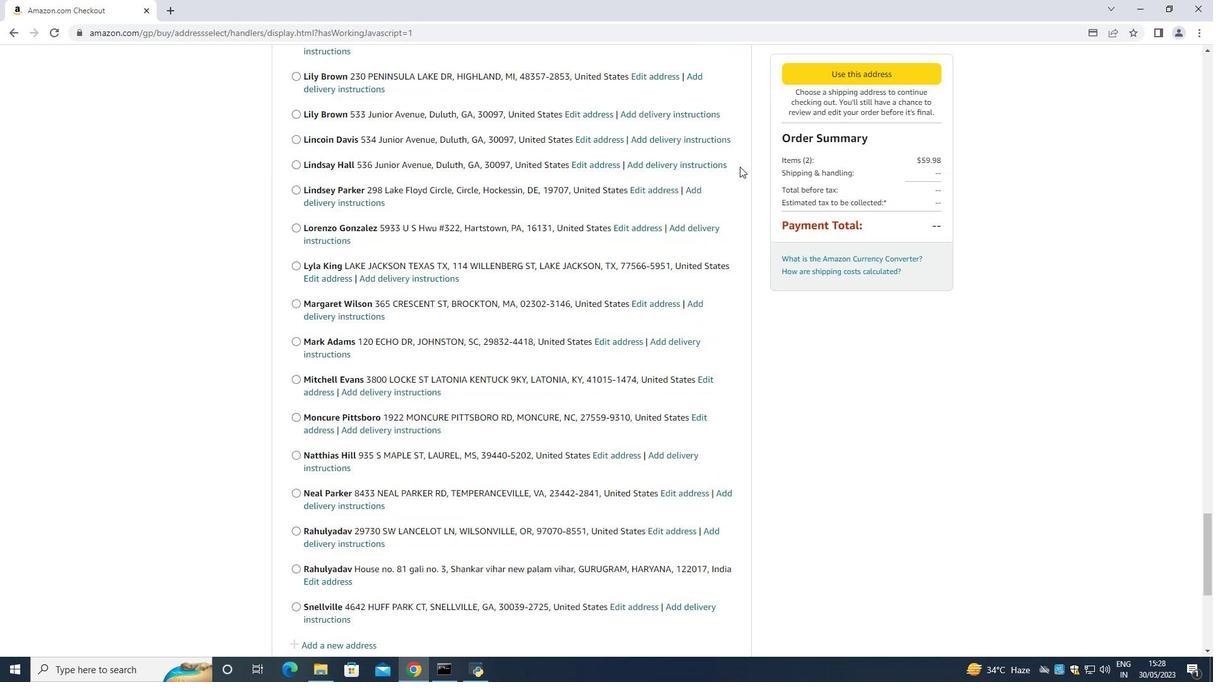 
Action: Mouse scrolled (740, 166) with delta (0, 0)
Screenshot: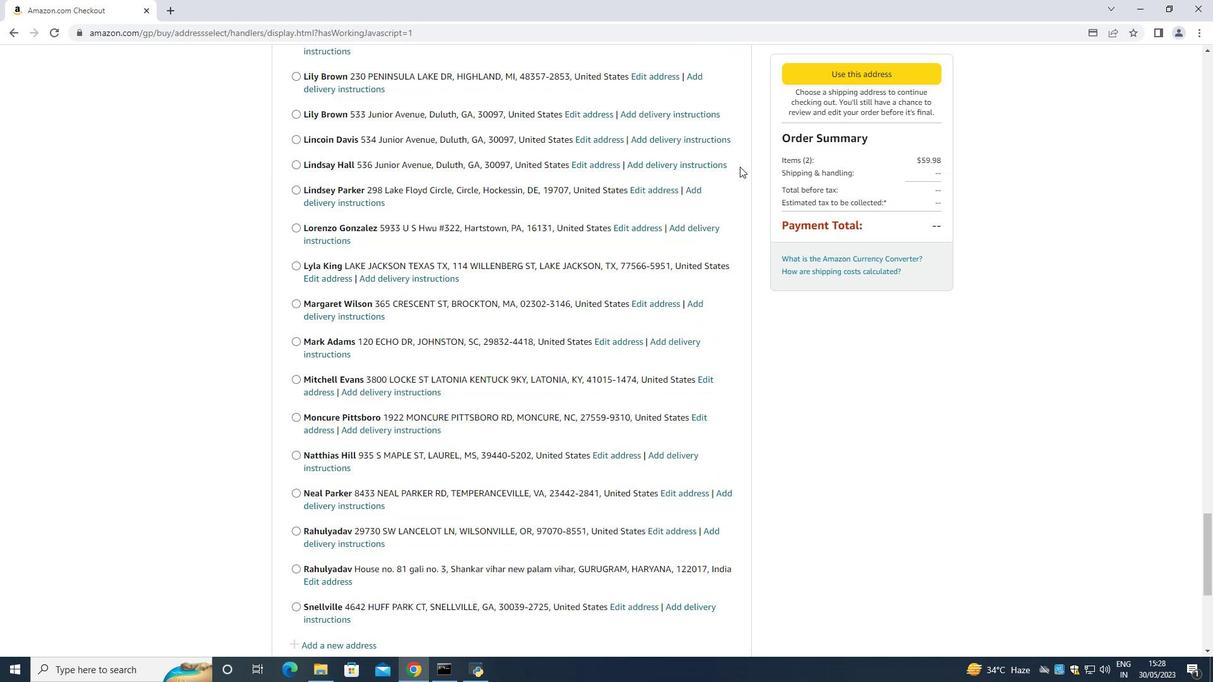 
Action: Mouse moved to (739, 165)
Screenshot: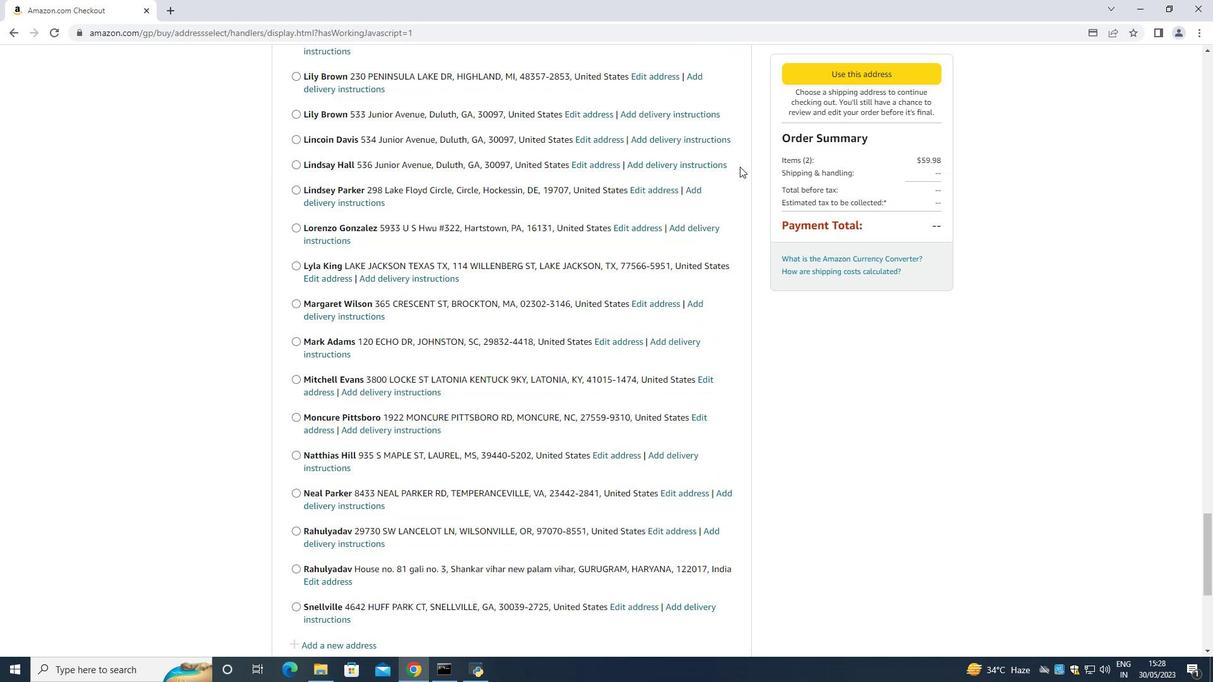 
Action: Mouse scrolled (740, 166) with delta (0, 0)
Screenshot: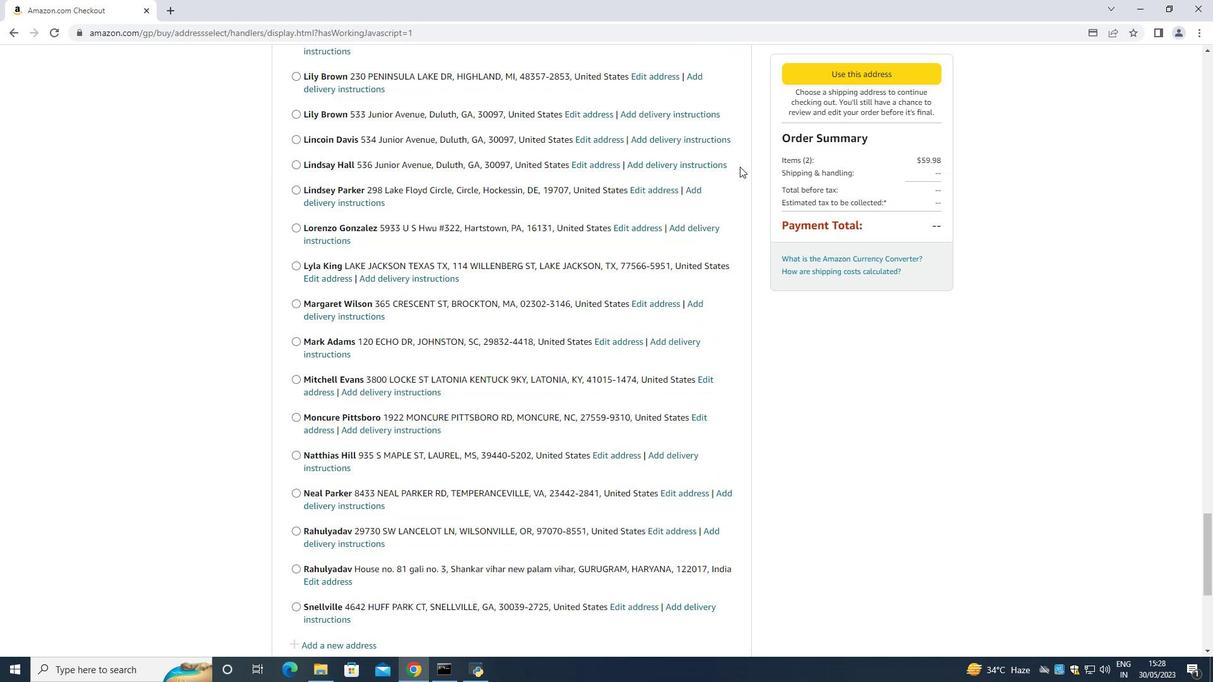
Action: Mouse moved to (738, 165)
Screenshot: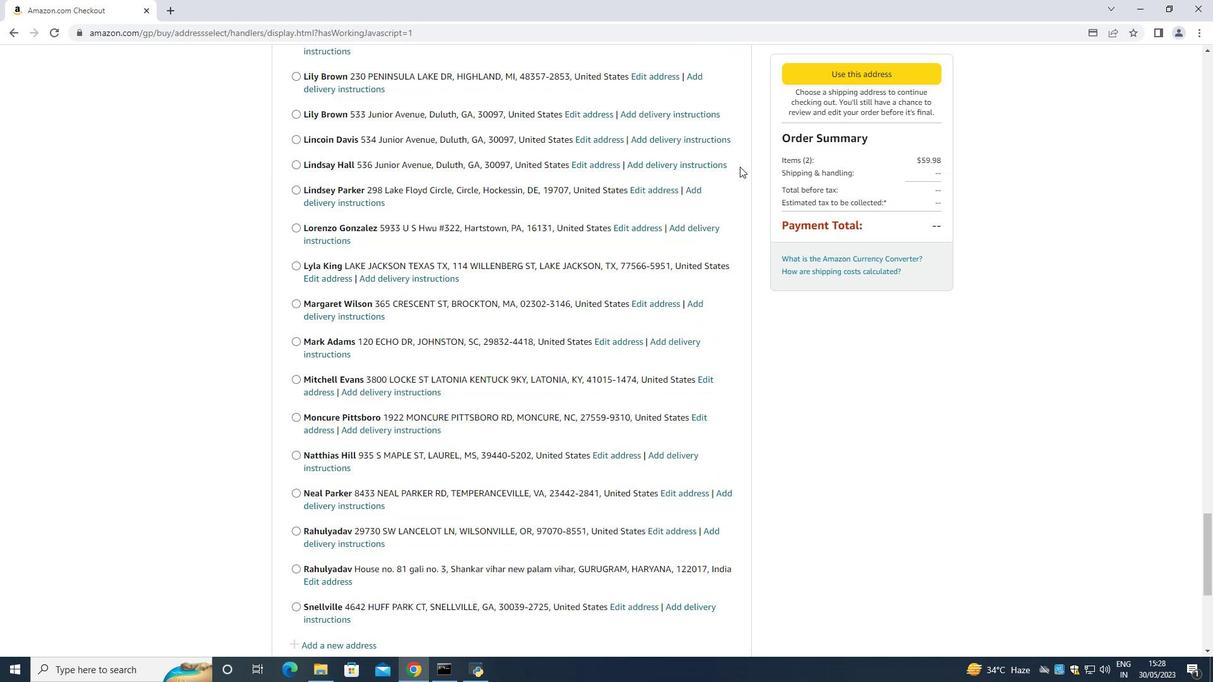 
Action: Mouse scrolled (740, 166) with delta (0, 0)
Screenshot: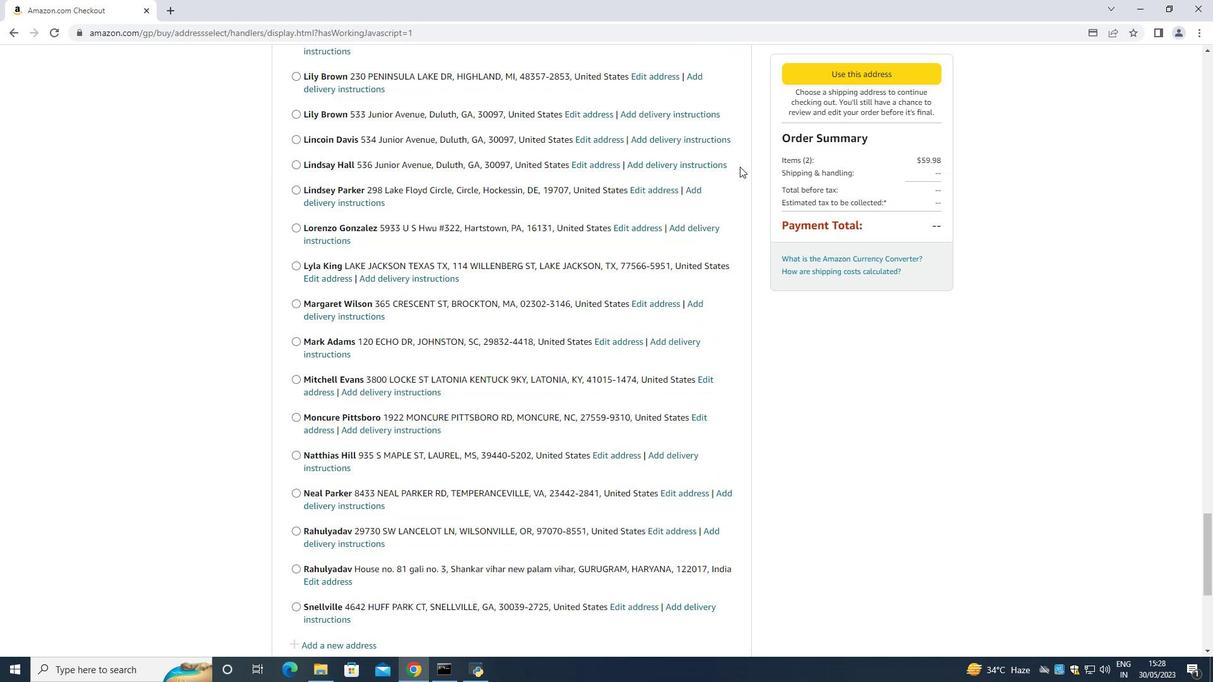 
Action: Mouse scrolled (739, 164) with delta (0, 0)
Screenshot: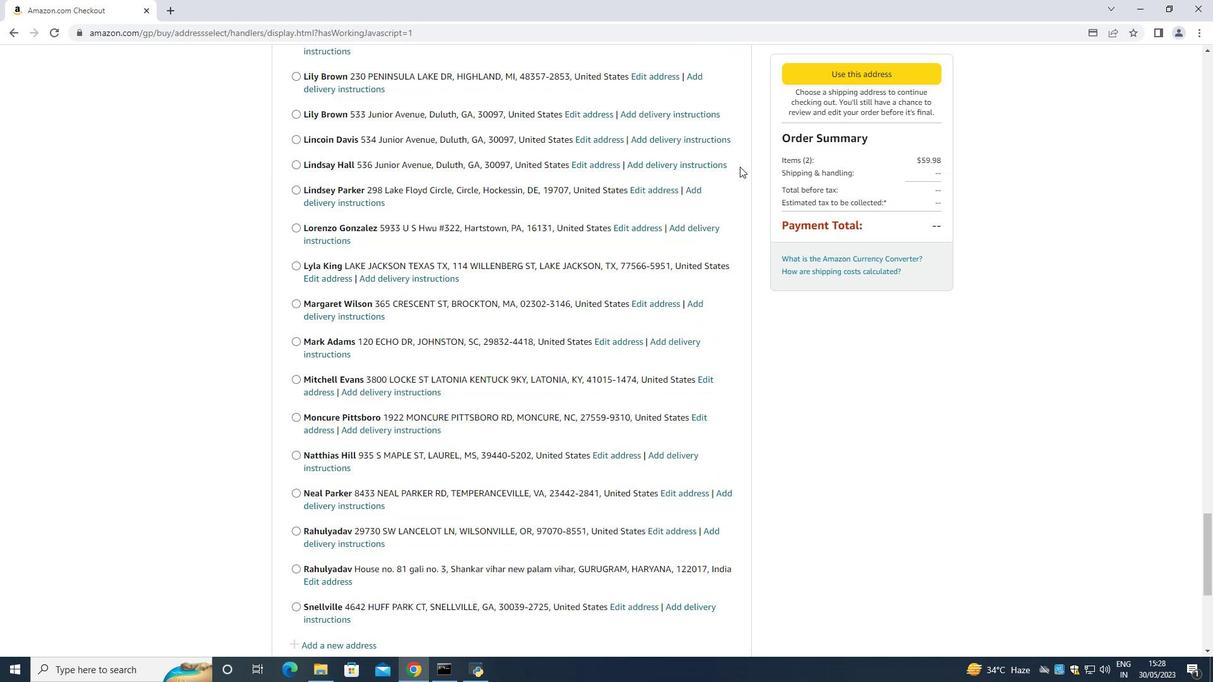 
Action: Mouse moved to (738, 165)
Screenshot: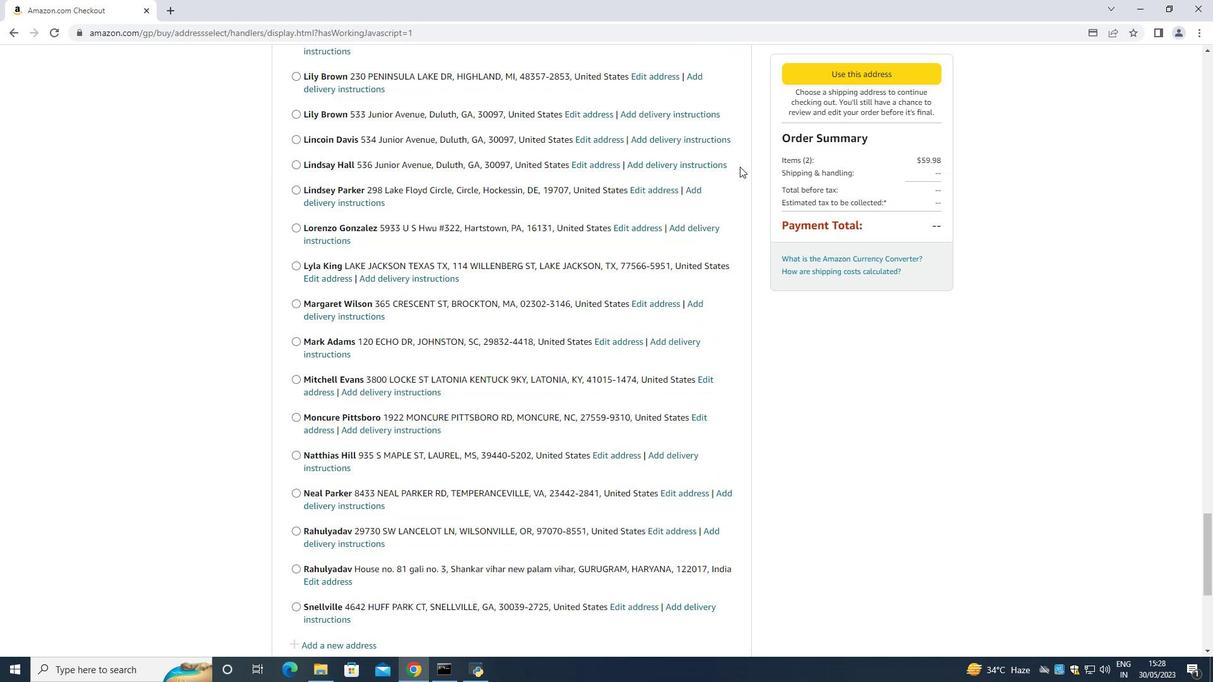 
Action: Mouse scrolled (738, 164) with delta (0, 0)
Screenshot: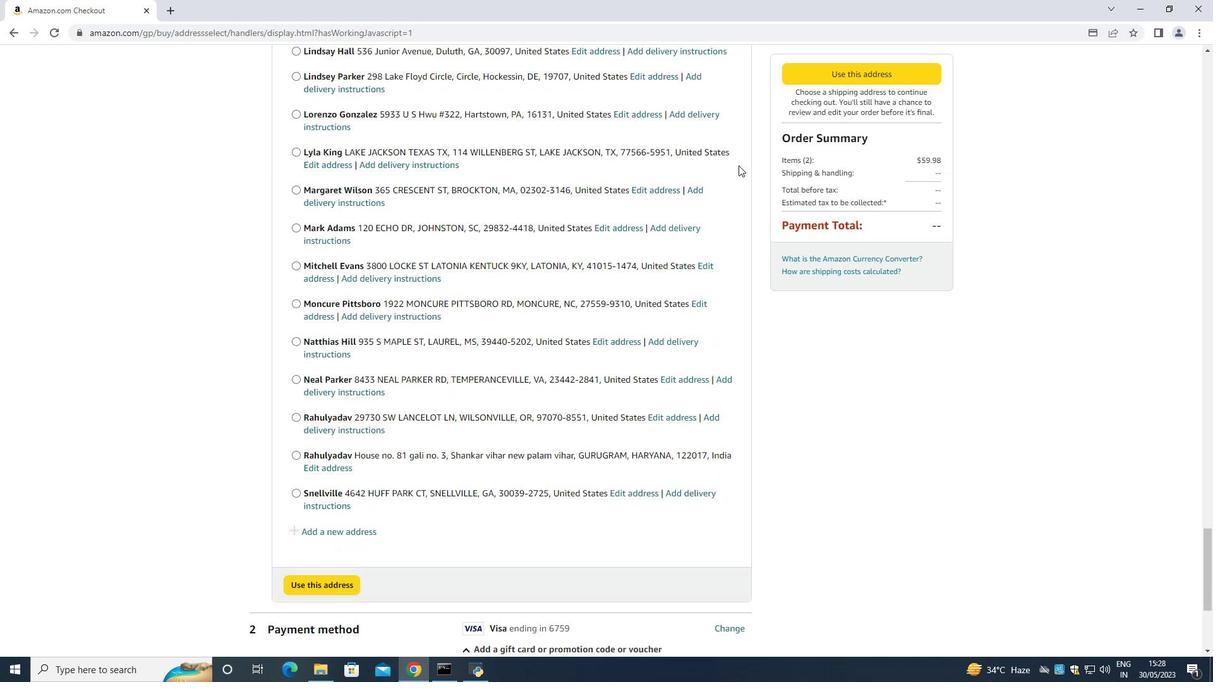 
Action: Mouse scrolled (738, 164) with delta (0, 0)
Screenshot: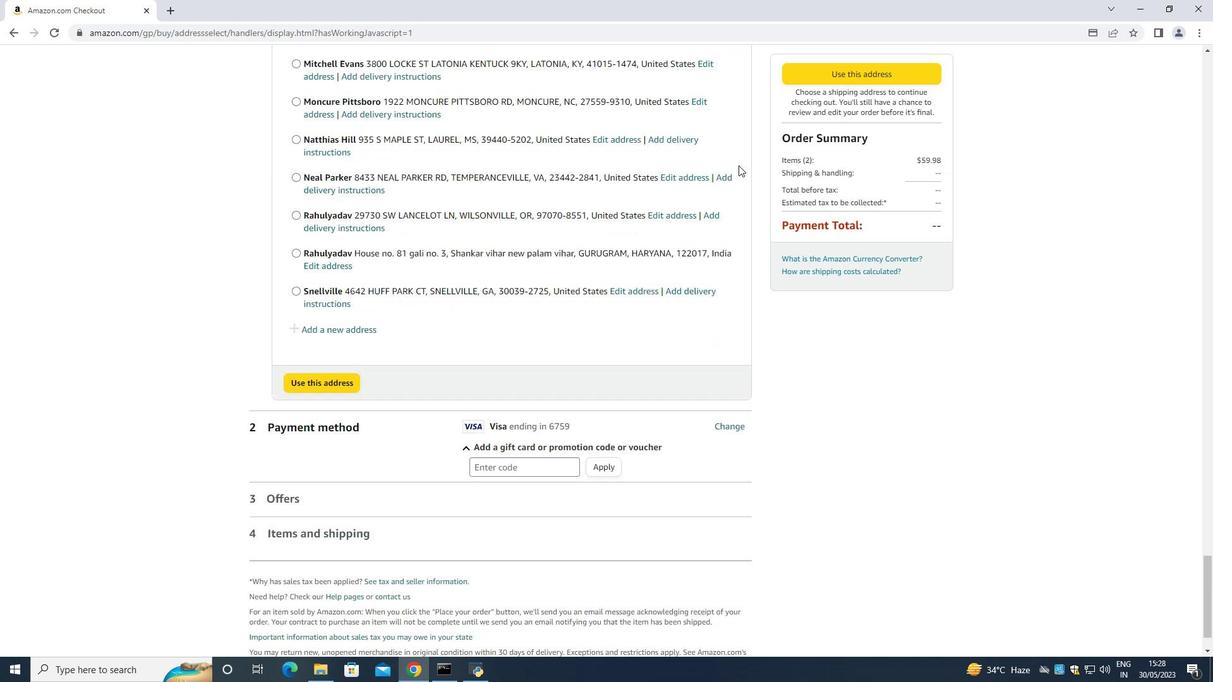 
Action: Mouse scrolled (738, 164) with delta (0, 0)
Screenshot: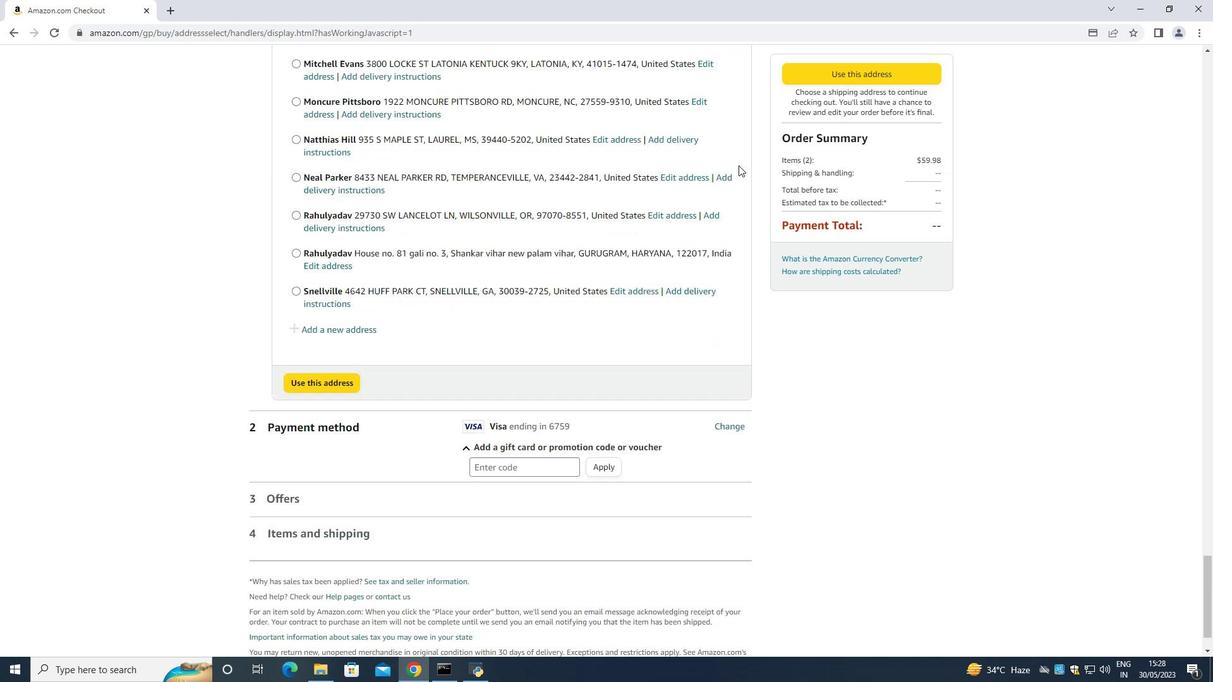 
Action: Mouse scrolled (738, 164) with delta (0, 0)
Screenshot: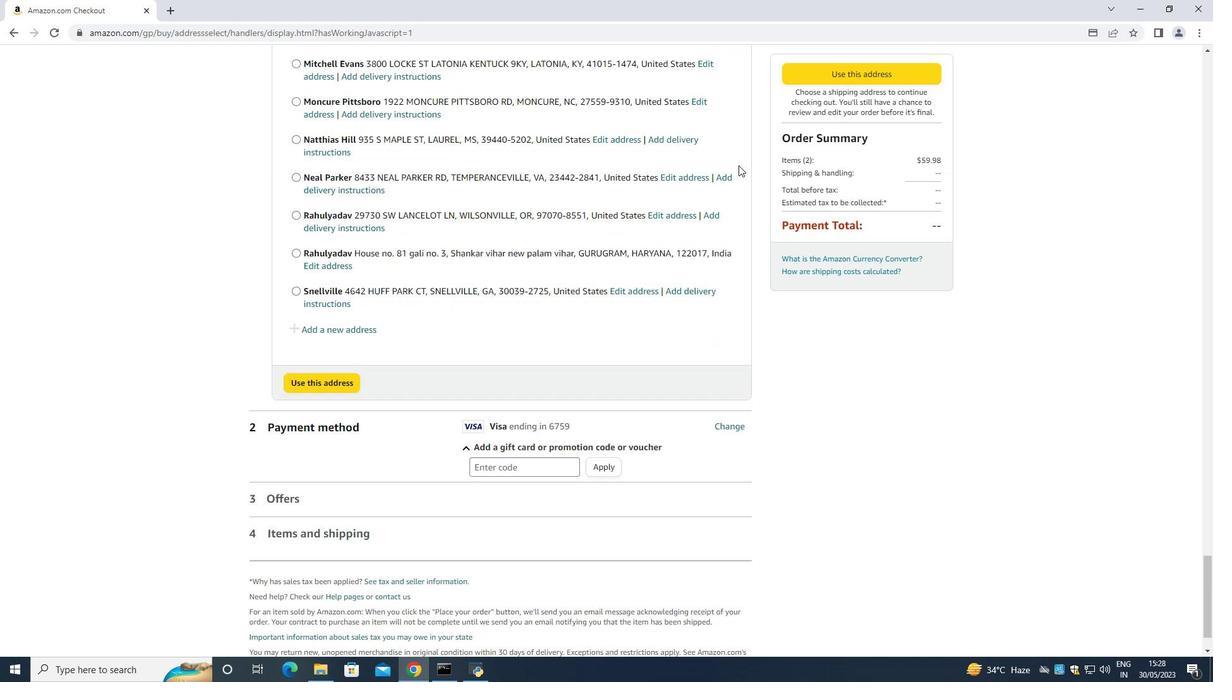 
Action: Mouse moved to (324, 274)
Screenshot: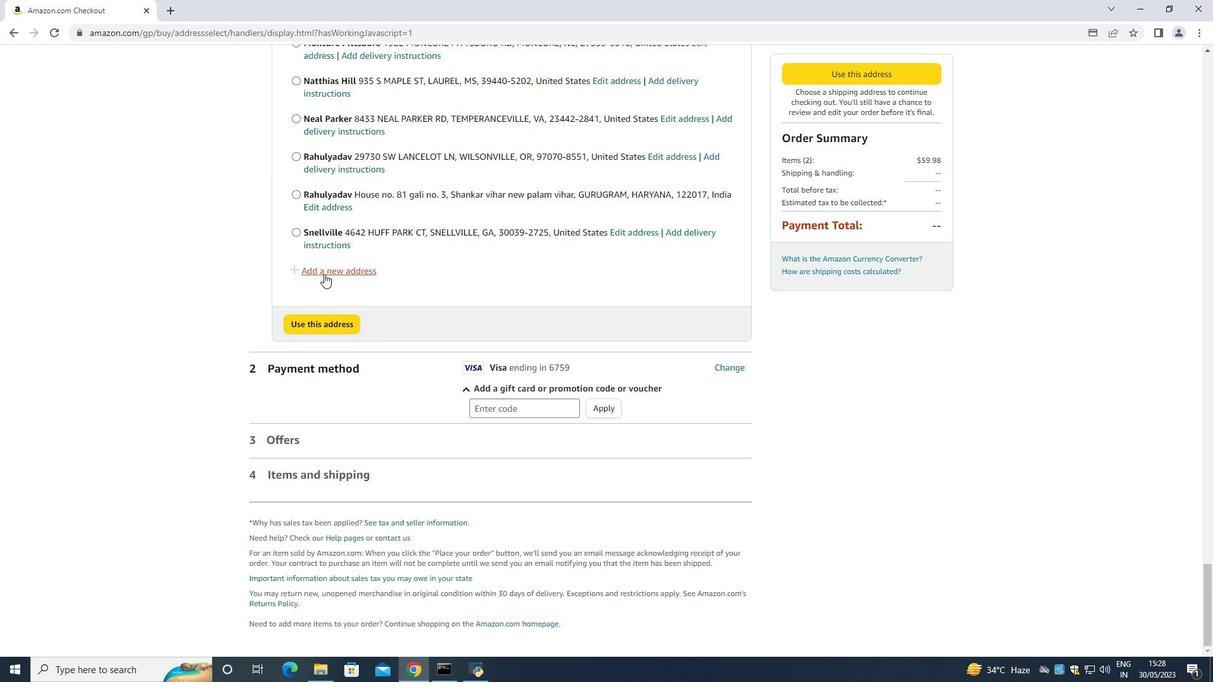 
Action: Mouse pressed left at (324, 274)
Screenshot: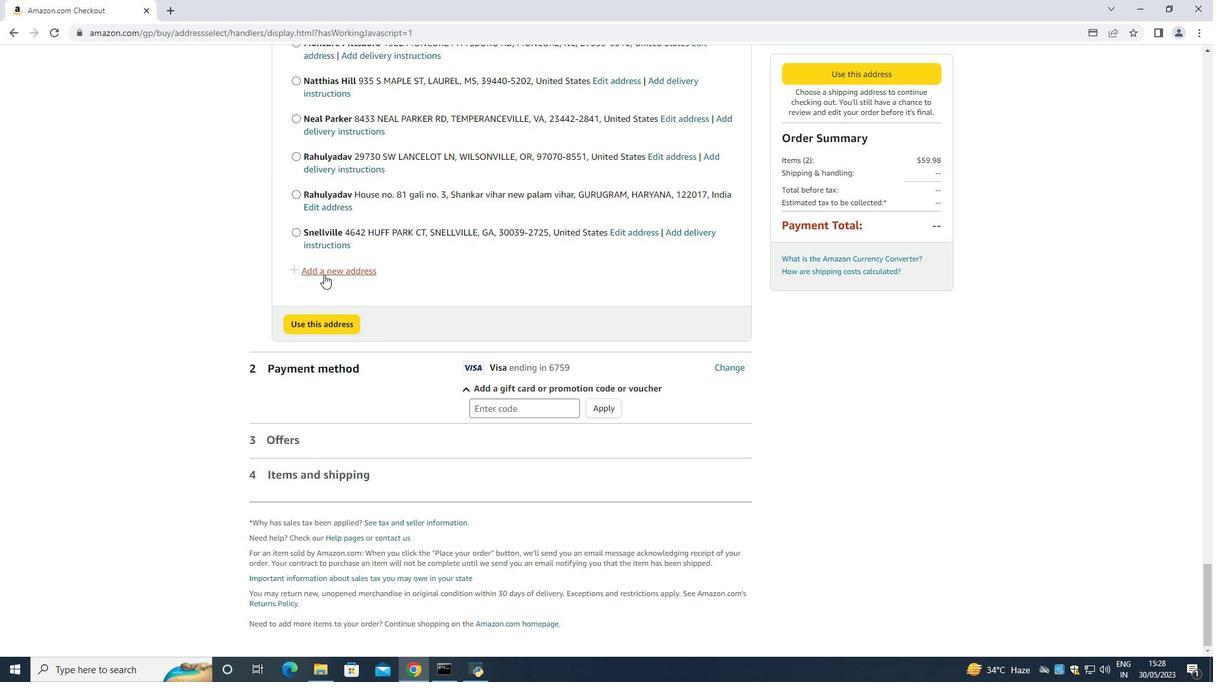 
Action: Mouse moved to (448, 307)
Screenshot: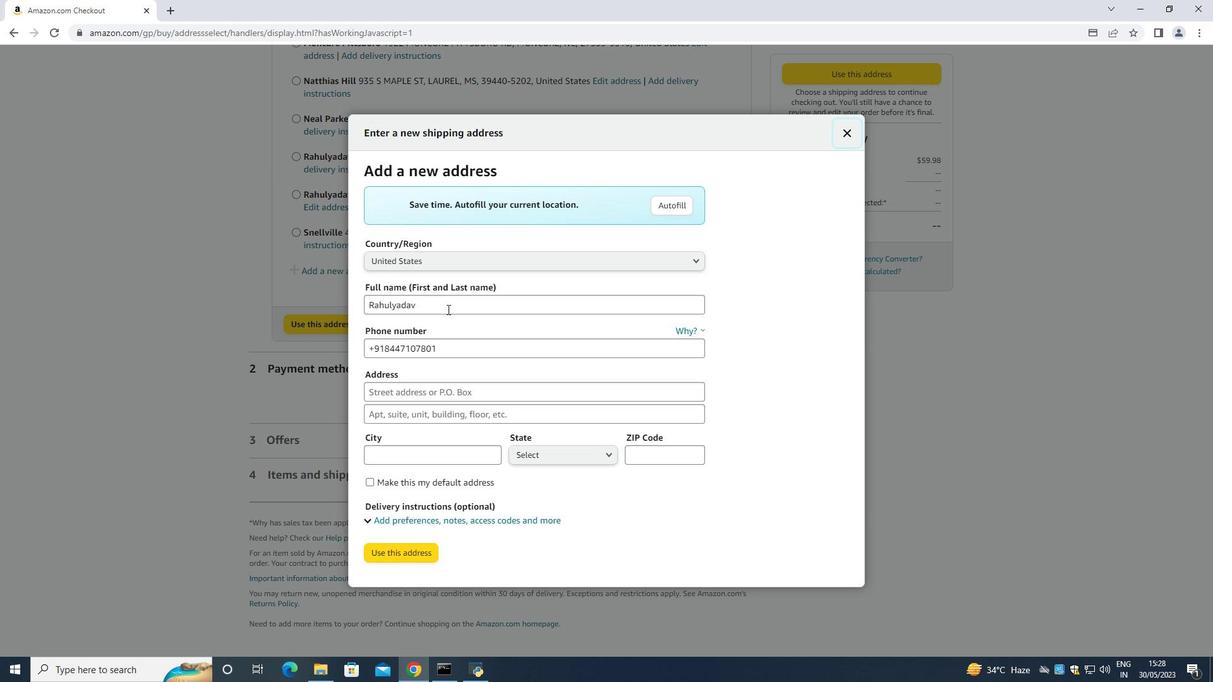 
Action: Mouse pressed left at (448, 307)
Screenshot: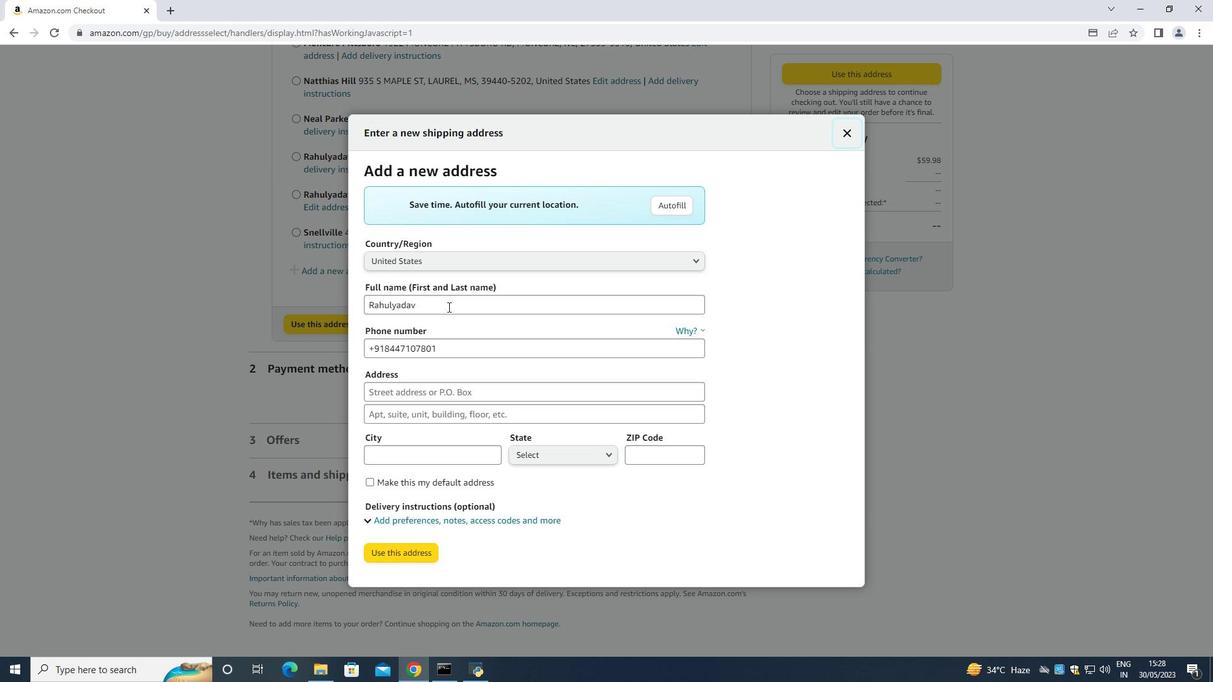 
Action: Mouse moved to (437, 298)
Screenshot: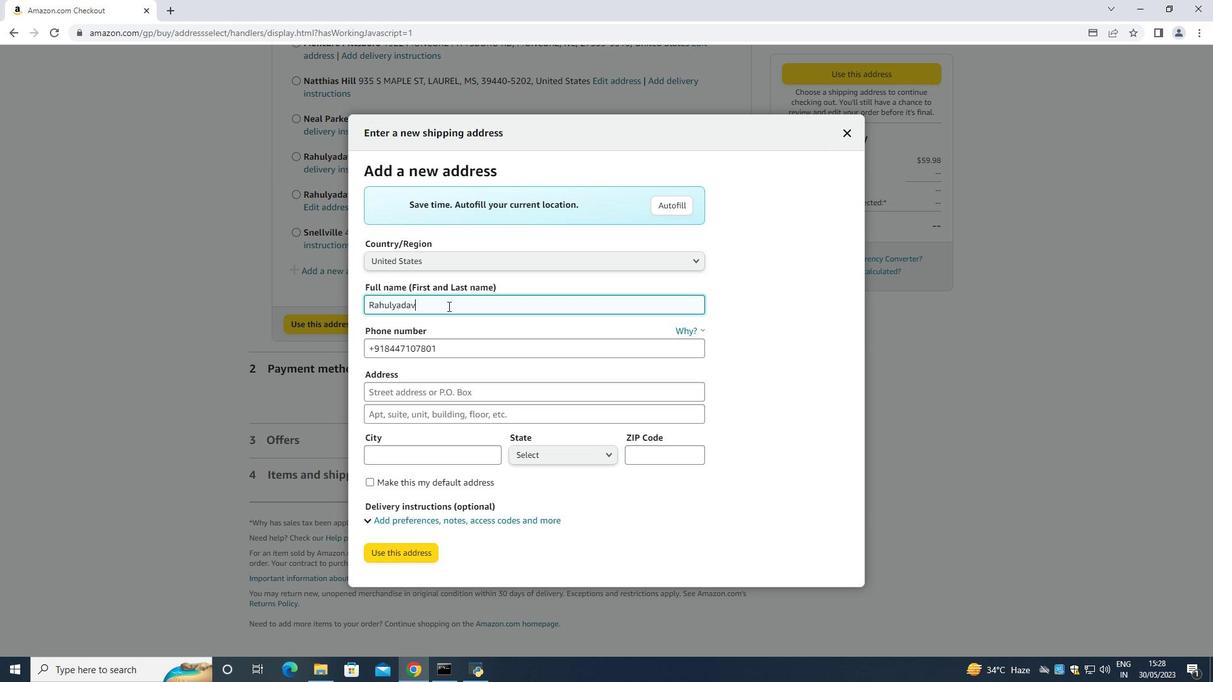 
Action: Key pressed <Key.backspace><Key.backspace><Key.backspace><Key.backspace><Key.backspace><Key.backspace><Key.backspace><Key.backspace><Key.backspace><Key.backspace><Key.backspace><Key.backspace><Key.backspace><Key.backspace><Key.backspace><Key.backspace><Key.backspace><Key.backspace><Key.backspace><Key.backspace><Key.backspace><Key.backspace><Key.backspace><Key.backspace><Key.backspace><Key.backspace><Key.backspace><Key.backspace><Key.backspace><Key.backspace><Key.shift>Lisa<Key.space><Key.shift><Key.shift><Key.shift><Key.shift><Key.shift><Key.shift><Key.shift><Key.shift><Key.shift><Key.shift>Hernandez<Key.space>``<Key.backspace><Key.backspace><Key.tab><Key.tab><Key.backspace>3022398079
Screenshot: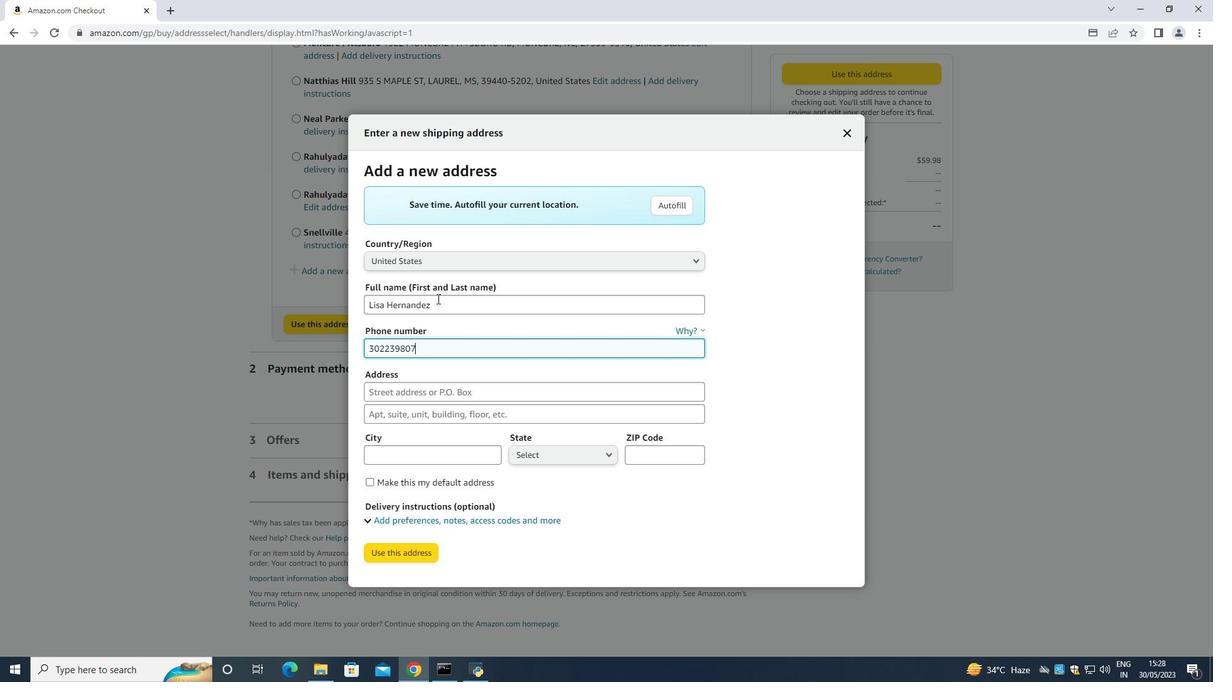 
Action: Mouse moved to (417, 392)
Screenshot: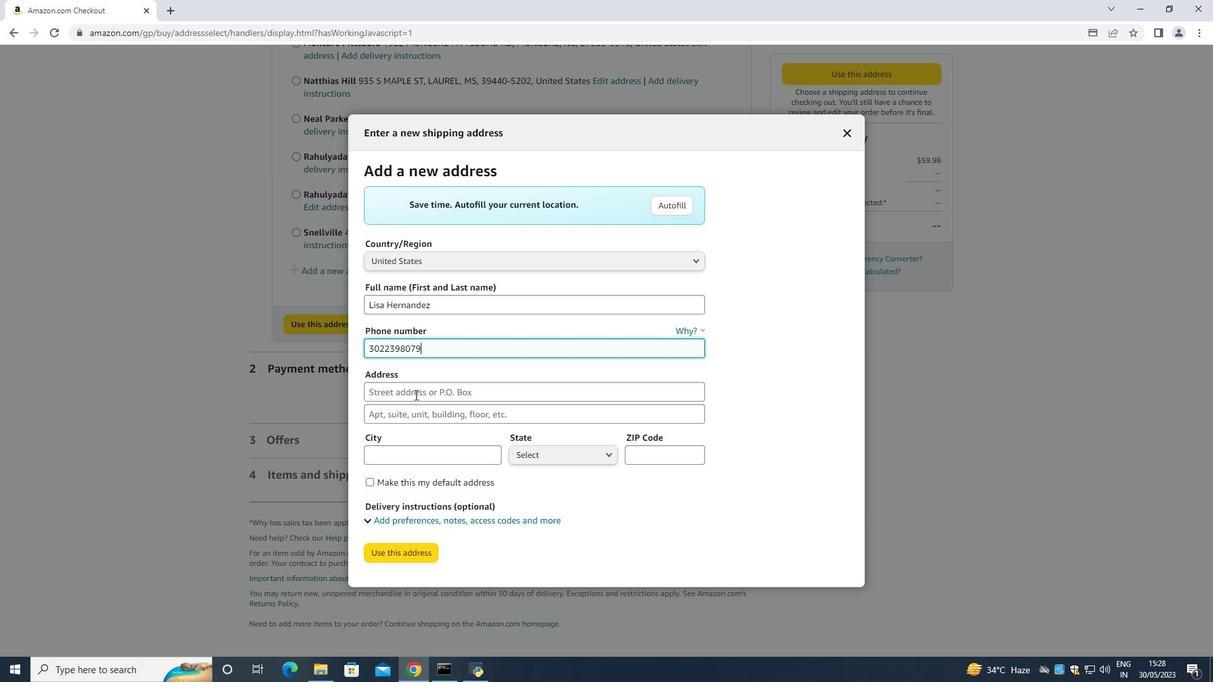 
Action: Mouse pressed left at (417, 392)
Screenshot: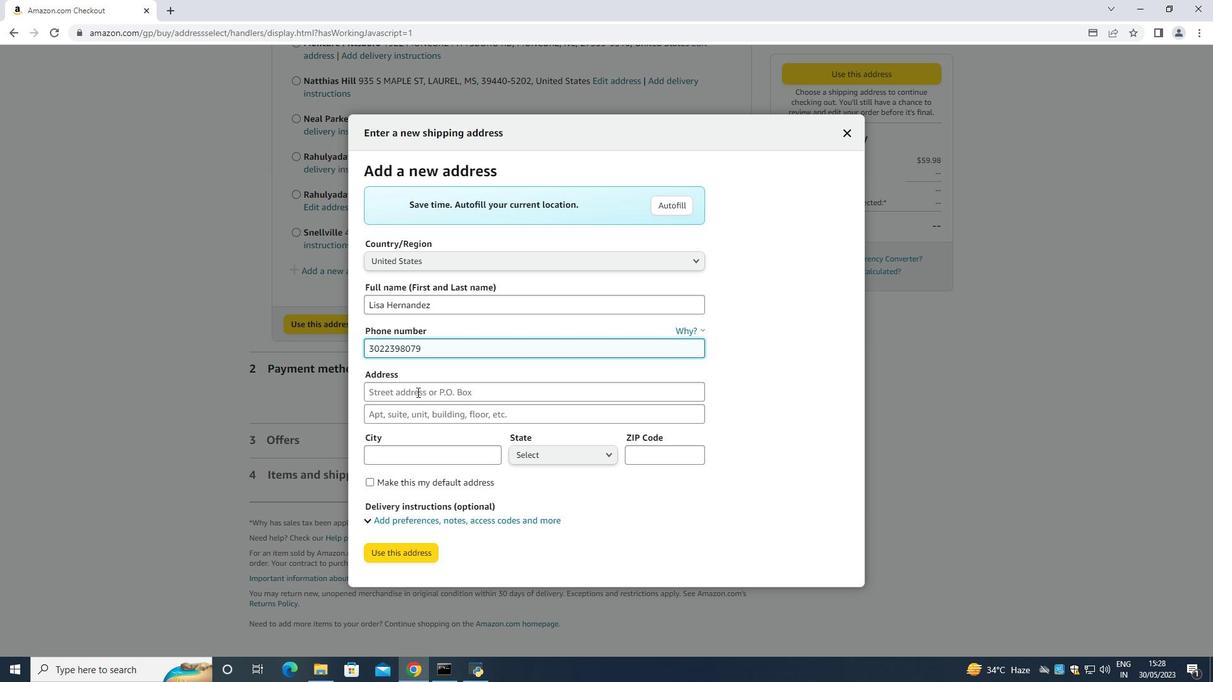 
Action: Mouse moved to (417, 391)
Screenshot: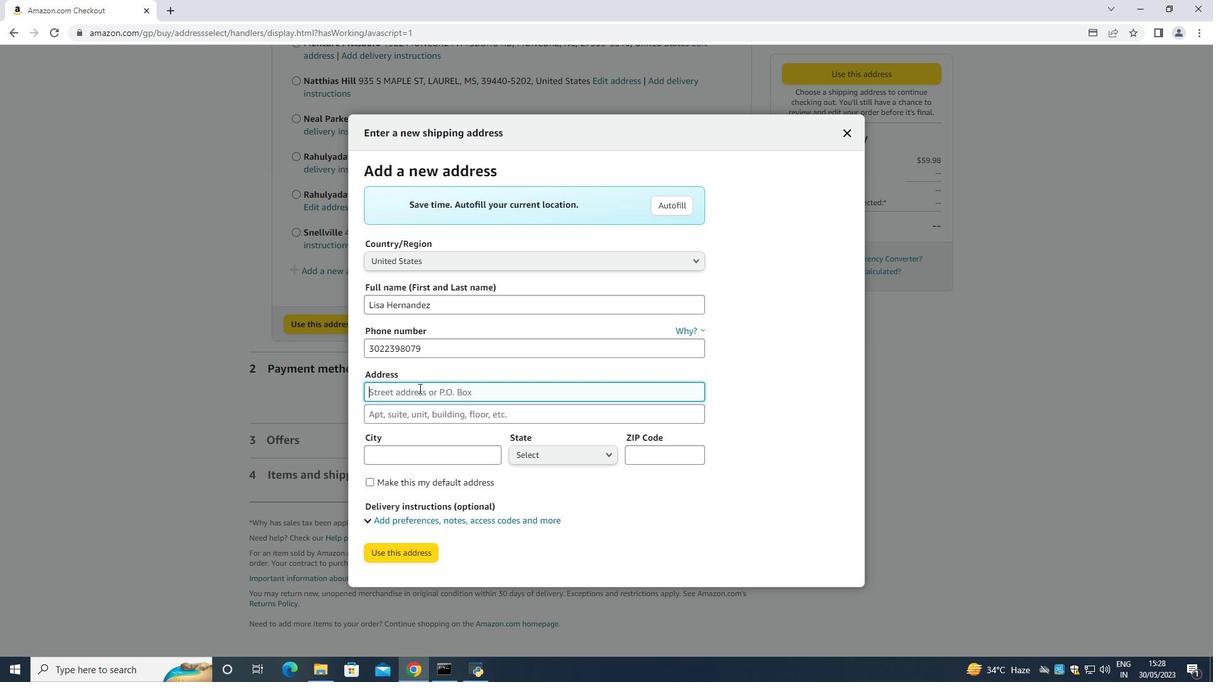 
Action: Key pressed 299<Key.space><Key.shift>Lake<Key.space><Key.shift><Key.shift>Floyd<Key.space><Key.tab><Key.tab>
Screenshot: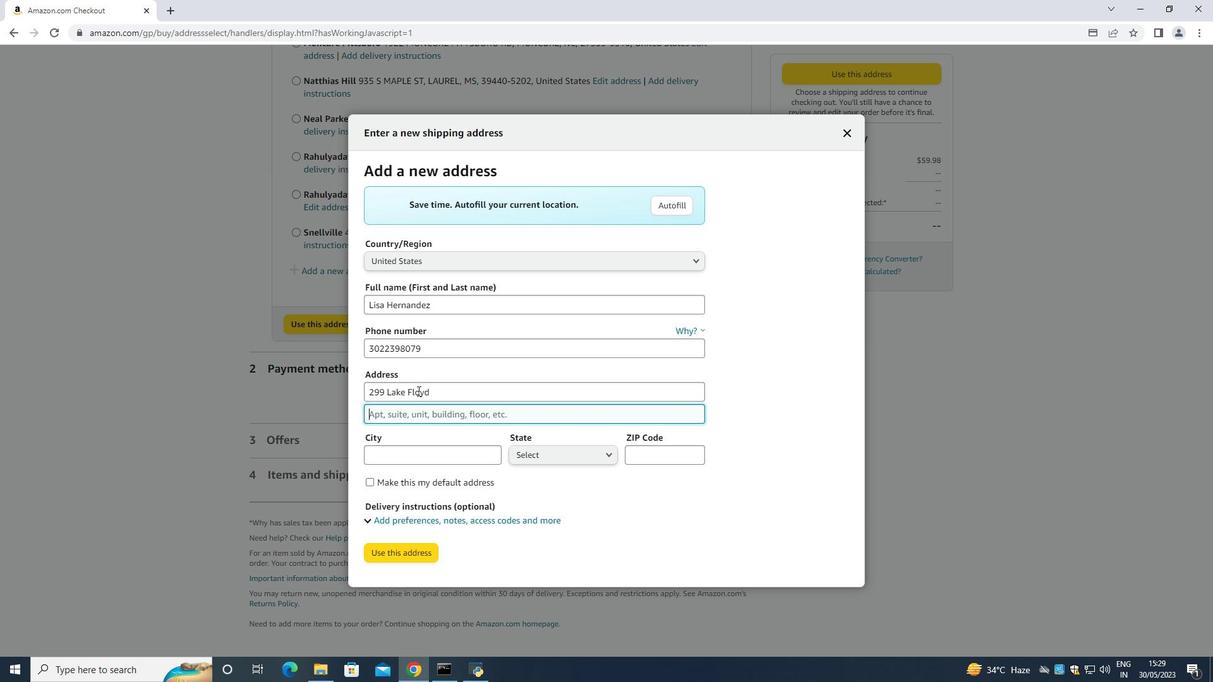 
Action: Mouse moved to (462, 387)
Screenshot: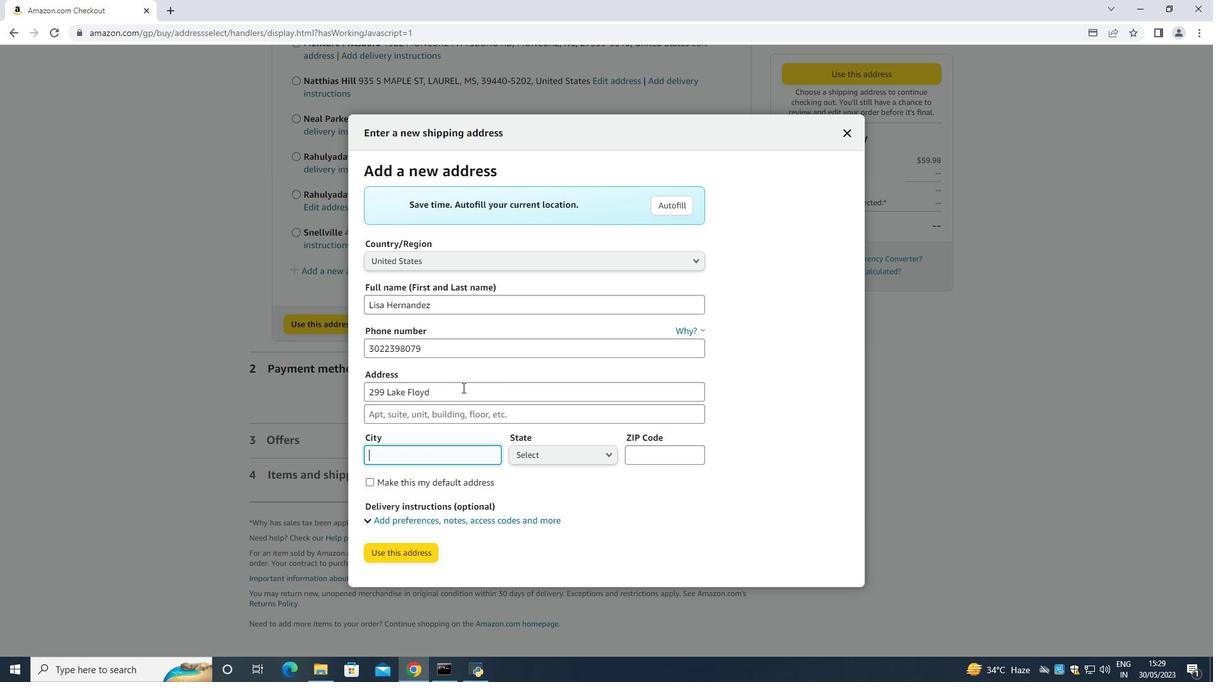 
Action: Mouse pressed left at (462, 387)
Screenshot: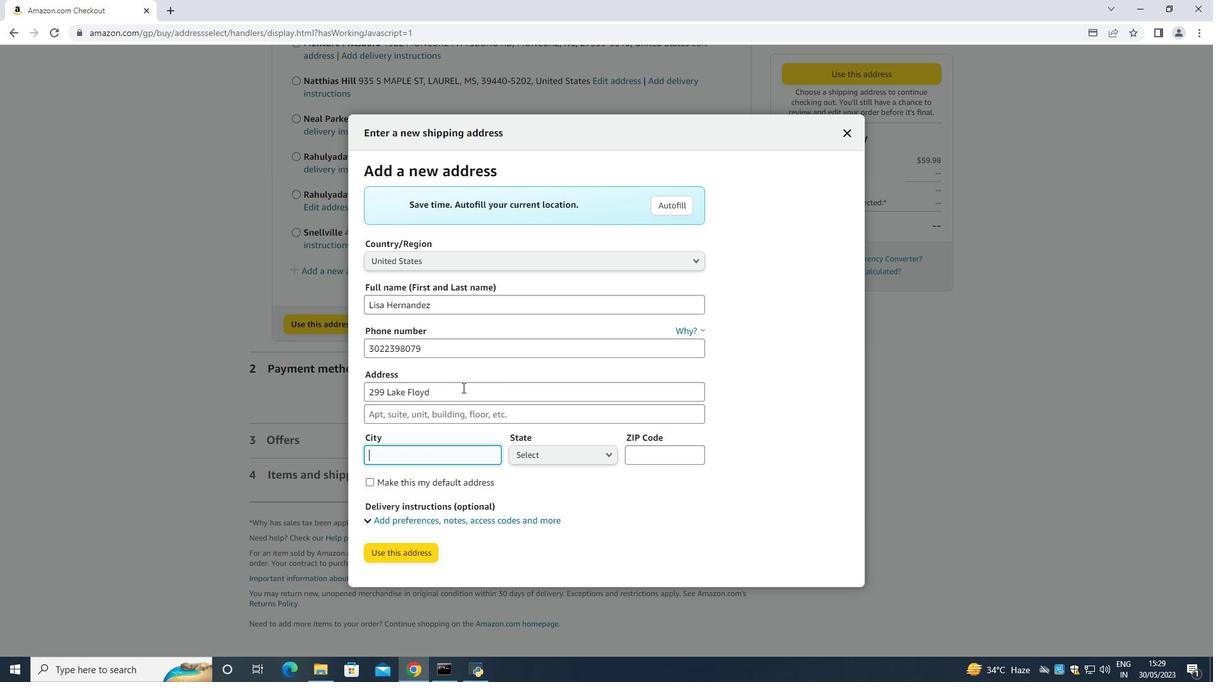 
Action: Key pressed <Key.shift><Key.shift><Key.shift><Key.shift><Key.shift><Key.shift><Key.shift><Key.shift><Key.shift><Key.shift><Key.shift><Key.shift><Key.shift><Key.shift><Key.shift><Key.shift><Key.shift><Key.shift><Key.shift><Key.shift><Key.shift><Key.shift><Key.shift><Key.shift><Key.shift><Key.shift>Circle<Key.space><Key.tab><Key.tab><Key.shift><Key.shift><Key.shift><Key.shift><Key.shift><Key.shift><Key.shift><Key.shift><Key.shift><Key.shift><Key.shift><Key.shift><Key.shift><Key.shift><Key.shift>Hockessin<Key.space>
Screenshot: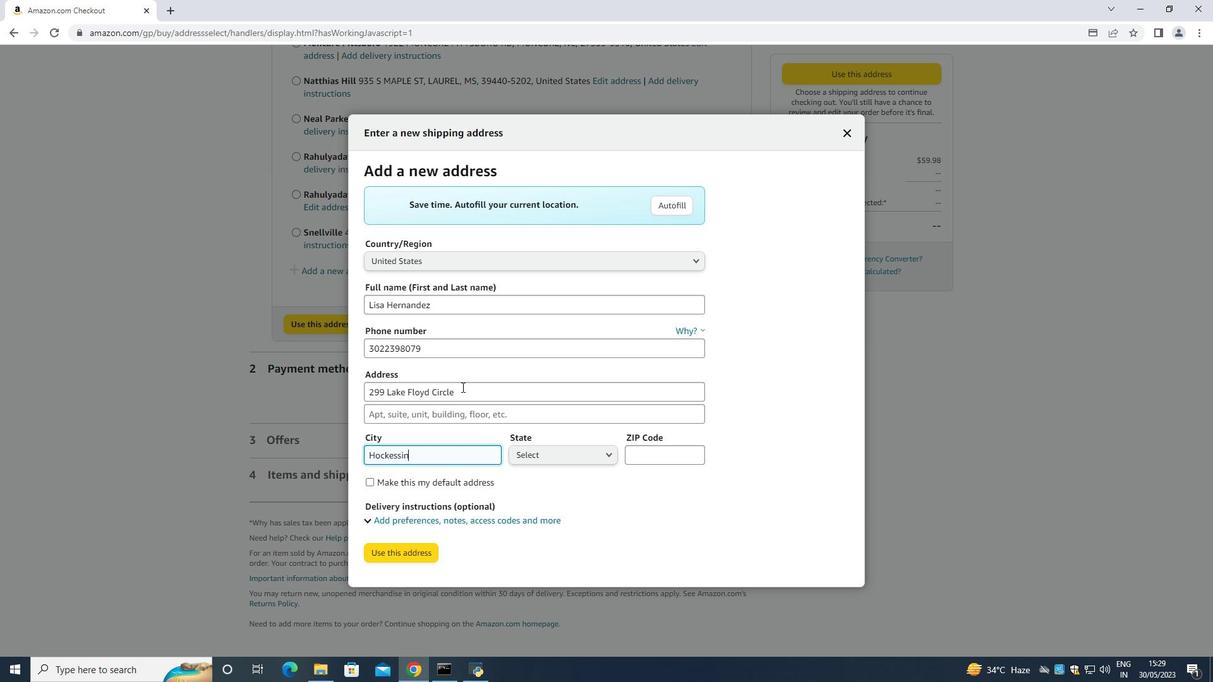 
Action: Mouse moved to (557, 448)
Screenshot: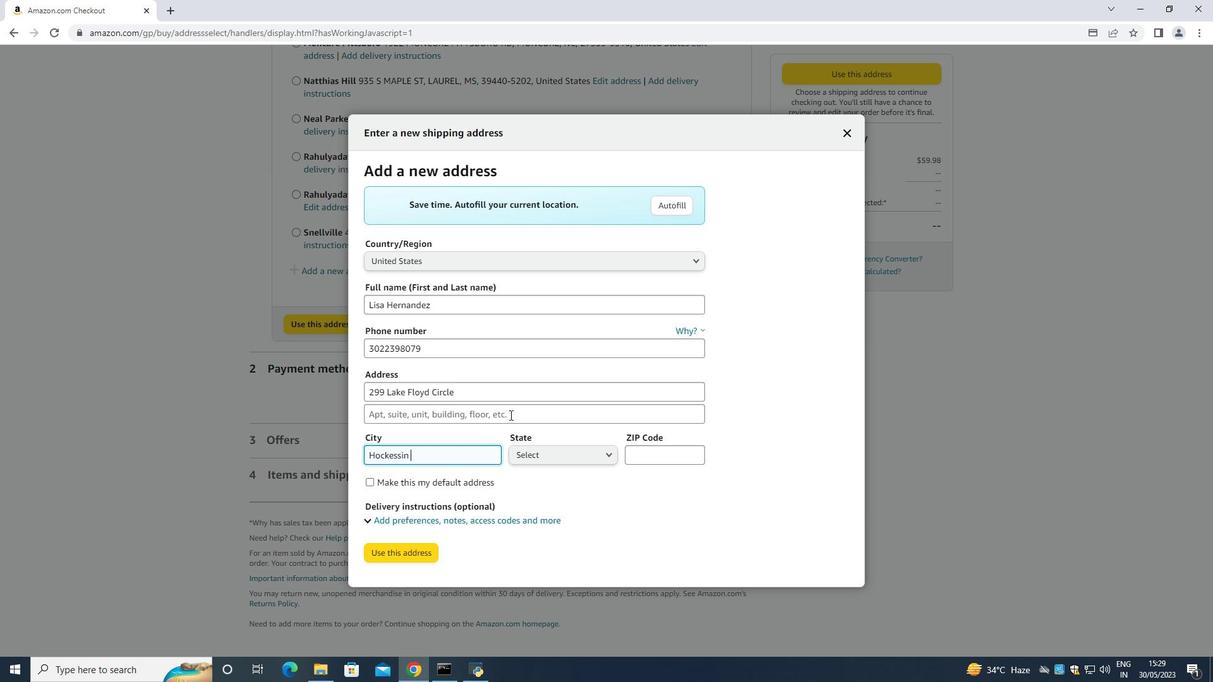 
Action: Mouse pressed left at (557, 448)
Screenshot: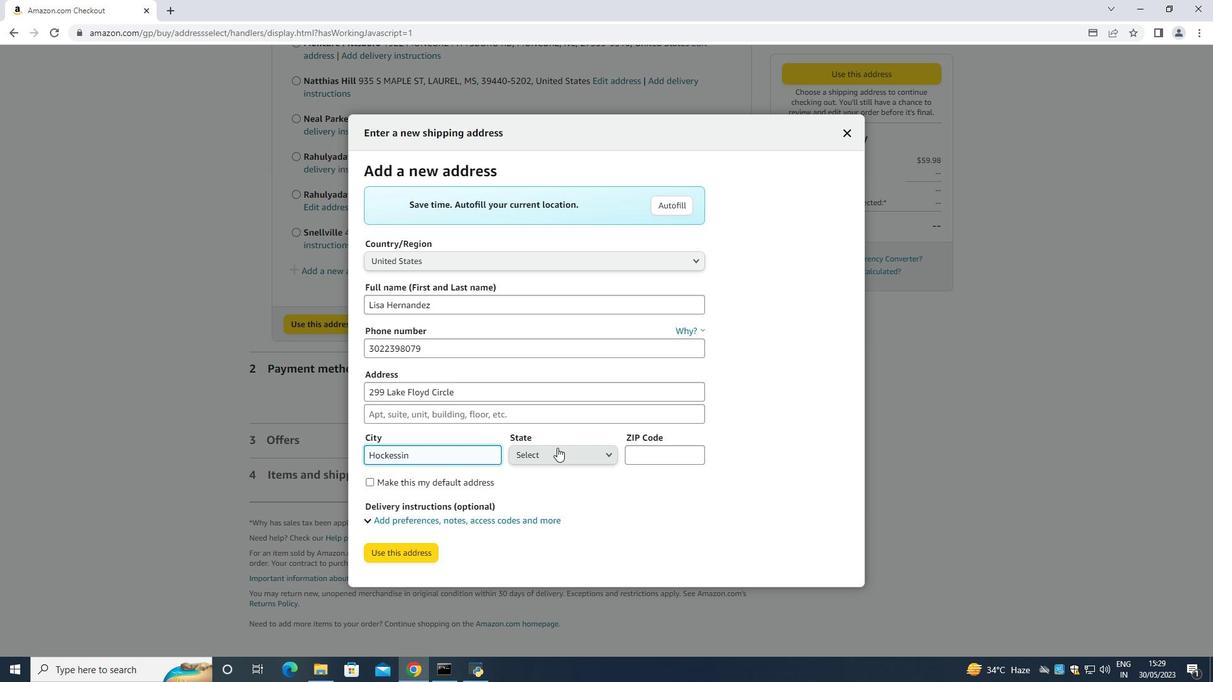 
Action: Mouse moved to (558, 201)
Screenshot: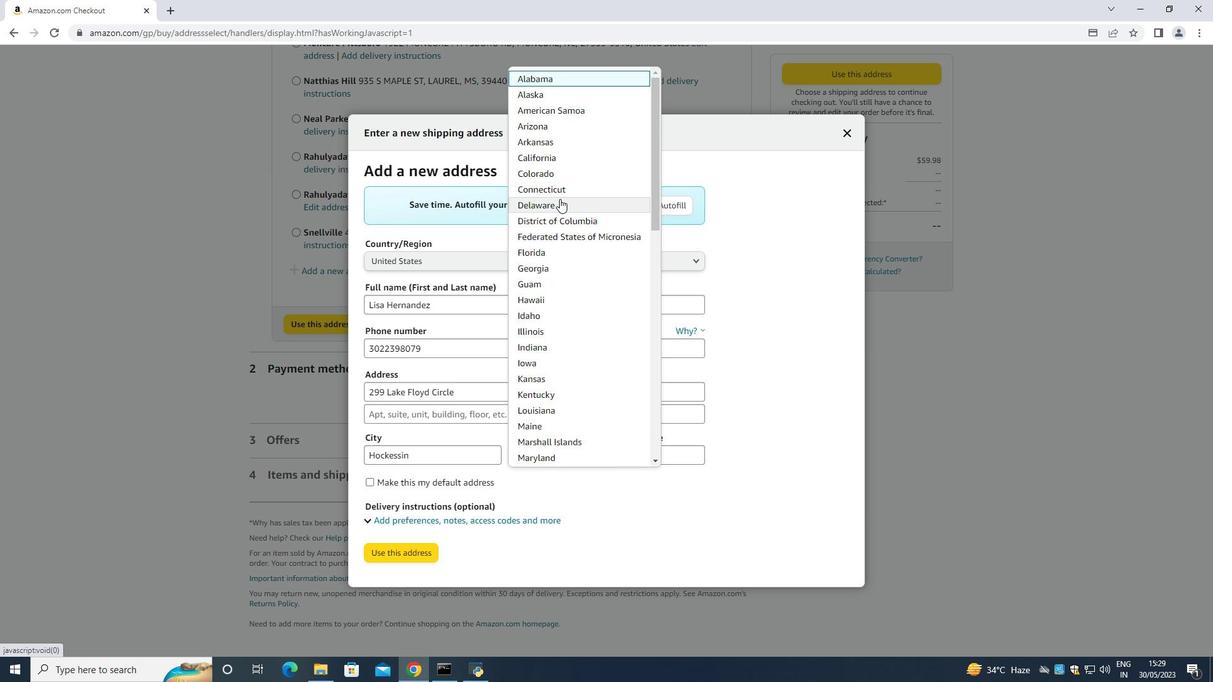 
Action: Mouse pressed left at (558, 201)
Screenshot: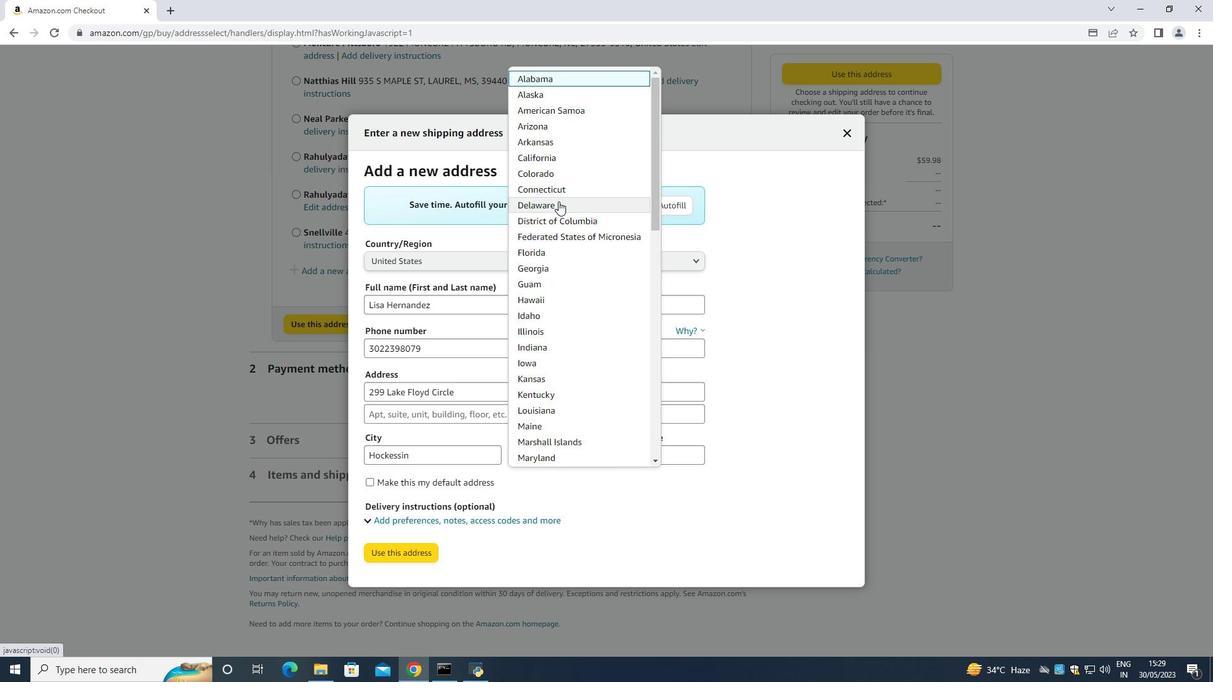 
Action: Mouse moved to (666, 451)
Screenshot: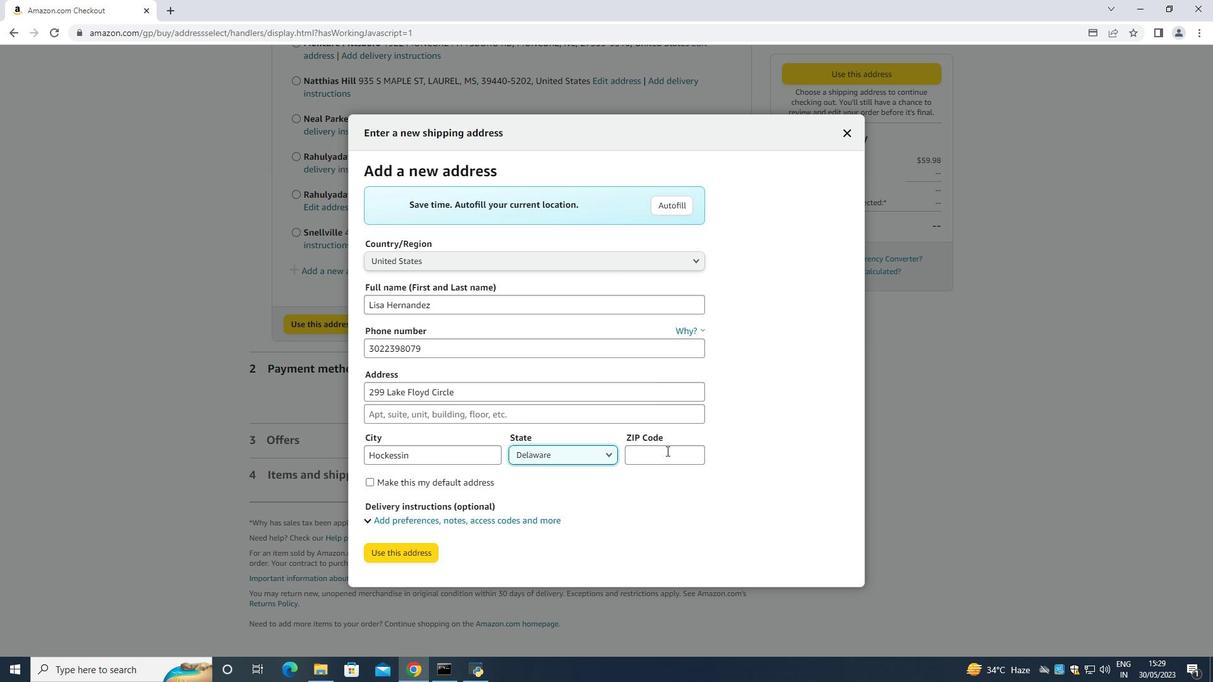 
Action: Mouse pressed left at (666, 451)
Screenshot: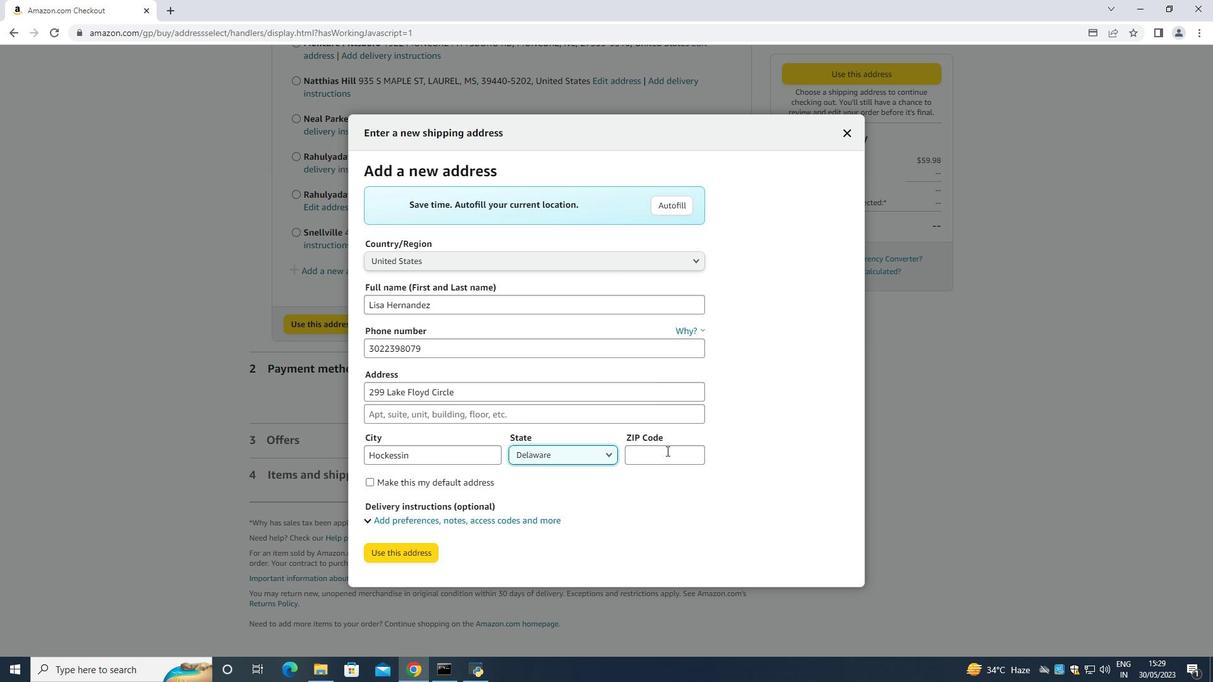 
Action: Mouse moved to (628, 425)
Screenshot: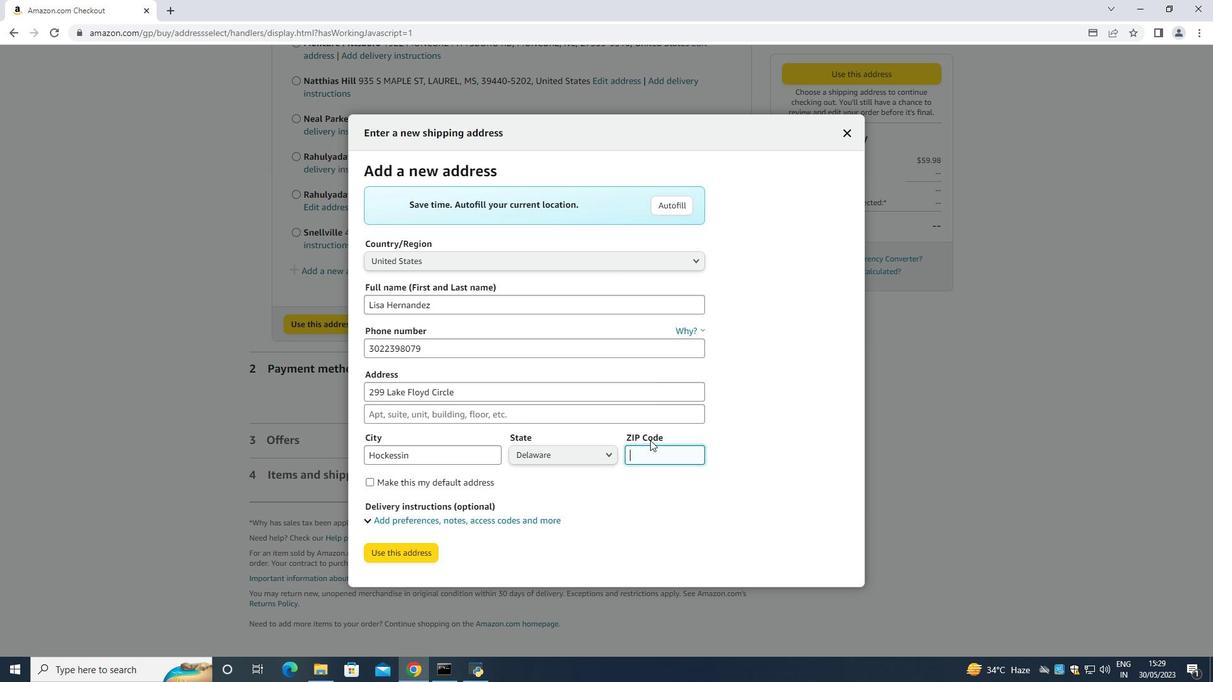 
Action: Key pressed 19707
Screenshot: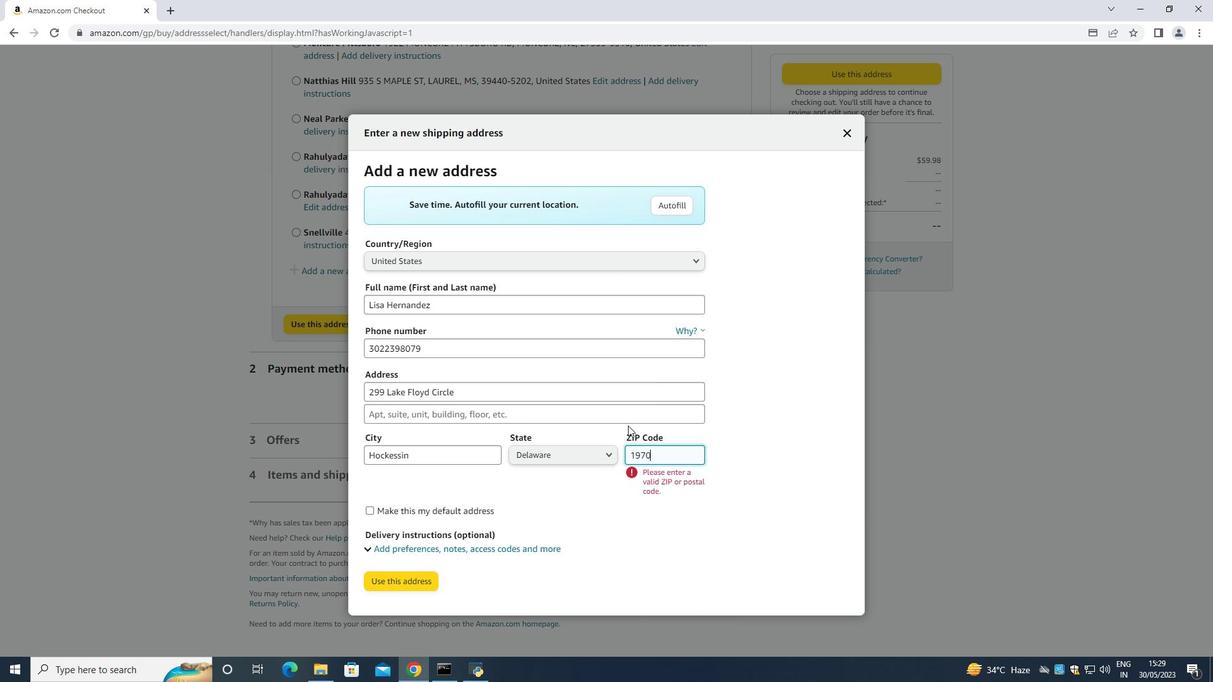 
Action: Mouse moved to (412, 561)
Screenshot: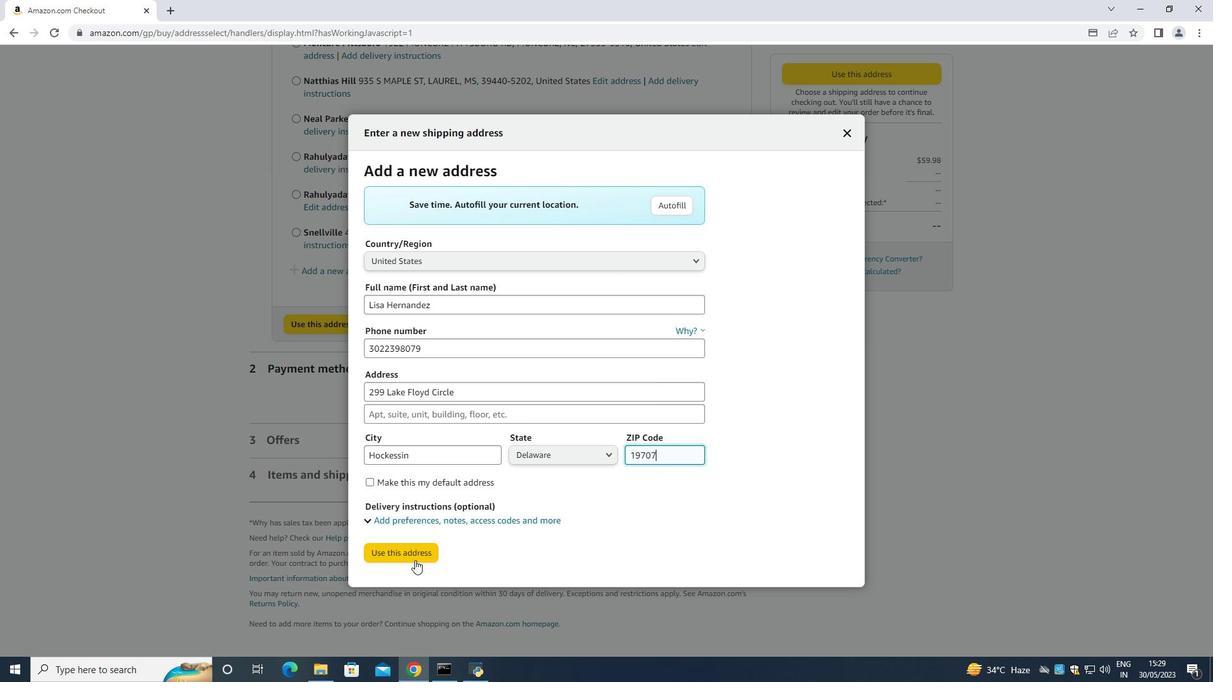 
Action: Mouse pressed left at (412, 561)
Screenshot: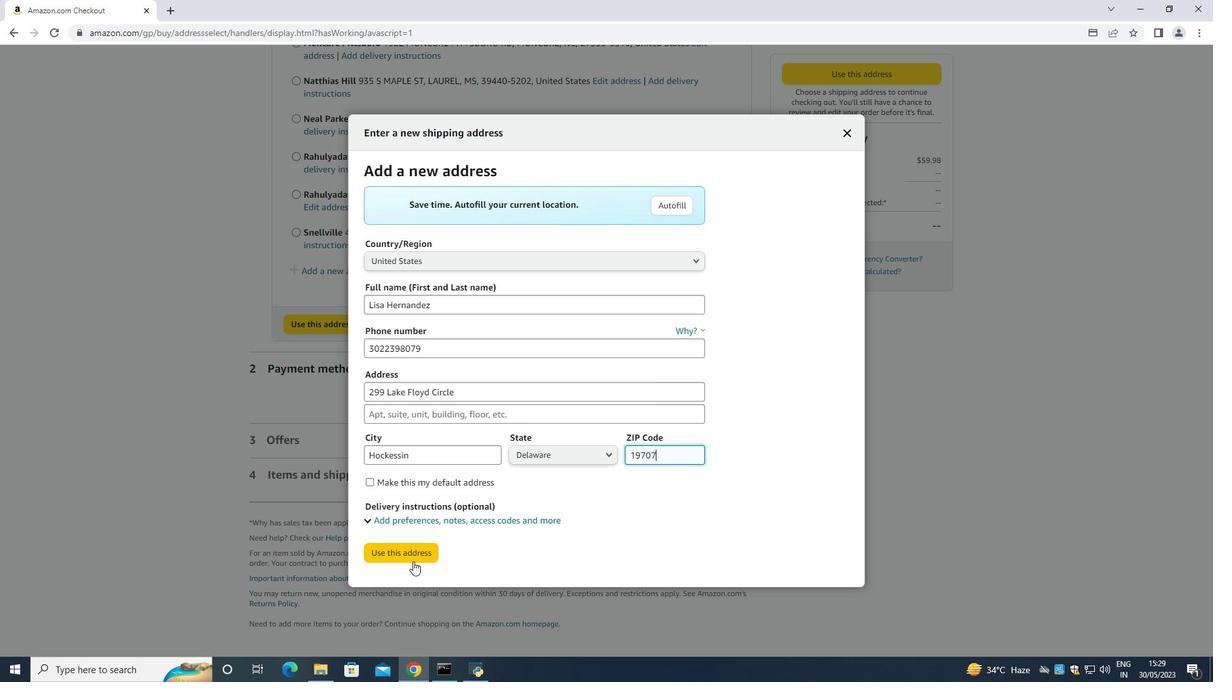 
Action: Mouse moved to (385, 648)
Screenshot: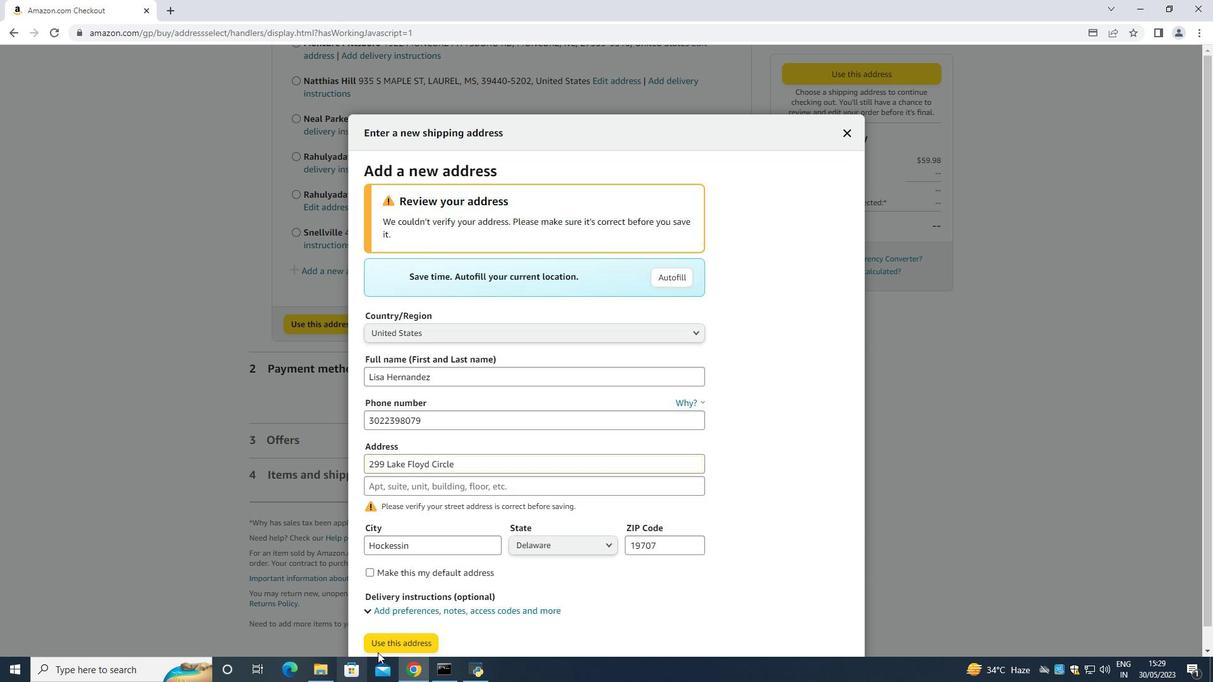 
Action: Mouse pressed left at (385, 648)
Screenshot: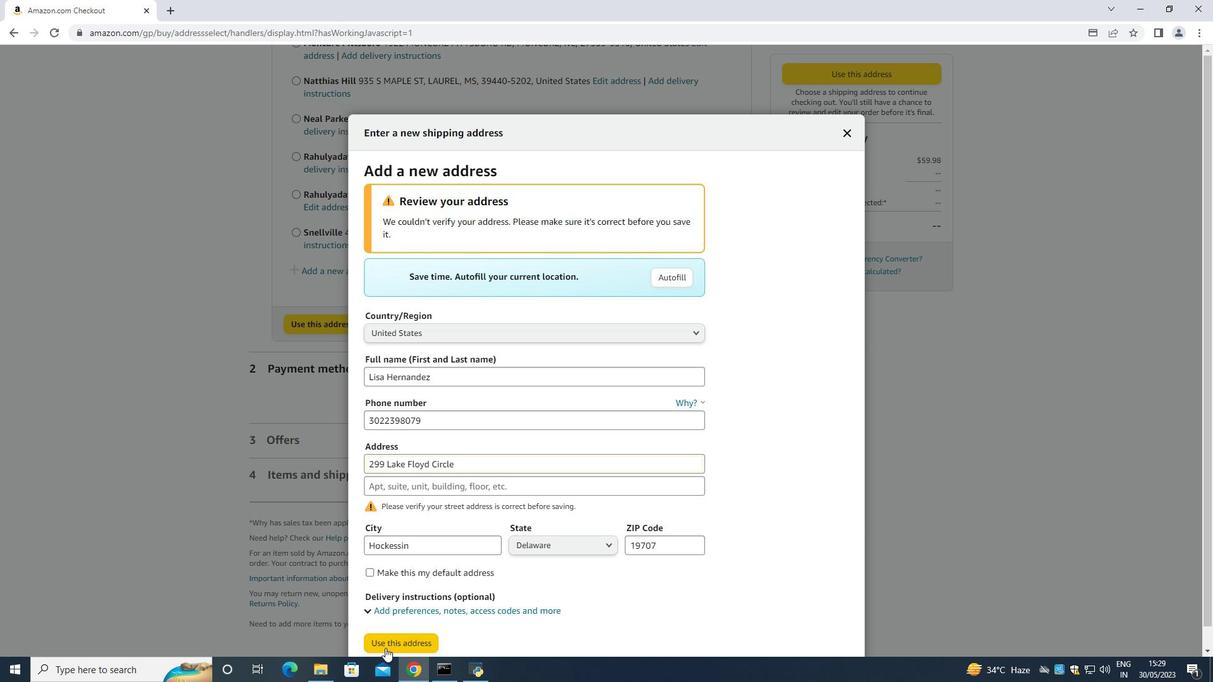 
Action: Mouse moved to (403, 298)
Screenshot: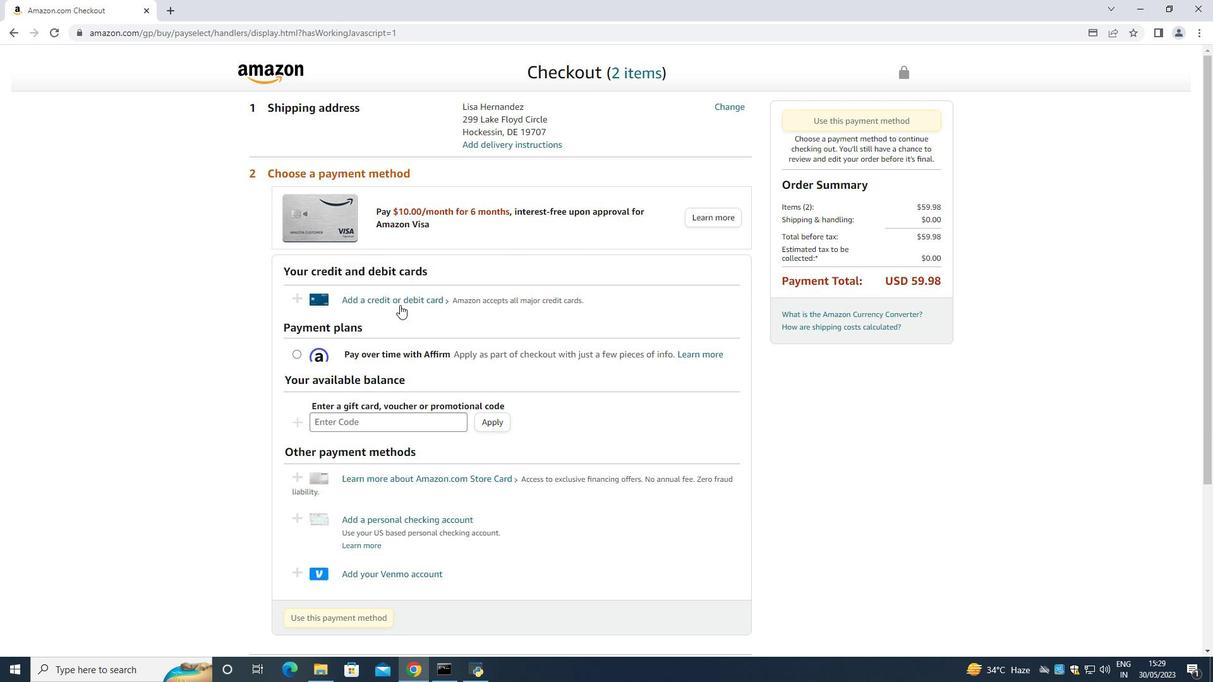 
Action: Mouse pressed left at (403, 298)
Screenshot: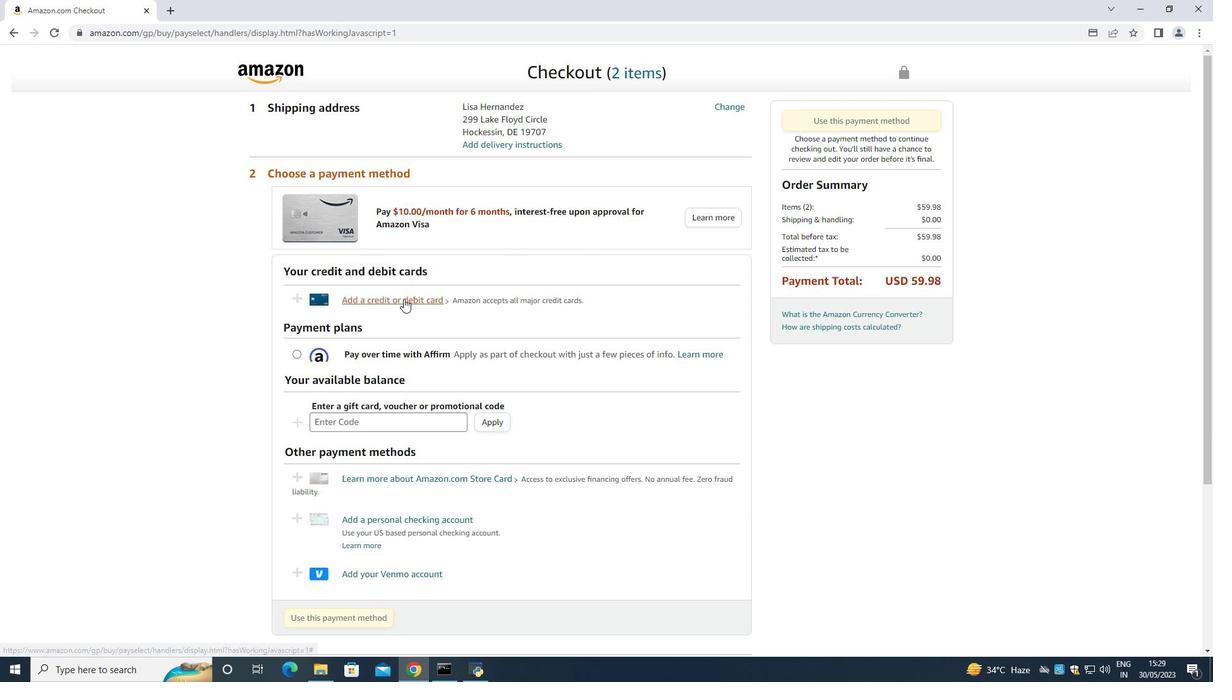 
Action: Mouse moved to (493, 291)
Screenshot: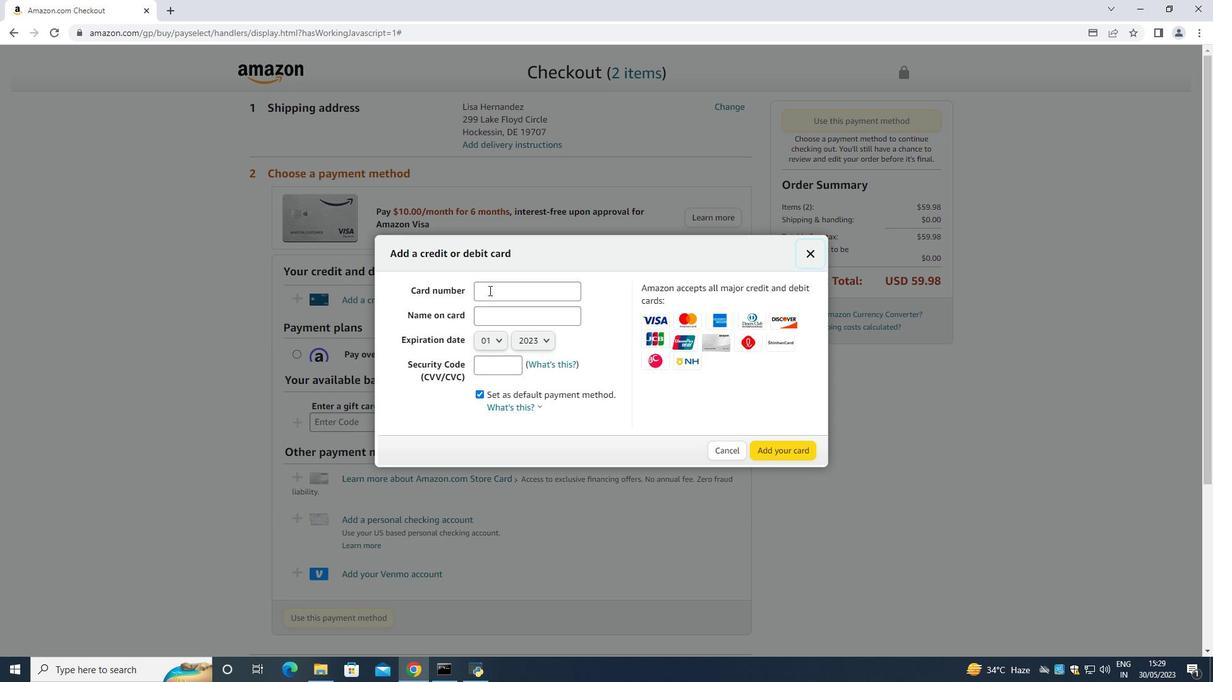 
Action: Mouse pressed left at (493, 291)
Screenshot: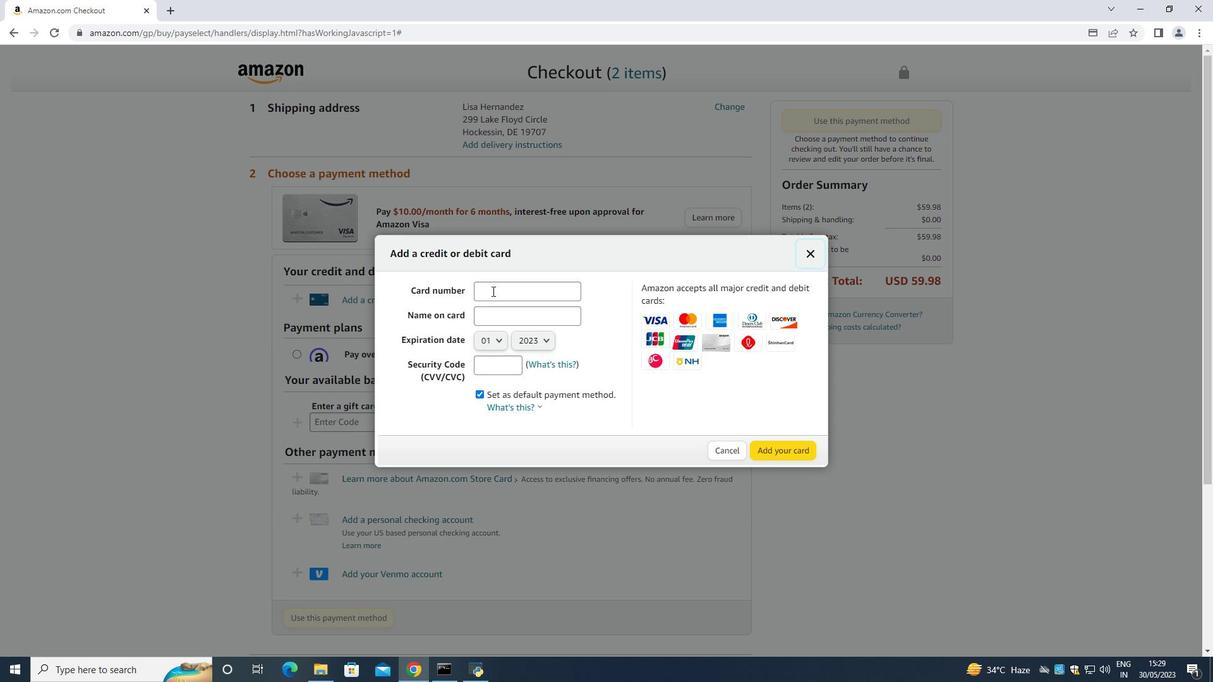 
Action: Mouse moved to (485, 284)
Screenshot: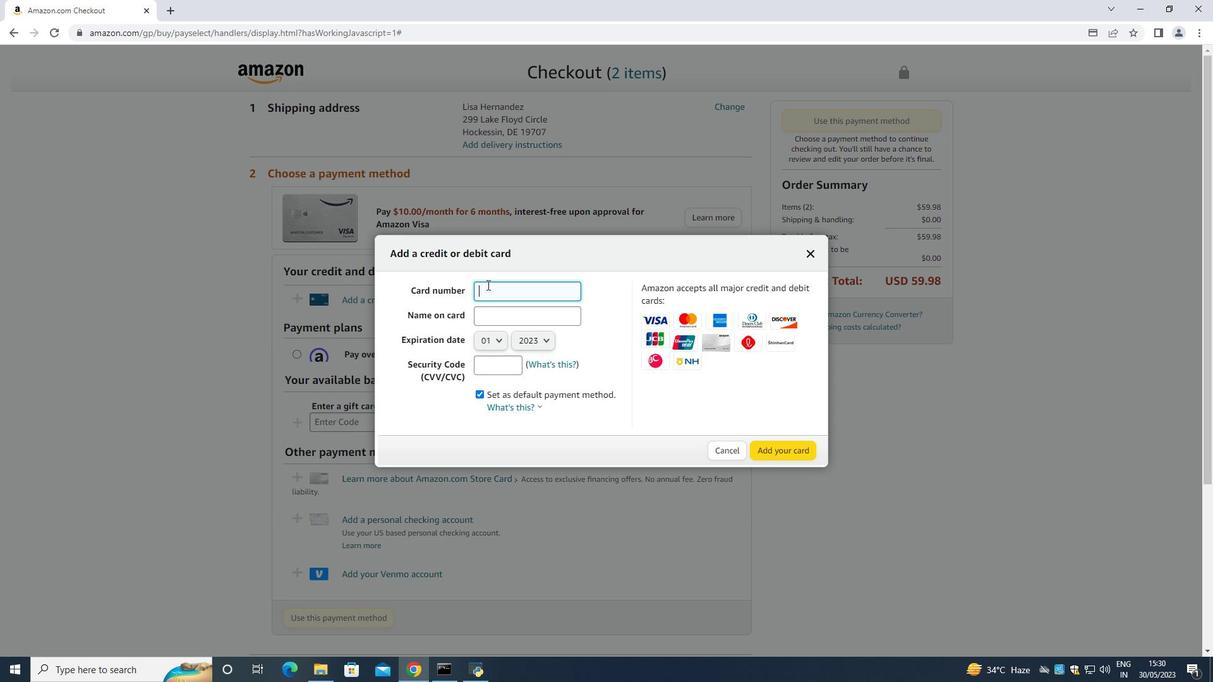 
Action: Key pressed 7854789623517965
Screenshot: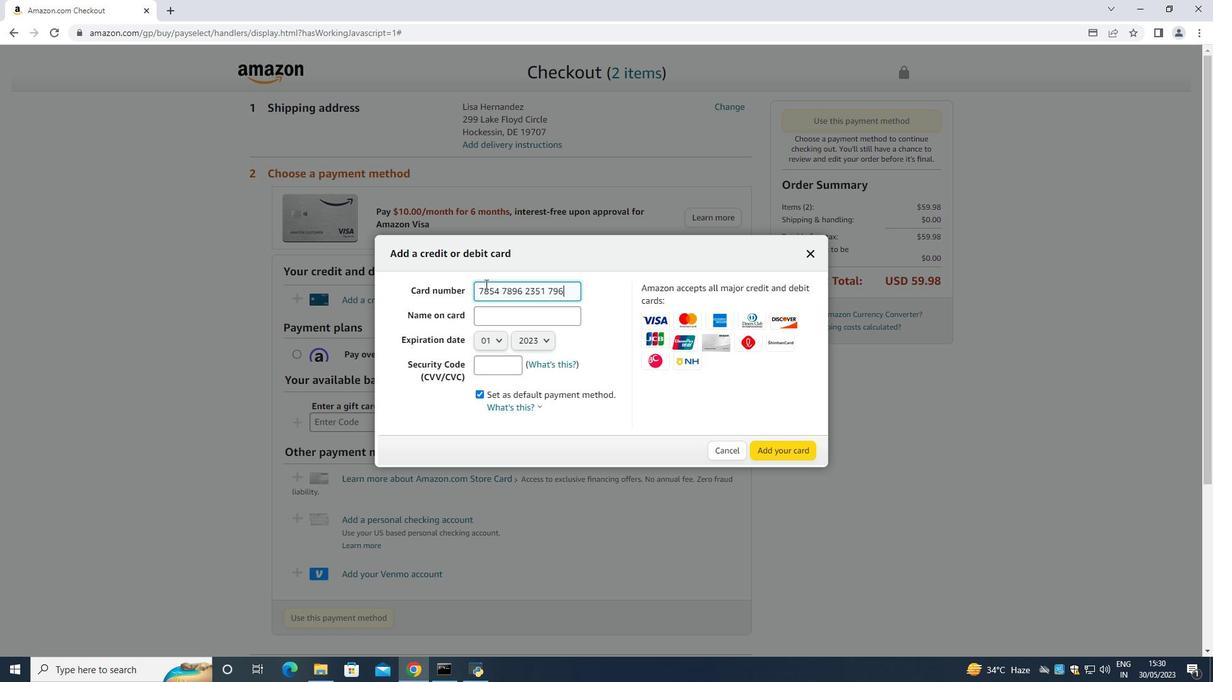 
Action: Mouse moved to (494, 307)
Screenshot: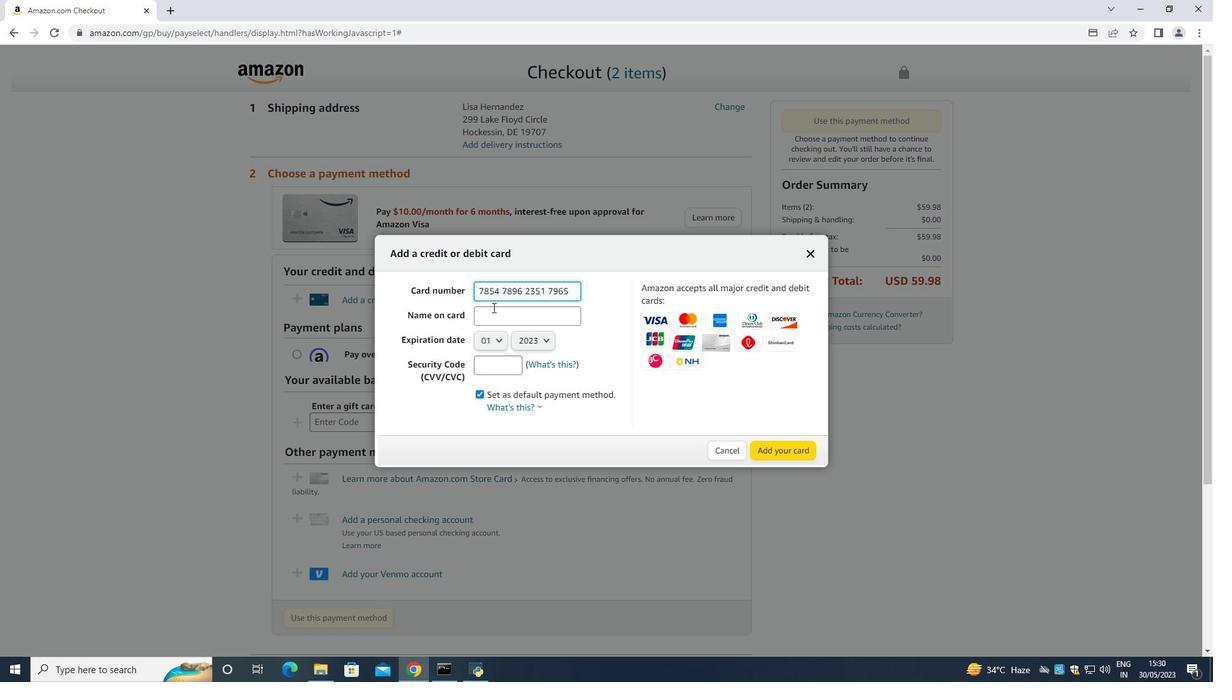 
Action: Mouse pressed left at (494, 307)
Screenshot: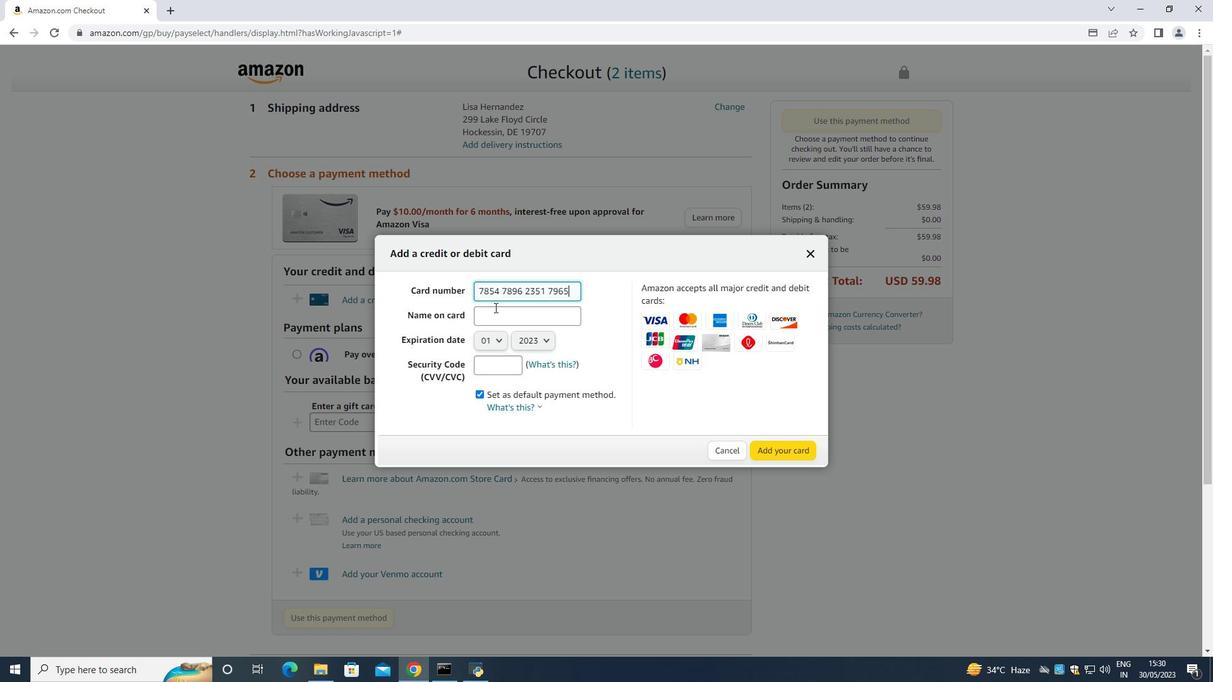 
Action: Mouse moved to (494, 309)
Screenshot: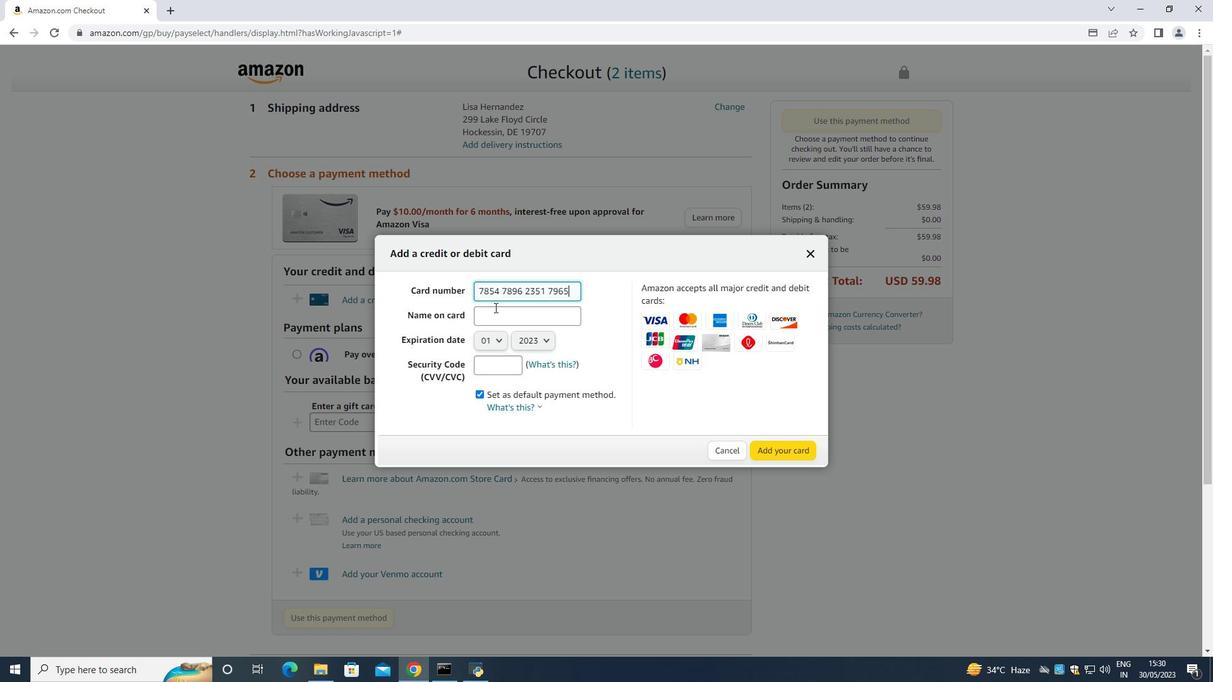 
Action: Key pressed <Key.shift>Lisa<Key.space><Key.shift><Key.shift><Key.shift><Key.shift>Hernandez
Screenshot: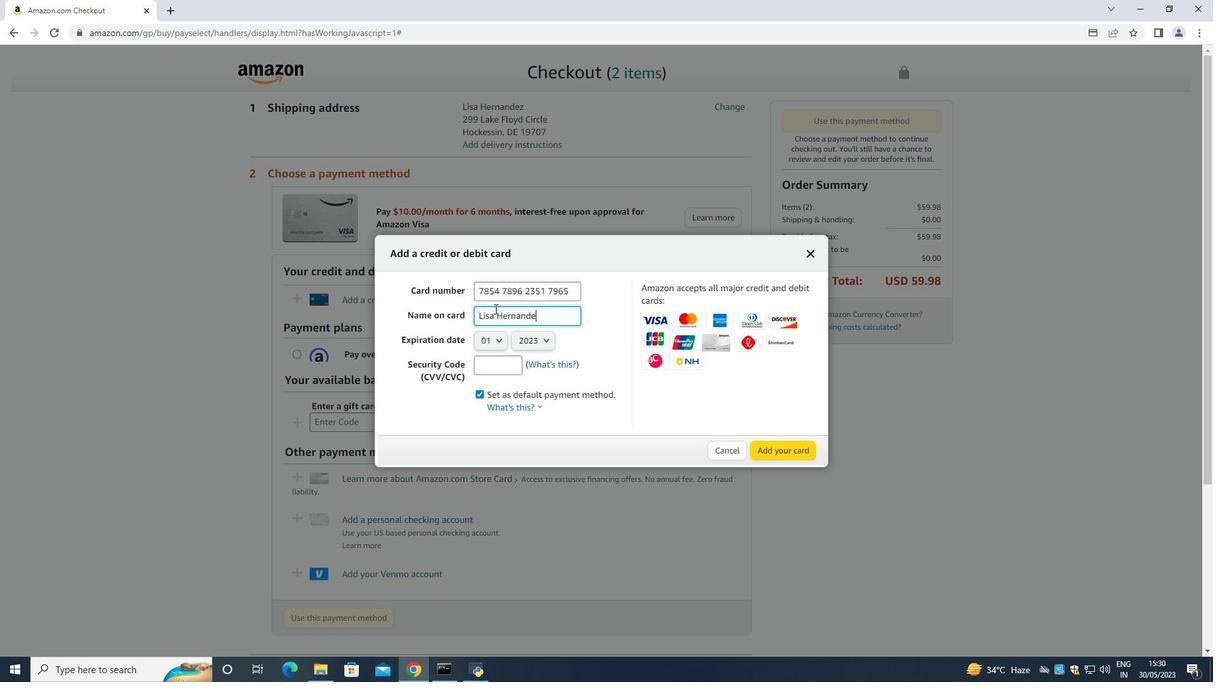 
Action: Mouse moved to (487, 339)
Screenshot: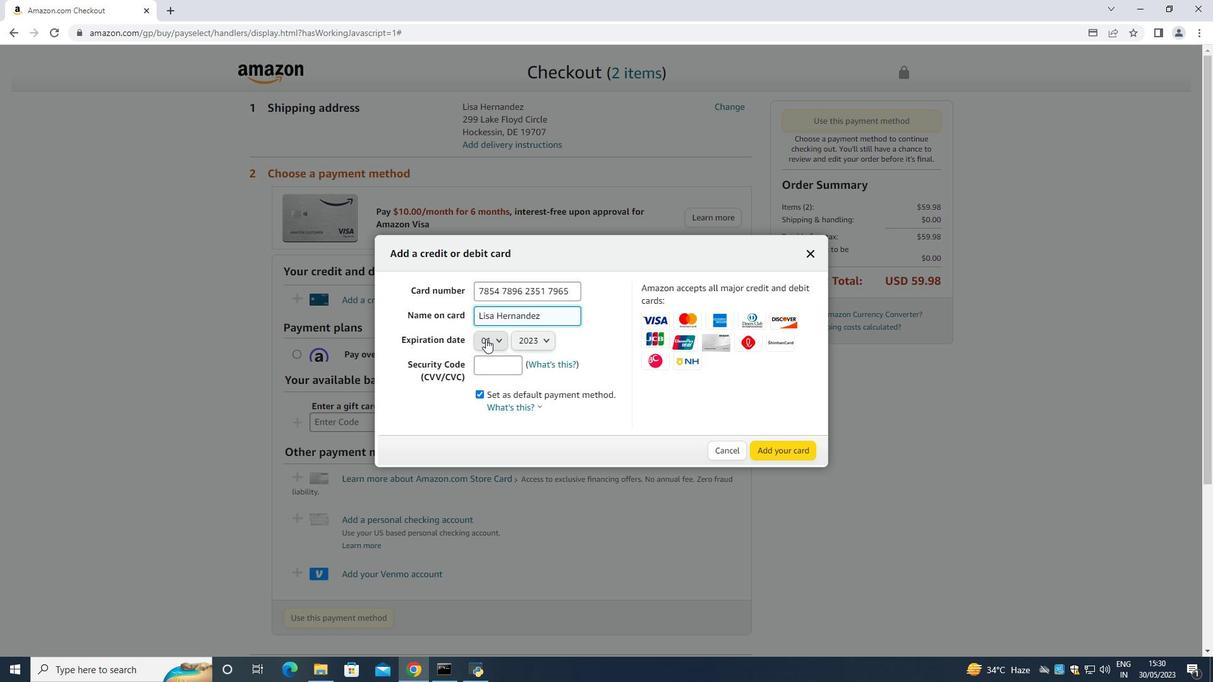 
Action: Mouse pressed left at (487, 339)
Screenshot: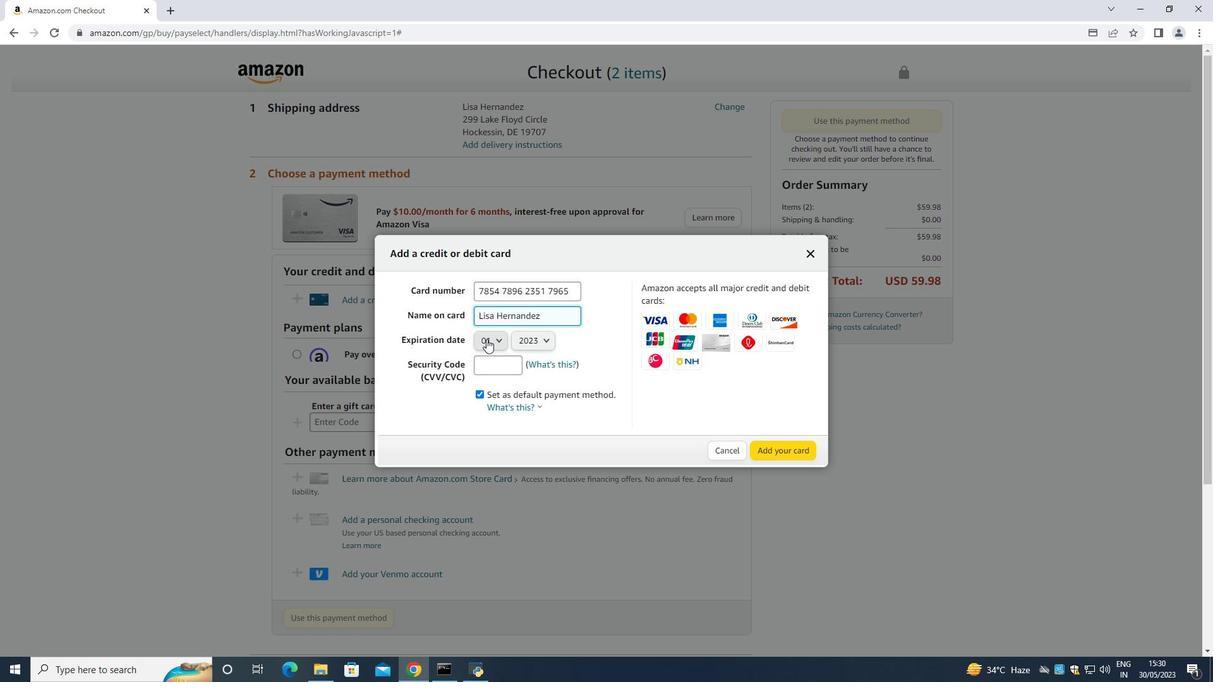 
Action: Mouse moved to (492, 385)
Screenshot: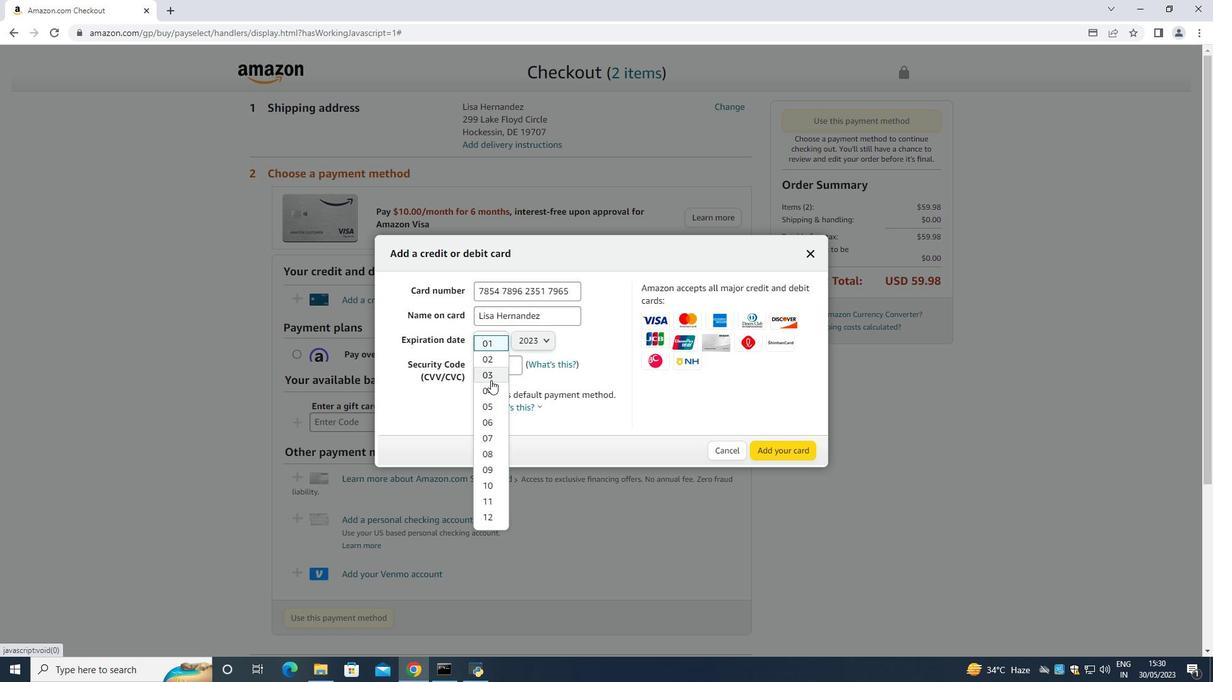 
Action: Mouse pressed left at (492, 385)
Screenshot: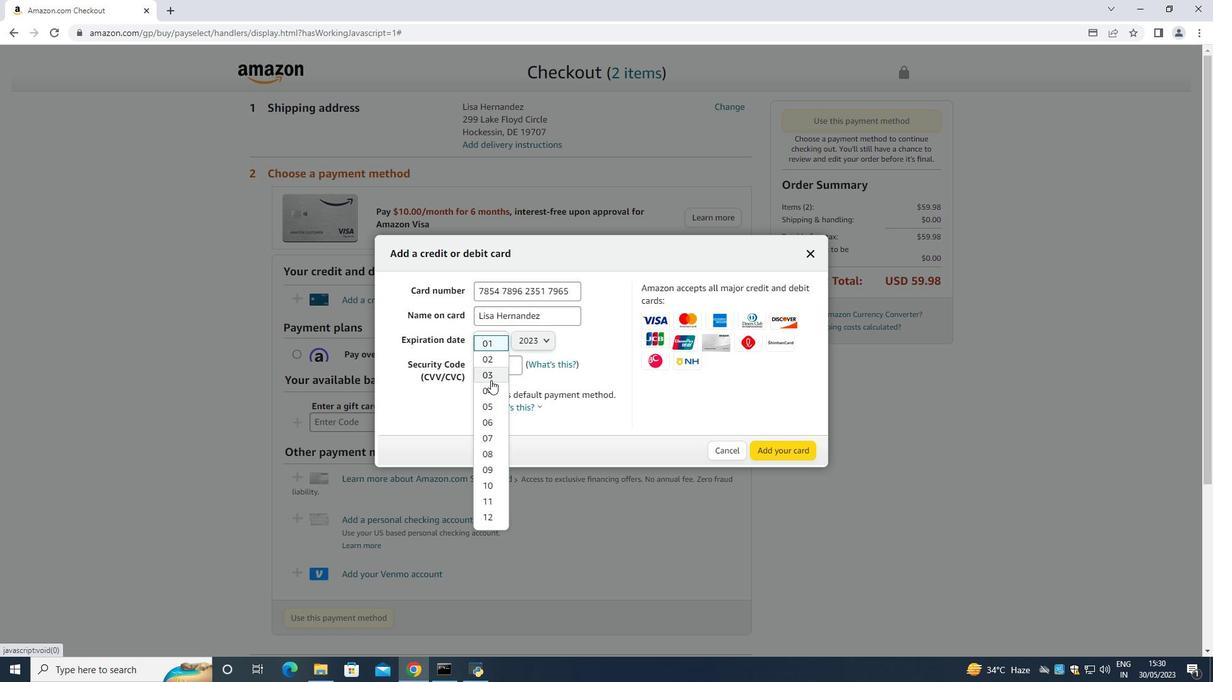 
Action: Mouse moved to (537, 345)
Screenshot: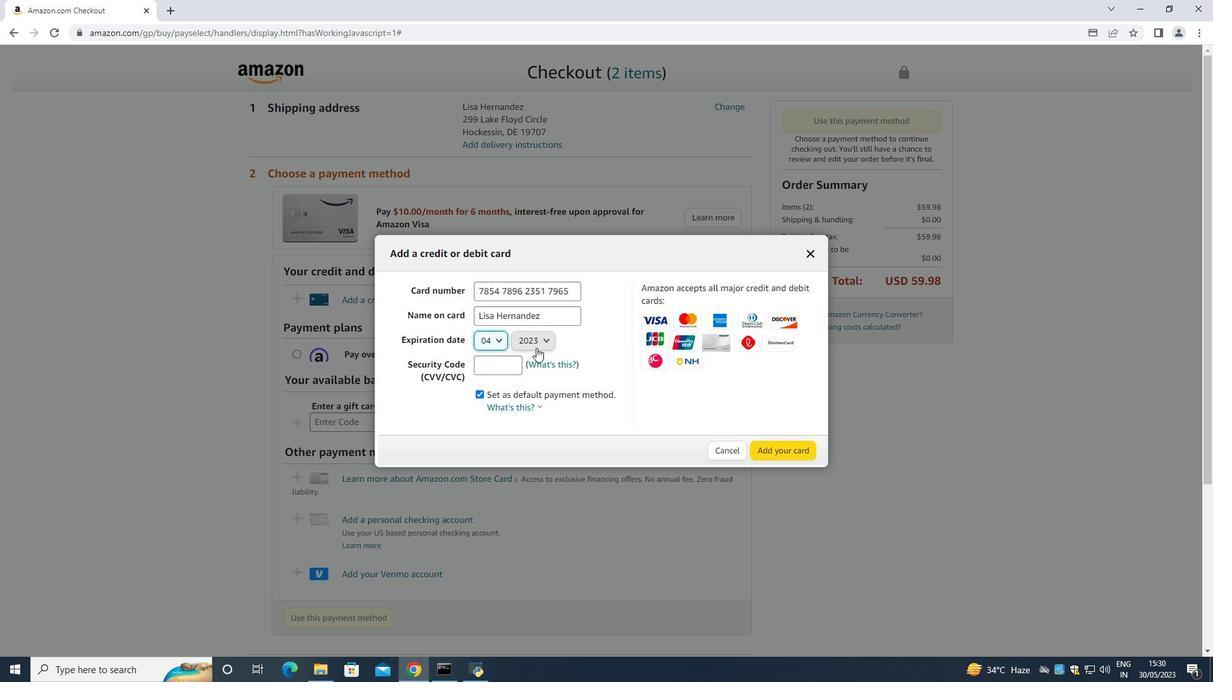 
Action: Mouse pressed left at (537, 345)
Screenshot: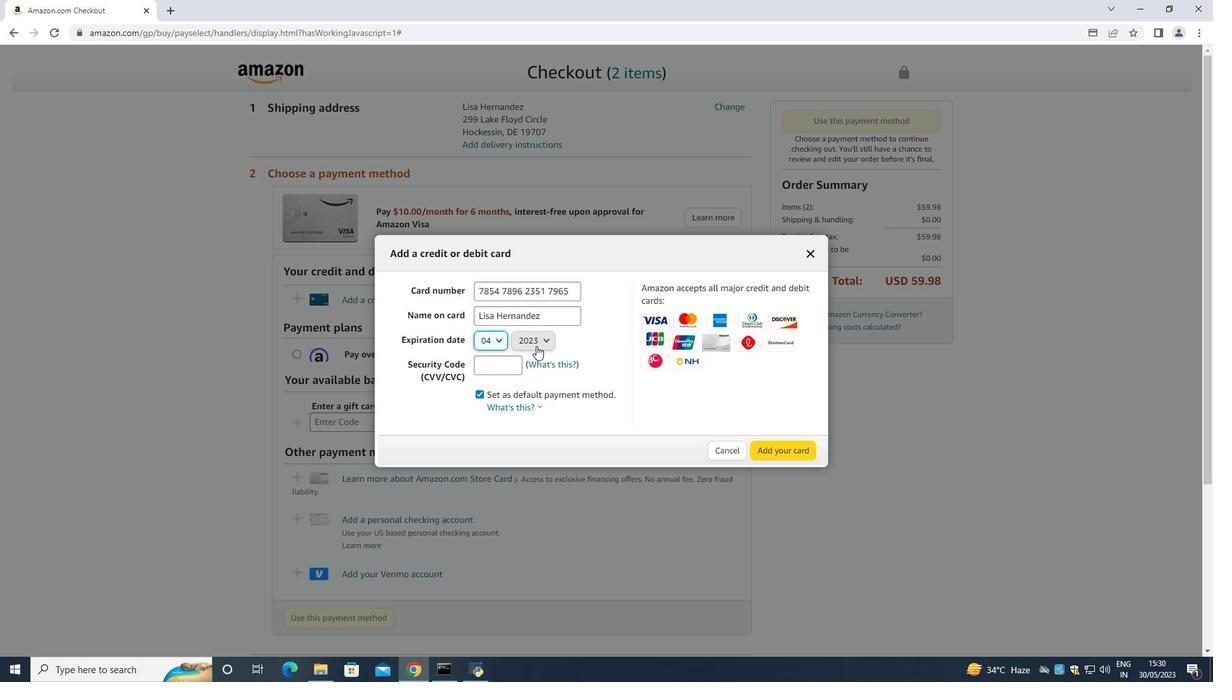 
Action: Mouse moved to (530, 371)
Screenshot: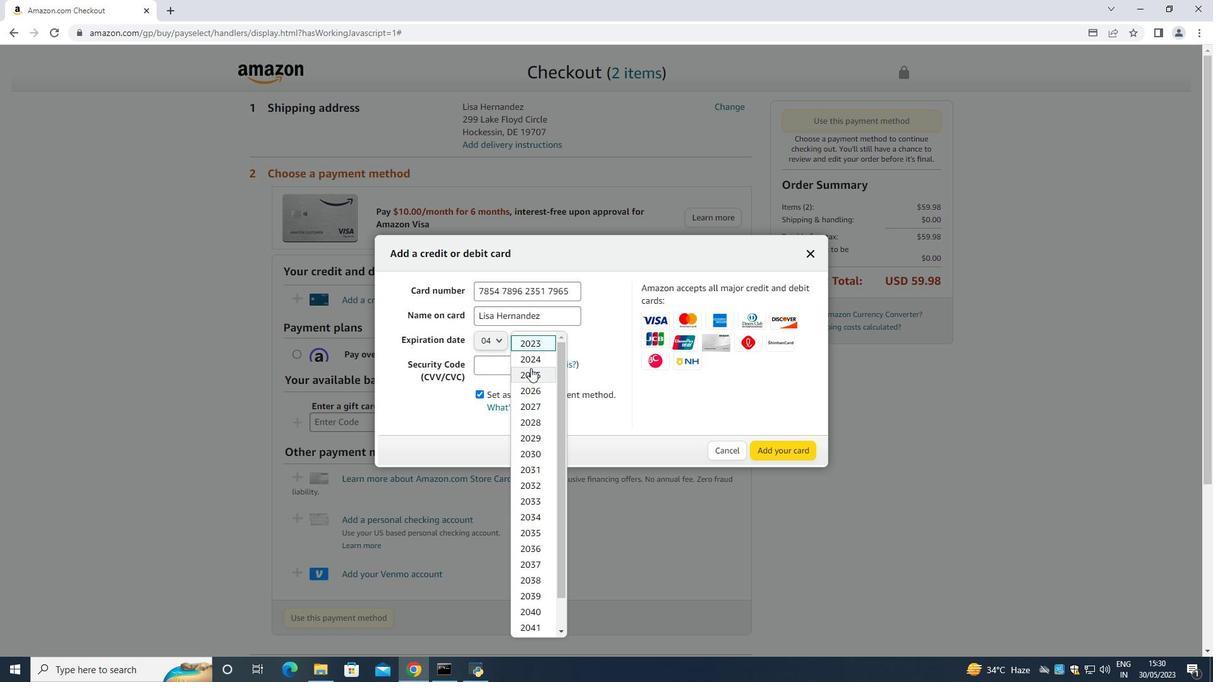 
Action: Mouse pressed left at (530, 371)
Screenshot: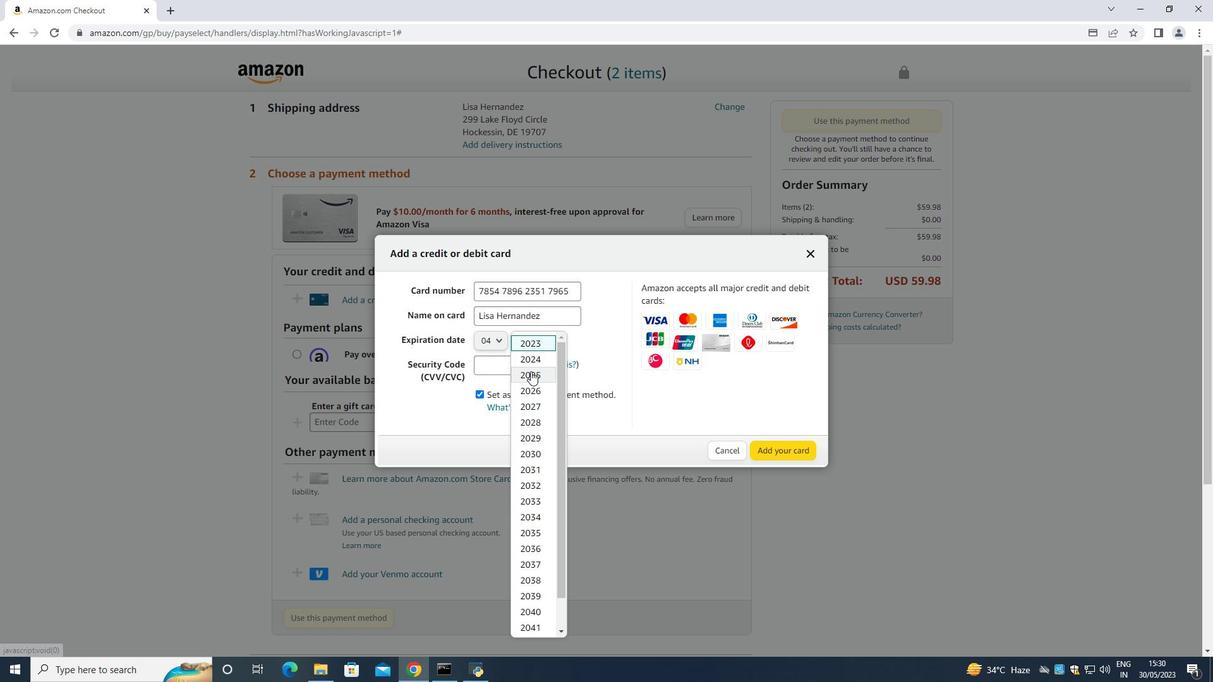 
Action: Mouse moved to (508, 364)
Screenshot: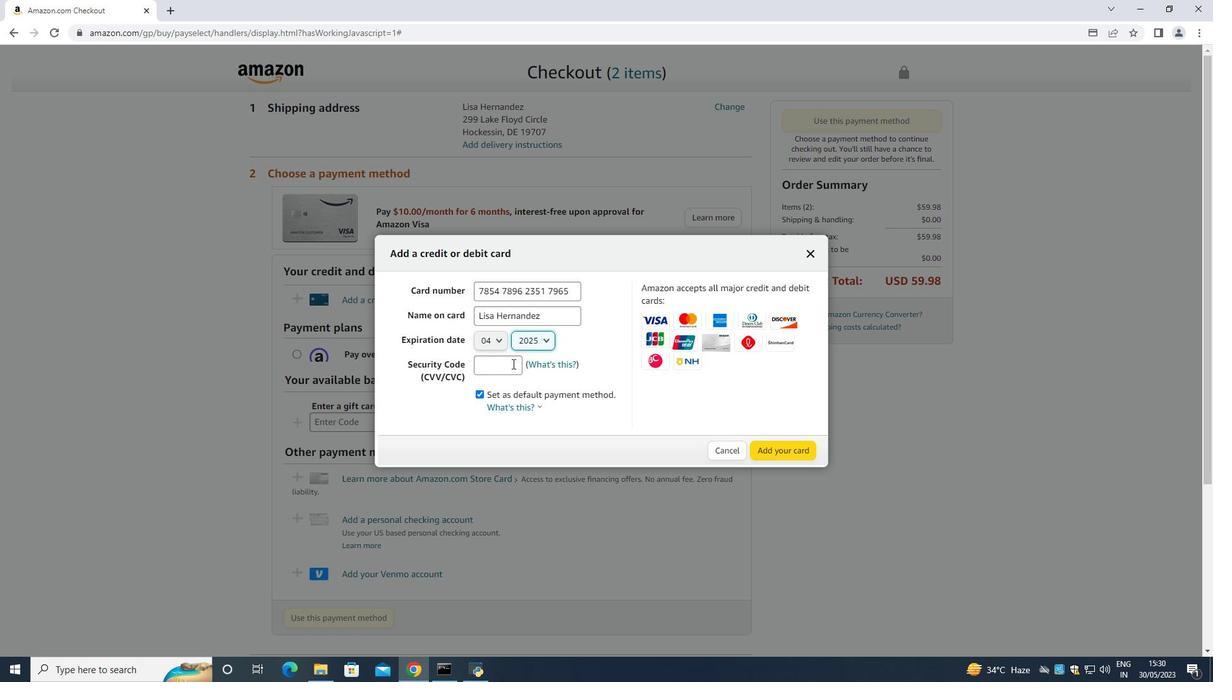
Action: Mouse pressed left at (508, 364)
Screenshot: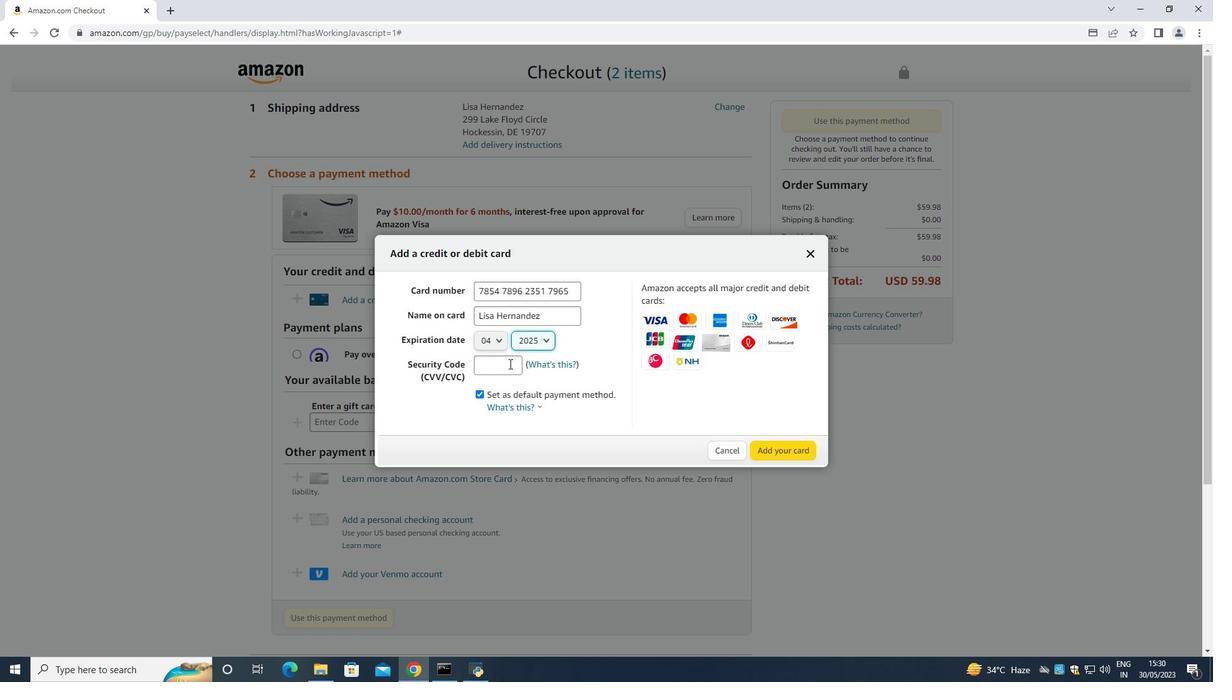 
Action: Mouse moved to (501, 362)
Screenshot: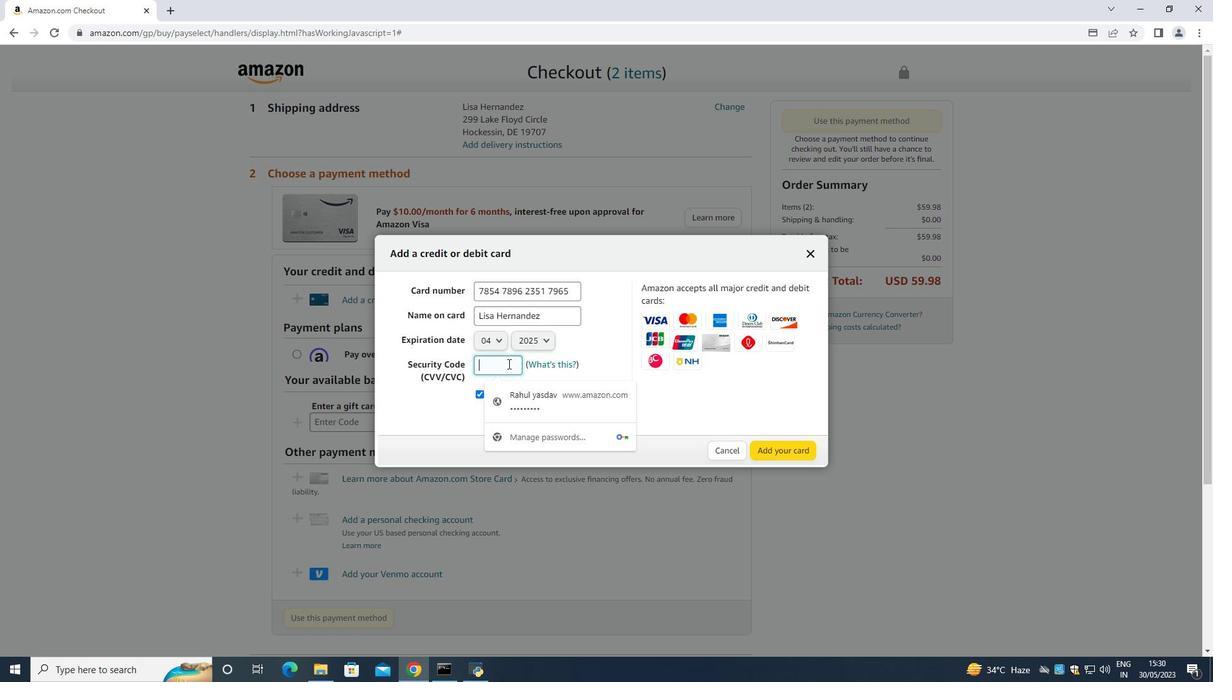 
Action: Key pressed 549
Screenshot: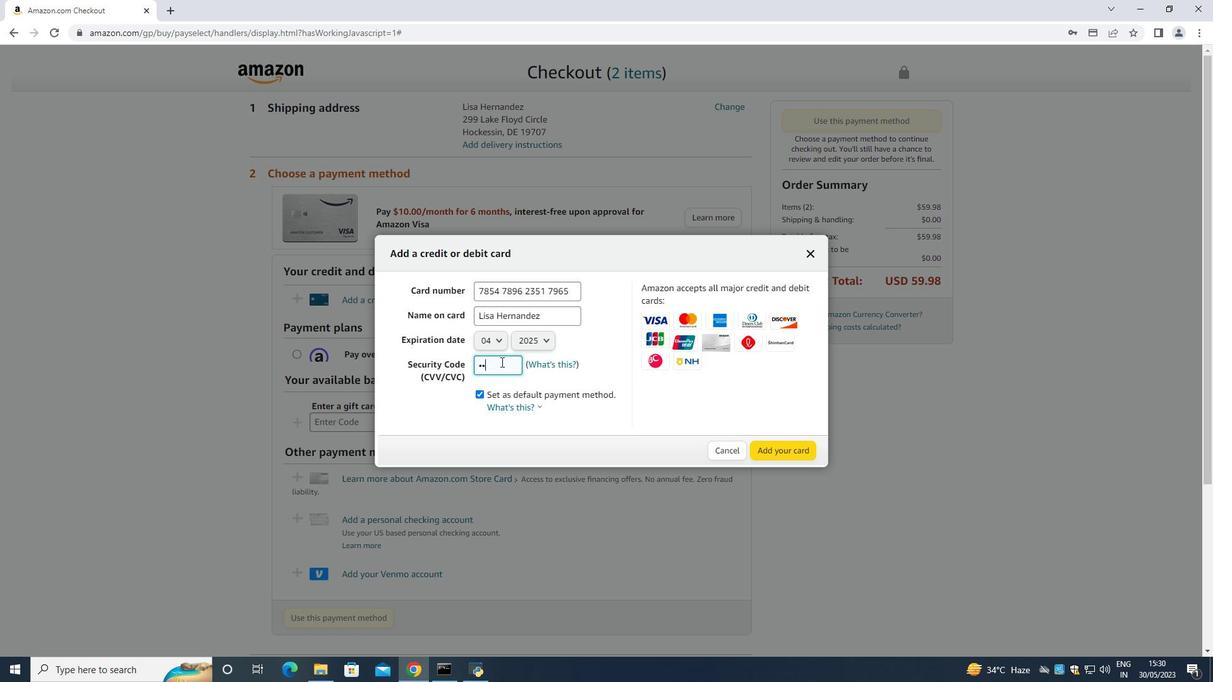 
